Task: Plan a trip to Ochota, Poland from 9th December, 2023 to 11th December, 2023 for 2 adults.2 bedrooms having 2 beds and 1 bathroom. Property type can be guest house. Amenities needed are: wifi. Look for 5 properties as per requirement.
Action: Mouse moved to (428, 98)
Screenshot: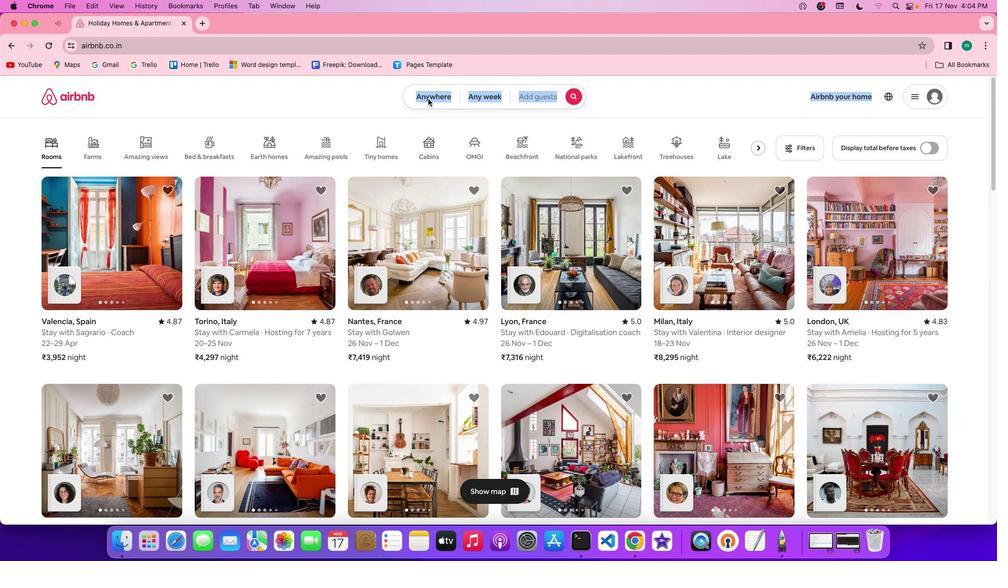 
Action: Mouse pressed left at (428, 98)
Screenshot: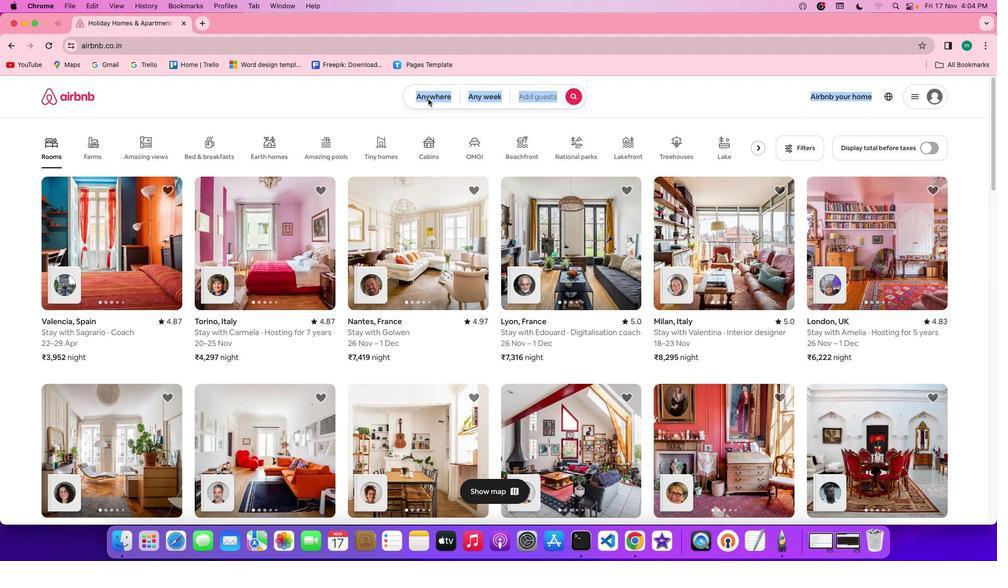 
Action: Mouse pressed left at (428, 98)
Screenshot: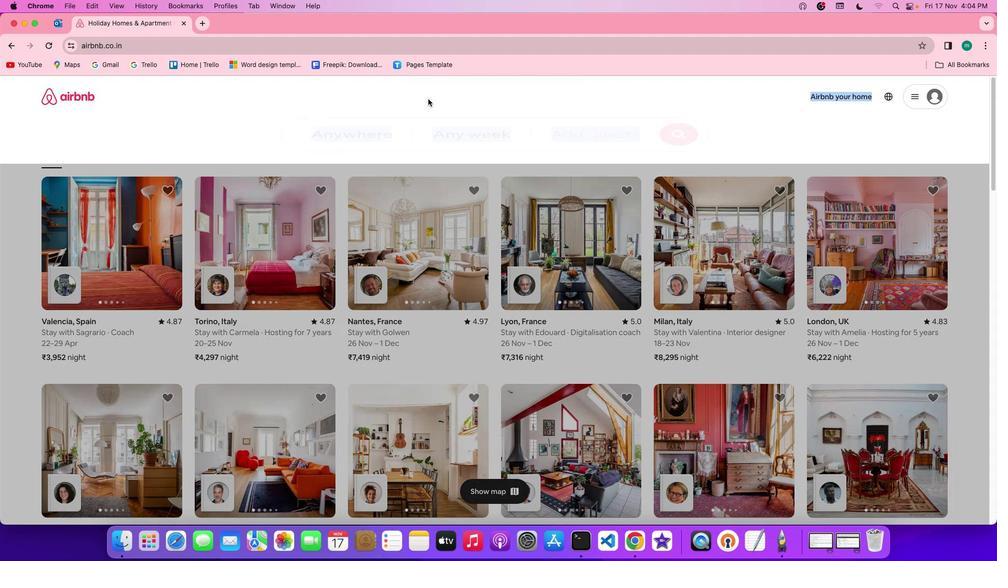 
Action: Mouse moved to (380, 136)
Screenshot: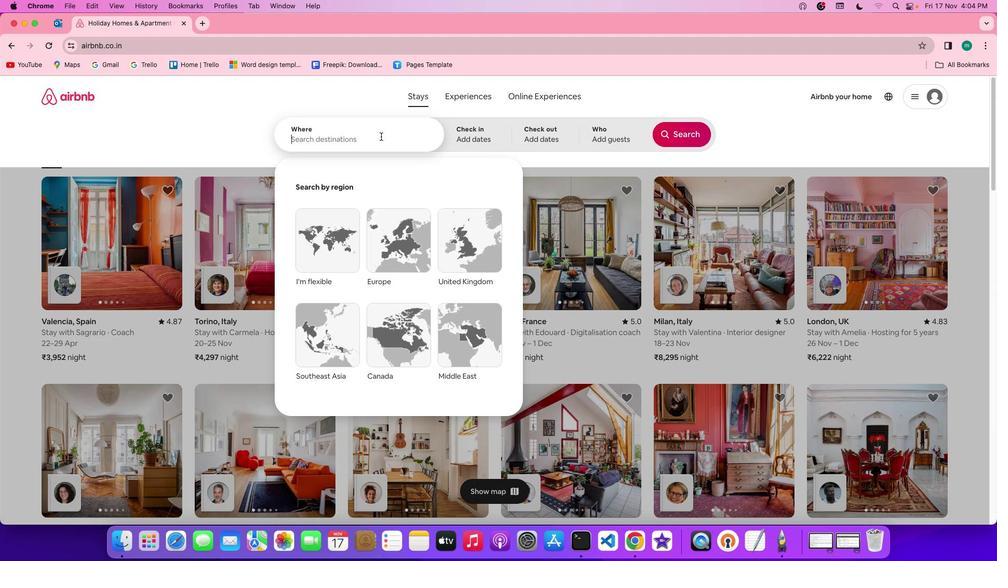 
Action: Mouse pressed left at (380, 136)
Screenshot: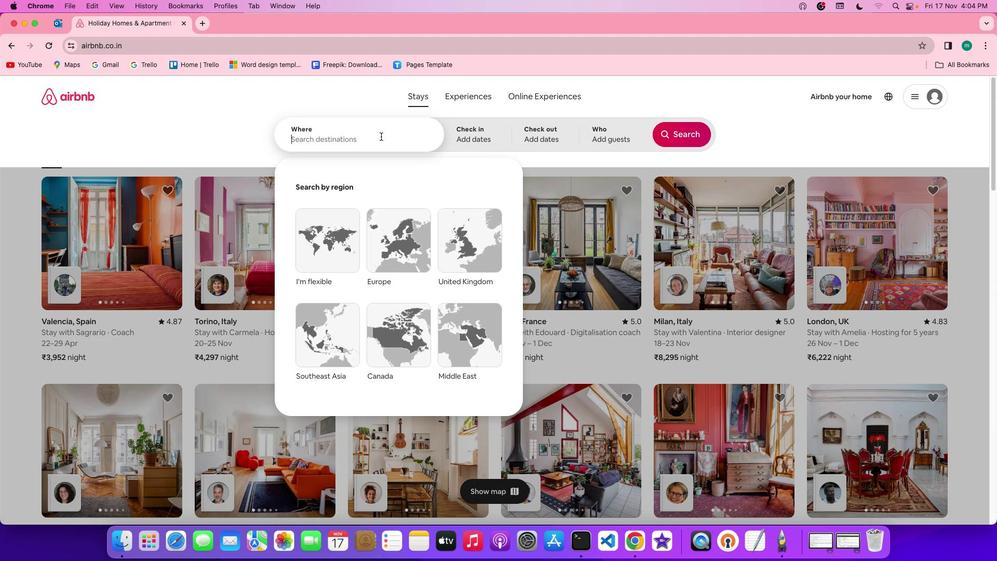 
Action: Key pressed Key.spaceKey.shift'o'Key.shift'C''h''o''t''a'','Key.spaceKey.shift'p''o''l''a''n''d'
Screenshot: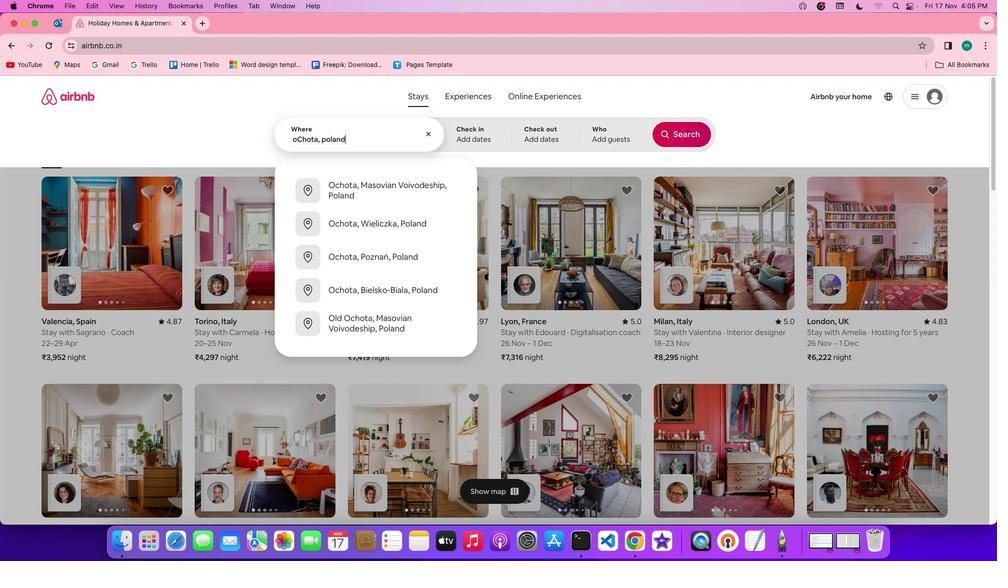 
Action: Mouse moved to (466, 138)
Screenshot: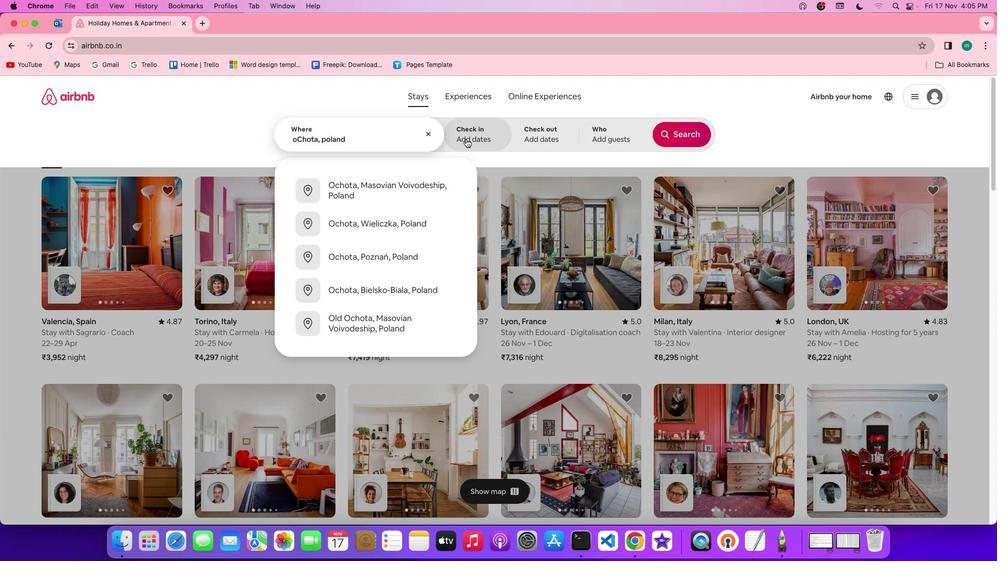 
Action: Mouse pressed left at (466, 138)
Screenshot: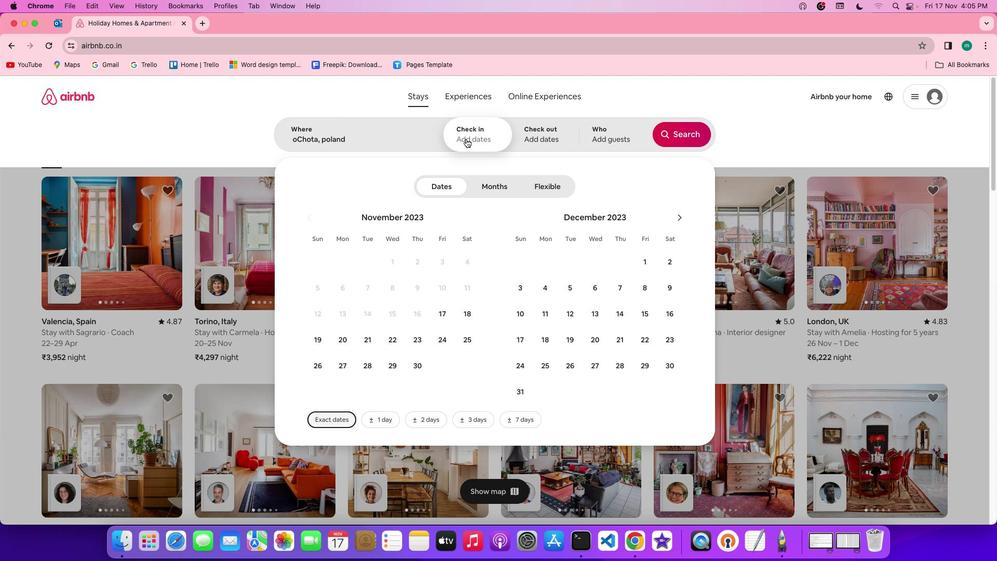 
Action: Mouse moved to (668, 285)
Screenshot: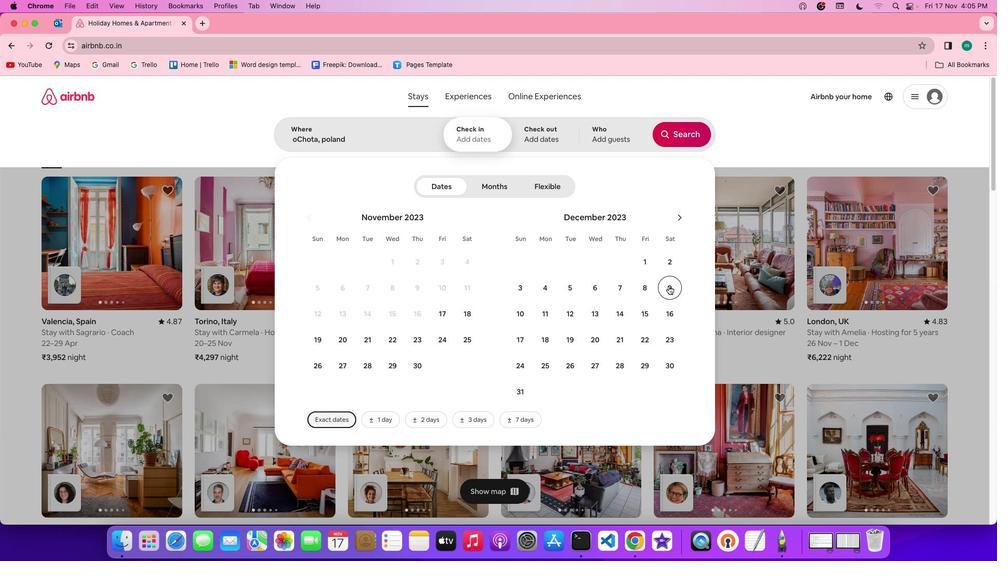 
Action: Mouse pressed left at (668, 285)
Screenshot: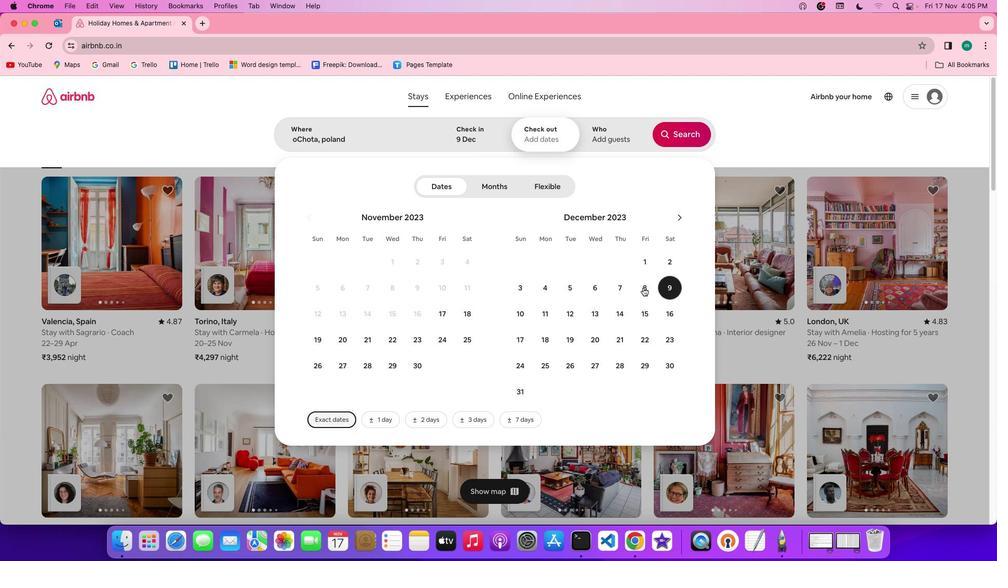 
Action: Mouse moved to (550, 309)
Screenshot: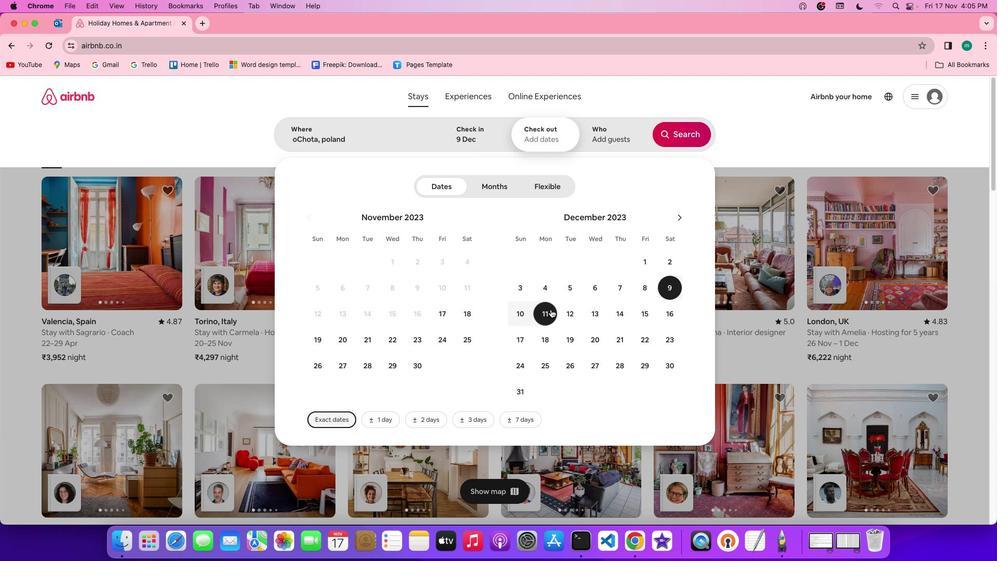 
Action: Mouse pressed left at (550, 309)
Screenshot: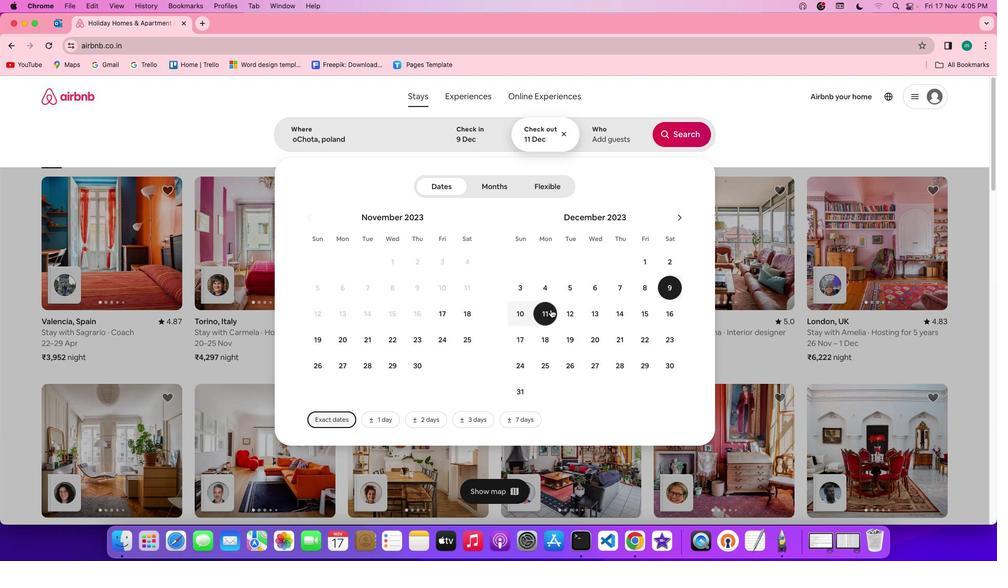 
Action: Mouse moved to (610, 130)
Screenshot: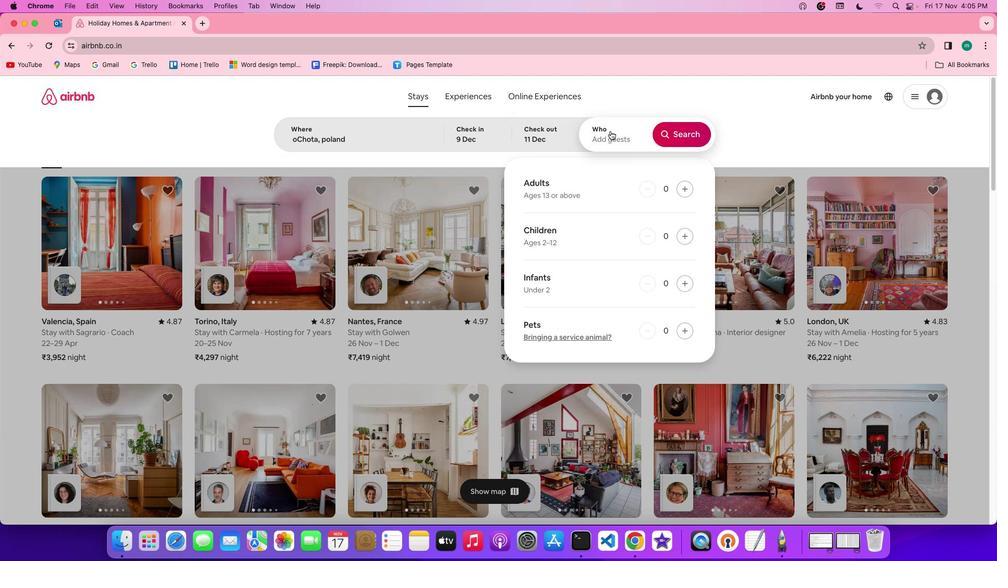 
Action: Mouse pressed left at (610, 130)
Screenshot: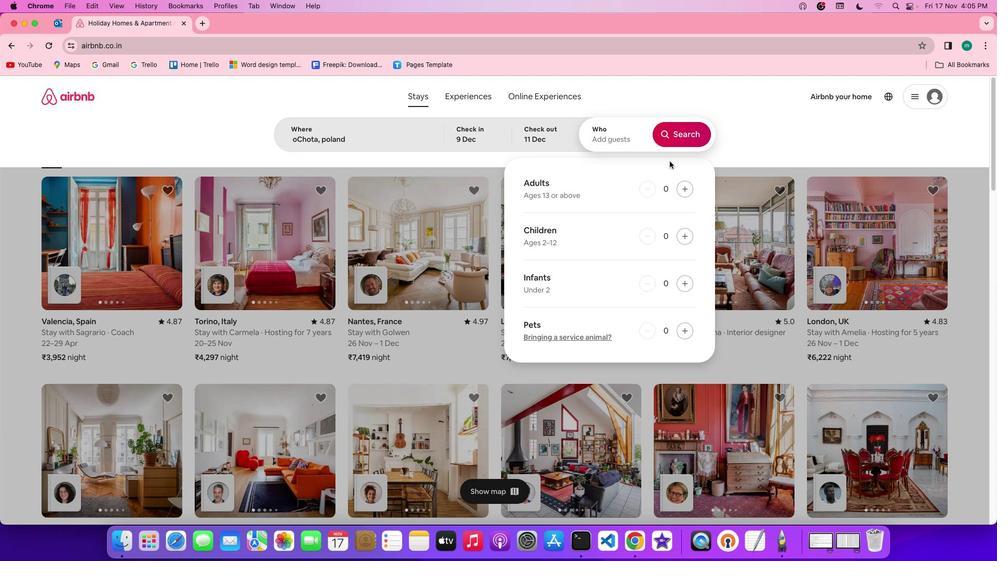 
Action: Mouse moved to (687, 191)
Screenshot: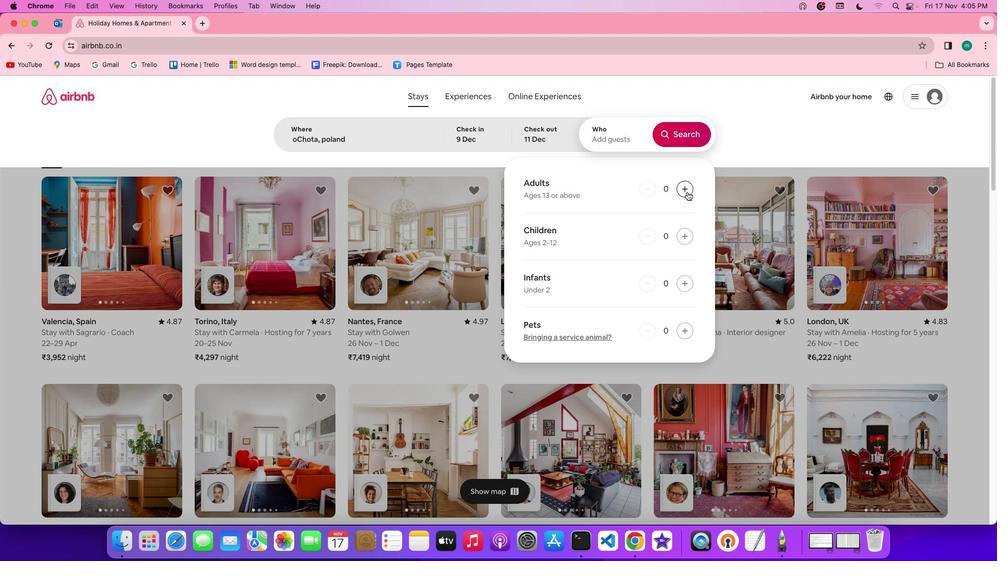 
Action: Mouse pressed left at (687, 191)
Screenshot: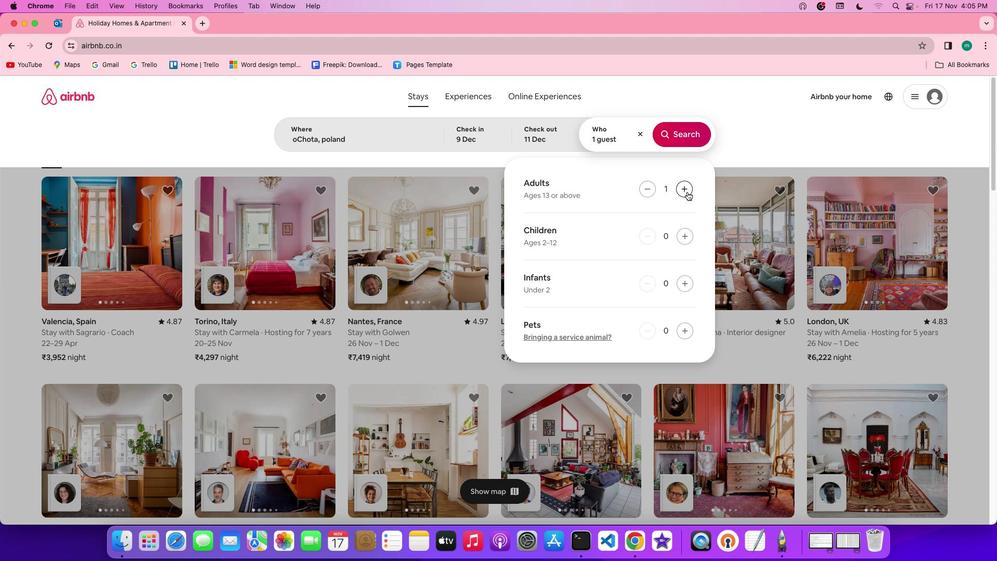 
Action: Mouse pressed left at (687, 191)
Screenshot: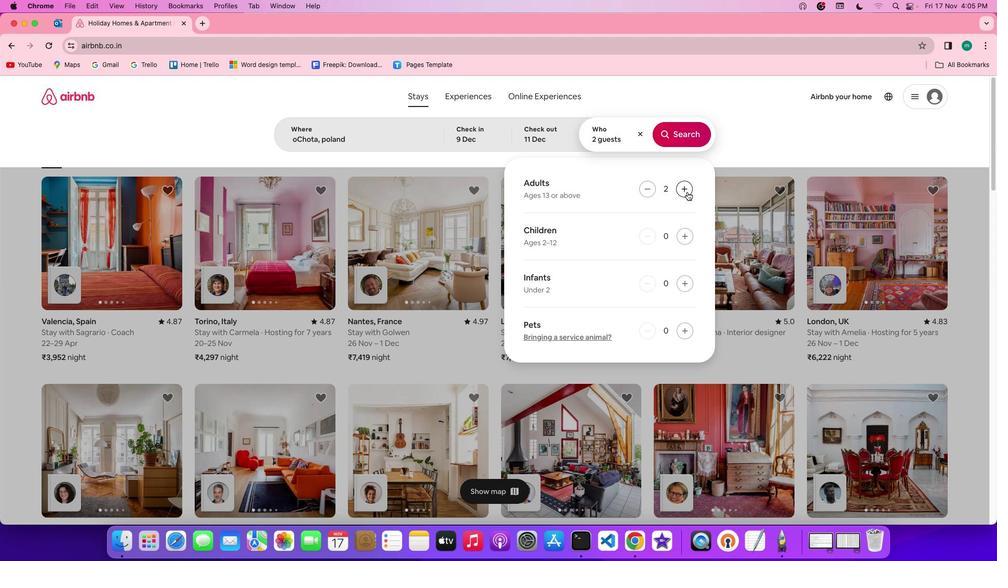 
Action: Mouse moved to (687, 140)
Screenshot: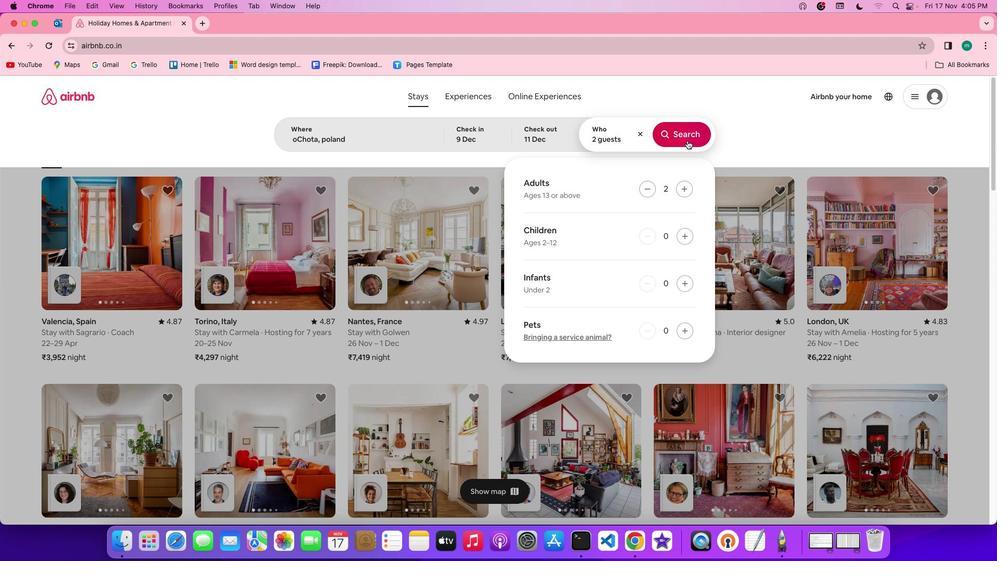 
Action: Mouse pressed left at (687, 140)
Screenshot: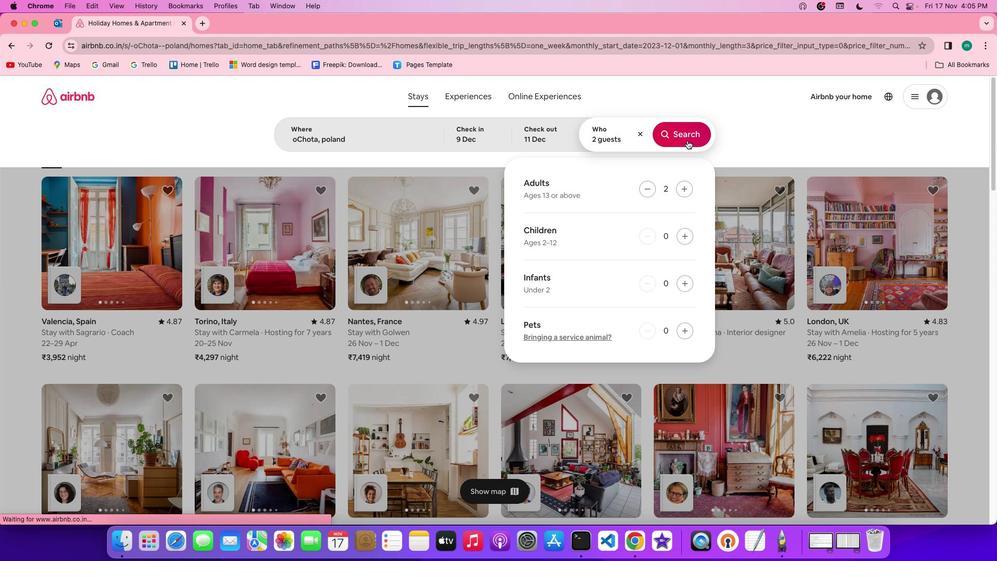 
Action: Mouse moved to (828, 131)
Screenshot: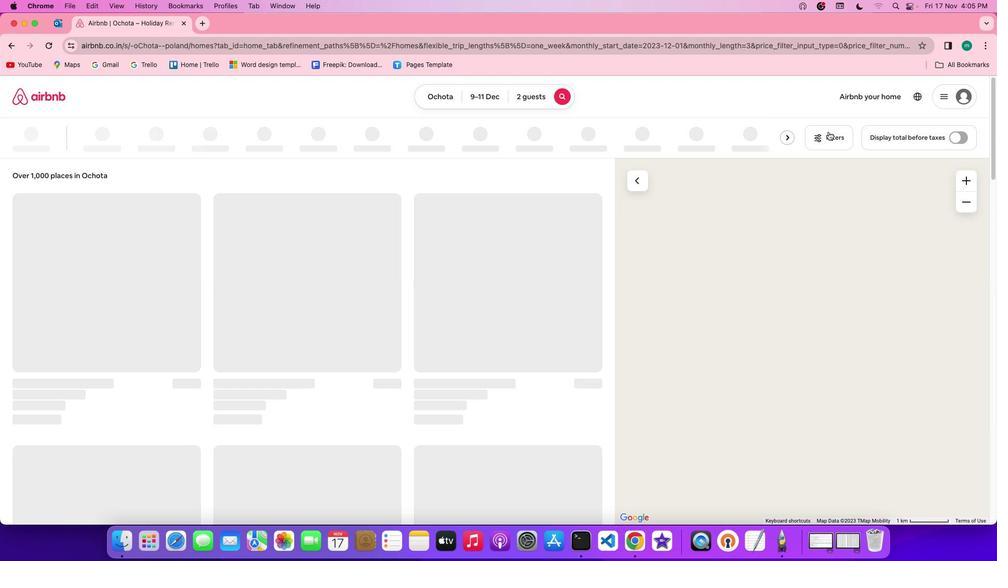 
Action: Mouse pressed left at (828, 131)
Screenshot: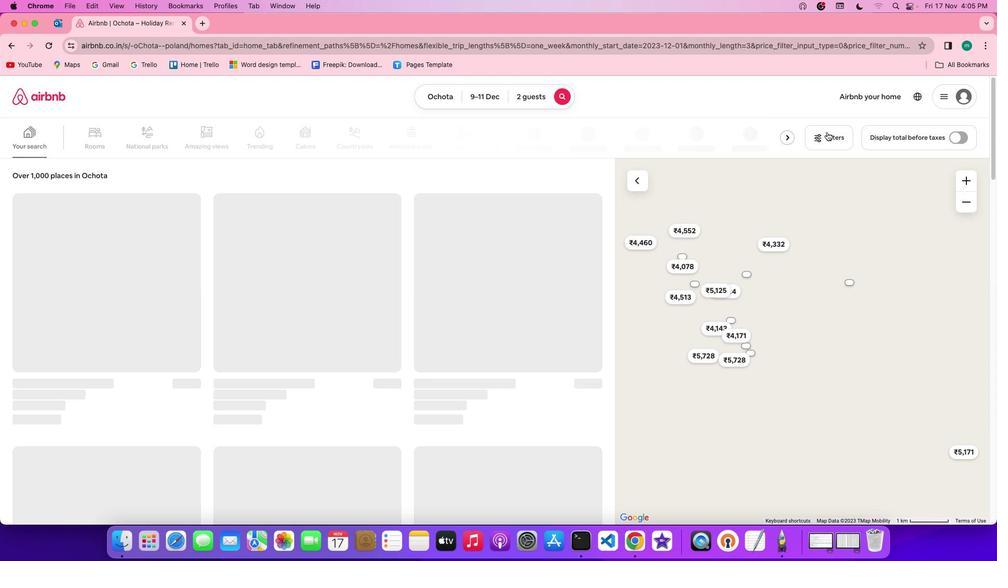 
Action: Mouse moved to (459, 313)
Screenshot: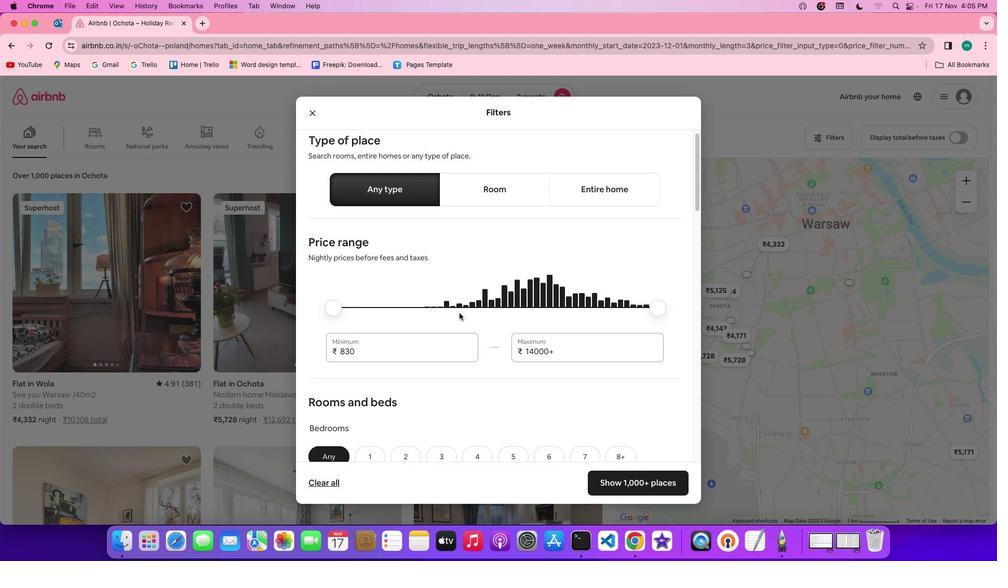 
Action: Mouse scrolled (459, 313) with delta (0, 0)
Screenshot: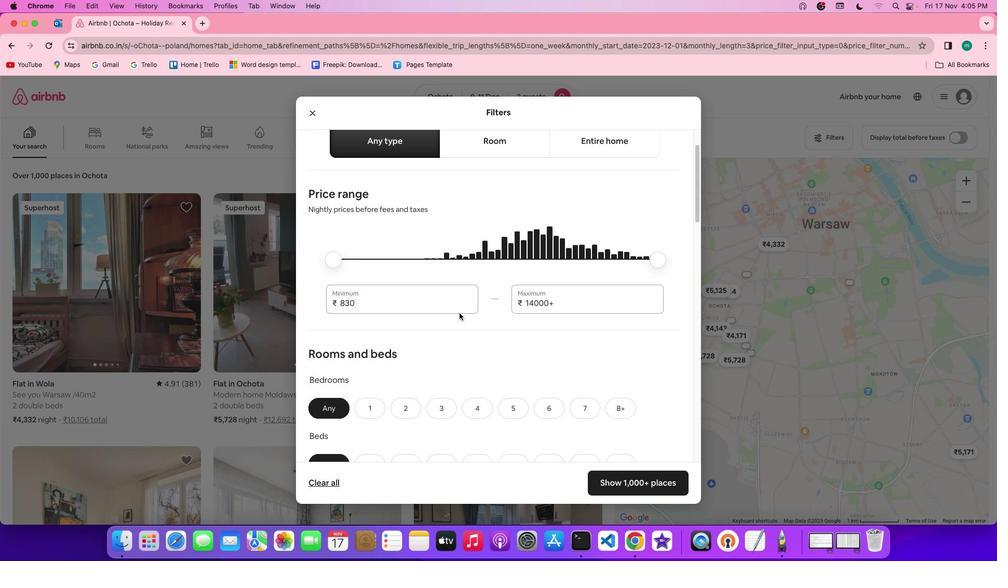 
Action: Mouse scrolled (459, 313) with delta (0, 0)
Screenshot: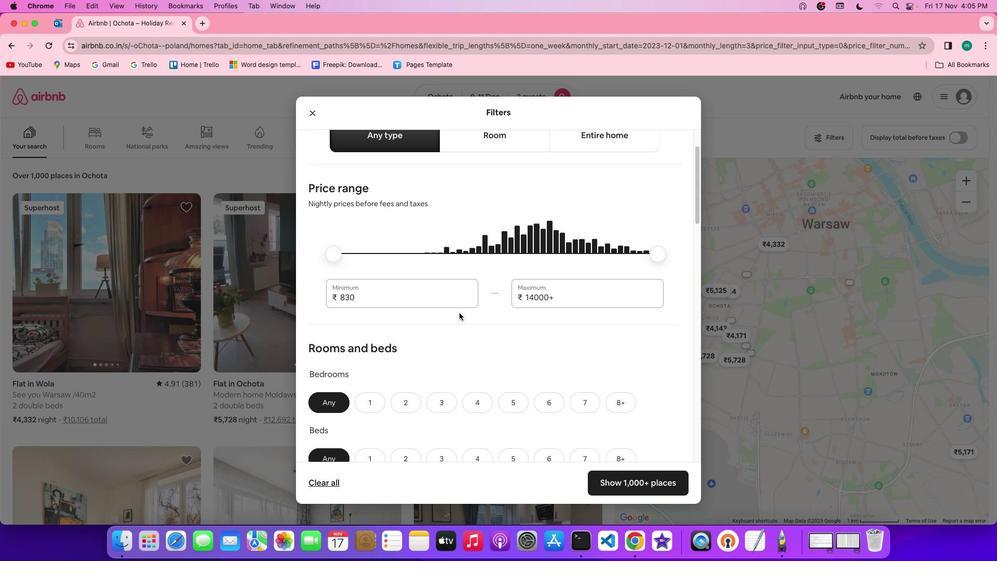
Action: Mouse scrolled (459, 313) with delta (0, -1)
Screenshot: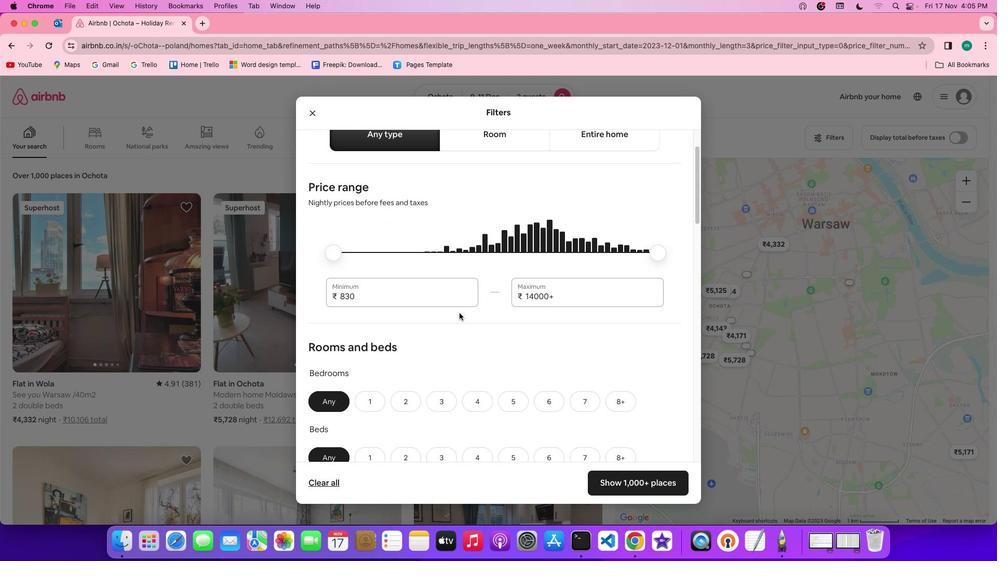 
Action: Mouse scrolled (459, 313) with delta (0, 0)
Screenshot: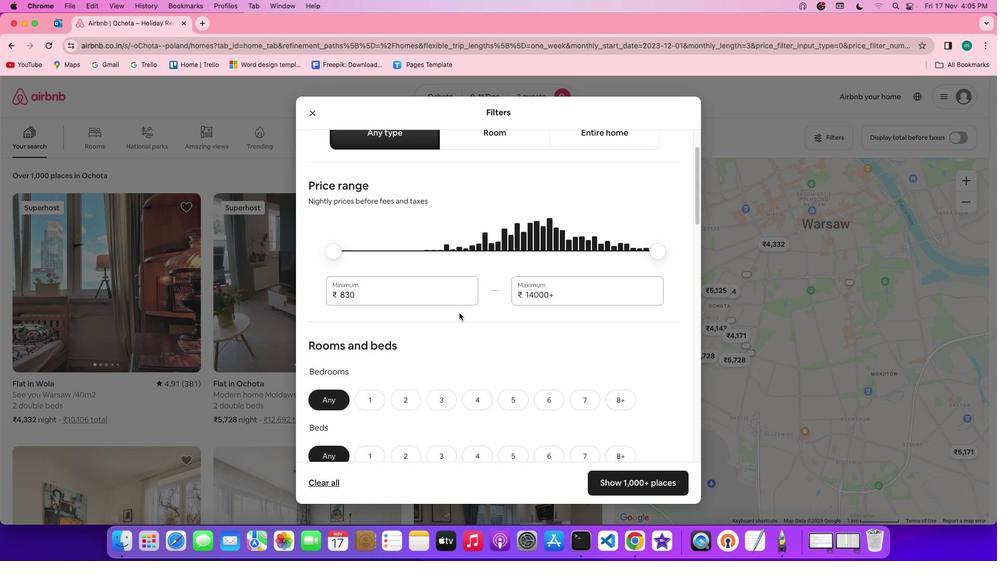 
Action: Mouse scrolled (459, 313) with delta (0, 0)
Screenshot: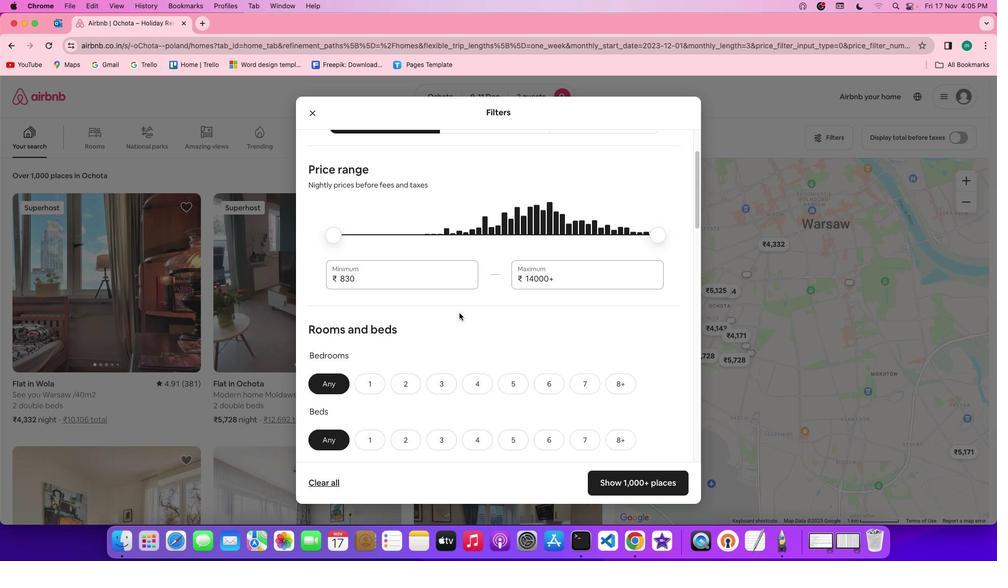 
Action: Mouse scrolled (459, 313) with delta (0, 0)
Screenshot: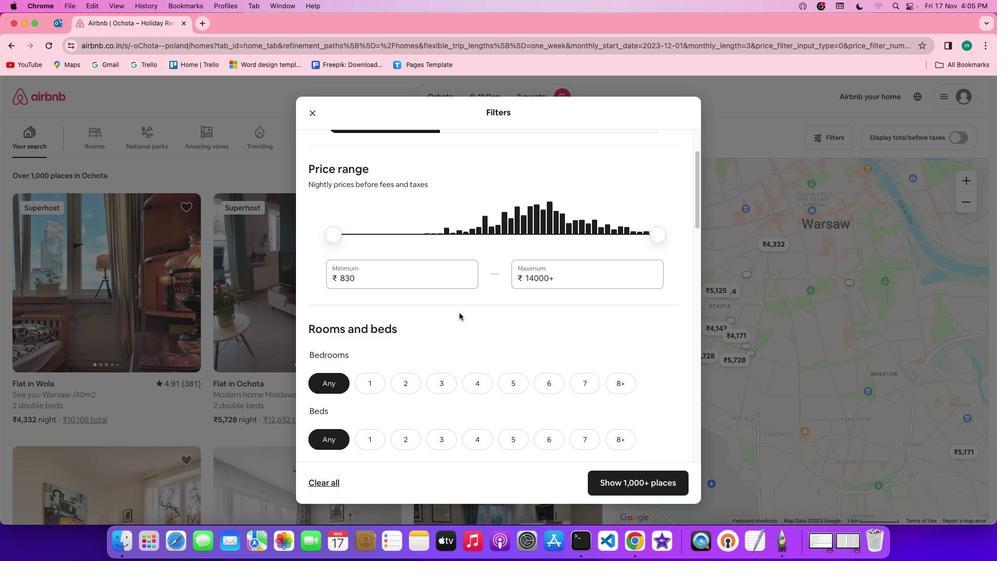 
Action: Mouse scrolled (459, 313) with delta (0, 0)
Screenshot: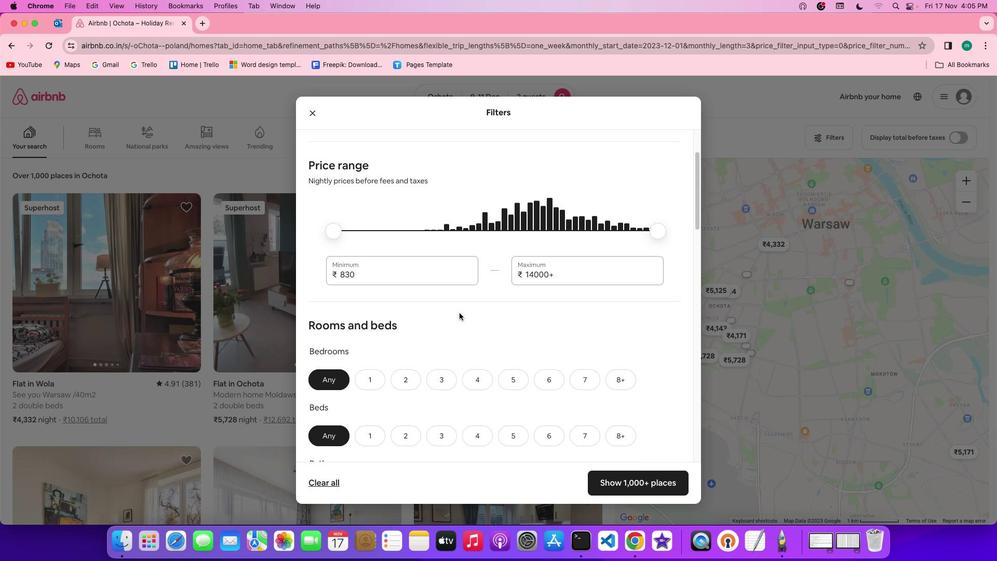 
Action: Mouse scrolled (459, 313) with delta (0, 0)
Screenshot: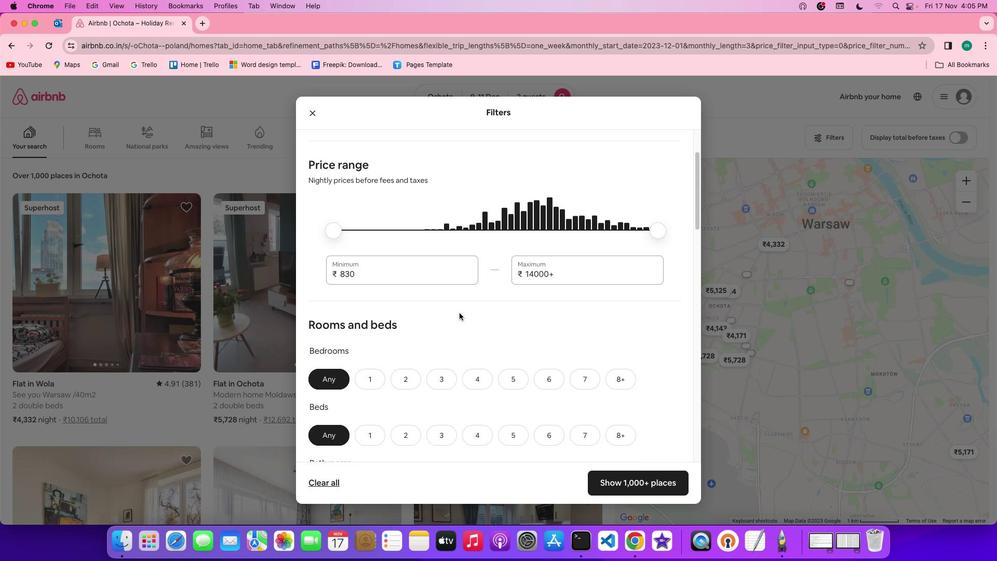 
Action: Mouse scrolled (459, 313) with delta (0, 0)
Screenshot: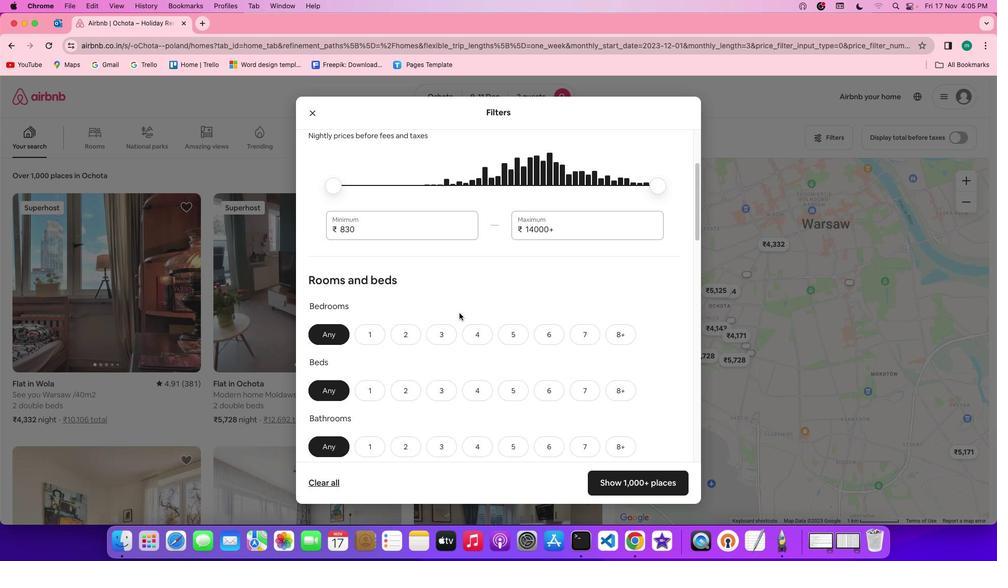 
Action: Mouse scrolled (459, 313) with delta (0, 0)
Screenshot: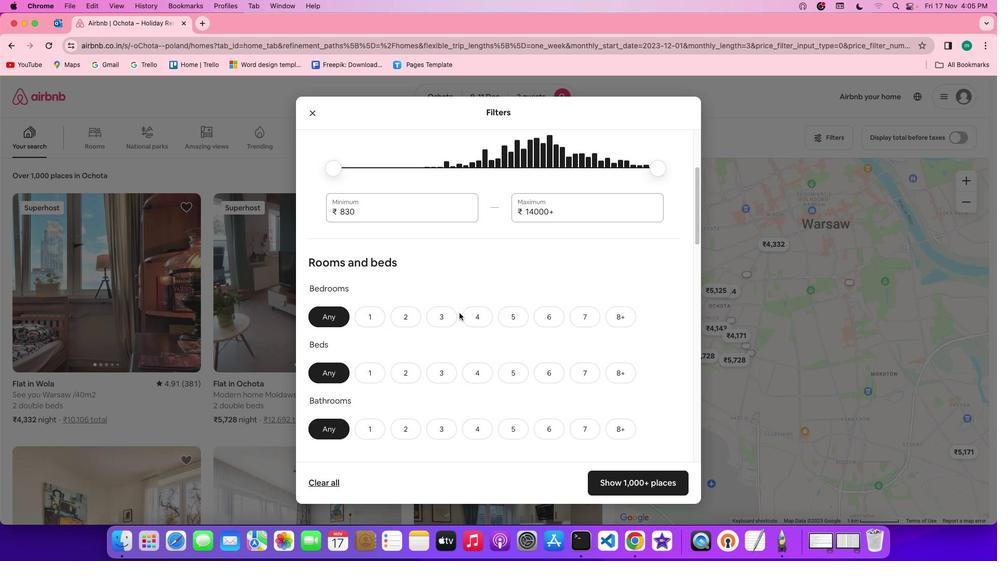 
Action: Mouse scrolled (459, 313) with delta (0, 0)
Screenshot: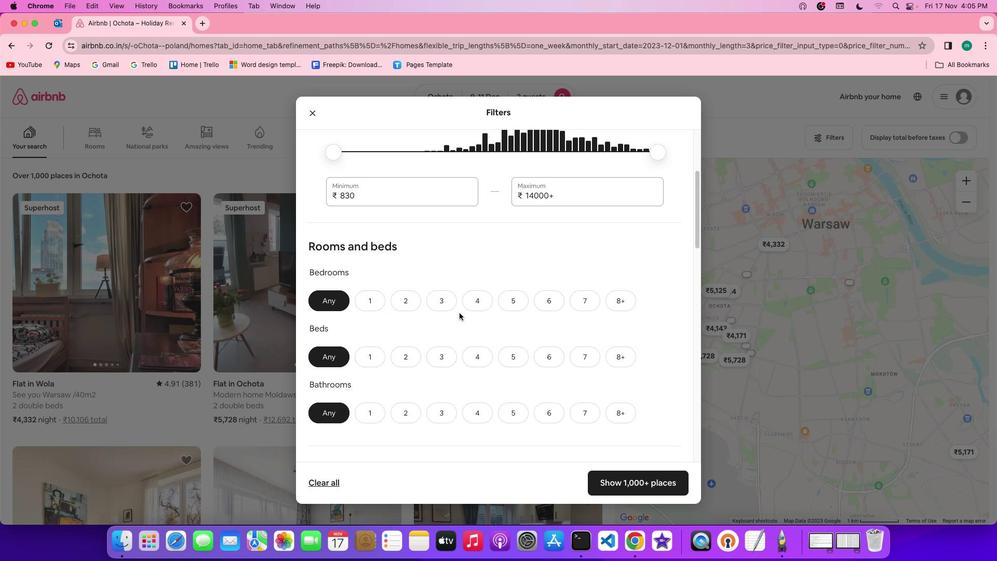 
Action: Mouse scrolled (459, 313) with delta (0, 0)
Screenshot: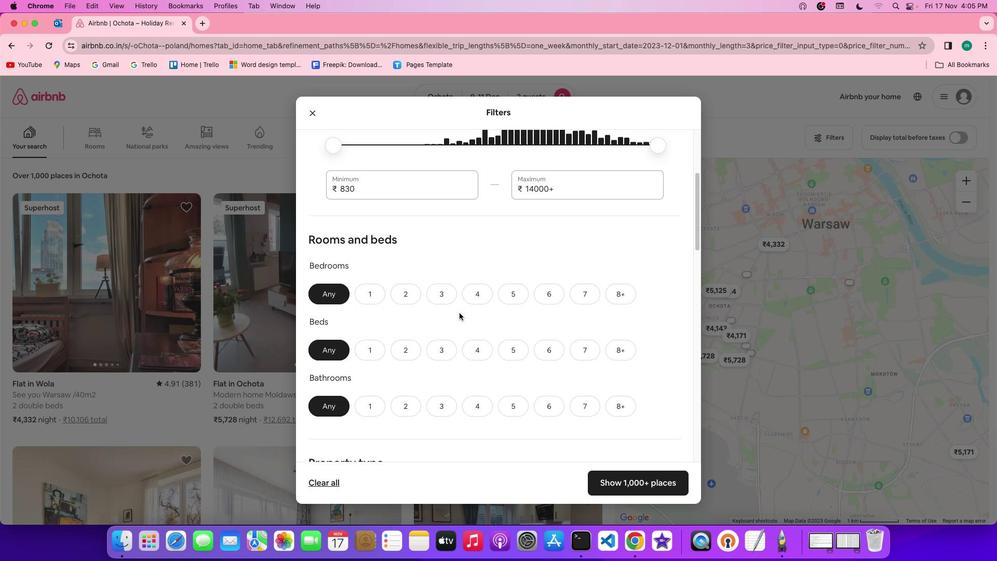 
Action: Mouse scrolled (459, 313) with delta (0, 0)
Screenshot: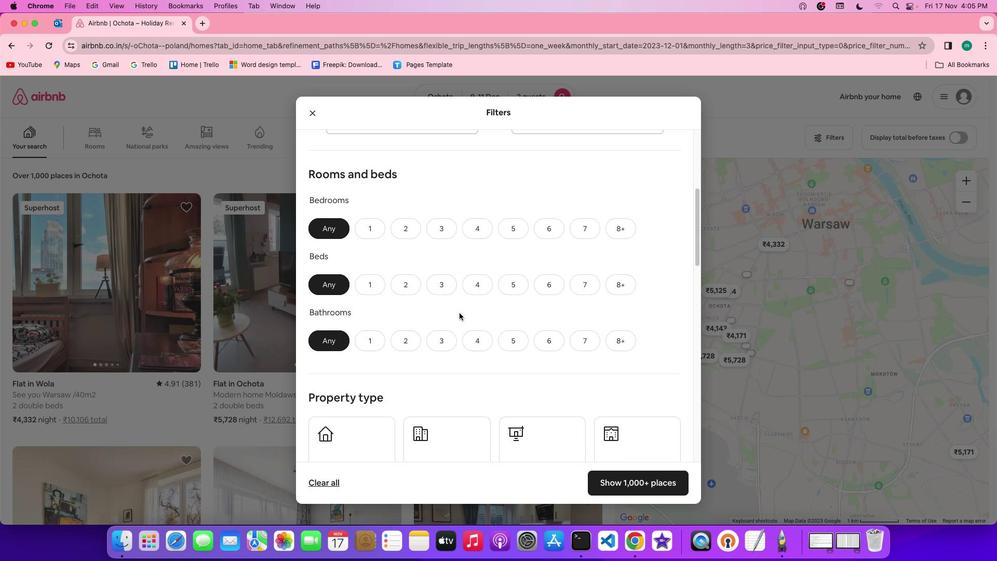 
Action: Mouse scrolled (459, 313) with delta (0, 0)
Screenshot: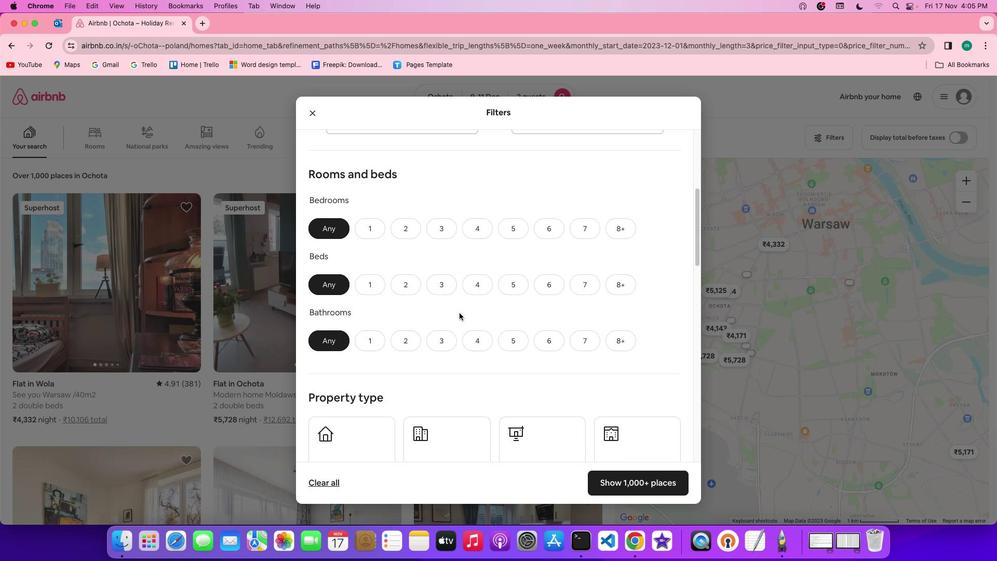 
Action: Mouse scrolled (459, 313) with delta (0, -1)
Screenshot: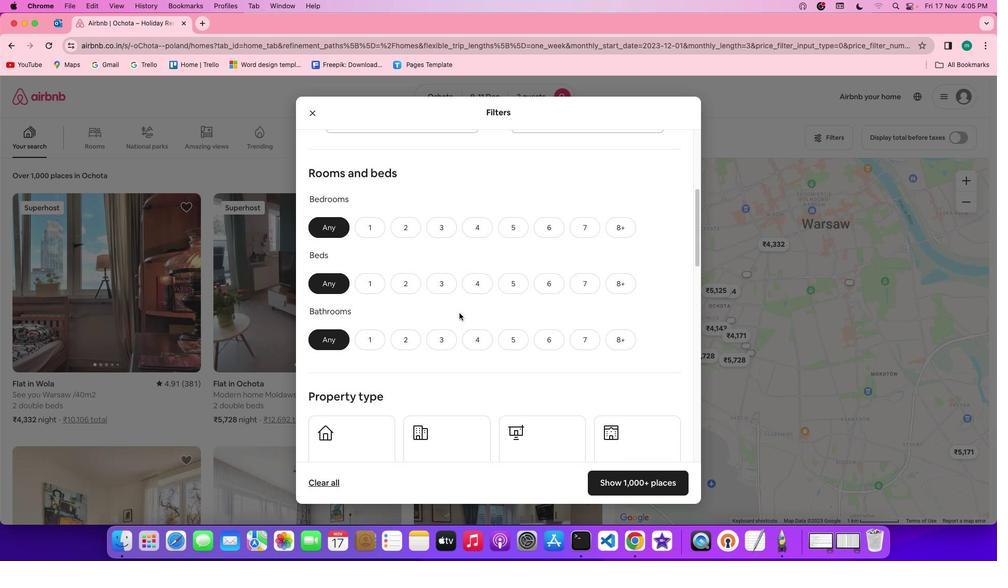
Action: Mouse scrolled (459, 313) with delta (0, 0)
Screenshot: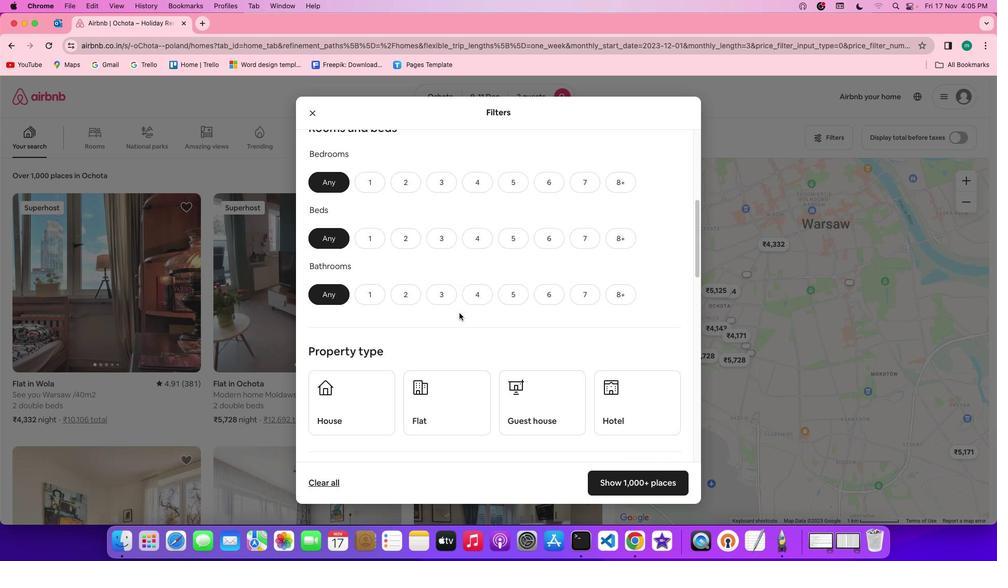 
Action: Mouse scrolled (459, 313) with delta (0, 0)
Screenshot: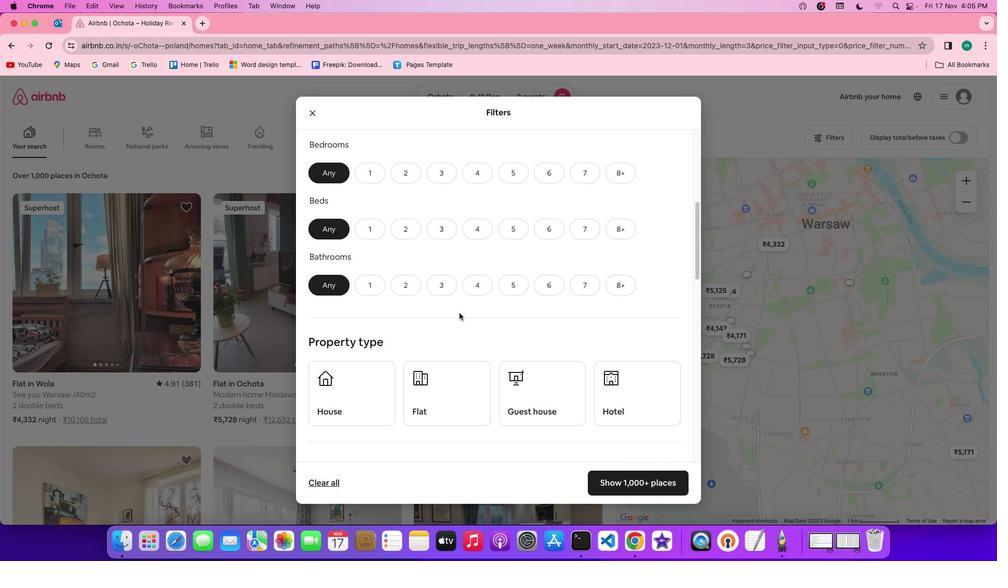 
Action: Mouse scrolled (459, 313) with delta (0, 0)
Screenshot: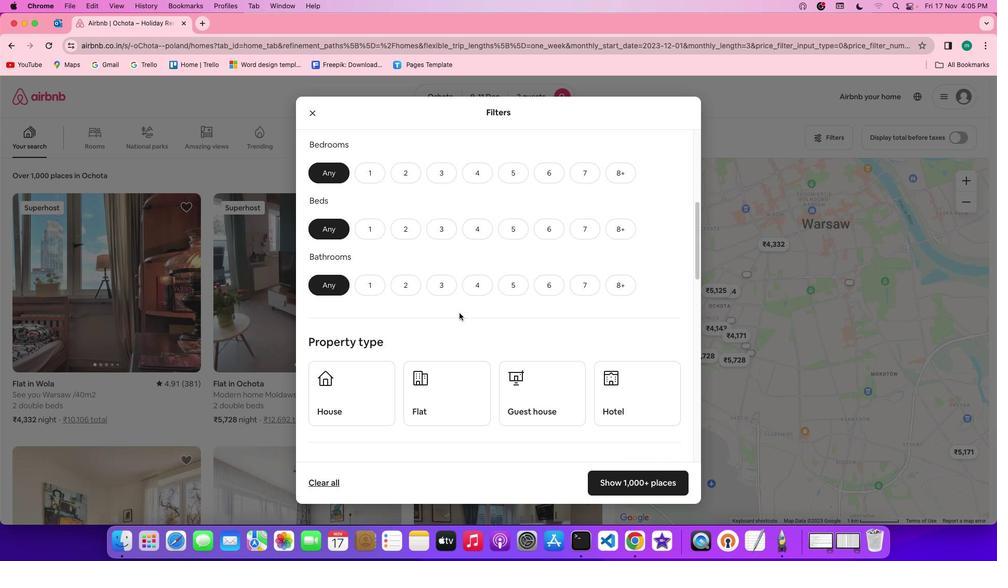 
Action: Mouse scrolled (459, 313) with delta (0, 0)
Screenshot: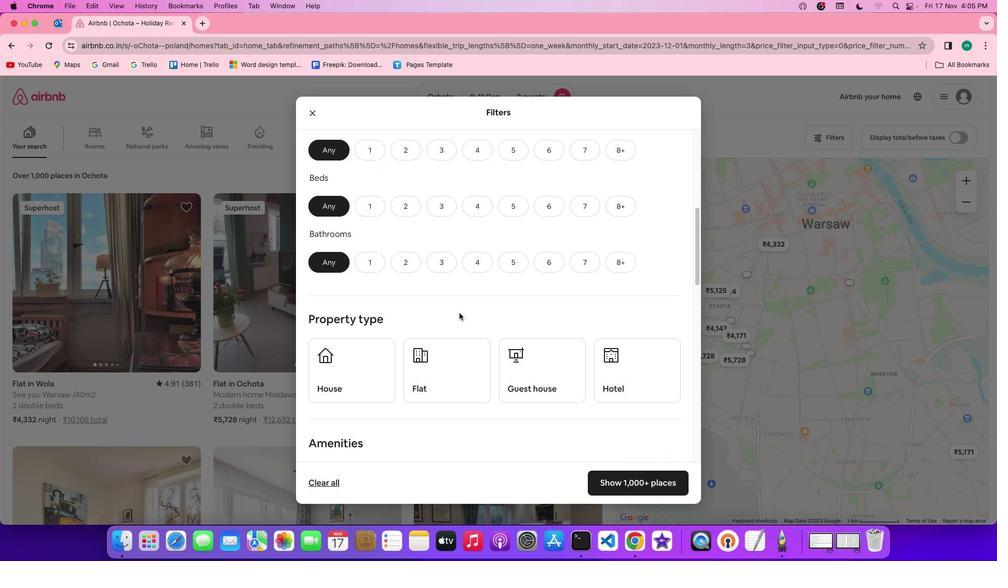 
Action: Mouse scrolled (459, 313) with delta (0, 0)
Screenshot: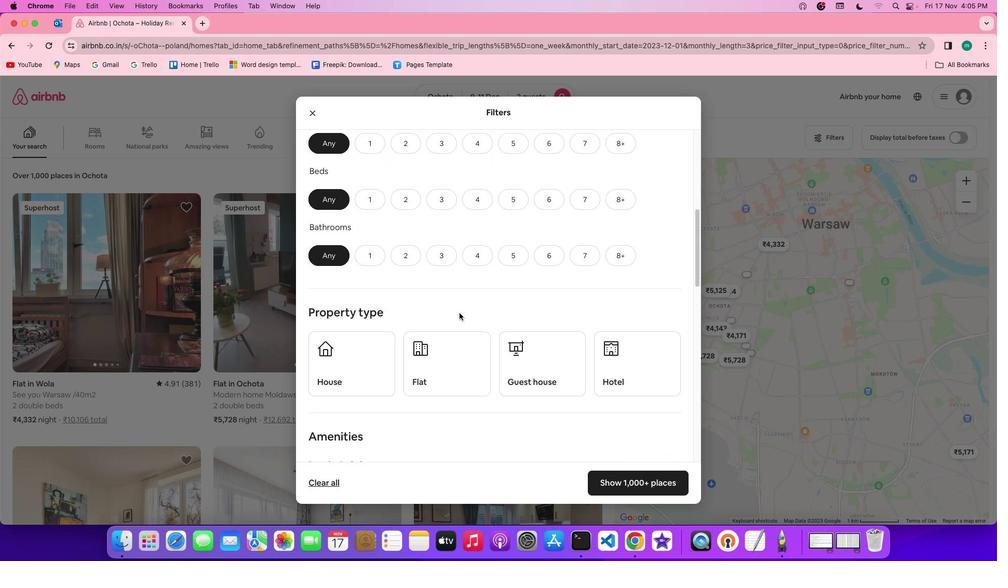 
Action: Mouse scrolled (459, 313) with delta (0, 0)
Screenshot: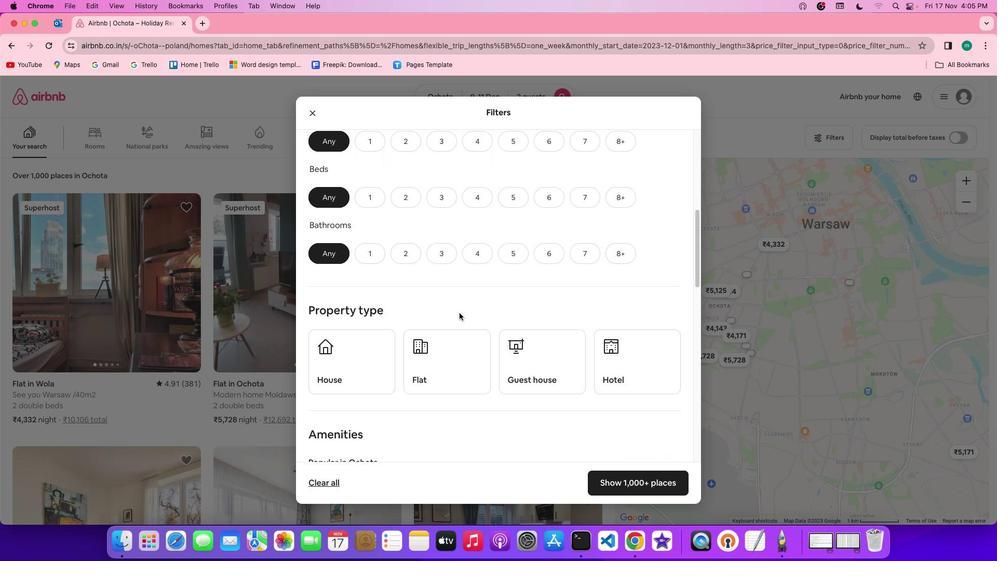 
Action: Mouse moved to (408, 147)
Screenshot: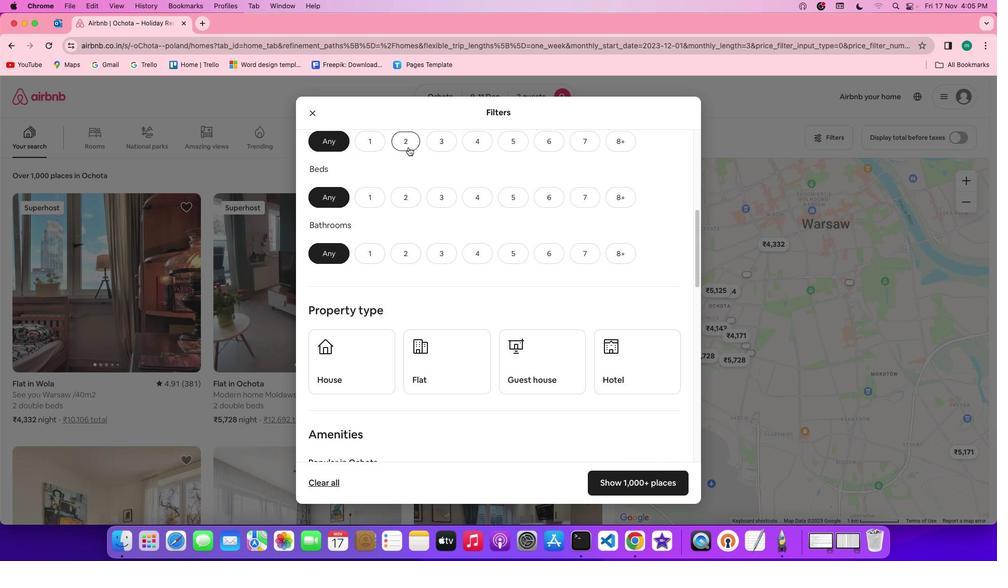 
Action: Mouse pressed left at (408, 147)
Screenshot: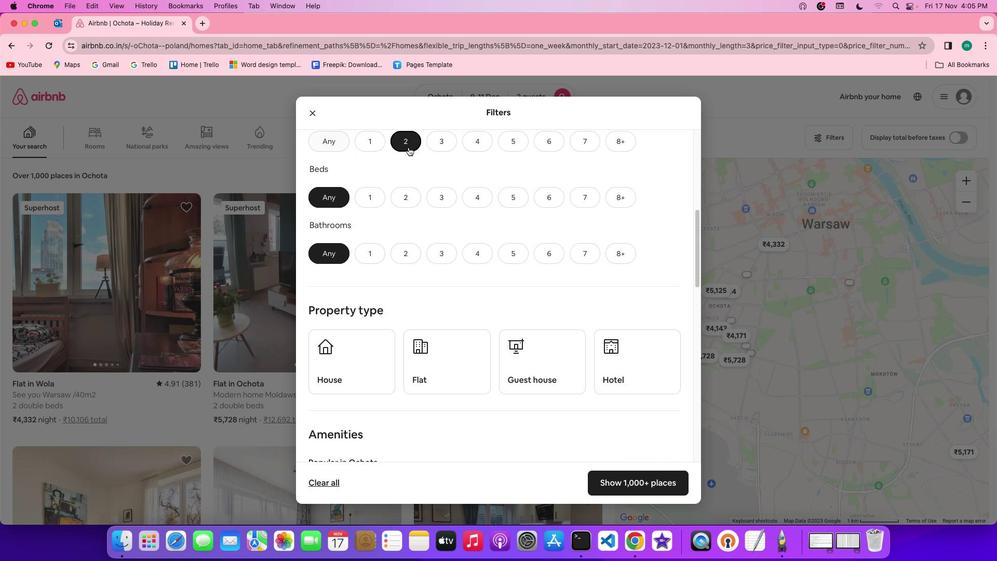 
Action: Mouse moved to (404, 191)
Screenshot: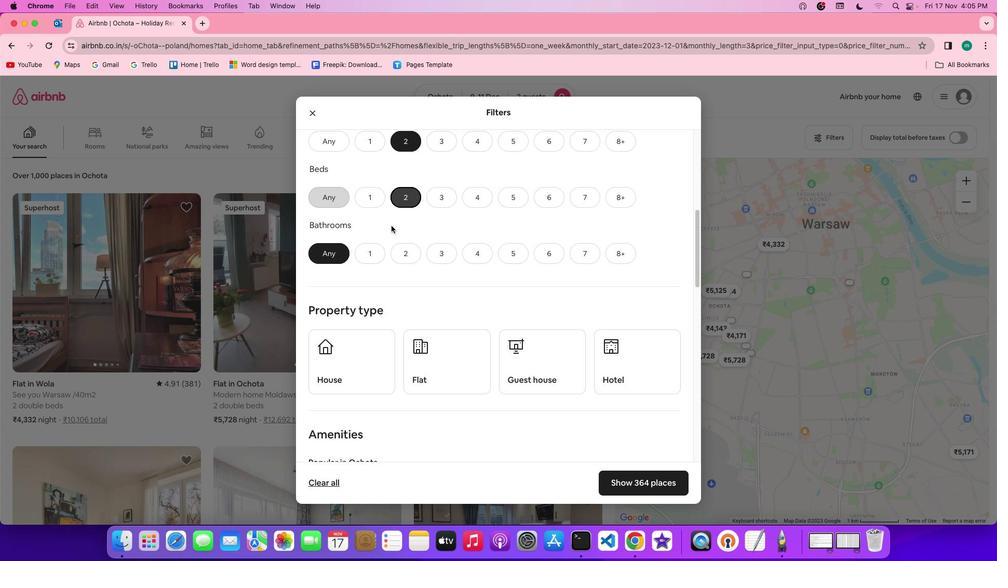 
Action: Mouse pressed left at (404, 191)
Screenshot: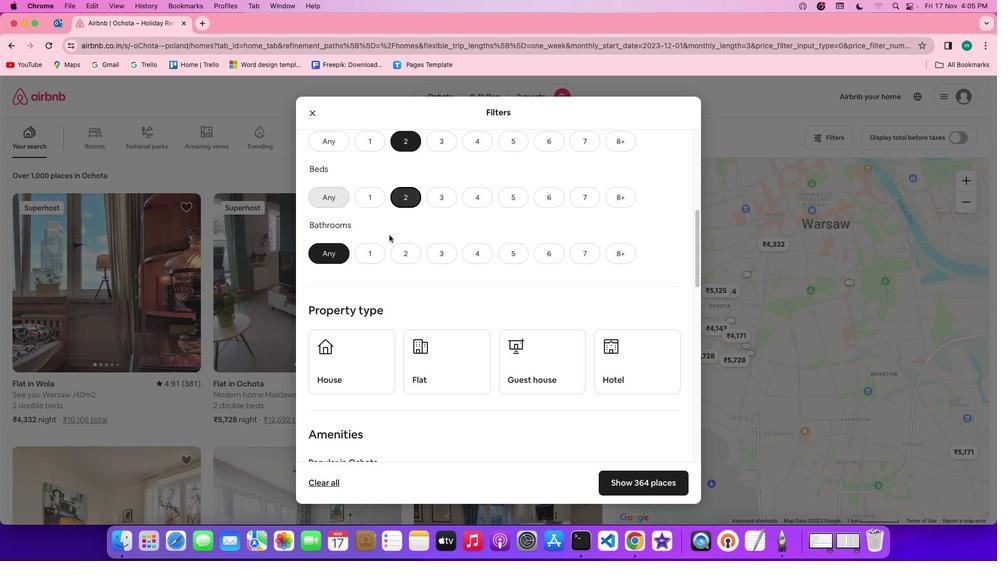 
Action: Mouse moved to (376, 251)
Screenshot: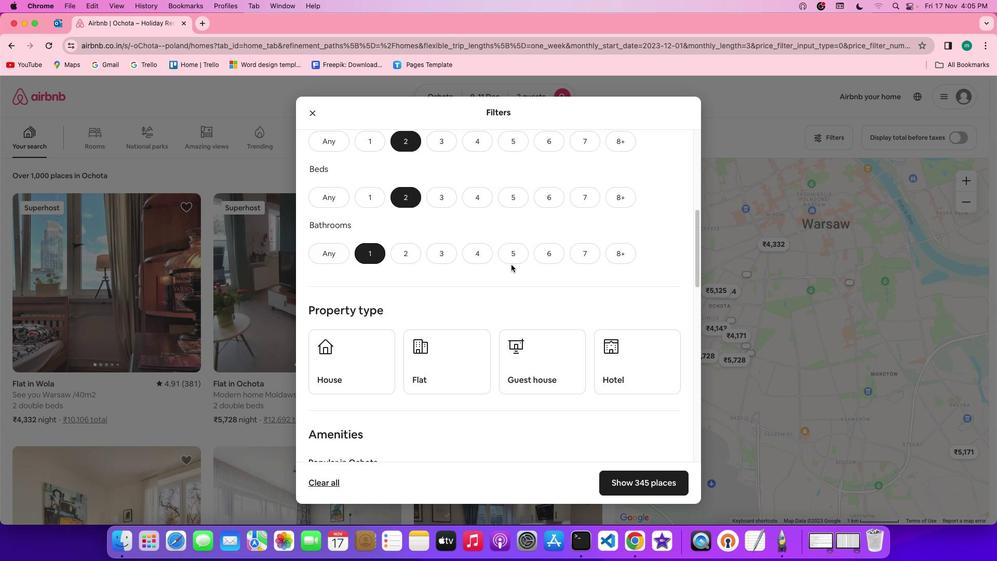
Action: Mouse pressed left at (376, 251)
Screenshot: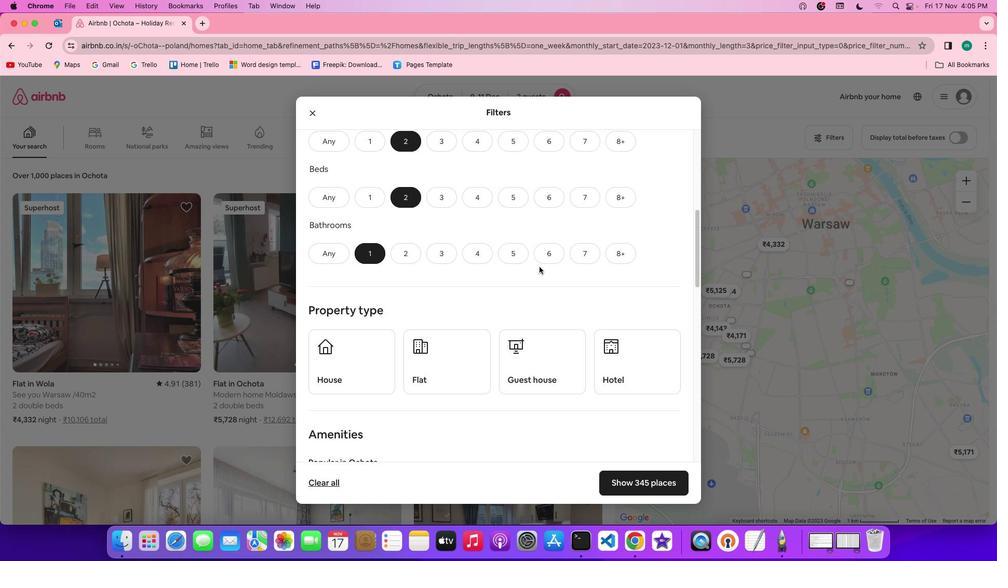 
Action: Mouse moved to (551, 302)
Screenshot: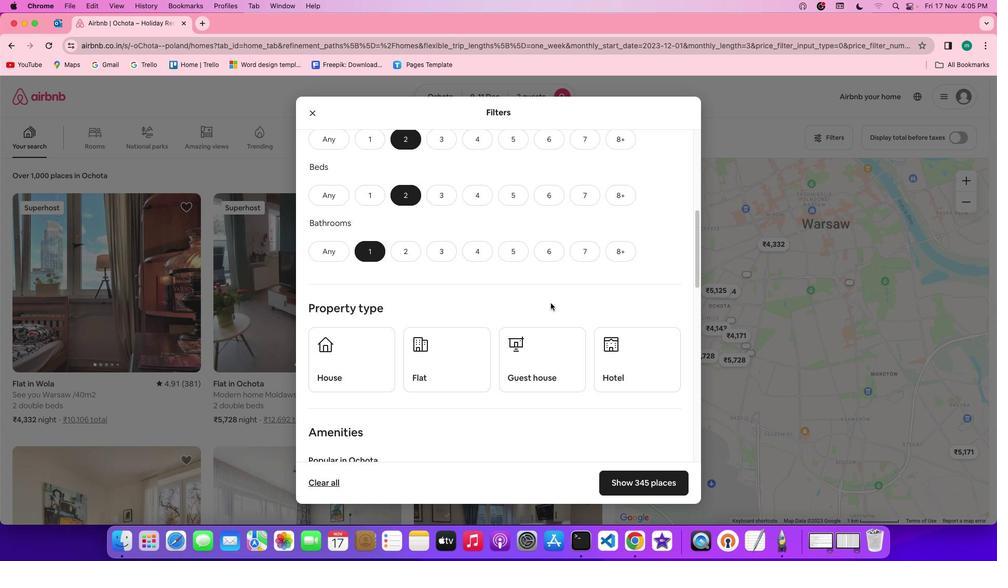 
Action: Mouse scrolled (551, 302) with delta (0, 0)
Screenshot: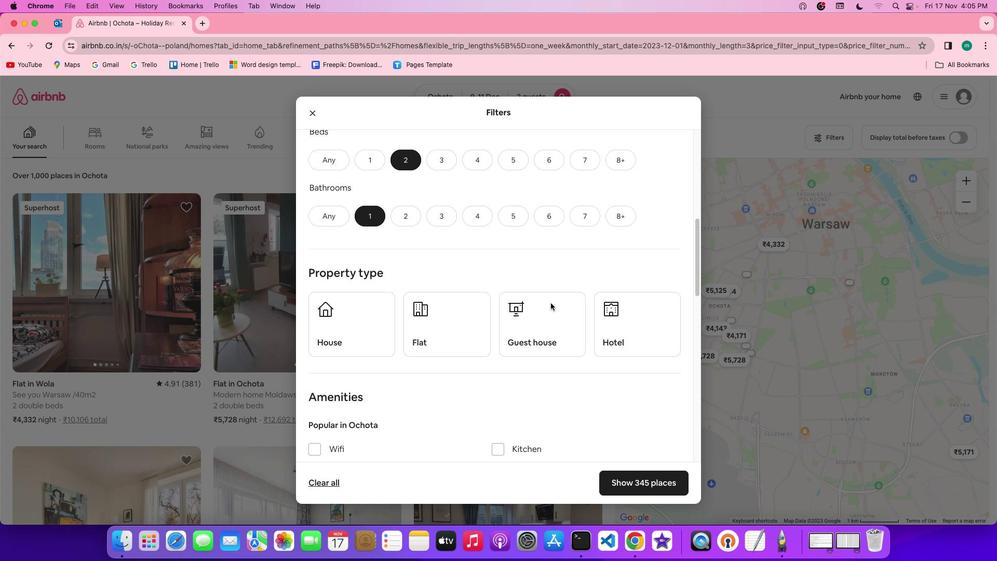 
Action: Mouse scrolled (551, 302) with delta (0, 0)
Screenshot: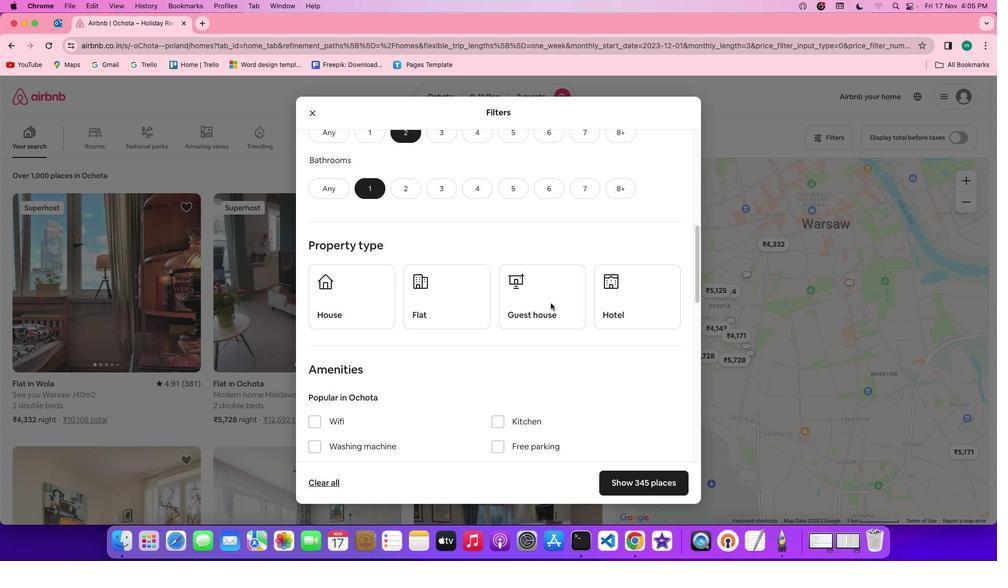 
Action: Mouse scrolled (551, 302) with delta (0, 0)
Screenshot: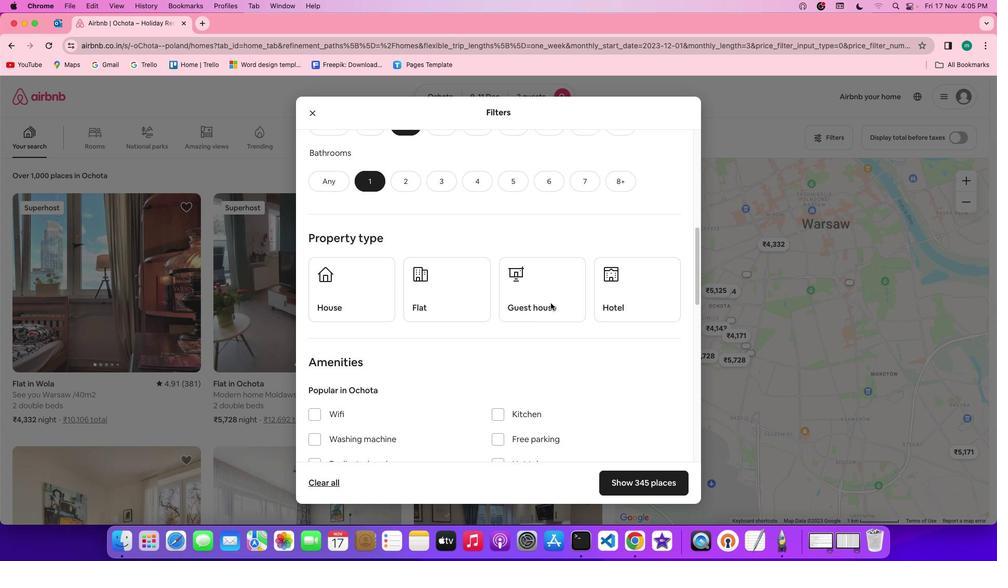 
Action: Mouse scrolled (551, 302) with delta (0, 0)
Screenshot: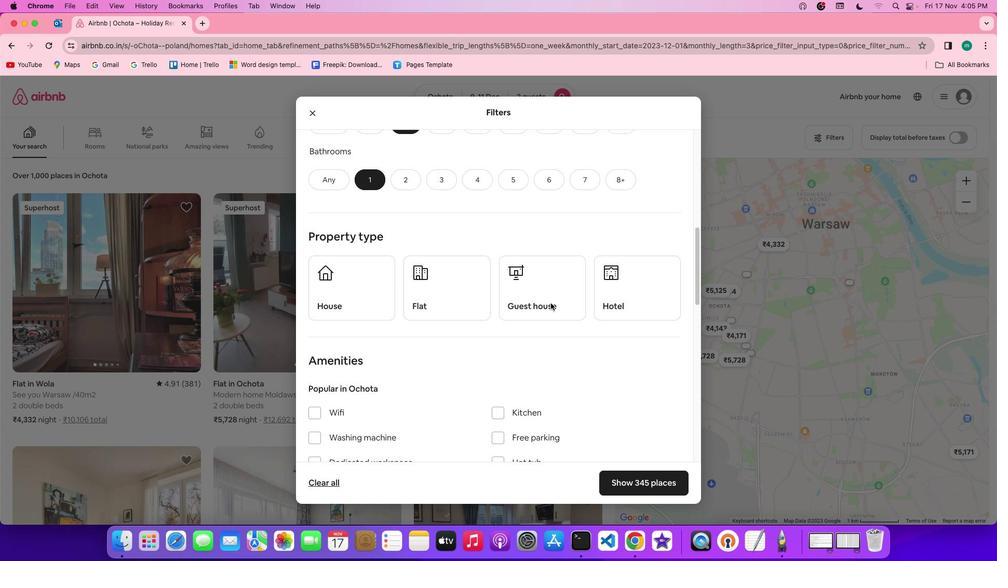 
Action: Mouse scrolled (551, 302) with delta (0, 0)
Screenshot: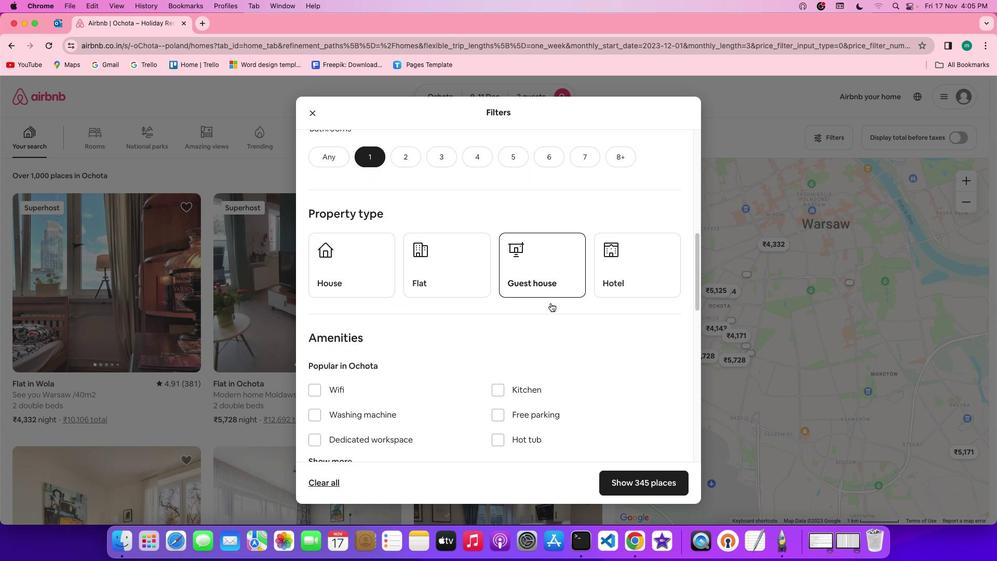 
Action: Mouse scrolled (551, 302) with delta (0, 0)
Screenshot: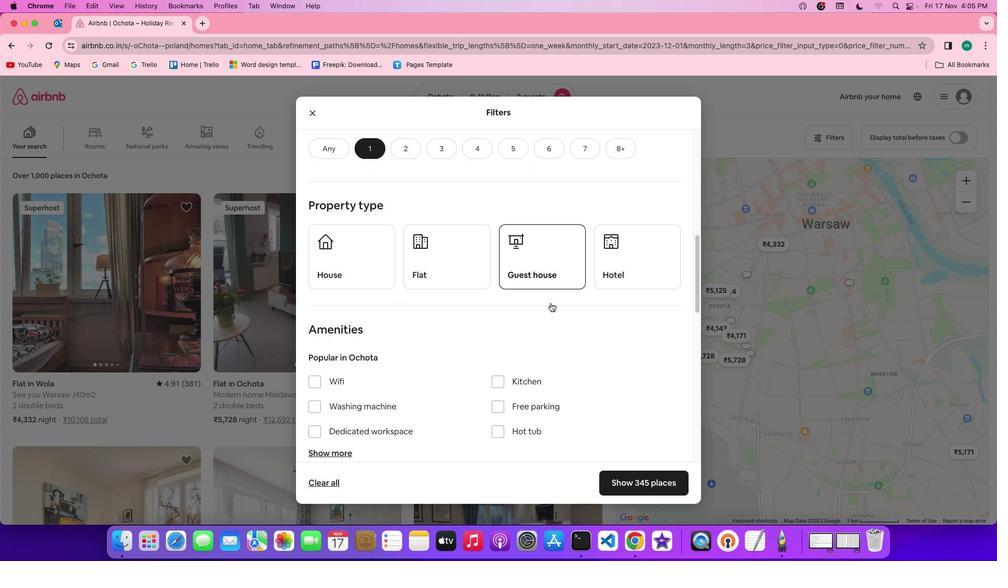 
Action: Mouse scrolled (551, 302) with delta (0, 0)
Screenshot: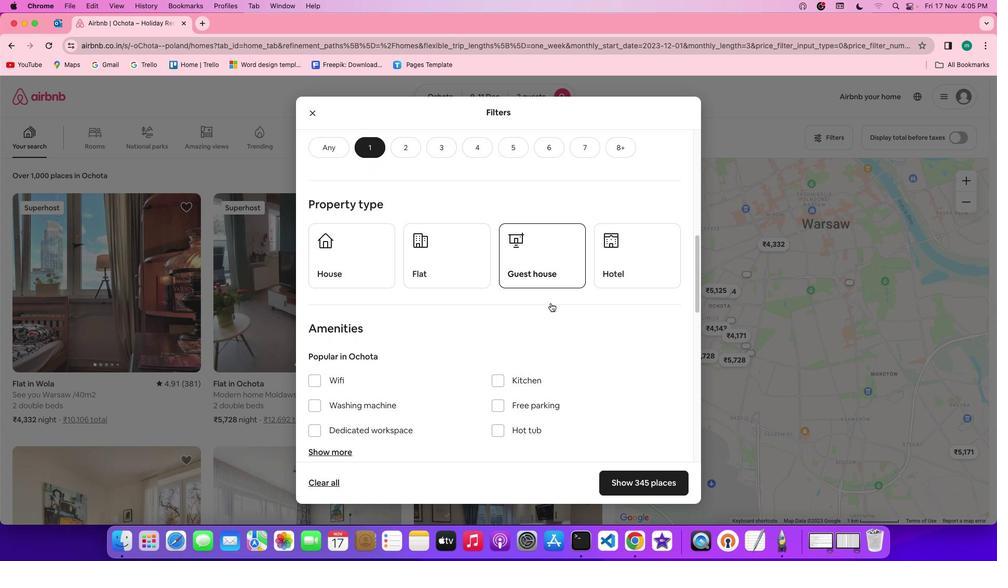 
Action: Mouse scrolled (551, 302) with delta (0, 0)
Screenshot: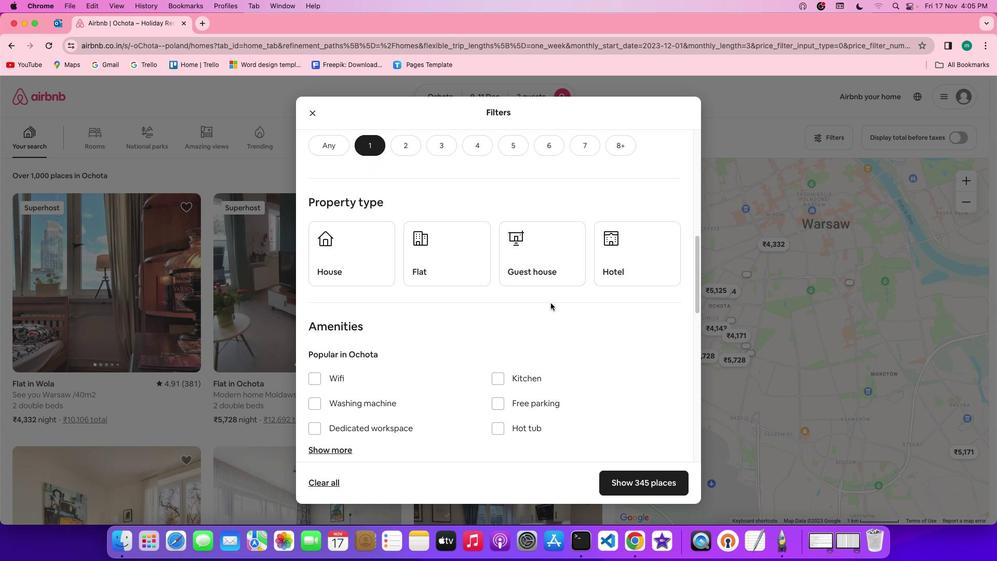 
Action: Mouse moved to (569, 242)
Screenshot: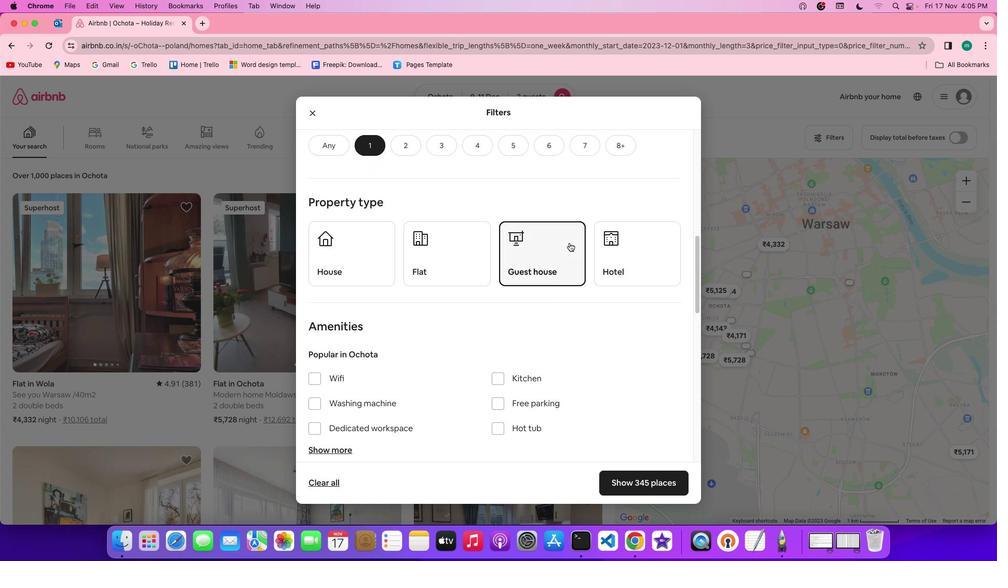 
Action: Mouse pressed left at (569, 242)
Screenshot: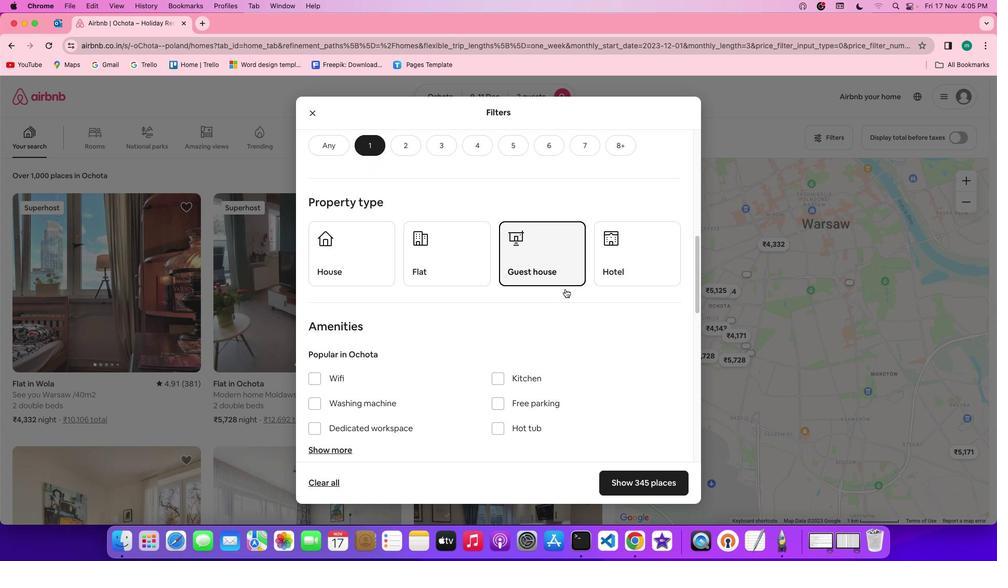 
Action: Mouse moved to (553, 337)
Screenshot: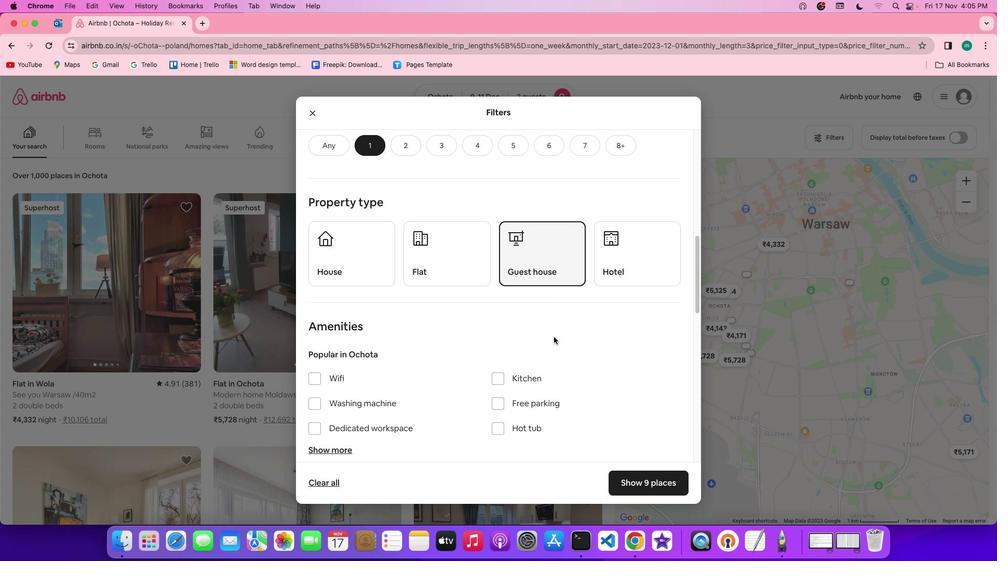 
Action: Mouse scrolled (553, 337) with delta (0, 0)
Screenshot: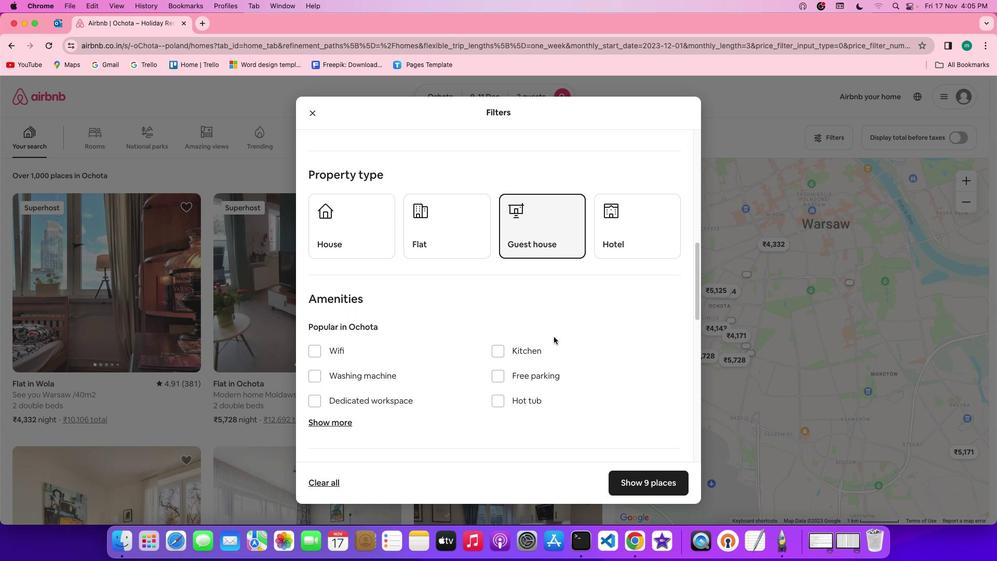 
Action: Mouse scrolled (553, 337) with delta (0, 0)
Screenshot: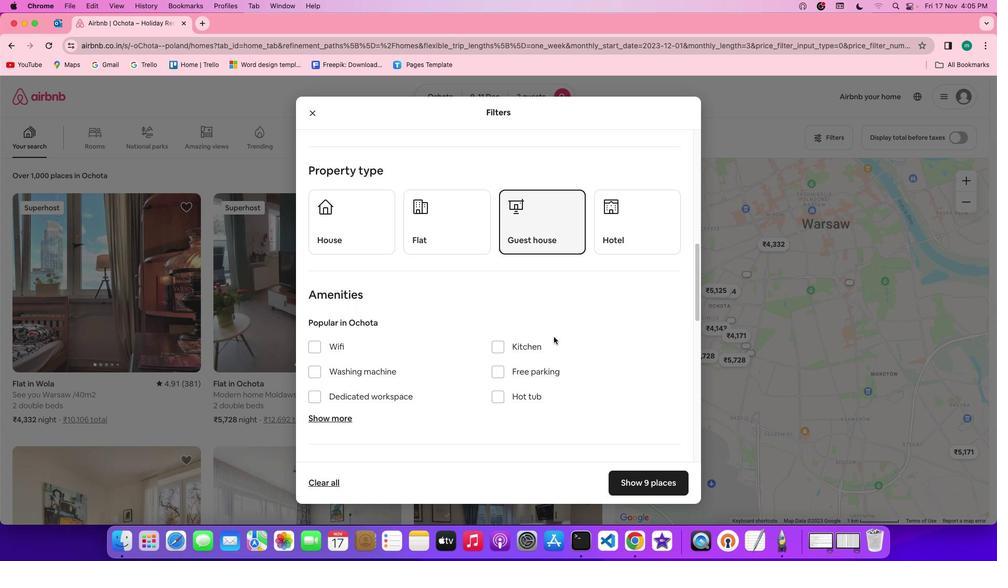 
Action: Mouse scrolled (553, 337) with delta (0, 0)
Screenshot: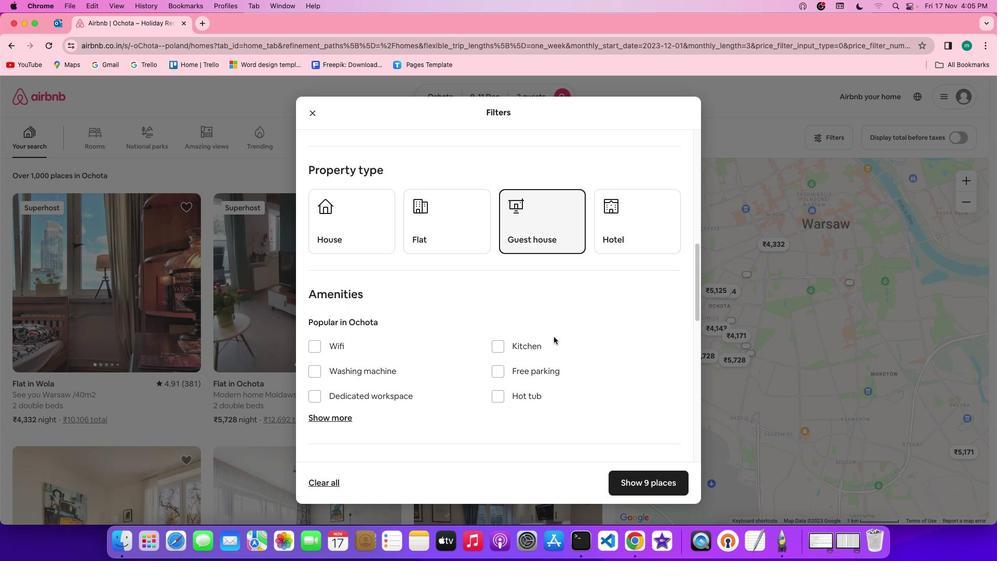 
Action: Mouse scrolled (553, 337) with delta (0, 0)
Screenshot: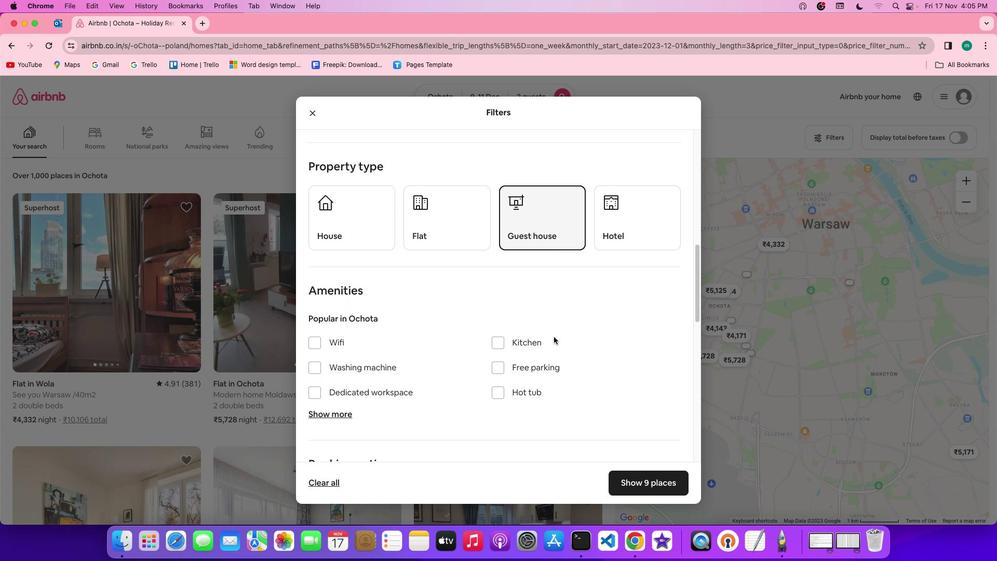 
Action: Mouse scrolled (553, 337) with delta (0, 0)
Screenshot: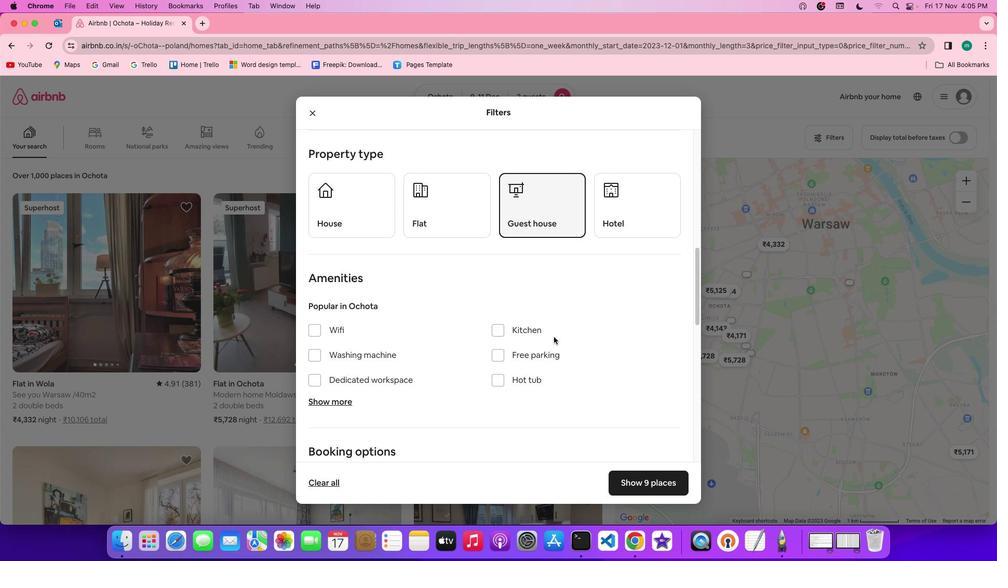 
Action: Mouse scrolled (553, 337) with delta (0, 0)
Screenshot: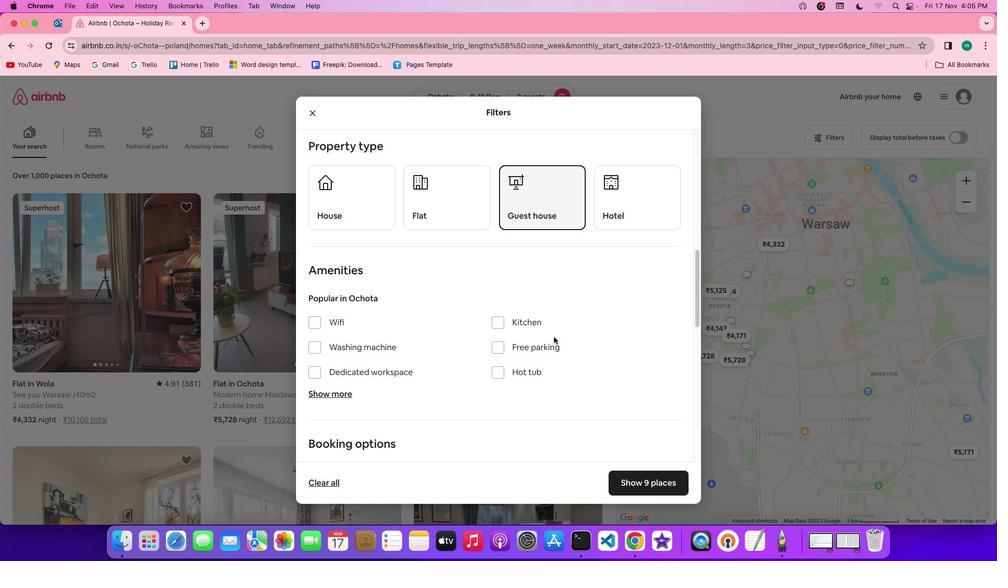 
Action: Mouse scrolled (553, 337) with delta (0, 0)
Screenshot: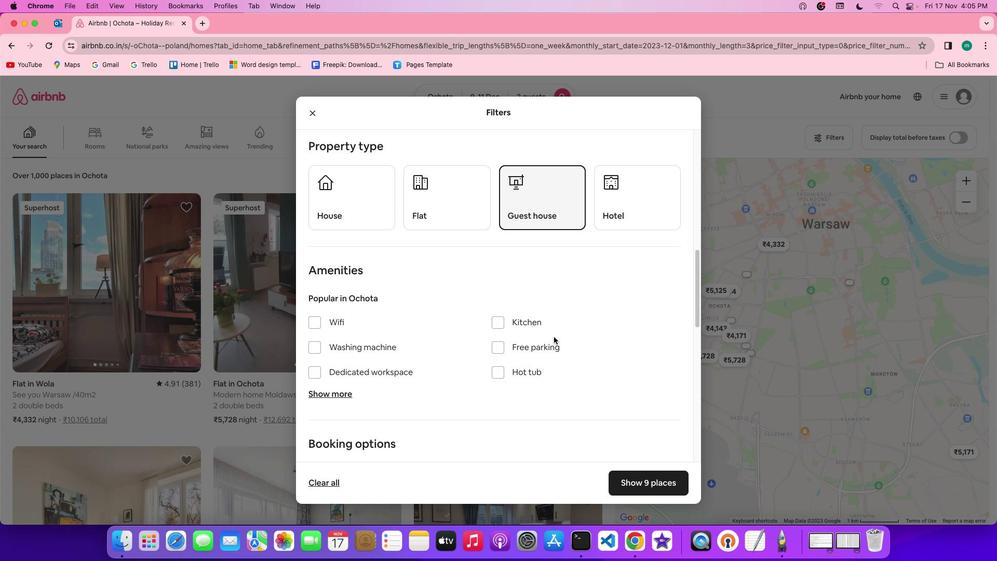 
Action: Mouse scrolled (553, 337) with delta (0, 0)
Screenshot: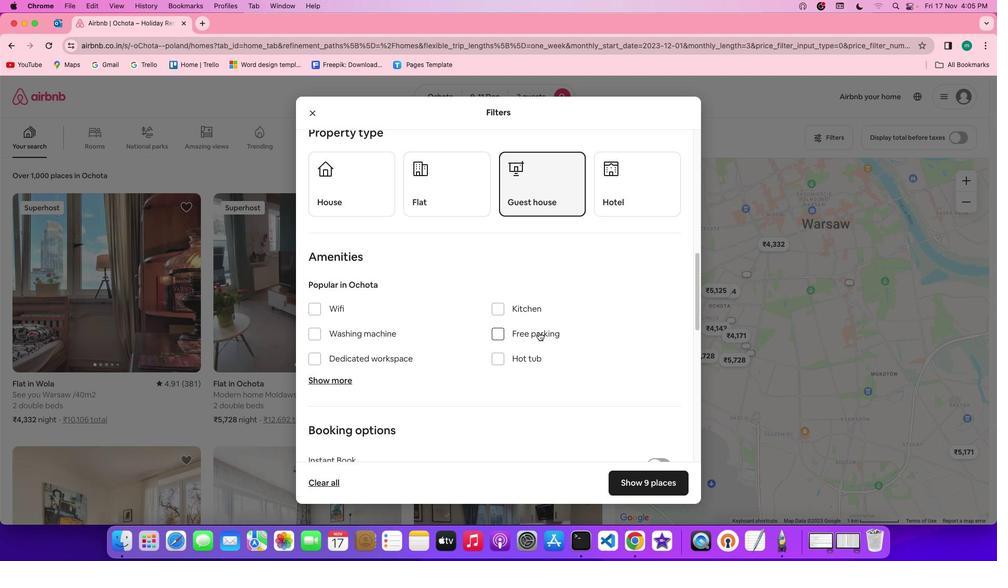 
Action: Mouse scrolled (553, 337) with delta (0, 0)
Screenshot: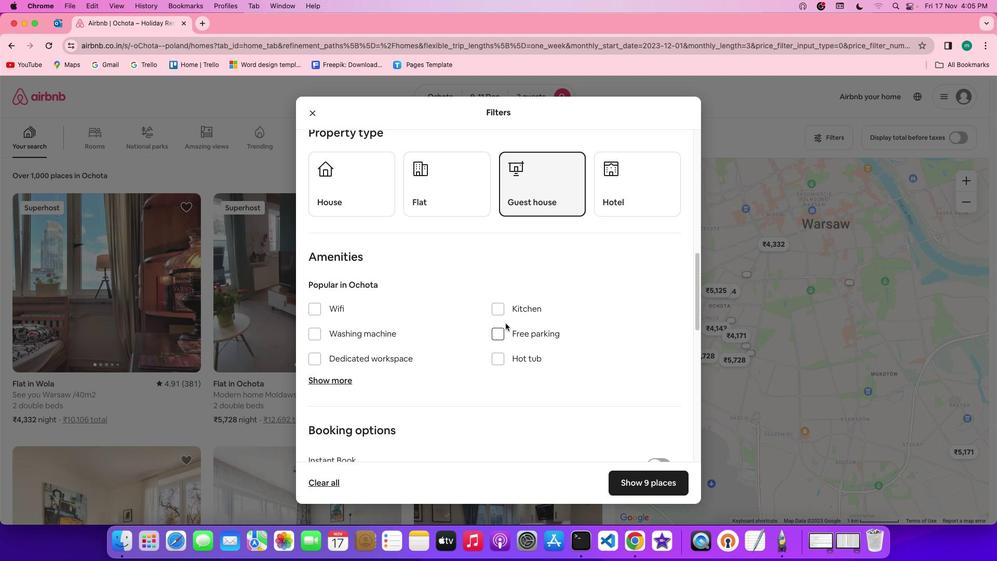 
Action: Mouse moved to (321, 309)
Screenshot: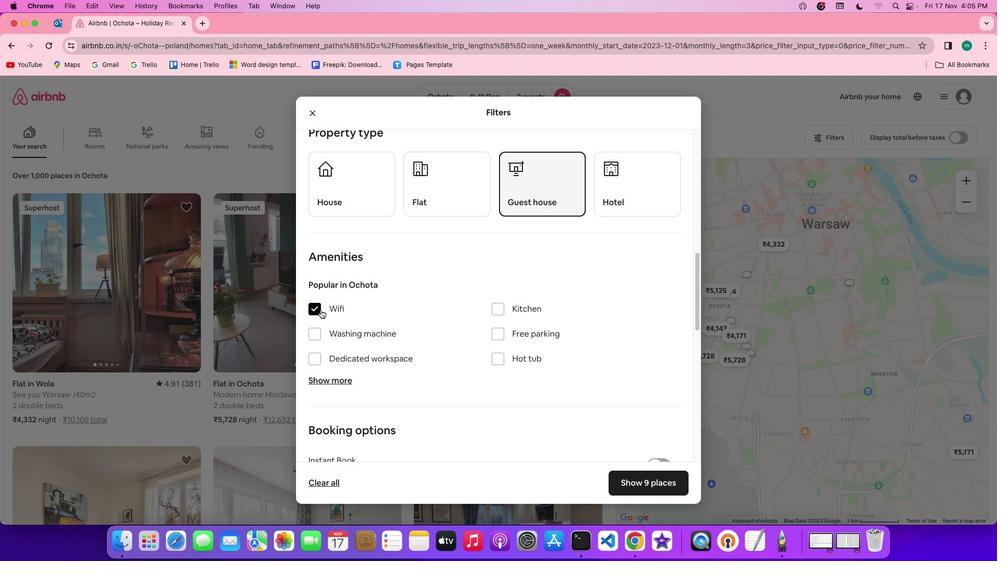 
Action: Mouse pressed left at (321, 309)
Screenshot: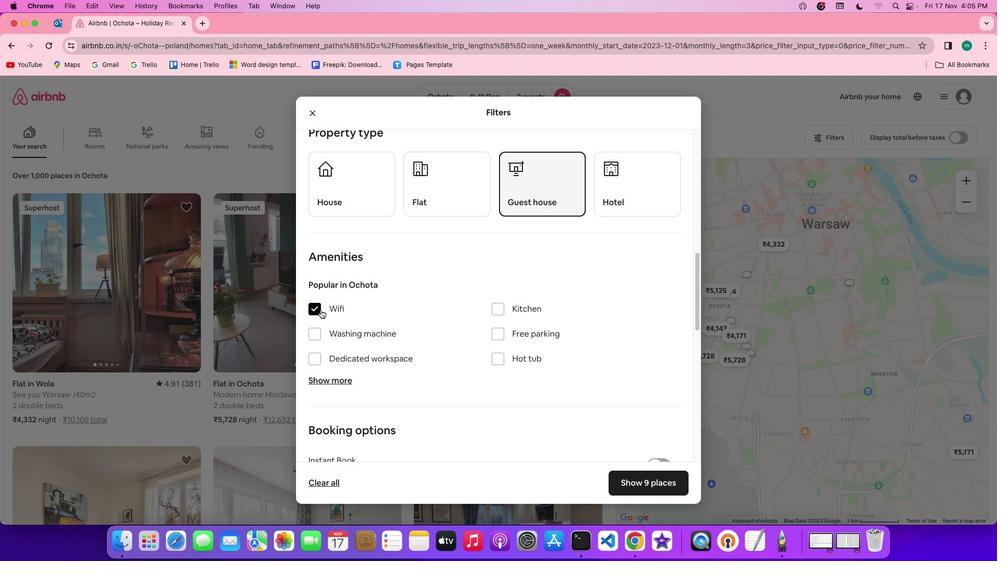 
Action: Mouse moved to (422, 344)
Screenshot: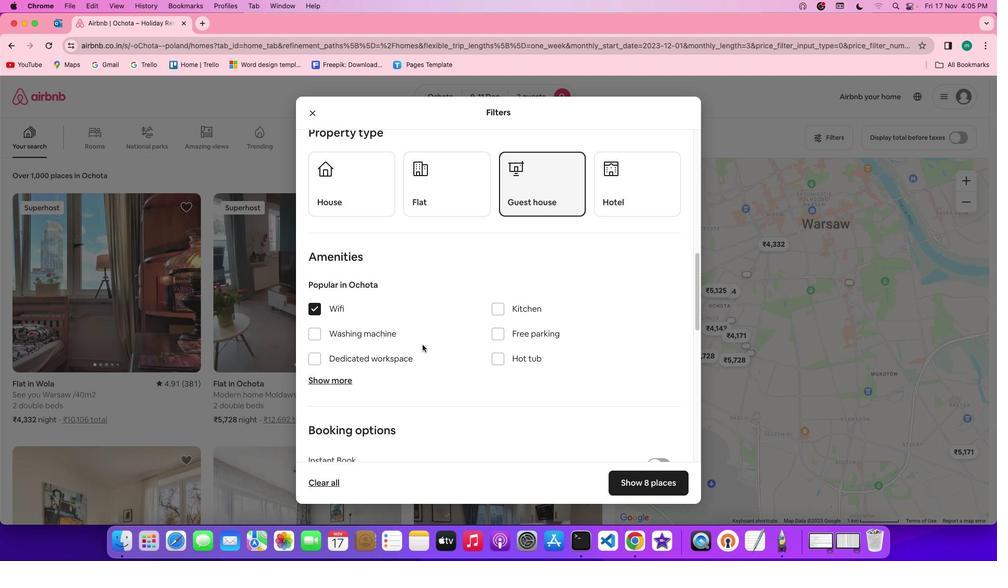 
Action: Mouse scrolled (422, 344) with delta (0, 0)
Screenshot: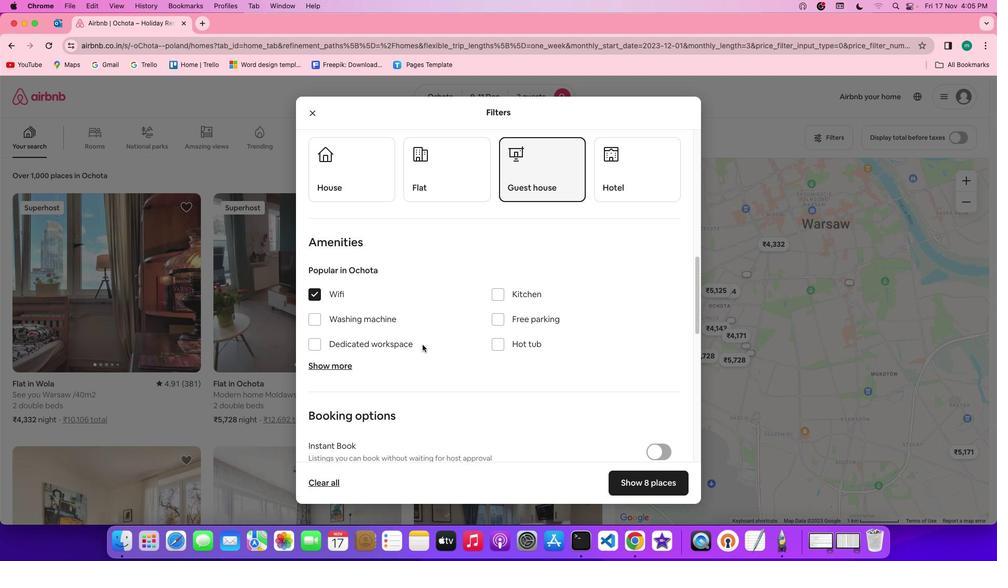 
Action: Mouse scrolled (422, 344) with delta (0, 0)
Screenshot: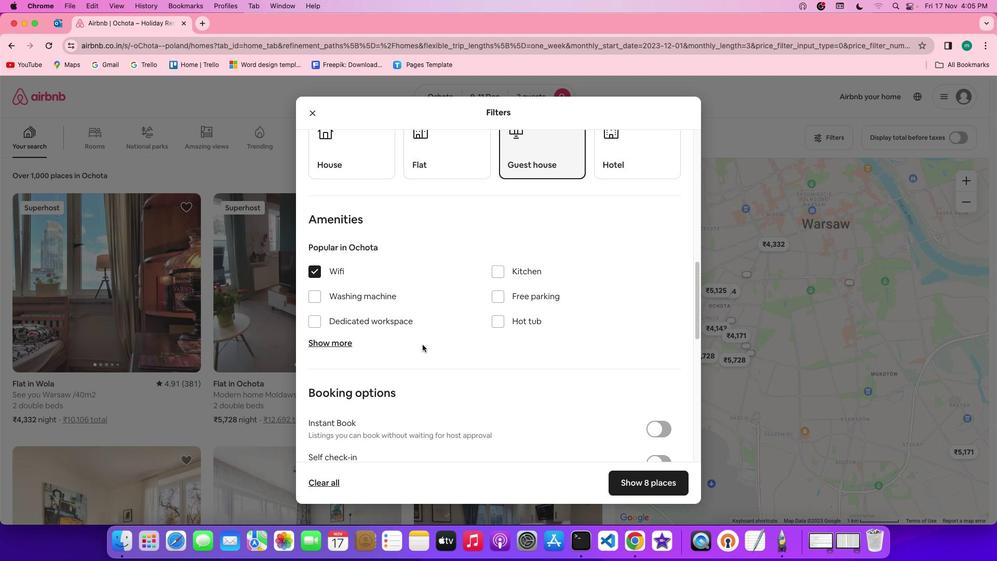 
Action: Mouse scrolled (422, 344) with delta (0, 0)
Screenshot: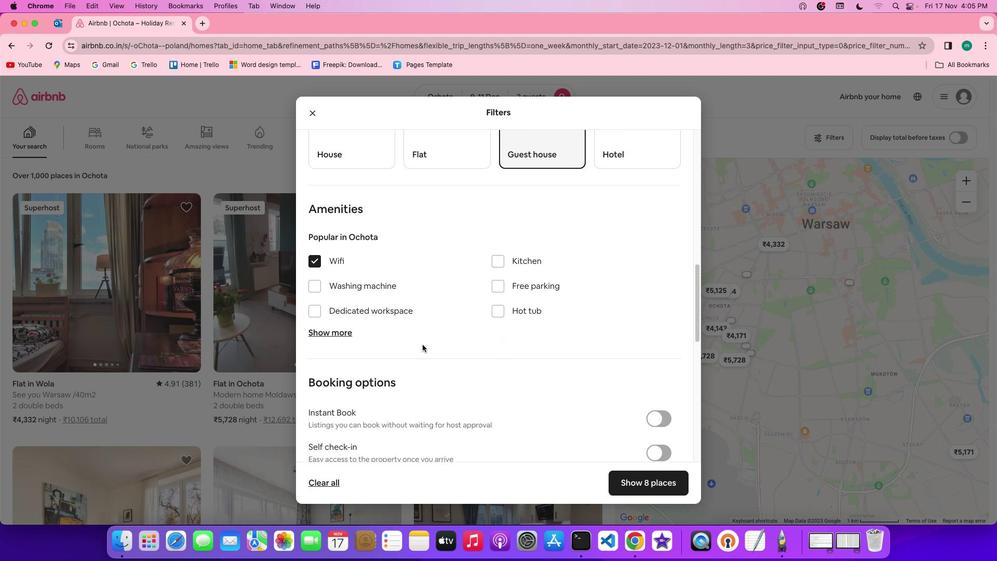 
Action: Mouse scrolled (422, 344) with delta (0, 0)
Screenshot: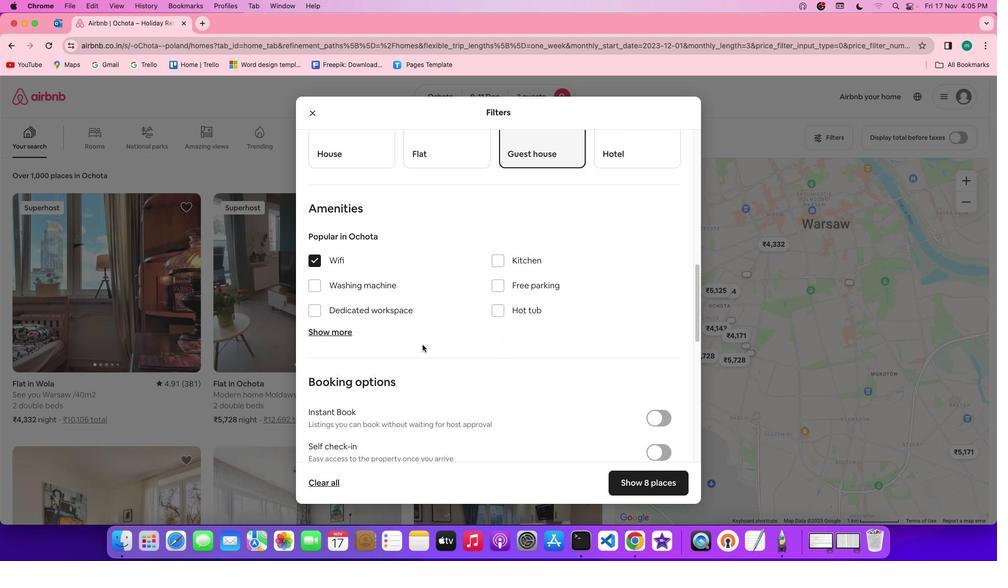 
Action: Mouse scrolled (422, 344) with delta (0, 0)
Screenshot: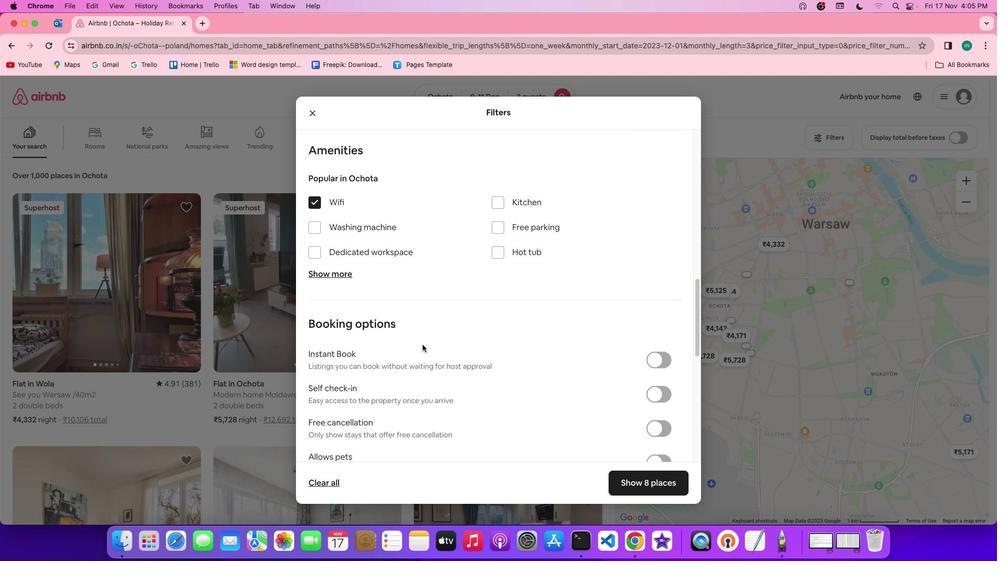 
Action: Mouse scrolled (422, 344) with delta (0, 0)
Screenshot: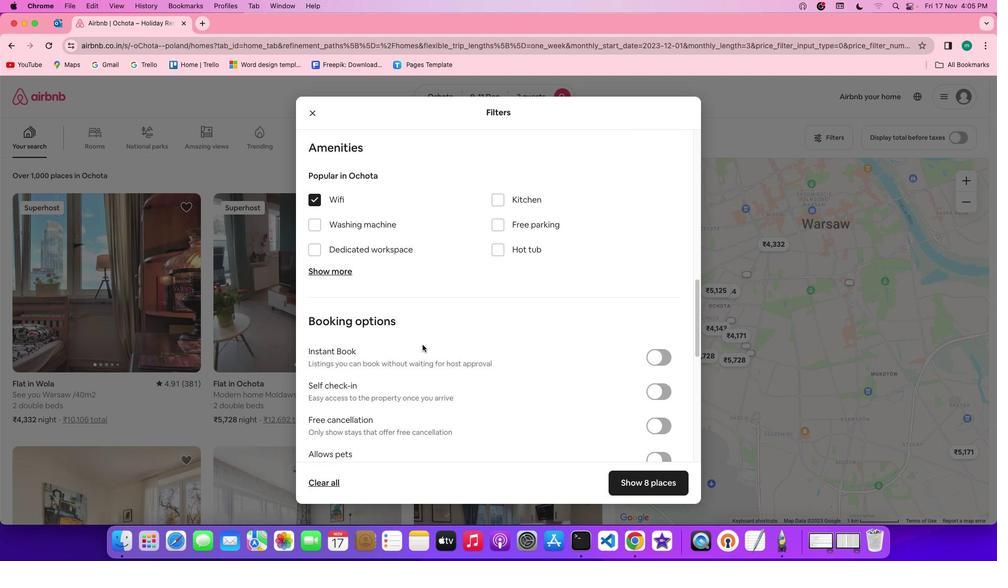 
Action: Mouse scrolled (422, 344) with delta (0, -1)
Screenshot: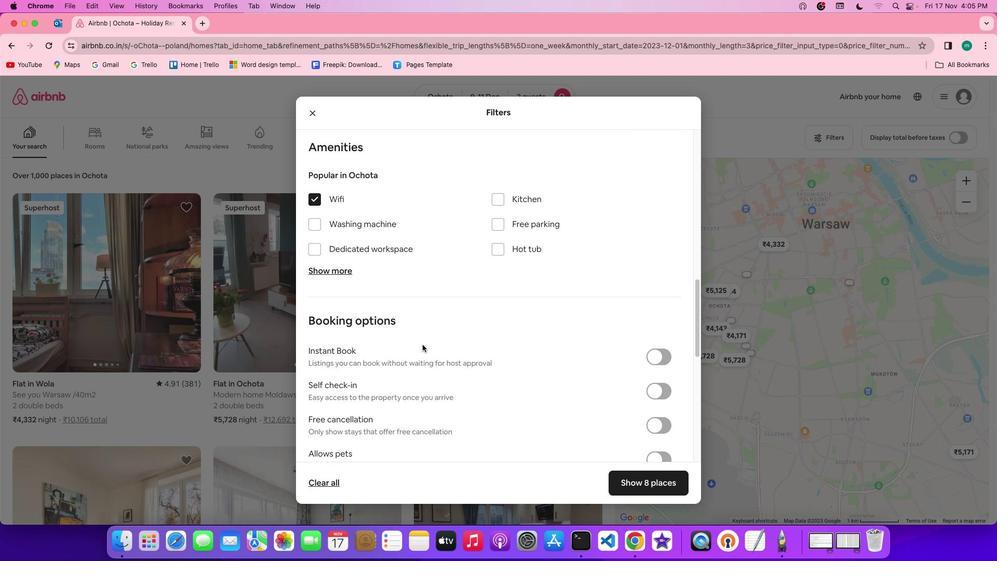 
Action: Mouse scrolled (422, 344) with delta (0, 0)
Screenshot: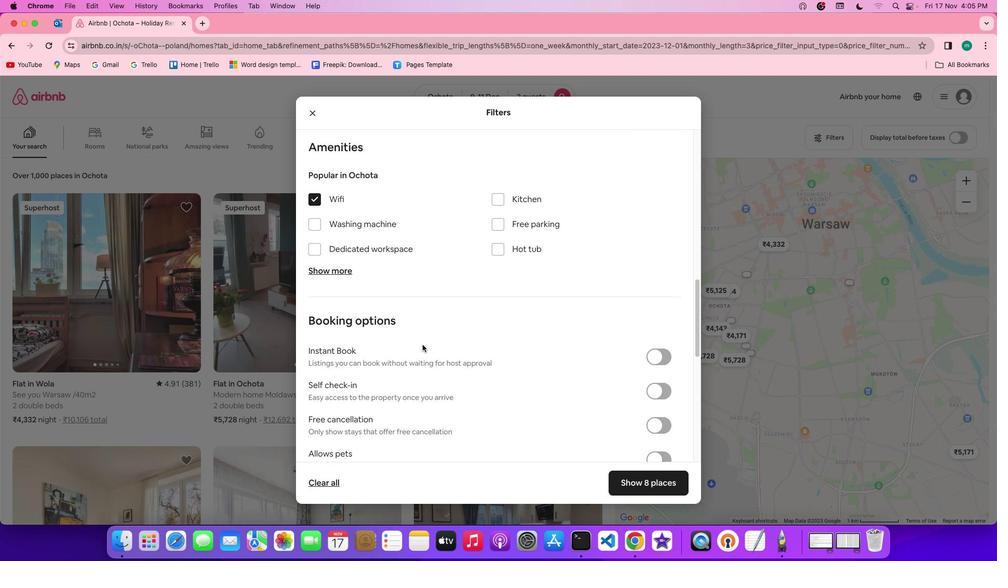 
Action: Mouse moved to (422, 344)
Screenshot: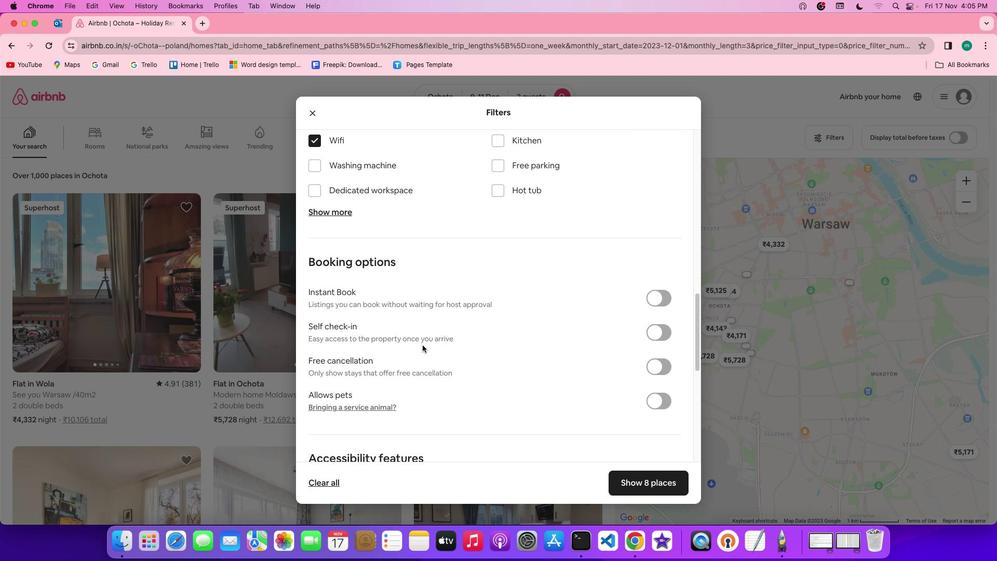 
Action: Mouse scrolled (422, 344) with delta (0, 0)
Screenshot: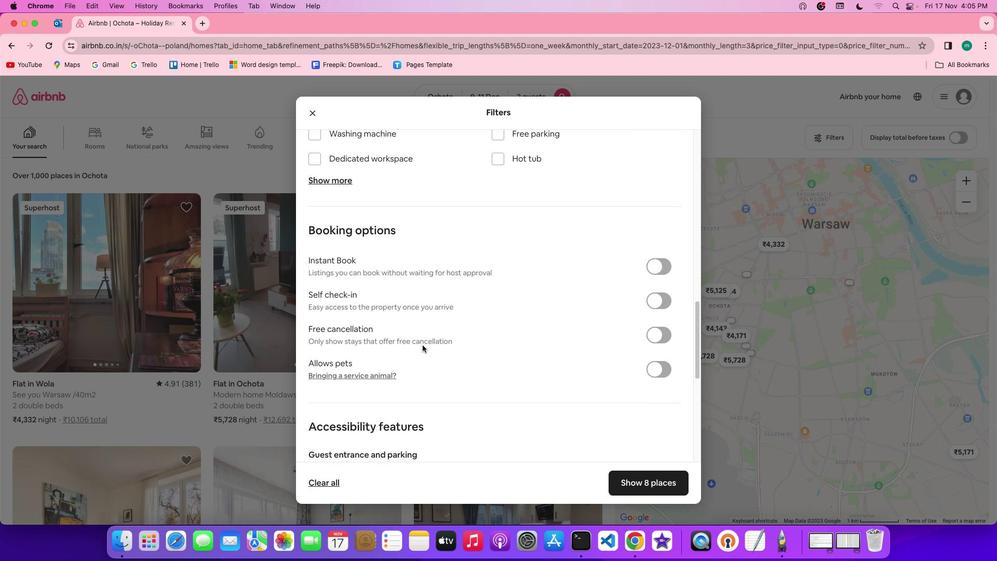 
Action: Mouse scrolled (422, 344) with delta (0, 0)
Screenshot: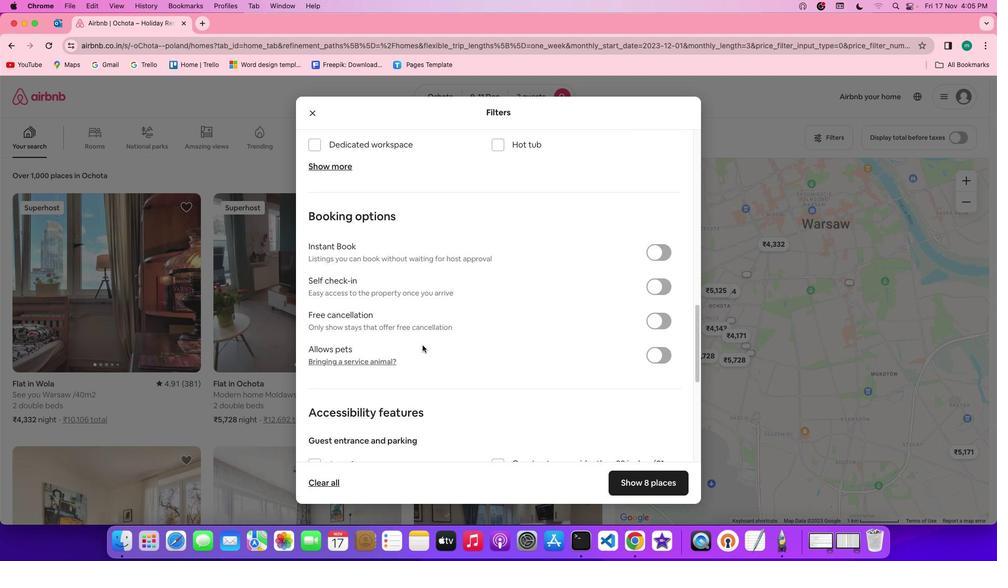
Action: Mouse scrolled (422, 344) with delta (0, -1)
Screenshot: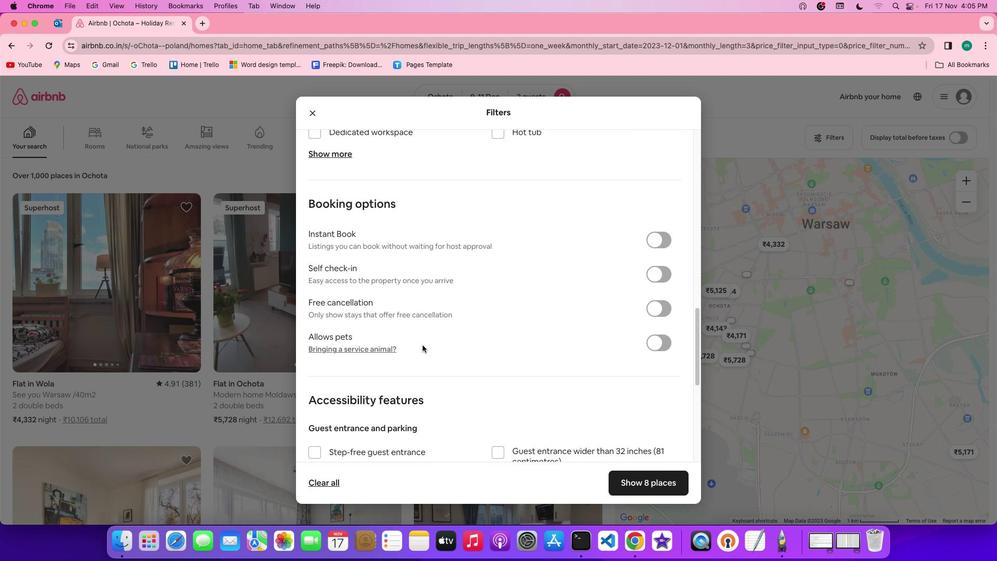 
Action: Mouse scrolled (422, 344) with delta (0, -1)
Screenshot: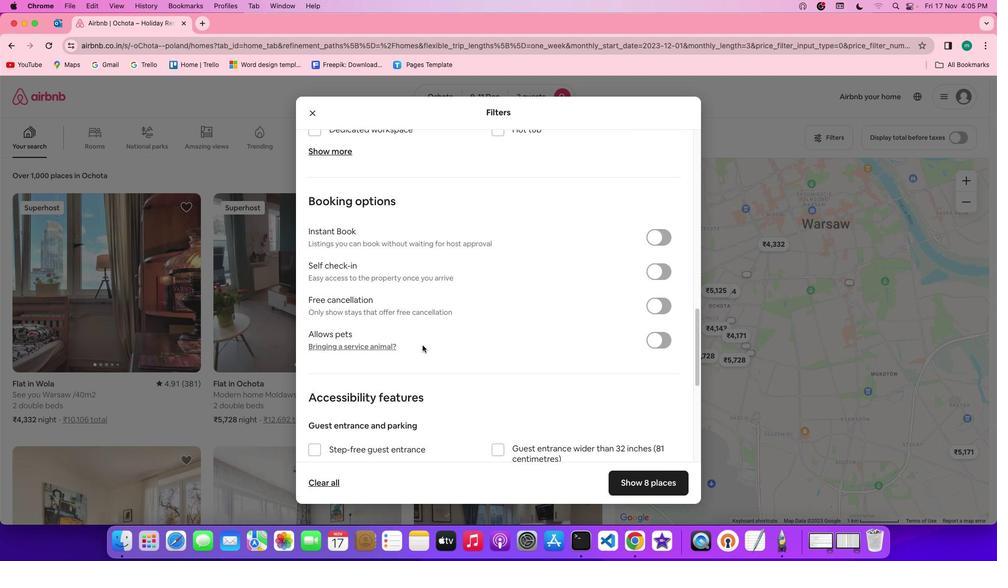 
Action: Mouse moved to (429, 349)
Screenshot: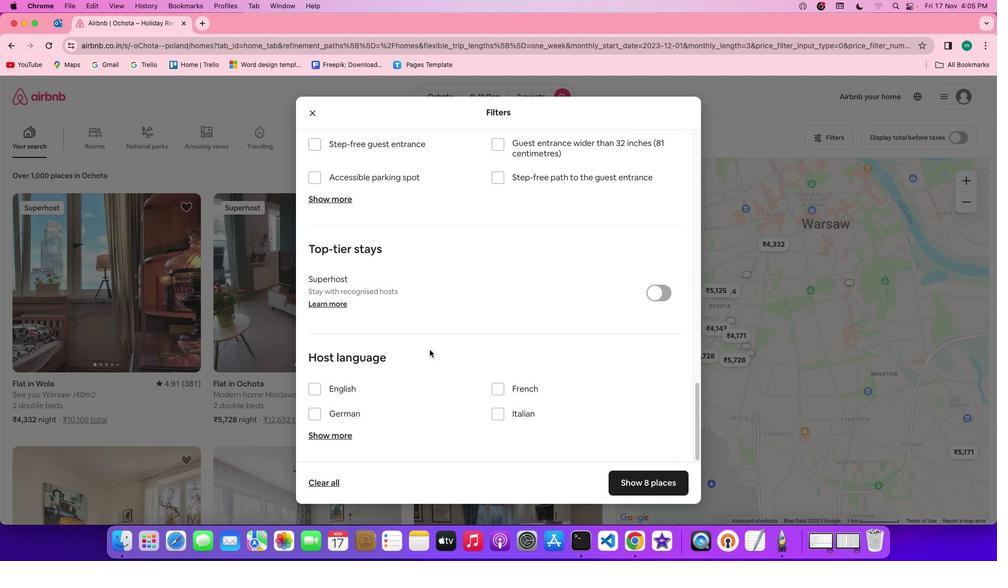 
Action: Mouse scrolled (429, 349) with delta (0, 0)
Screenshot: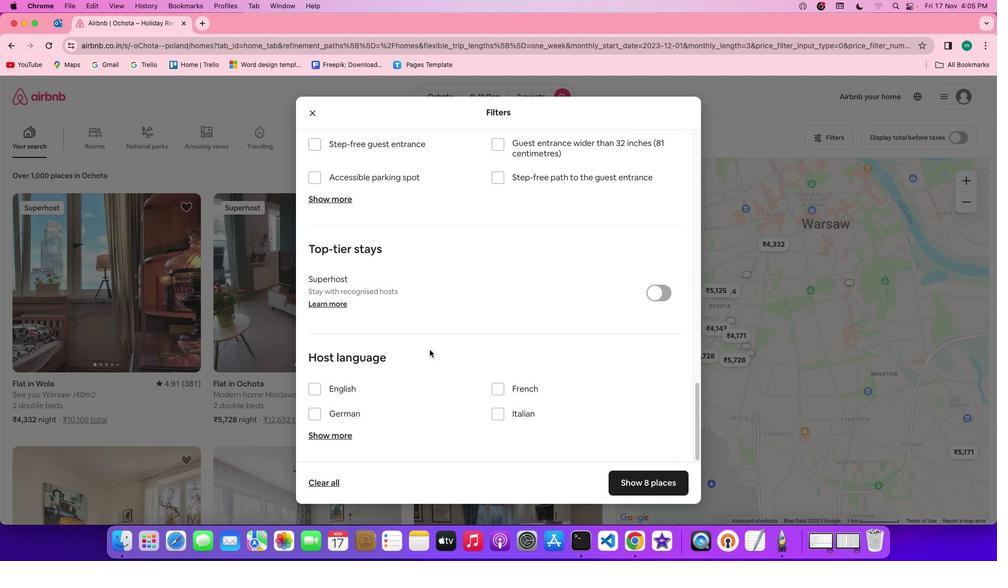 
Action: Mouse moved to (429, 349)
Screenshot: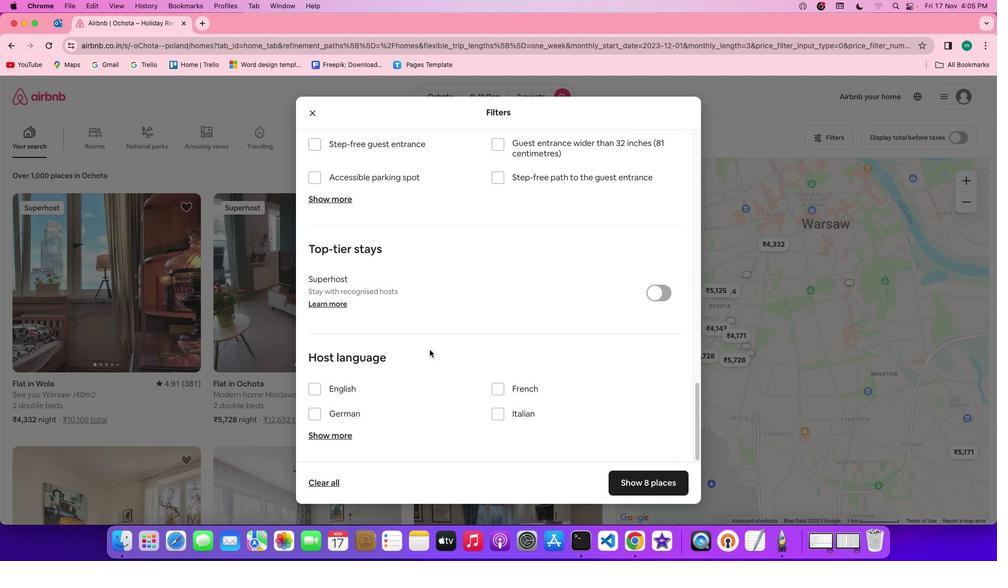 
Action: Mouse scrolled (429, 349) with delta (0, 0)
Screenshot: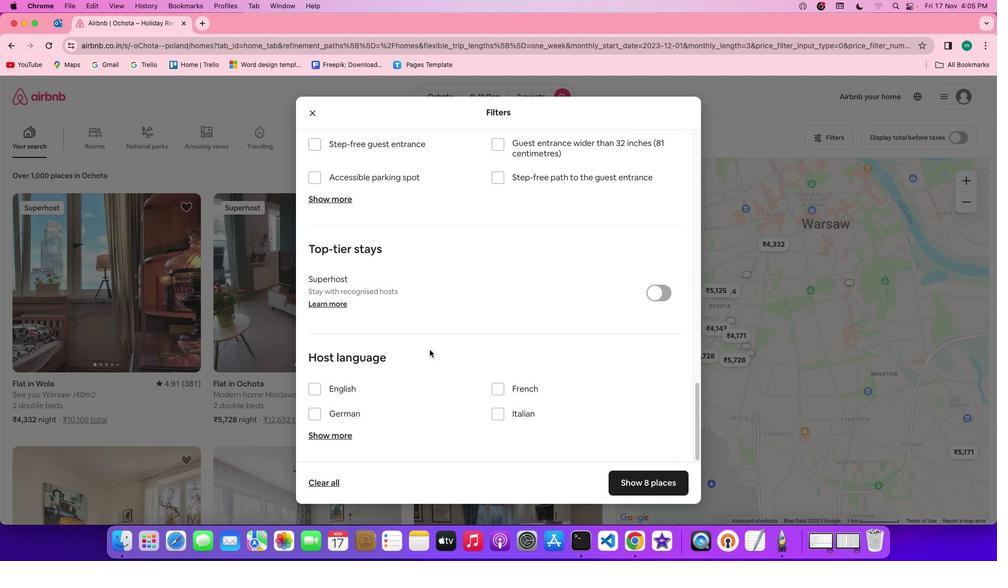 
Action: Mouse scrolled (429, 349) with delta (0, -1)
Screenshot: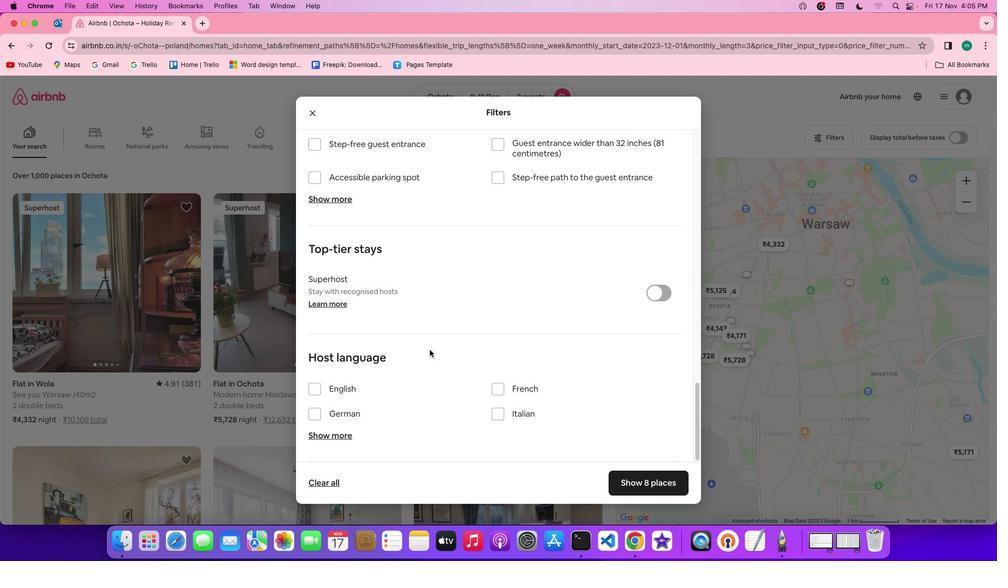 
Action: Mouse scrolled (429, 349) with delta (0, -2)
Screenshot: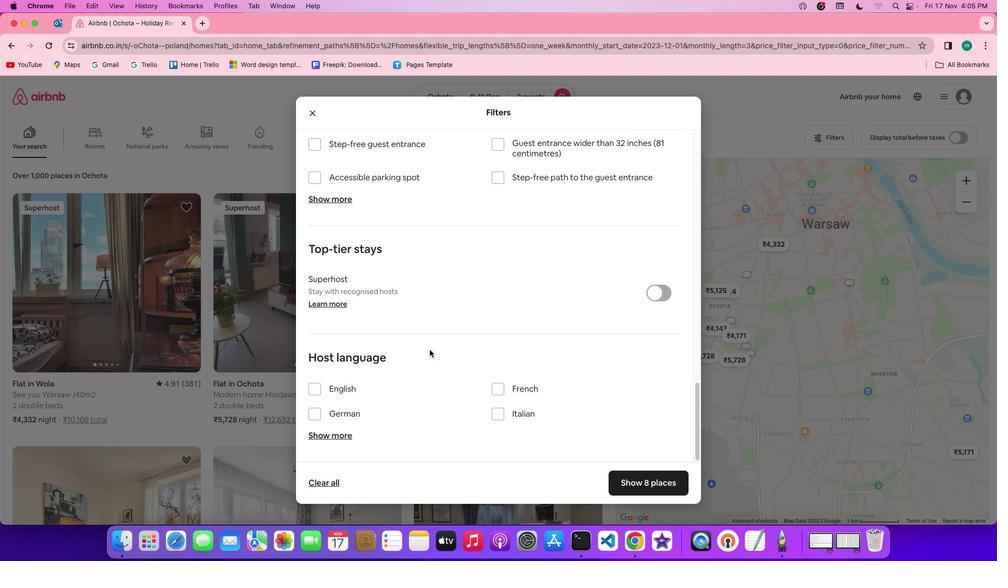 
Action: Mouse moved to (430, 349)
Screenshot: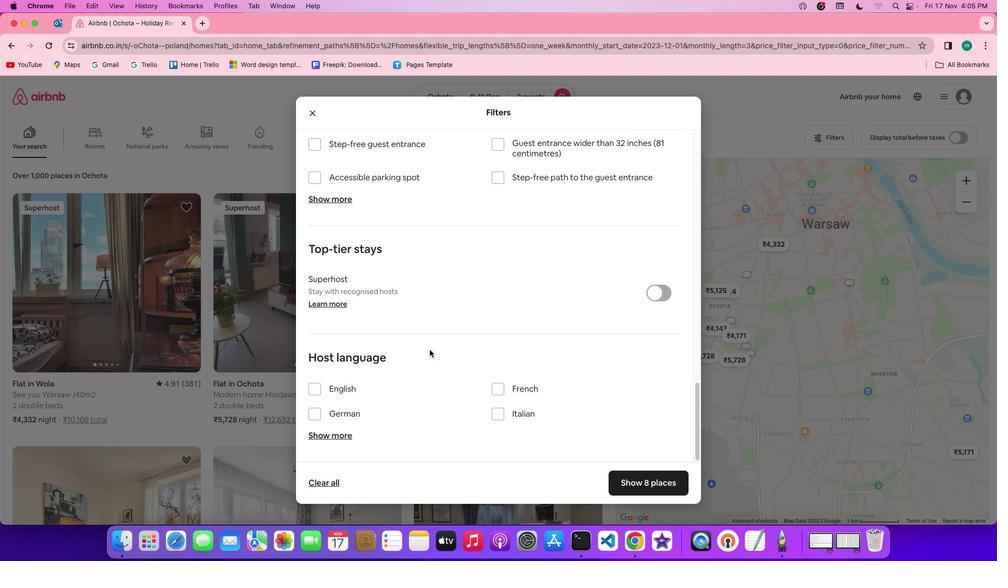 
Action: Mouse scrolled (430, 349) with delta (0, -3)
Screenshot: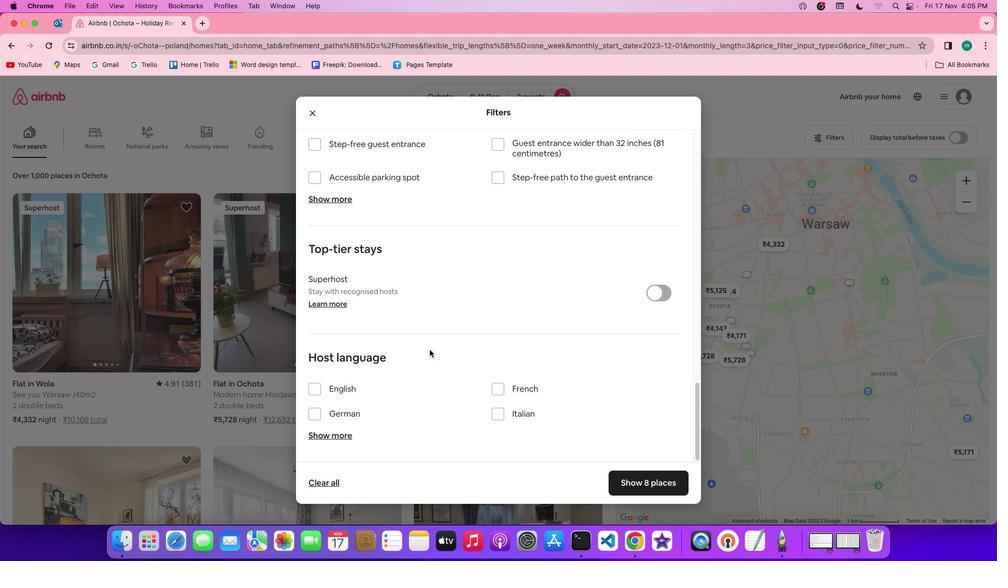 
Action: Mouse scrolled (430, 349) with delta (0, -3)
Screenshot: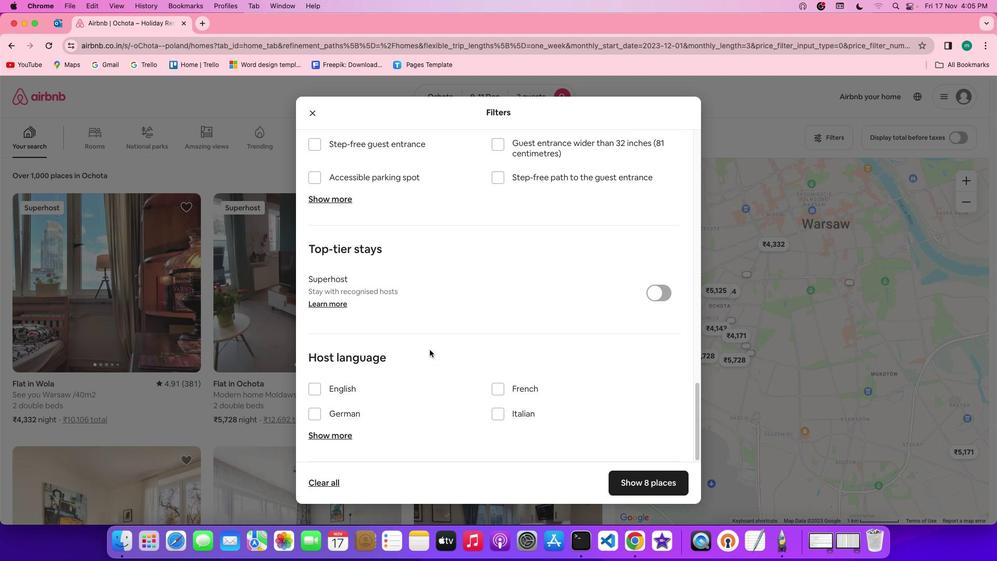 
Action: Mouse moved to (438, 356)
Screenshot: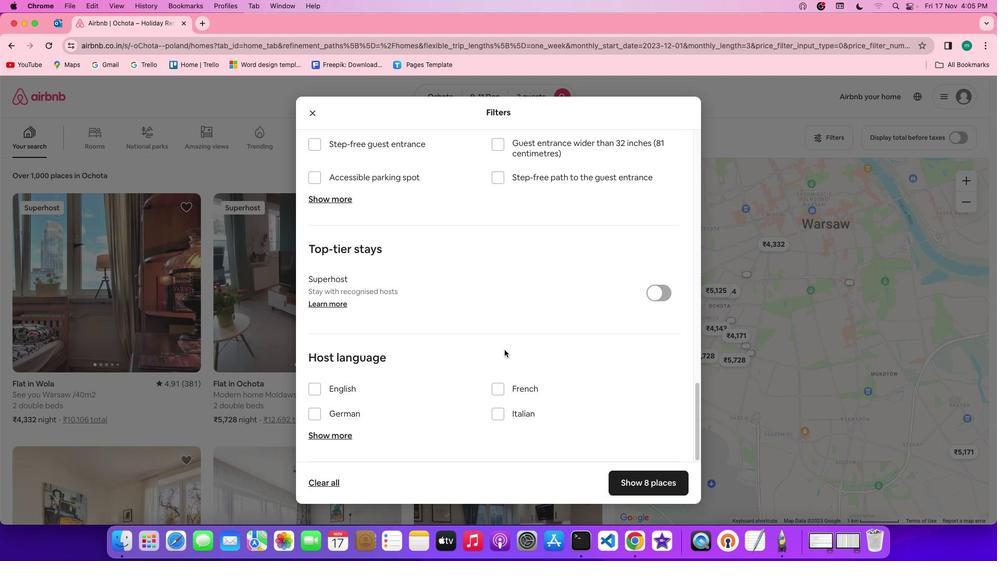 
Action: Mouse scrolled (438, 356) with delta (0, 0)
Screenshot: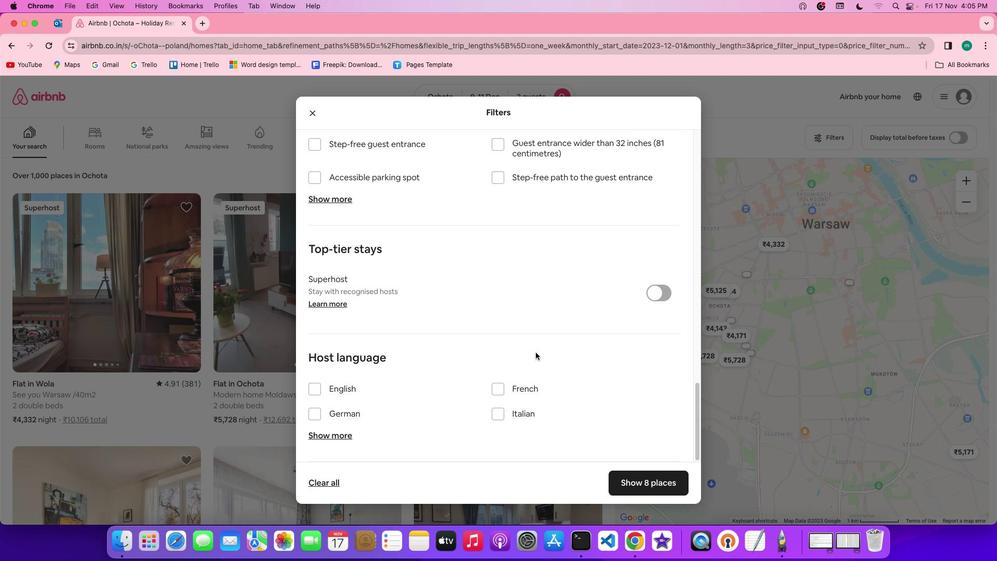 
Action: Mouse scrolled (438, 356) with delta (0, 0)
Screenshot: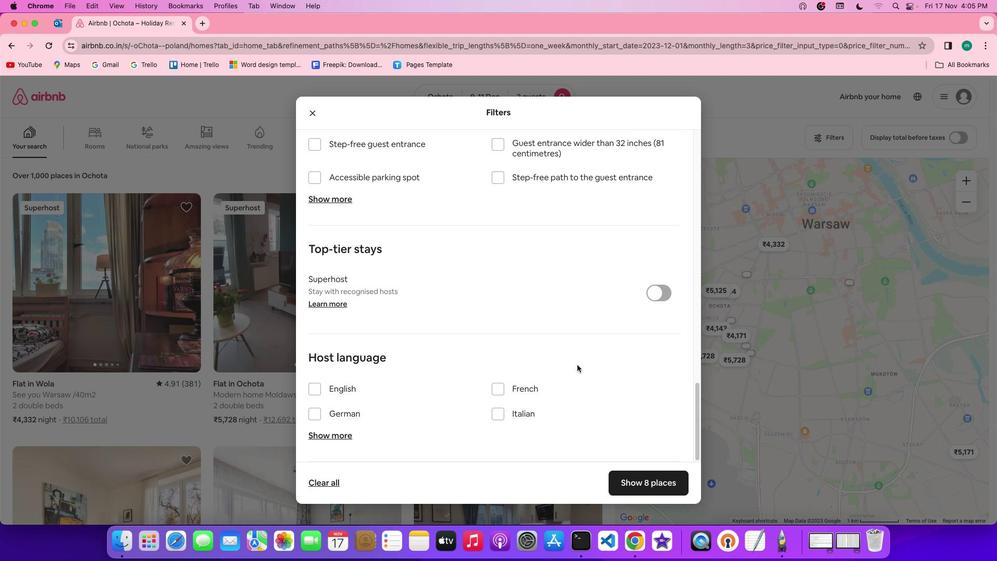 
Action: Mouse scrolled (438, 356) with delta (0, -2)
Screenshot: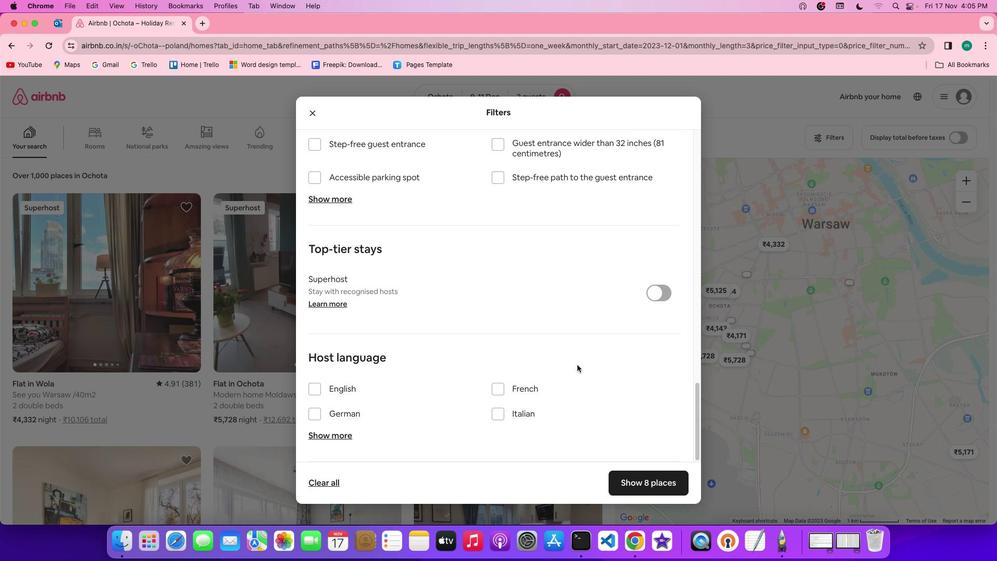 
Action: Mouse scrolled (438, 356) with delta (0, -2)
Screenshot: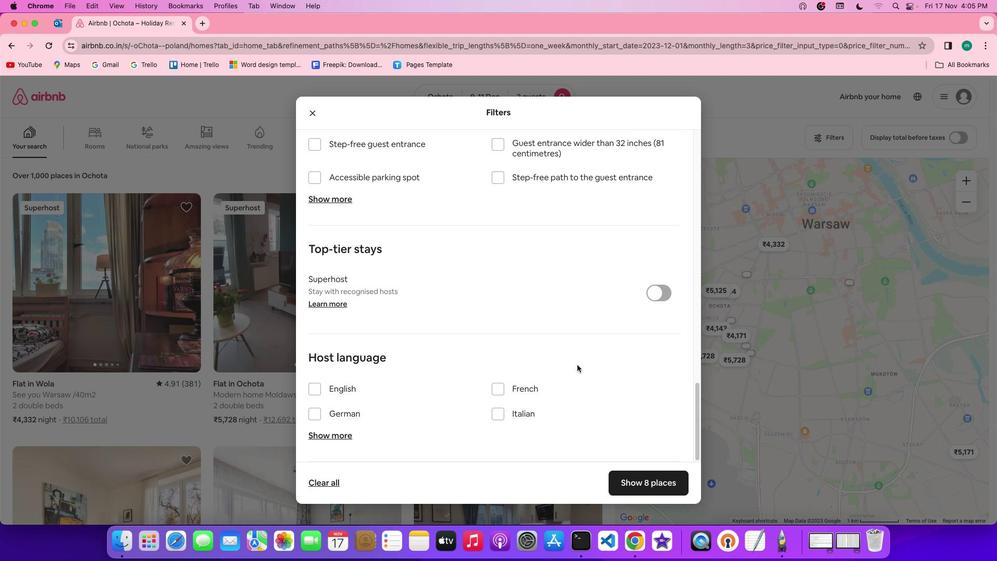
Action: Mouse scrolled (438, 356) with delta (0, -3)
Screenshot: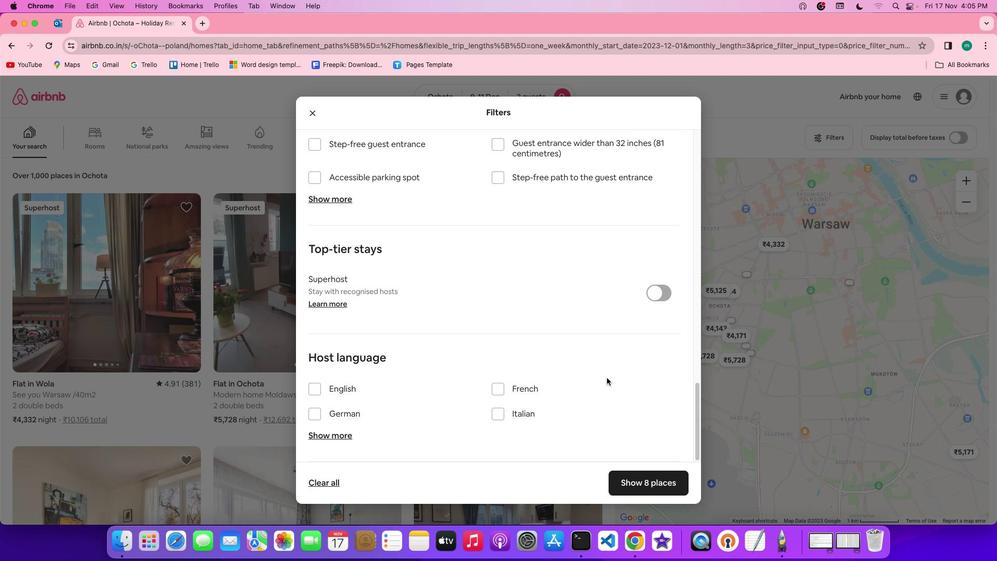 
Action: Mouse scrolled (438, 356) with delta (0, -3)
Screenshot: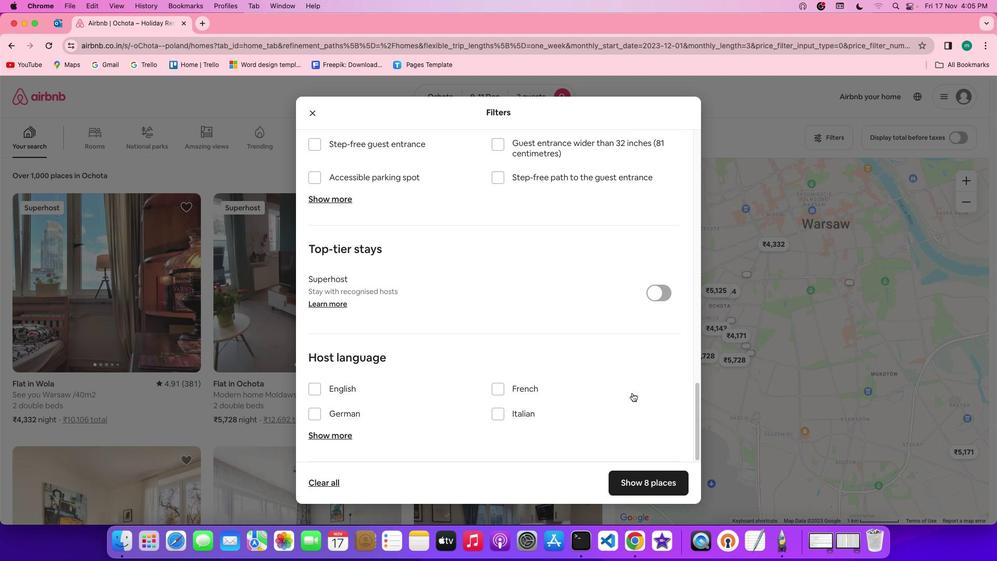 
Action: Mouse moved to (660, 482)
Screenshot: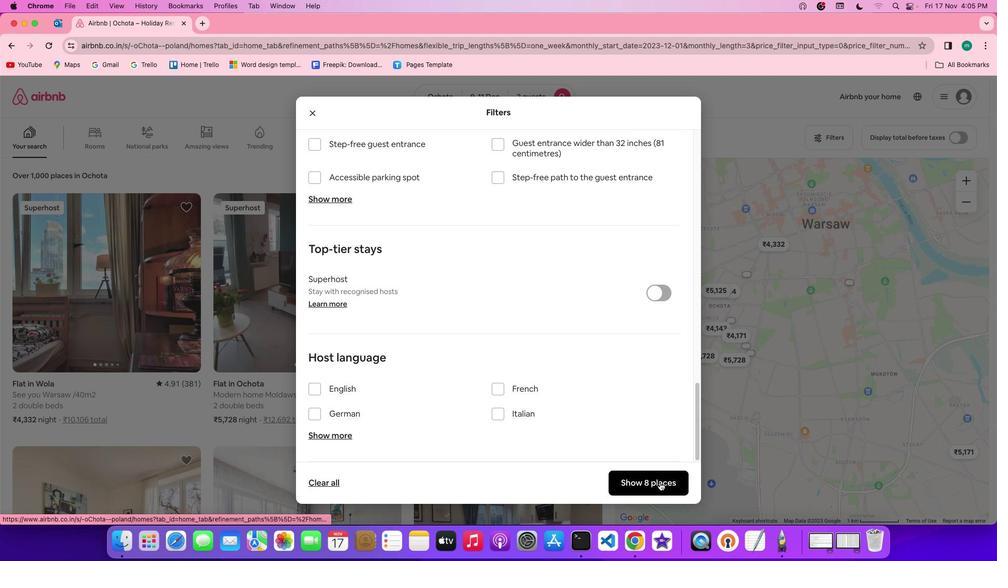 
Action: Mouse pressed left at (660, 482)
Screenshot: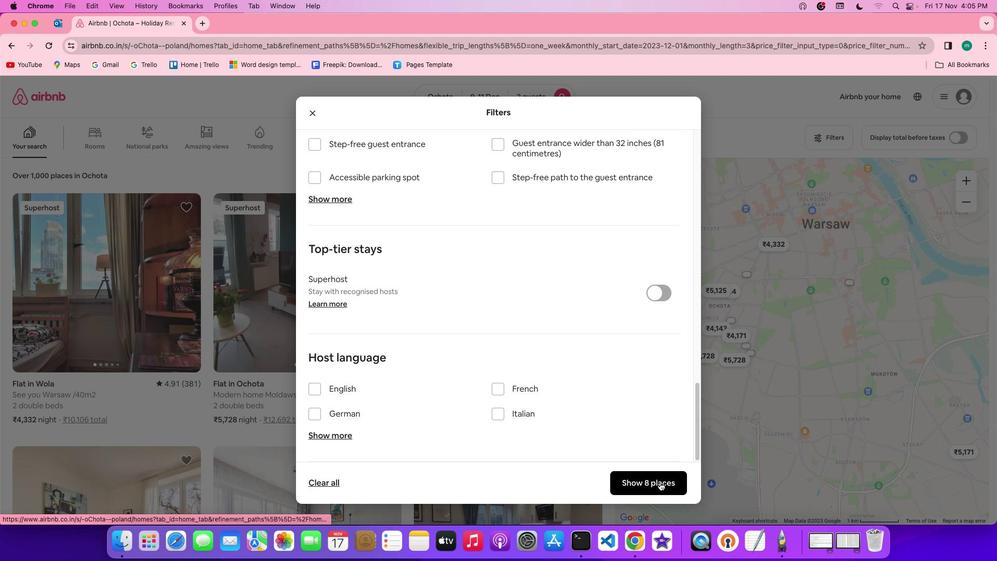 
Action: Mouse moved to (503, 329)
Screenshot: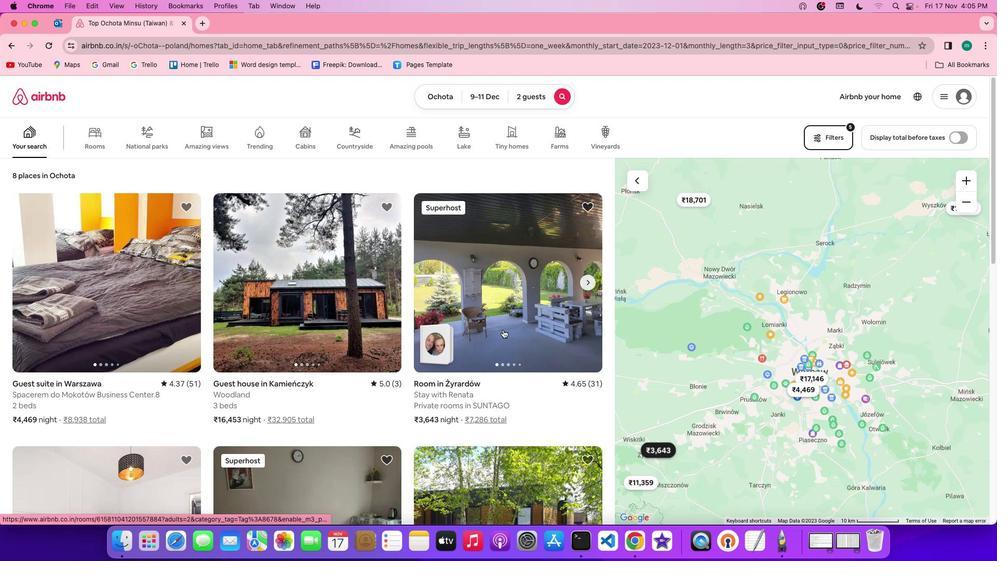 
Action: Mouse pressed left at (503, 329)
Screenshot: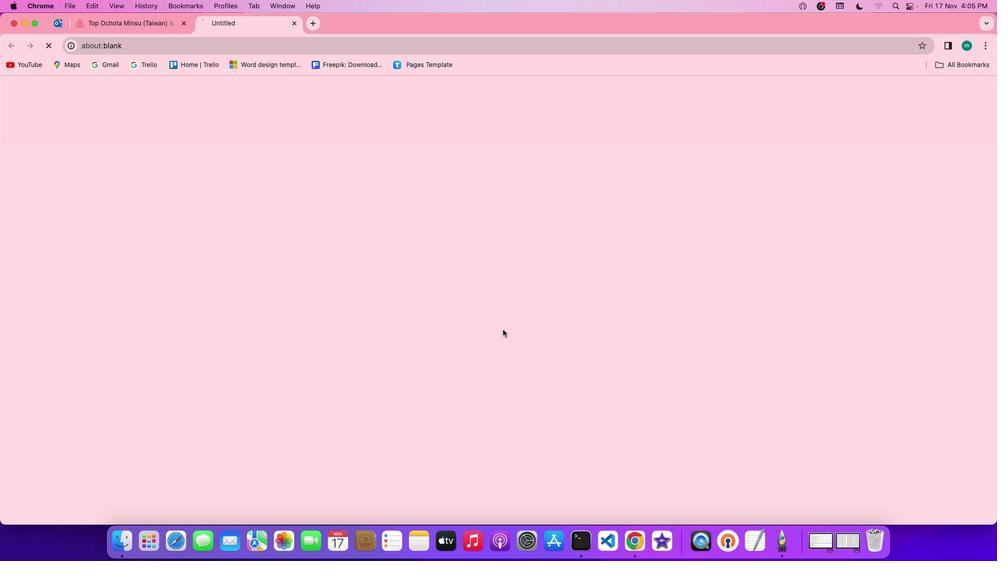 
Action: Mouse moved to (751, 391)
Screenshot: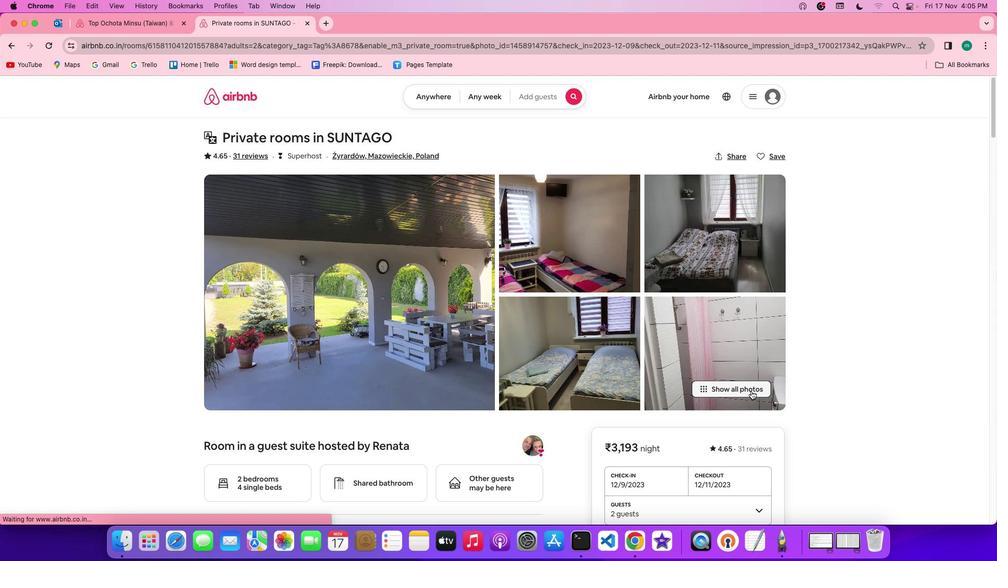 
Action: Mouse pressed left at (751, 391)
Screenshot: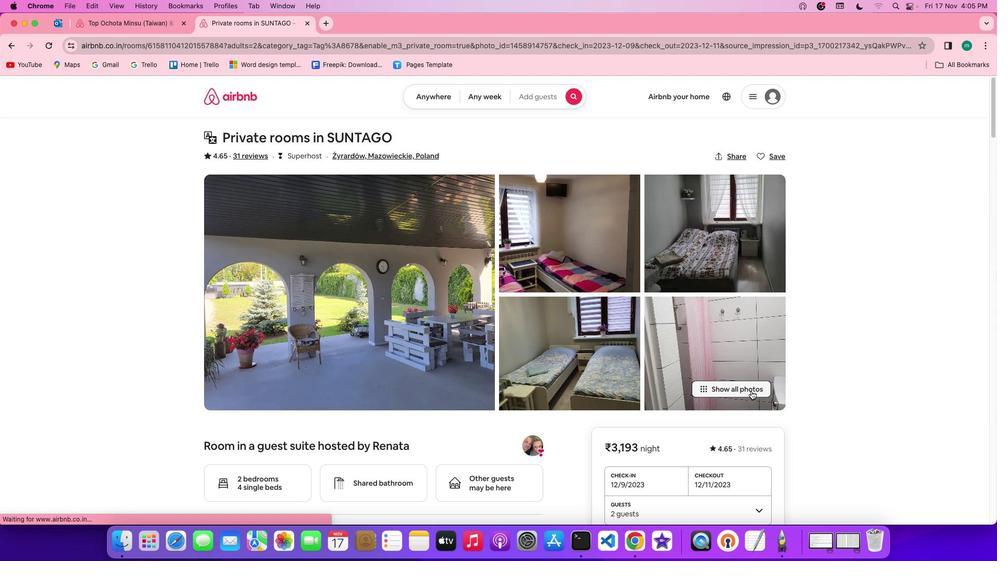 
Action: Mouse moved to (395, 371)
Screenshot: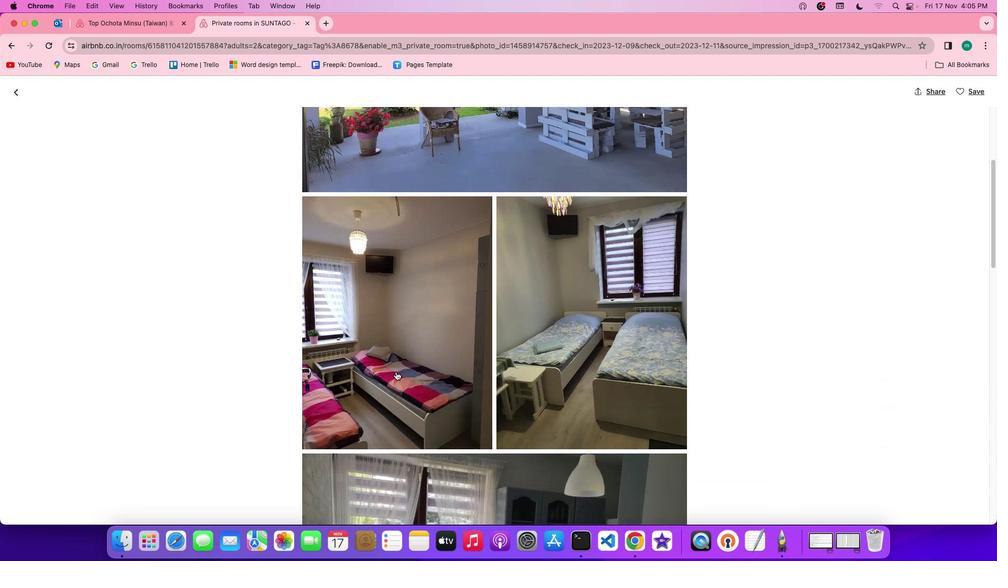 
Action: Mouse scrolled (395, 371) with delta (0, 0)
Screenshot: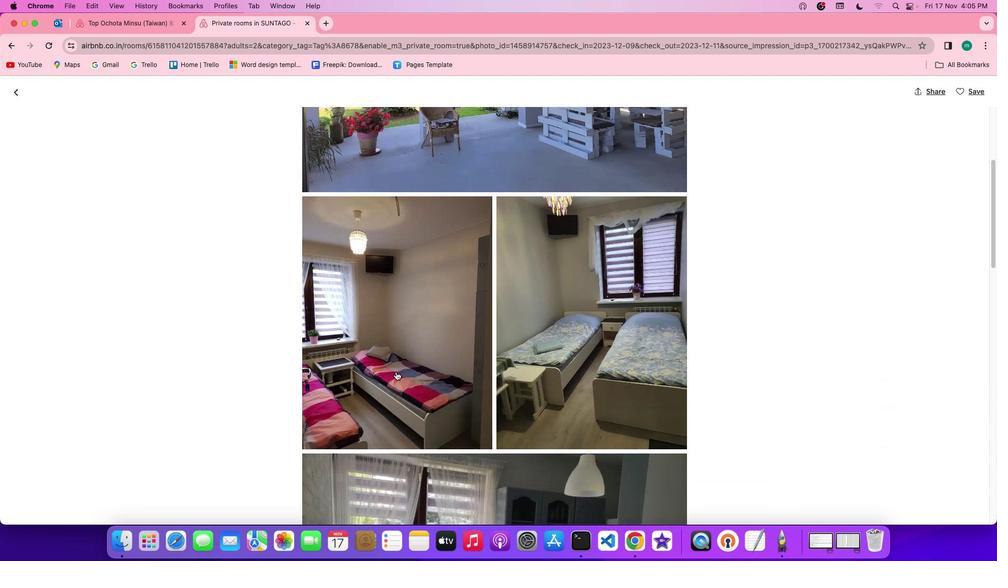 
Action: Mouse scrolled (395, 371) with delta (0, 0)
Screenshot: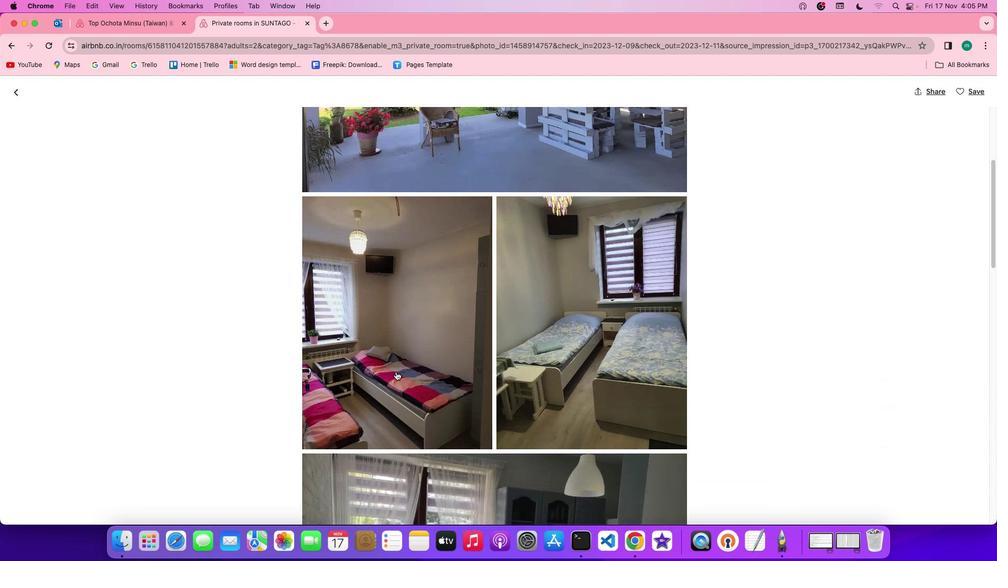 
Action: Mouse scrolled (395, 371) with delta (0, -1)
Screenshot: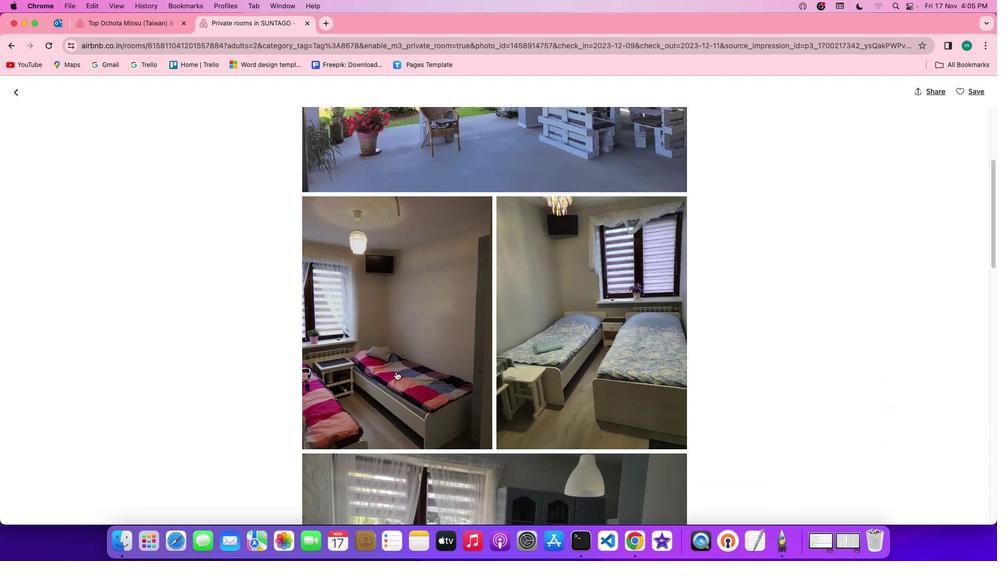 
Action: Mouse scrolled (395, 371) with delta (0, -2)
Screenshot: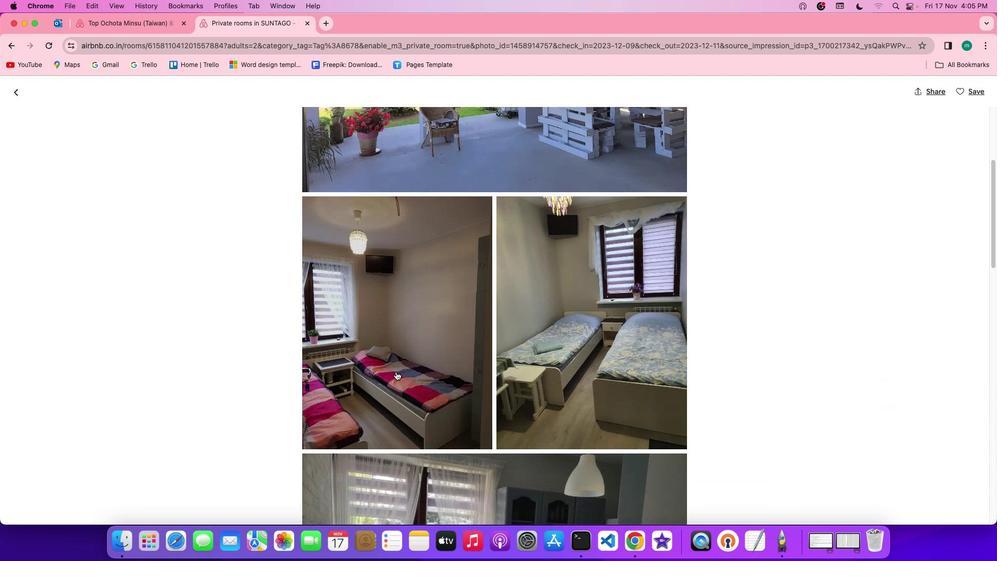 
Action: Mouse scrolled (395, 371) with delta (0, 0)
Screenshot: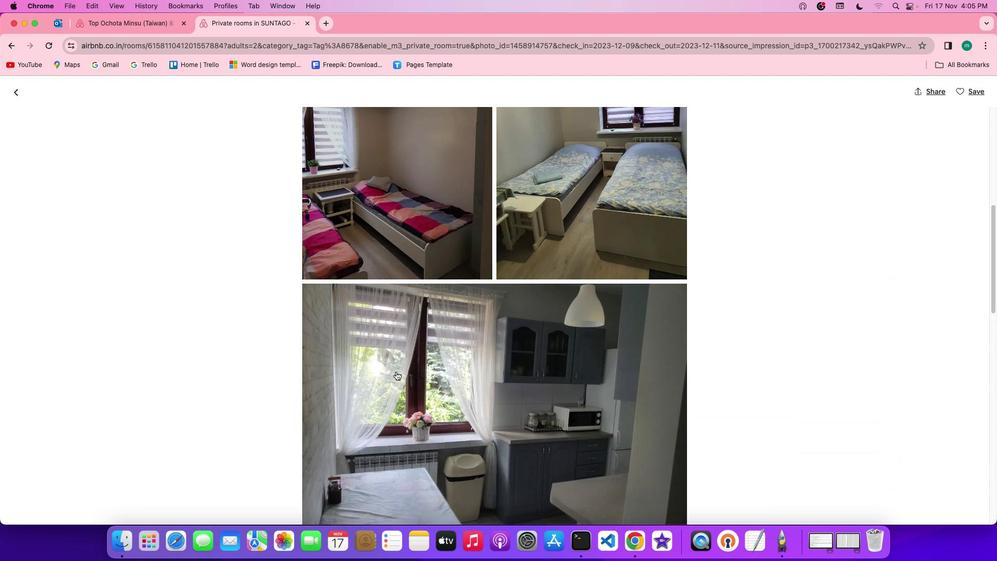
Action: Mouse scrolled (395, 371) with delta (0, 0)
Screenshot: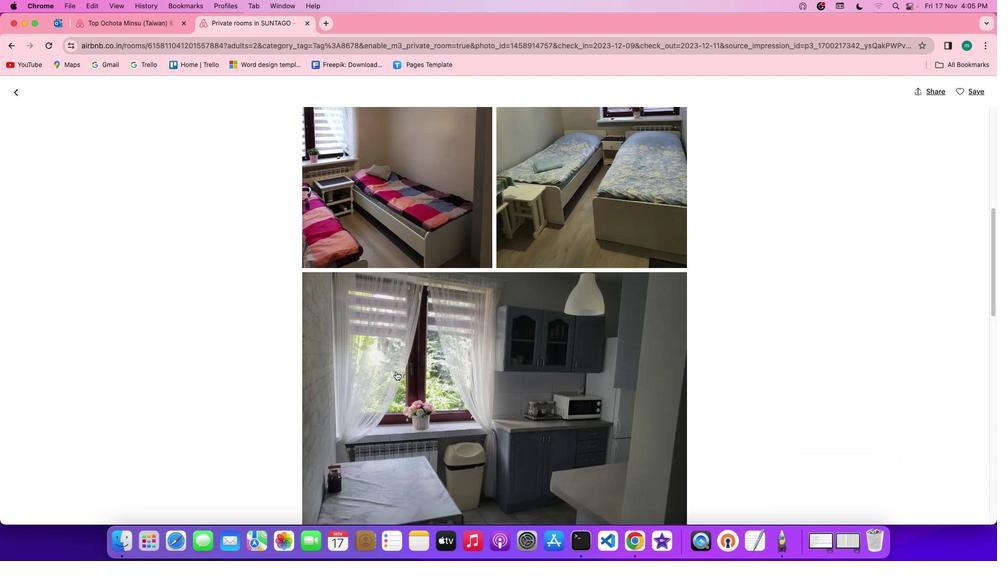 
Action: Mouse scrolled (395, 371) with delta (0, -1)
Screenshot: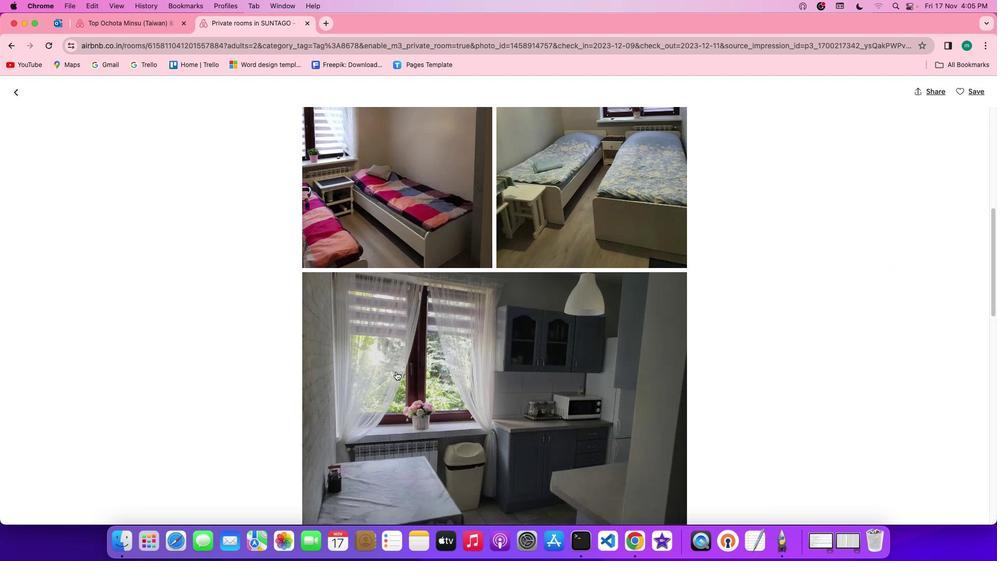 
Action: Mouse scrolled (395, 371) with delta (0, -2)
Screenshot: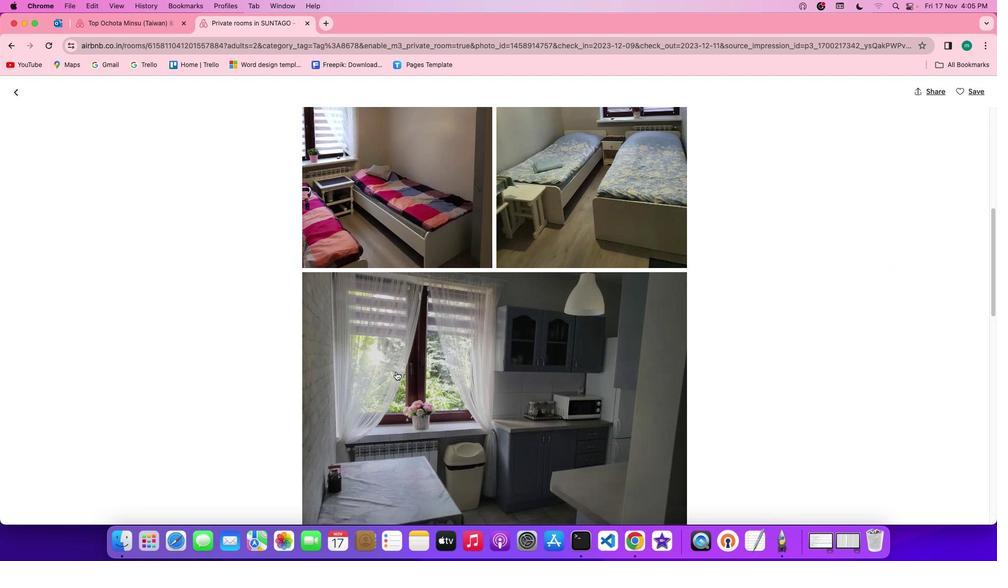 
Action: Mouse scrolled (395, 371) with delta (0, 0)
Screenshot: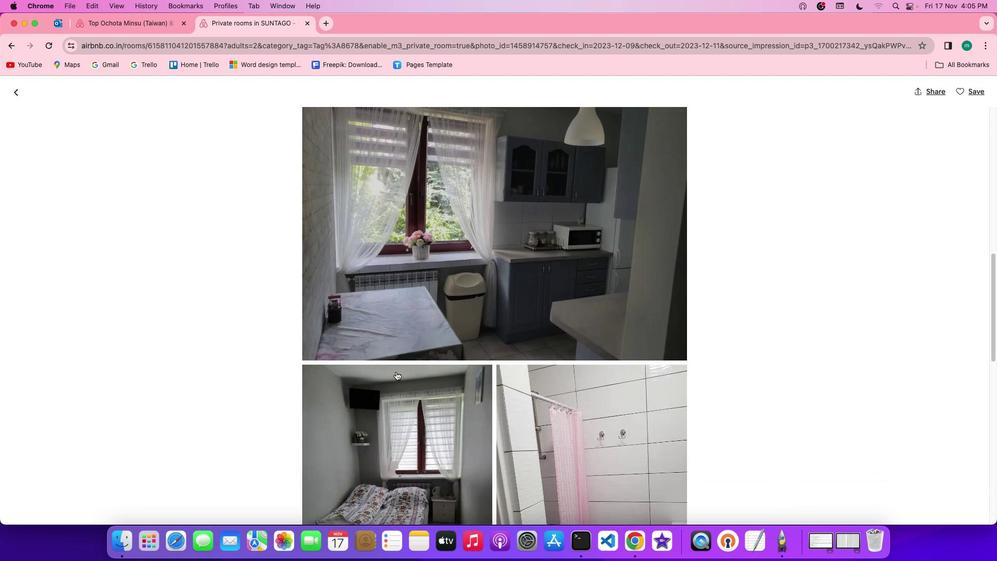 
Action: Mouse scrolled (395, 371) with delta (0, 0)
Screenshot: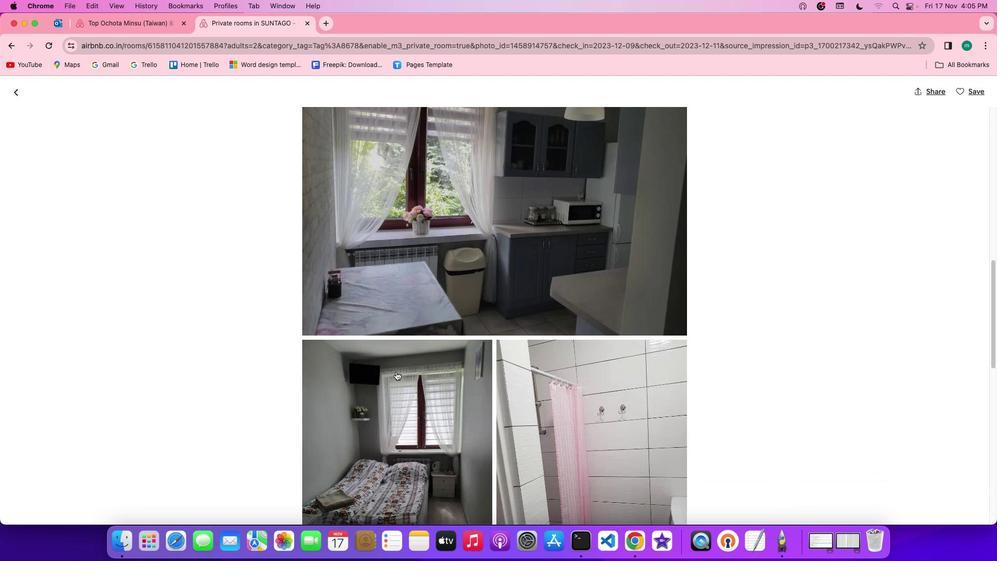 
Action: Mouse scrolled (395, 371) with delta (0, -1)
Screenshot: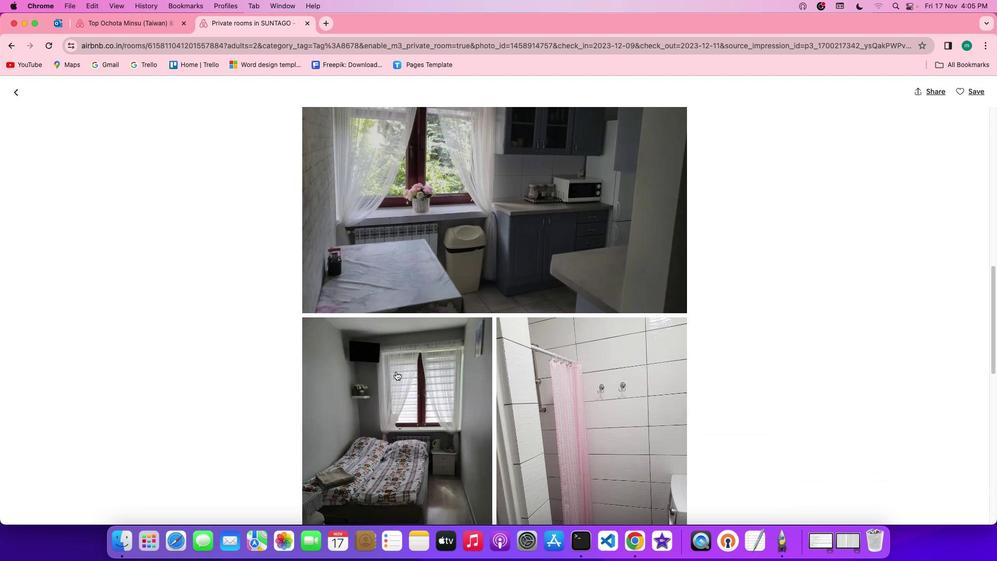 
Action: Mouse scrolled (395, 371) with delta (0, -2)
Screenshot: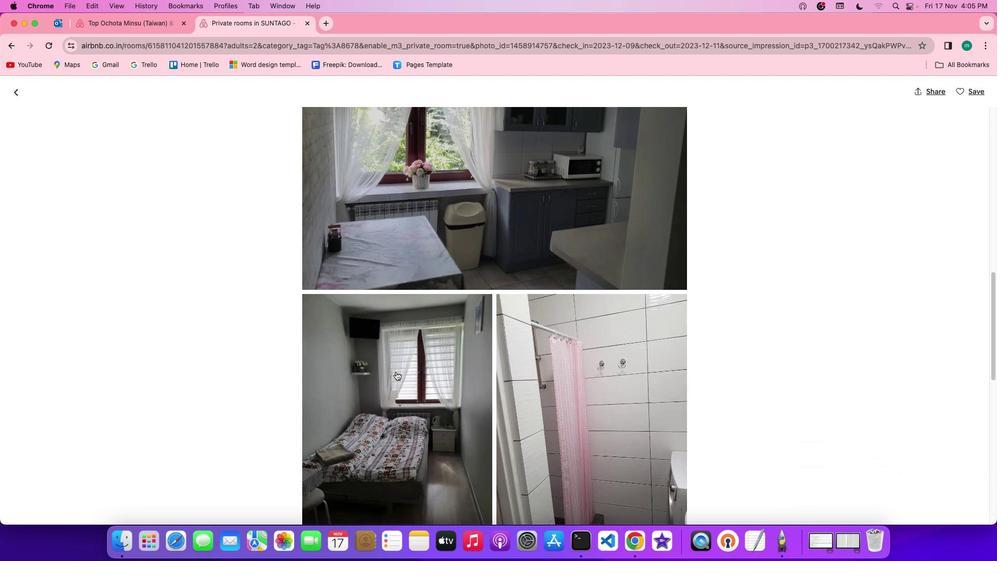 
Action: Mouse scrolled (395, 371) with delta (0, -1)
Screenshot: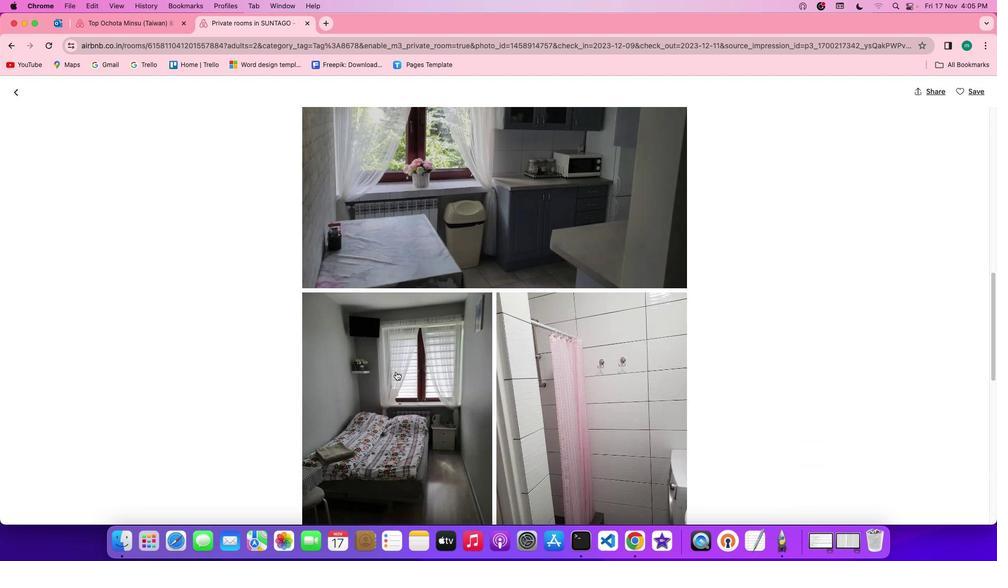 
Action: Mouse scrolled (395, 371) with delta (0, 0)
Screenshot: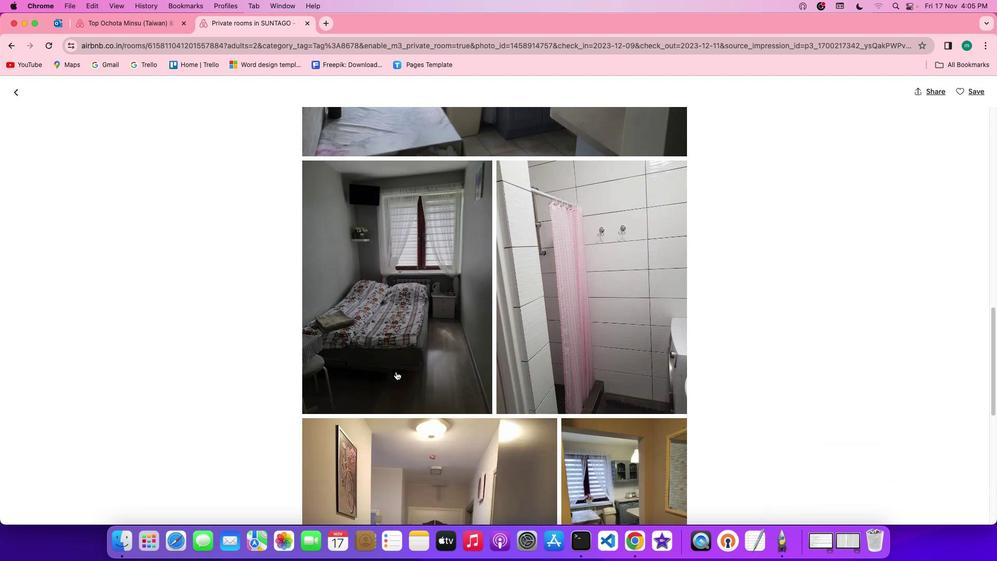 
Action: Mouse scrolled (395, 371) with delta (0, 0)
Screenshot: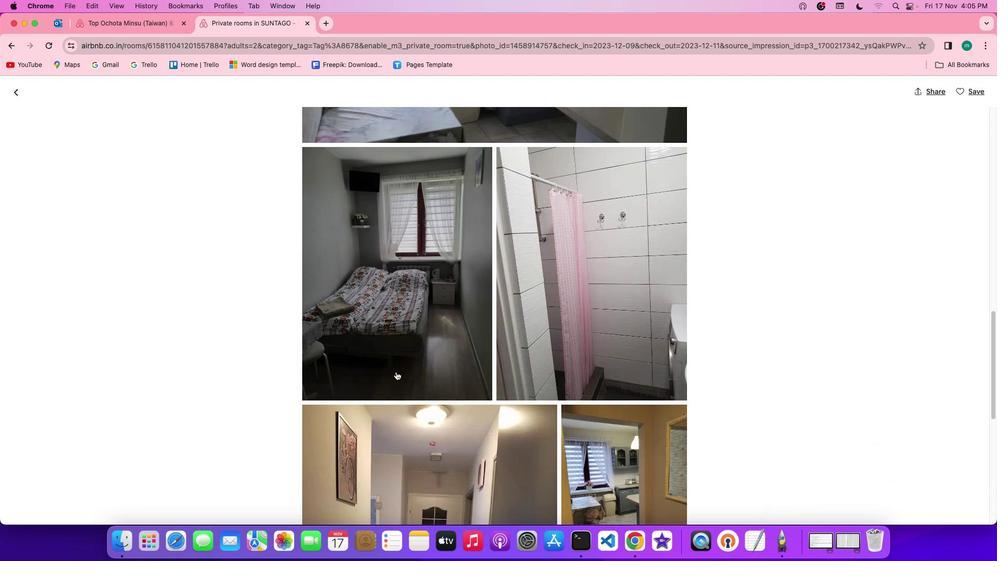 
Action: Mouse scrolled (395, 371) with delta (0, -1)
Screenshot: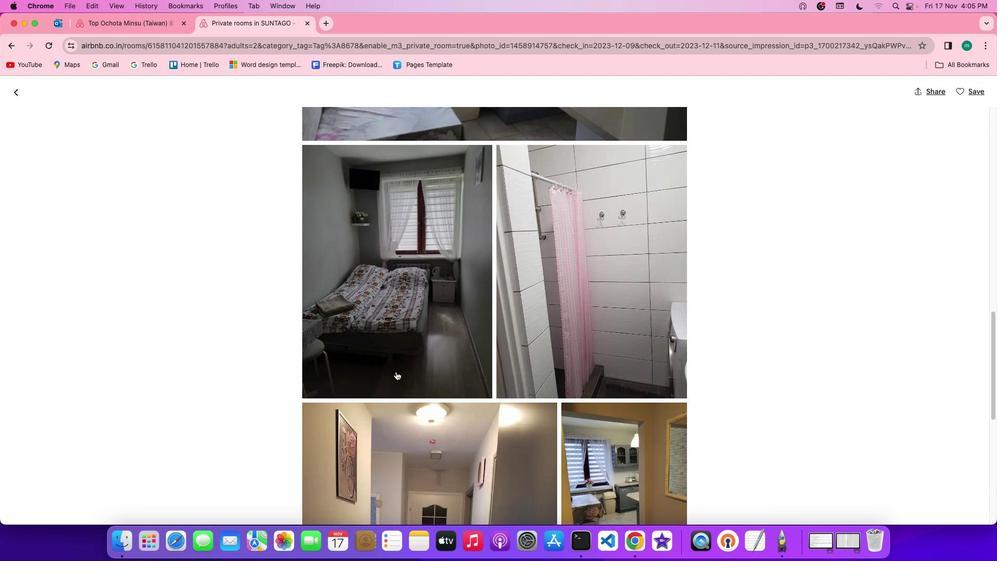 
Action: Mouse scrolled (395, 371) with delta (0, -1)
Screenshot: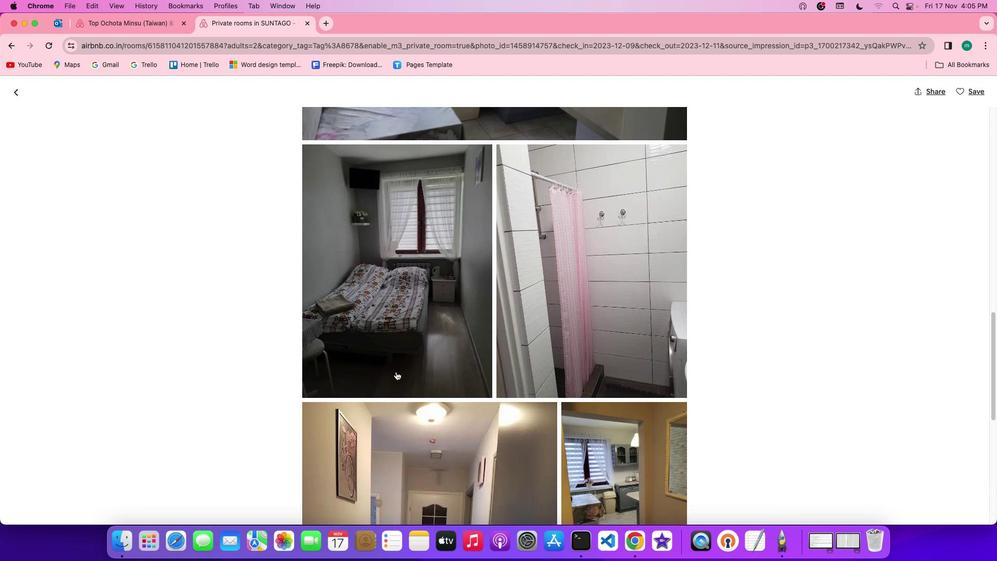 
Action: Mouse scrolled (395, 371) with delta (0, 0)
Screenshot: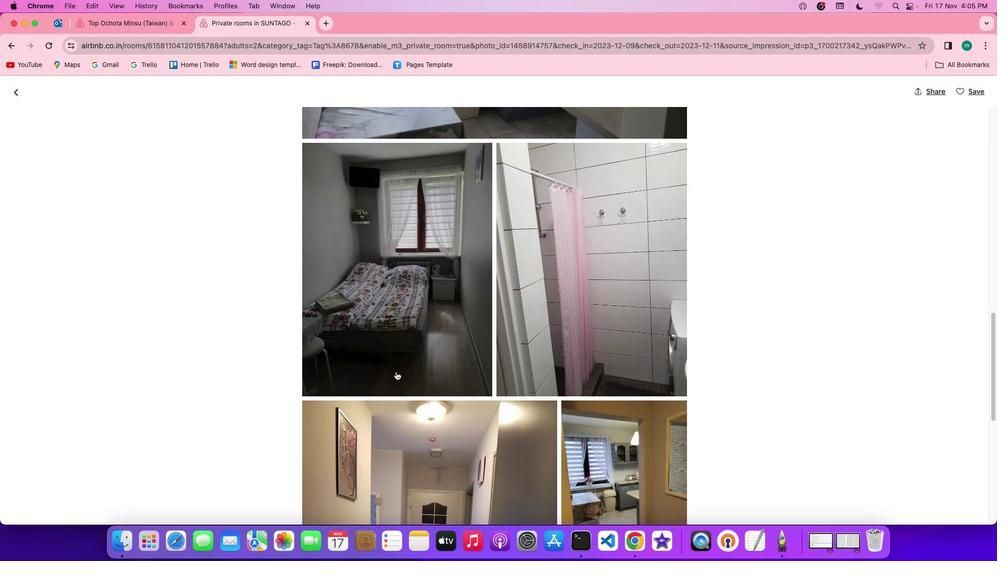 
Action: Mouse scrolled (395, 371) with delta (0, 0)
Screenshot: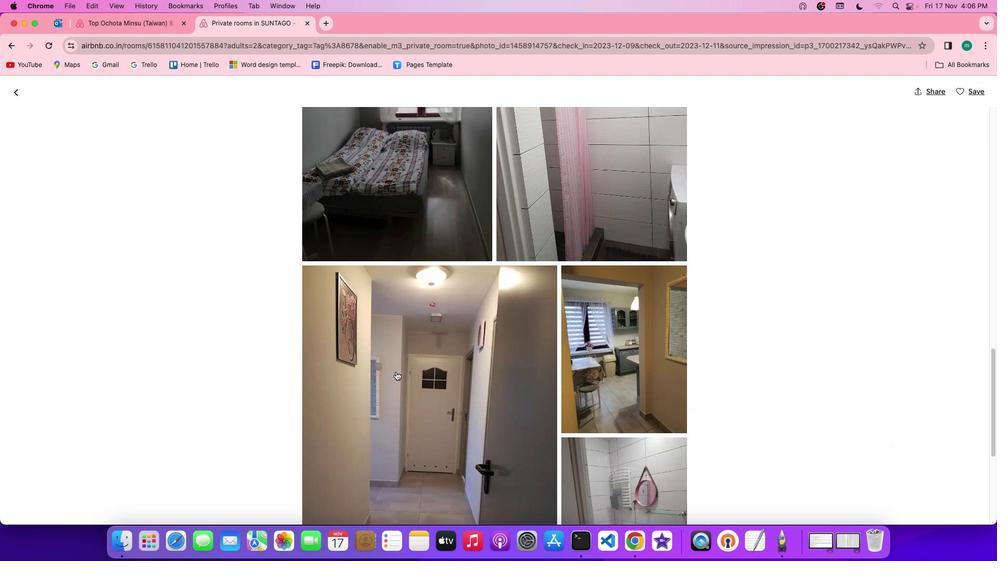 
Action: Mouse scrolled (395, 371) with delta (0, 0)
Screenshot: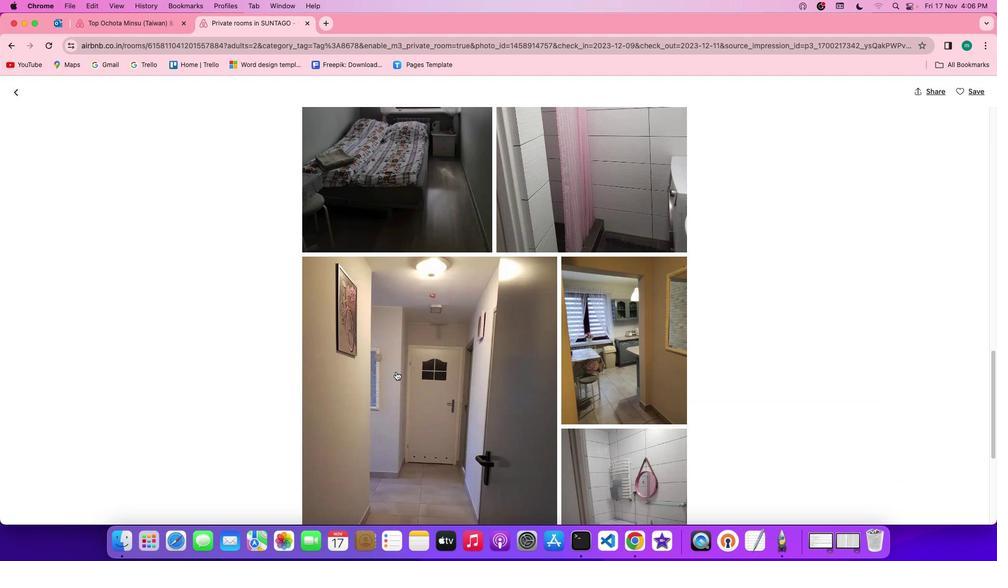 
Action: Mouse scrolled (395, 371) with delta (0, -1)
Screenshot: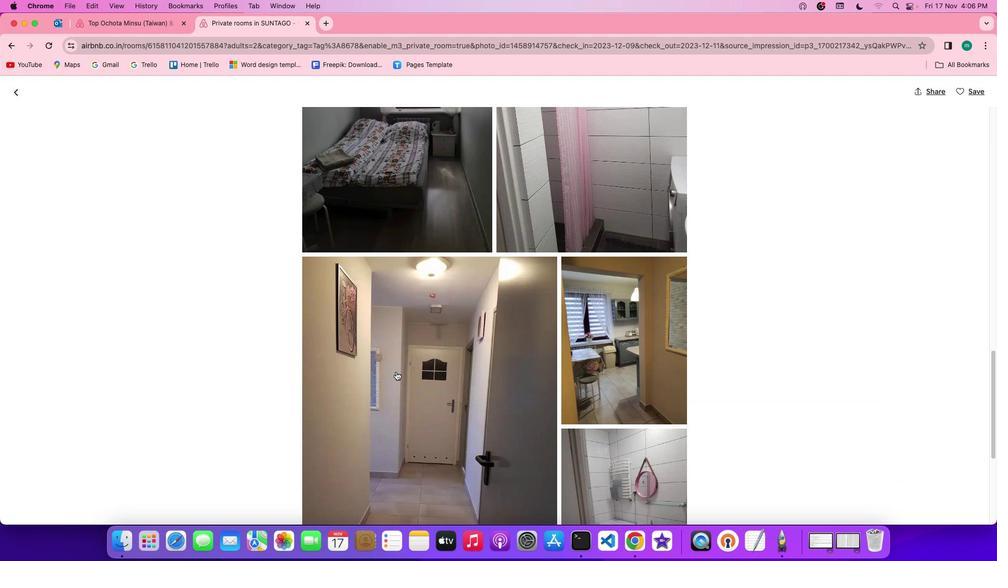 
Action: Mouse scrolled (395, 371) with delta (0, -1)
Screenshot: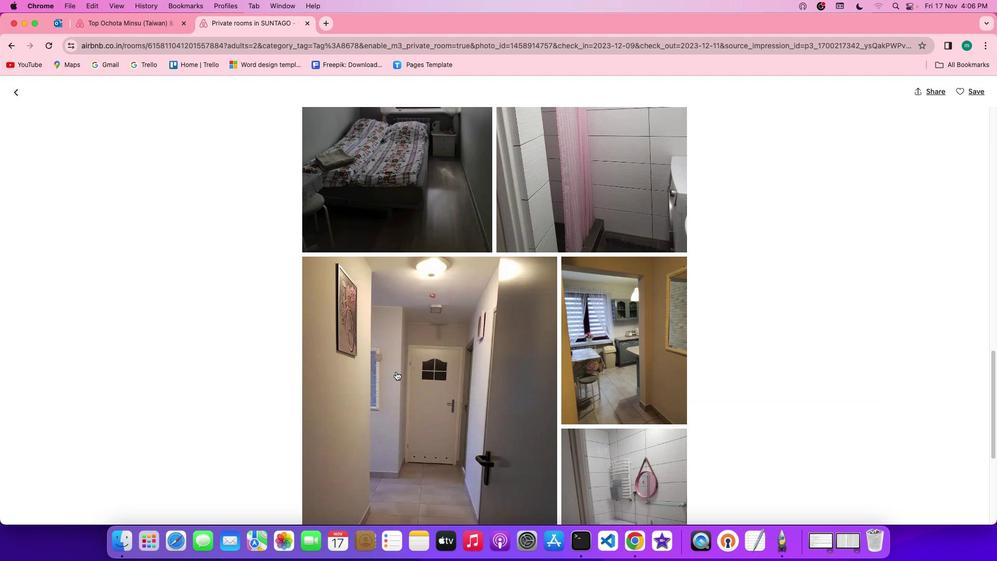 
Action: Mouse scrolled (395, 371) with delta (0, 0)
Screenshot: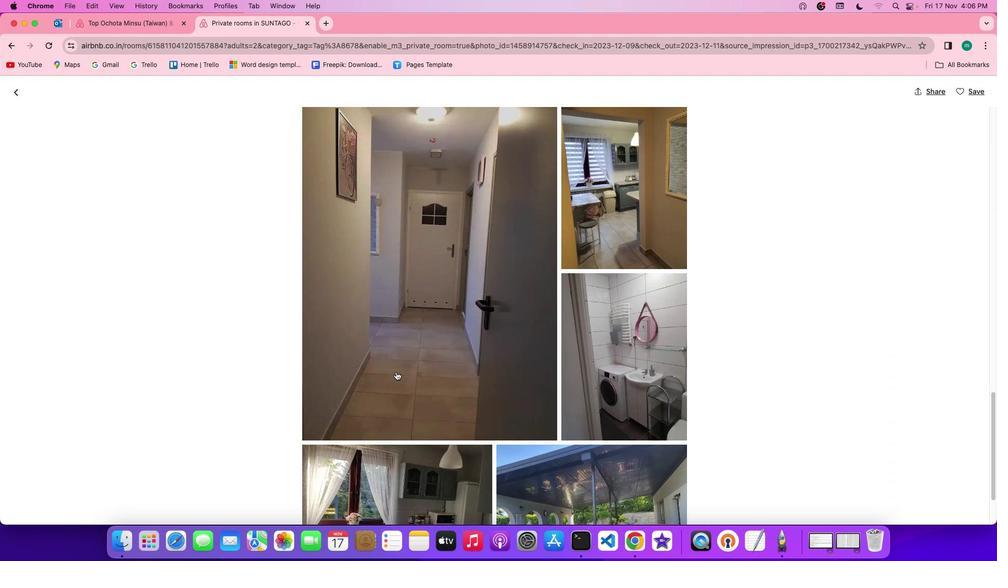 
Action: Mouse scrolled (395, 371) with delta (0, 0)
Screenshot: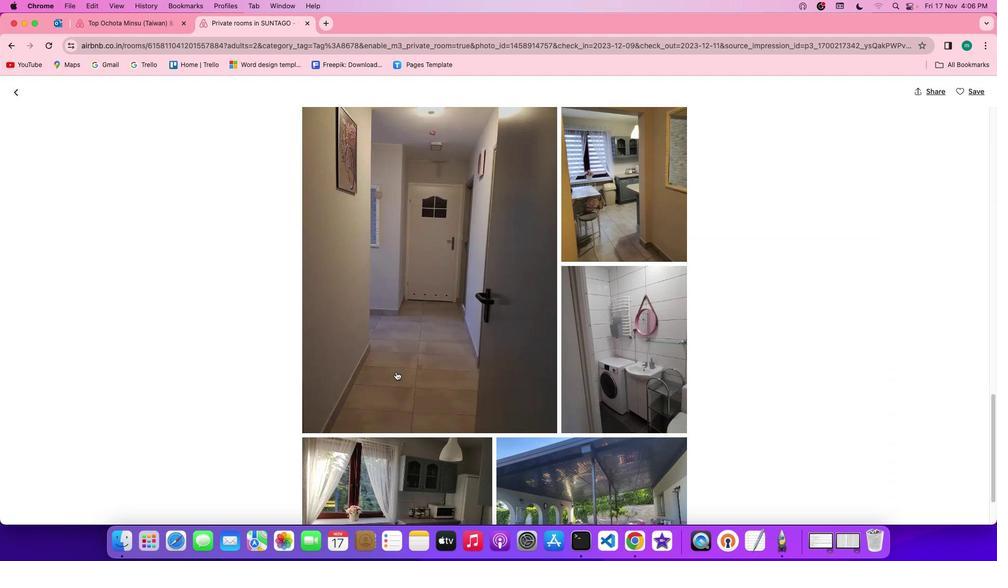 
Action: Mouse scrolled (395, 371) with delta (0, -1)
Screenshot: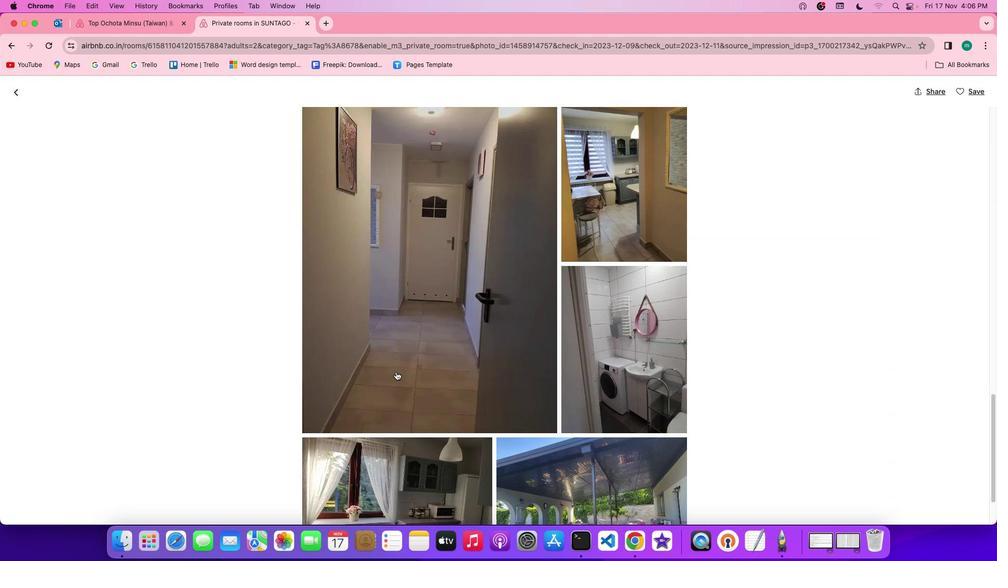 
Action: Mouse scrolled (395, 371) with delta (0, -1)
Screenshot: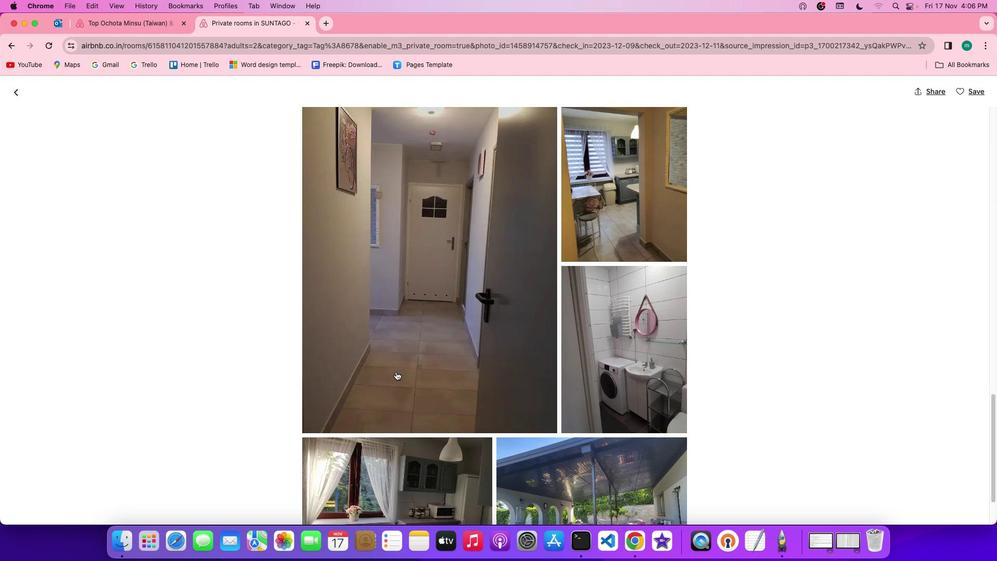 
Action: Mouse scrolled (395, 371) with delta (0, 0)
Screenshot: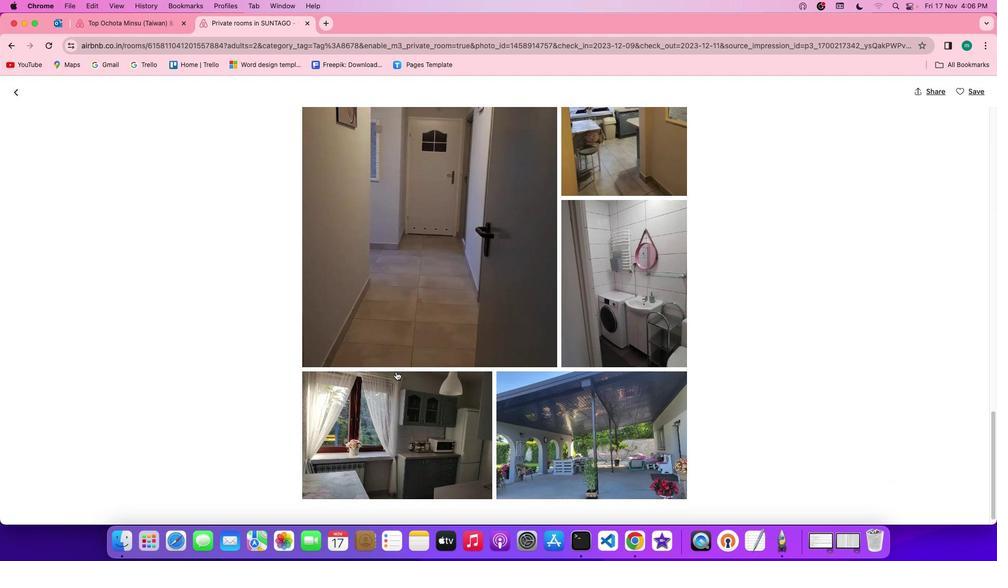 
Action: Mouse scrolled (395, 371) with delta (0, 0)
Screenshot: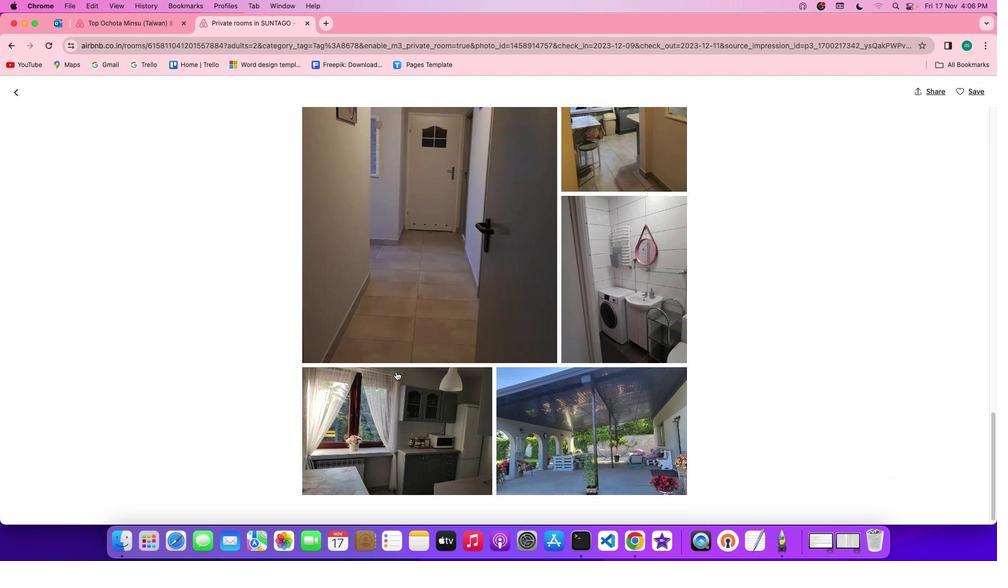 
Action: Mouse scrolled (395, 371) with delta (0, -1)
Screenshot: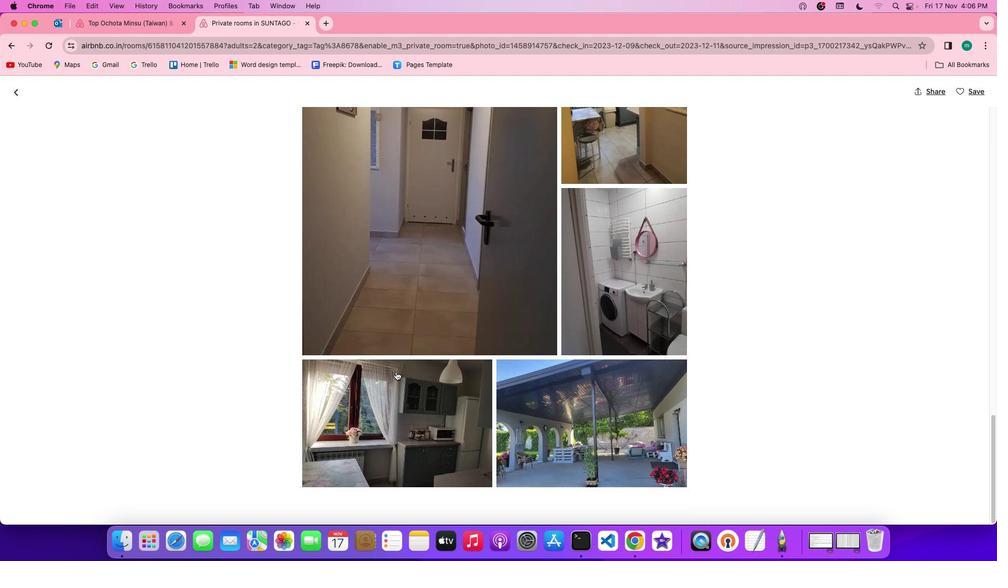 
Action: Mouse scrolled (395, 371) with delta (0, -1)
Screenshot: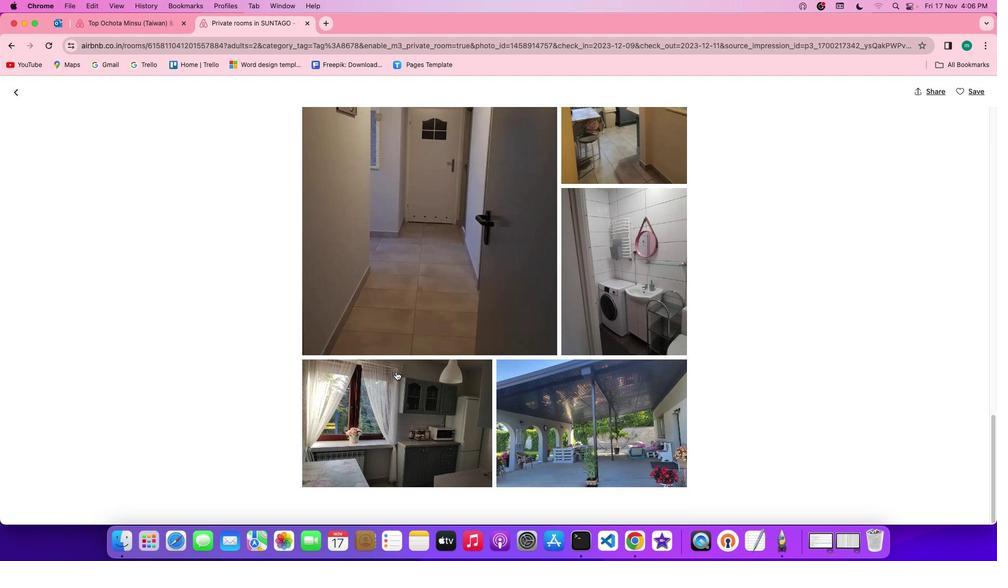 
Action: Mouse scrolled (395, 371) with delta (0, 0)
Screenshot: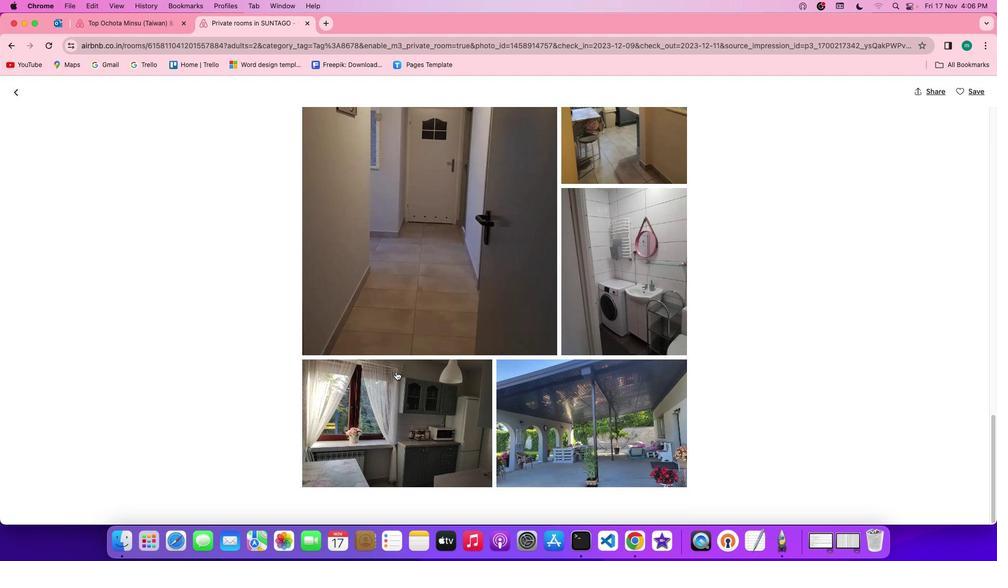 
Action: Mouse scrolled (395, 371) with delta (0, 0)
Screenshot: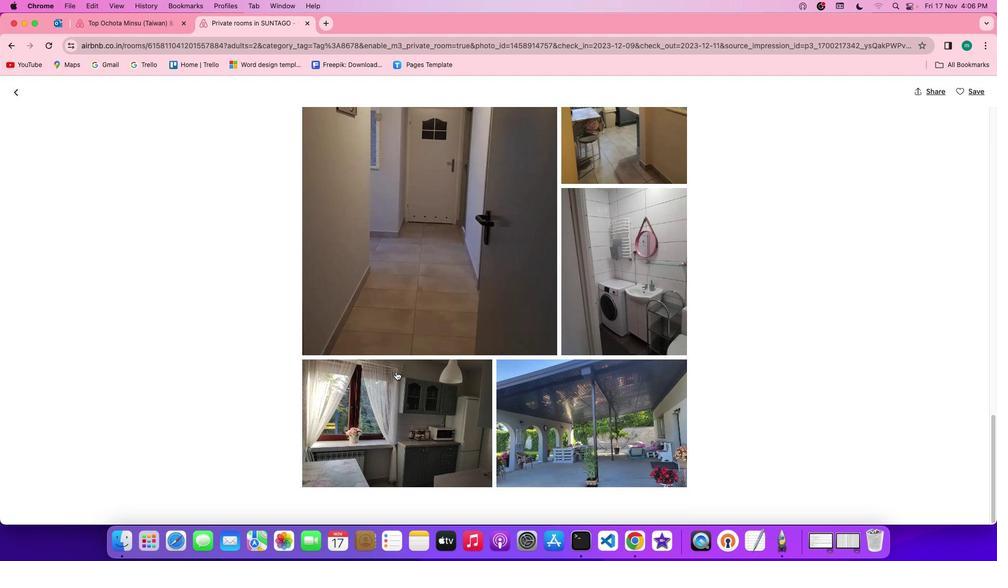 
Action: Mouse scrolled (395, 371) with delta (0, -1)
Screenshot: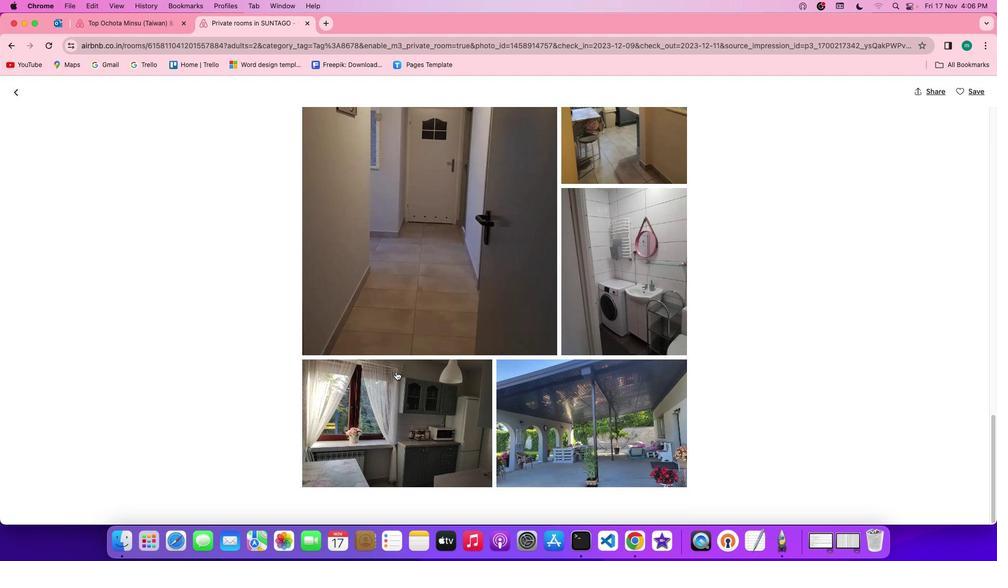 
Action: Mouse scrolled (395, 371) with delta (0, -1)
Screenshot: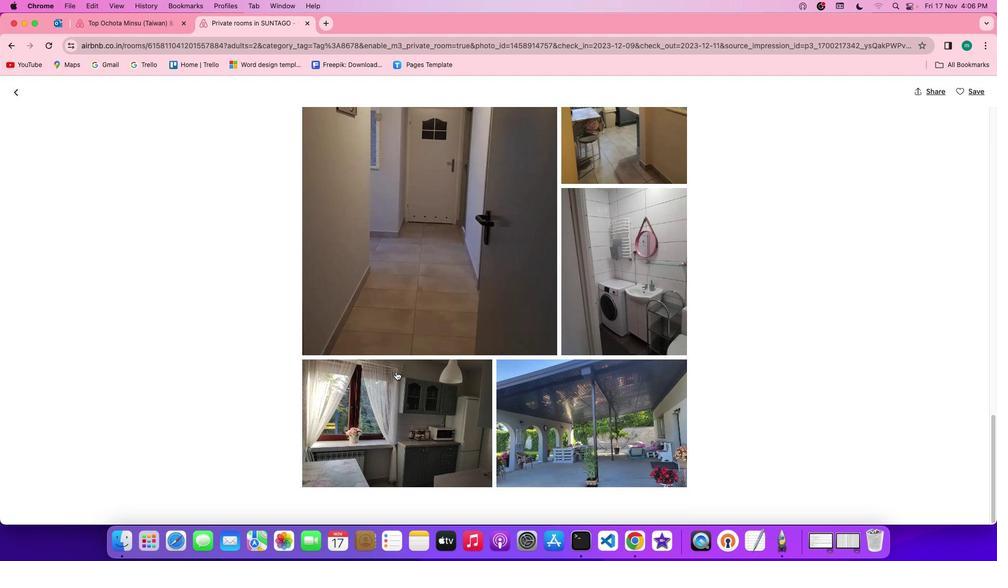 
Action: Mouse scrolled (395, 371) with delta (0, 0)
Screenshot: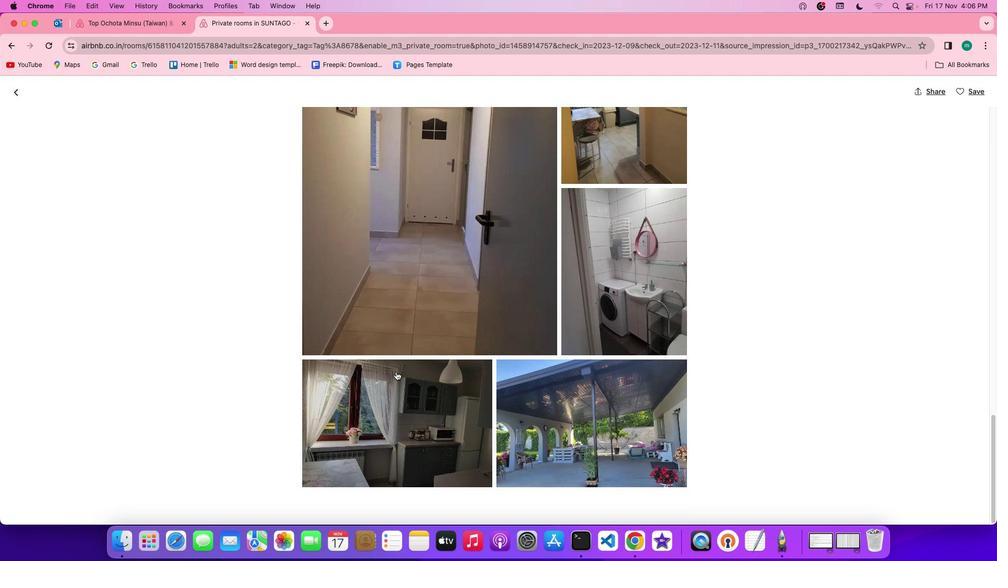 
Action: Mouse scrolled (395, 371) with delta (0, 0)
Screenshot: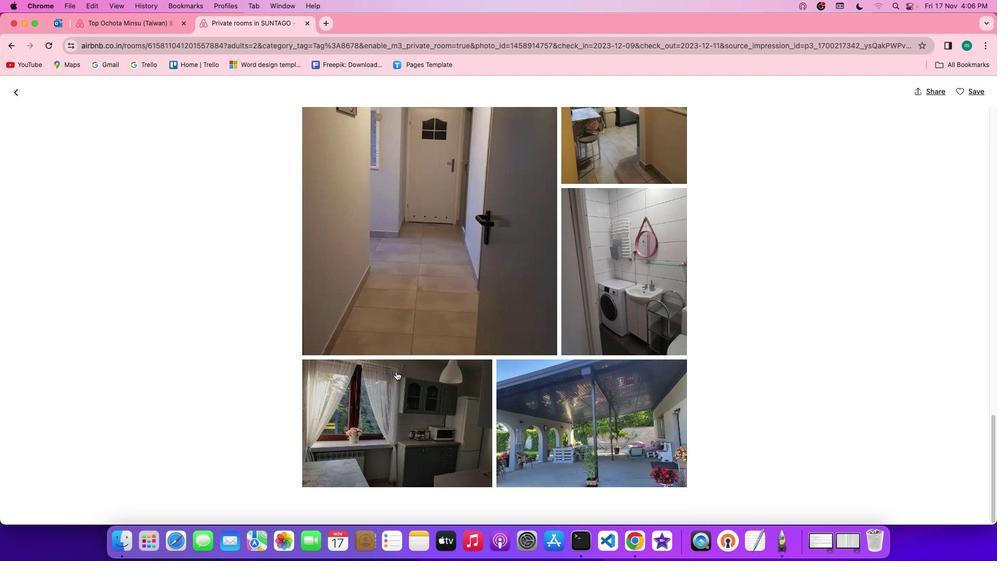 
Action: Mouse scrolled (395, 371) with delta (0, -1)
Screenshot: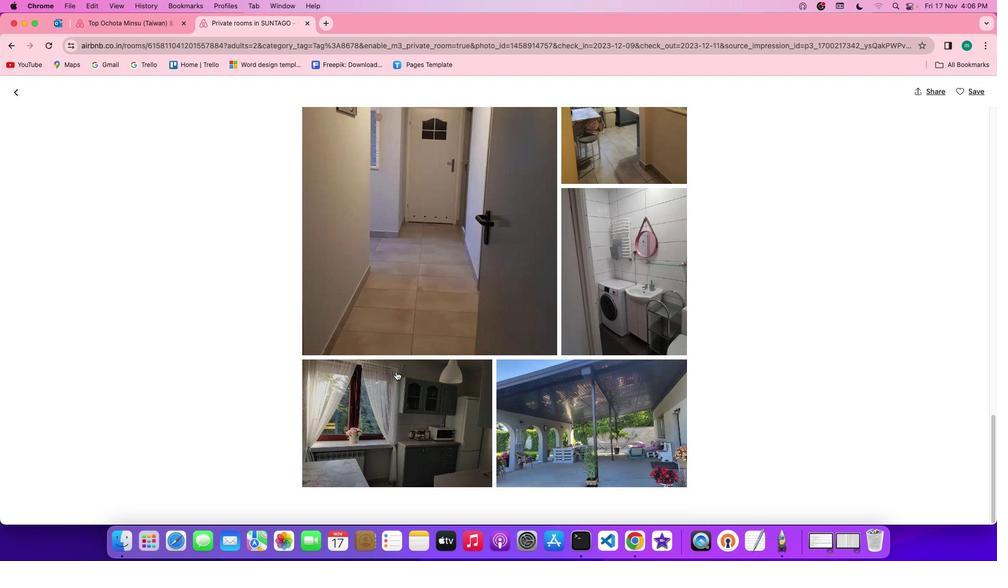 
Action: Mouse scrolled (395, 371) with delta (0, -2)
Screenshot: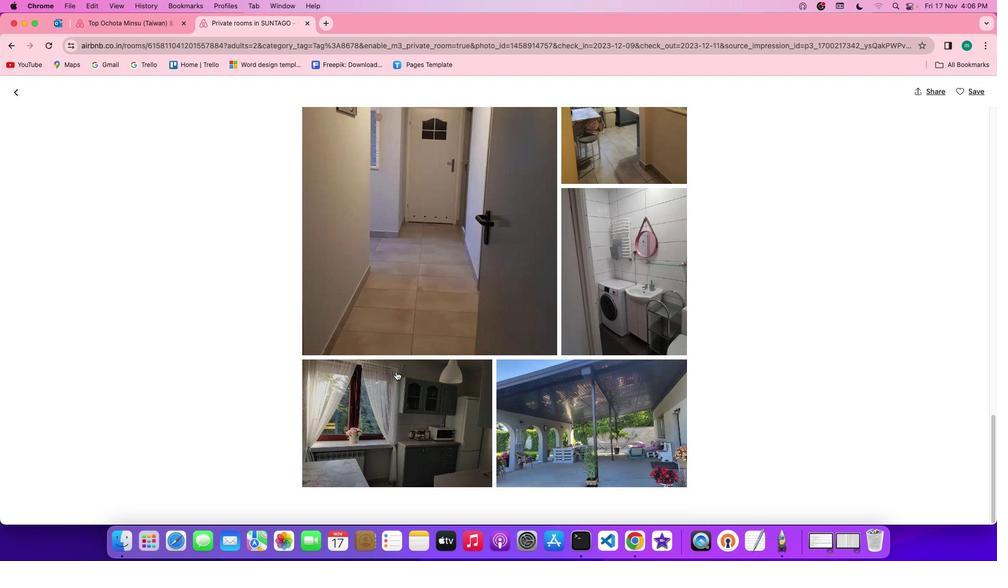 
Action: Mouse scrolled (395, 371) with delta (0, 0)
Screenshot: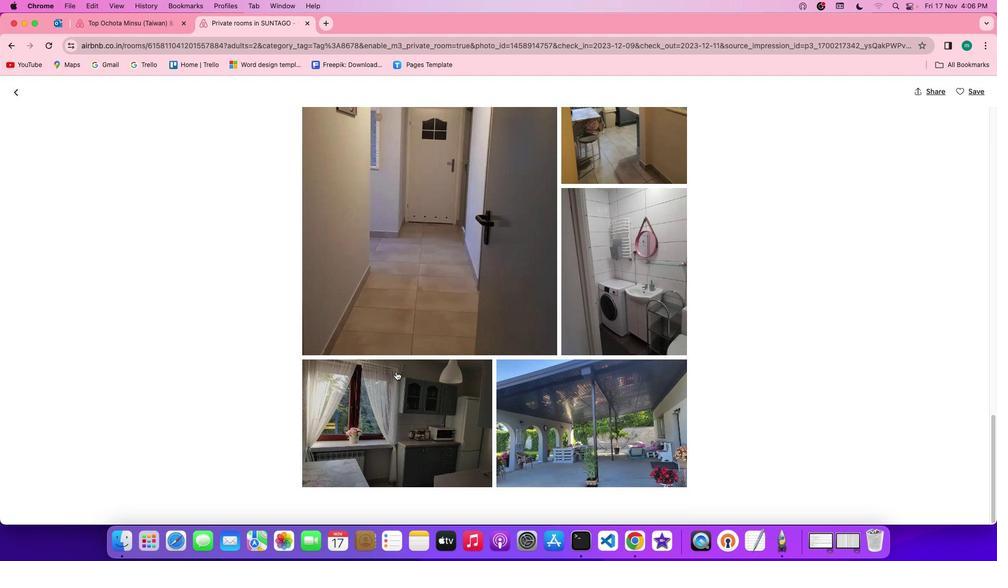 
Action: Mouse scrolled (395, 371) with delta (0, 0)
Screenshot: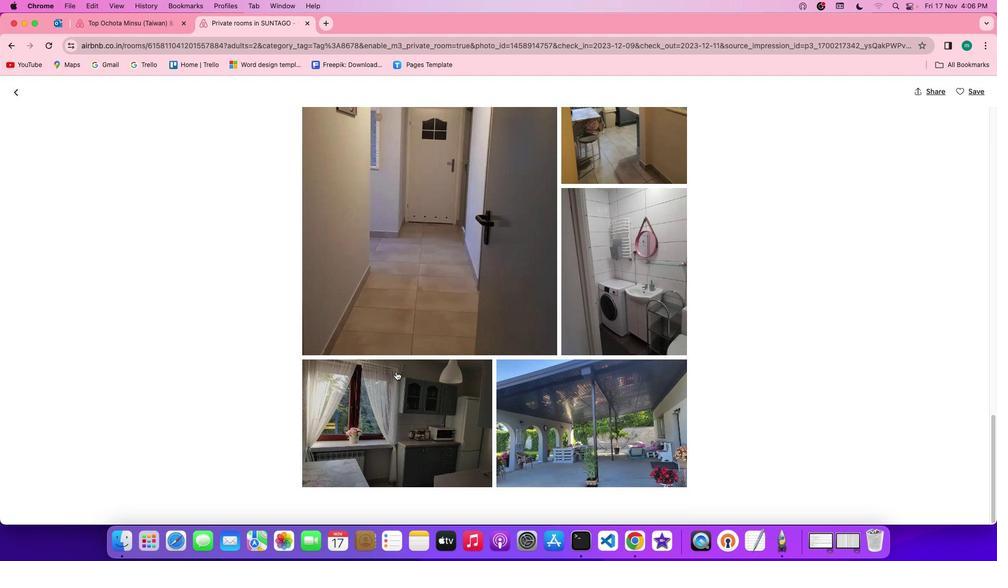 
Action: Mouse scrolled (395, 371) with delta (0, -1)
Screenshot: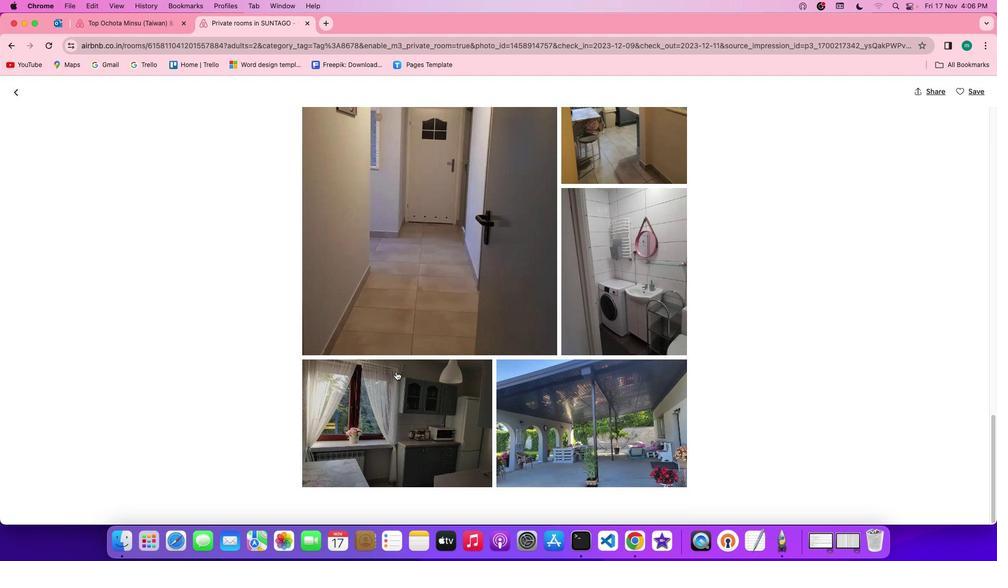
Action: Mouse scrolled (395, 371) with delta (0, -1)
Screenshot: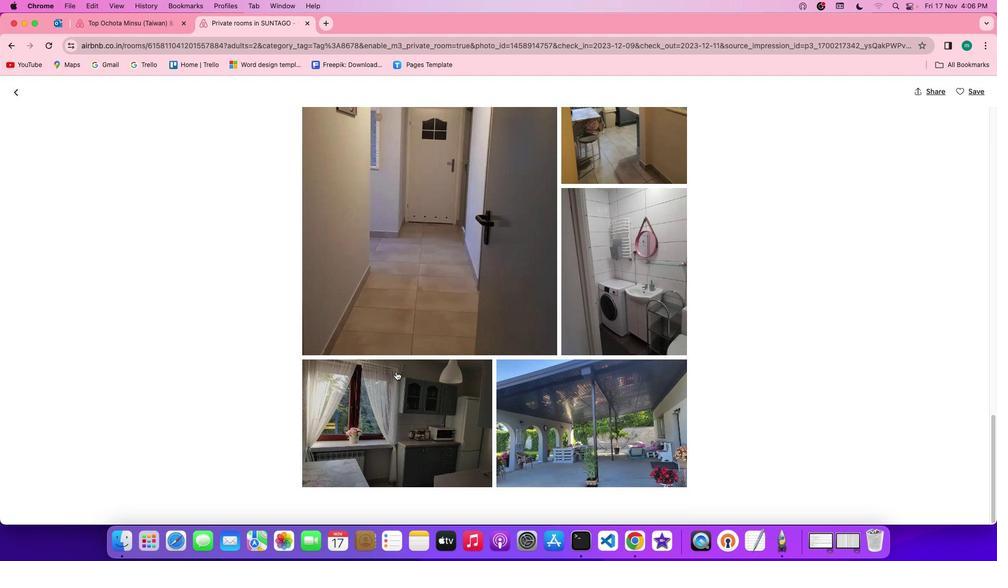 
Action: Mouse moved to (119, 104)
Screenshot: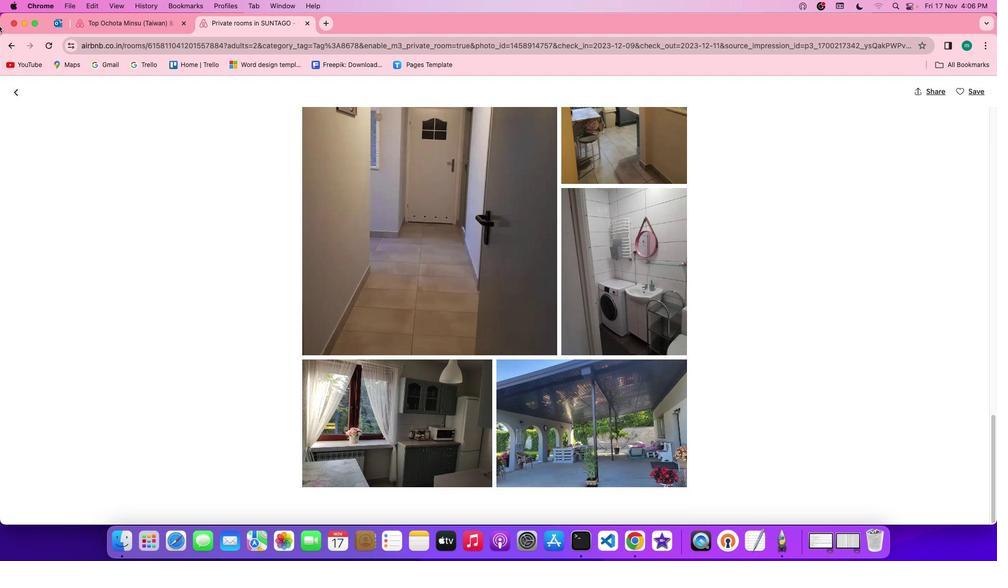 
Action: Mouse pressed left at (119, 104)
Screenshot: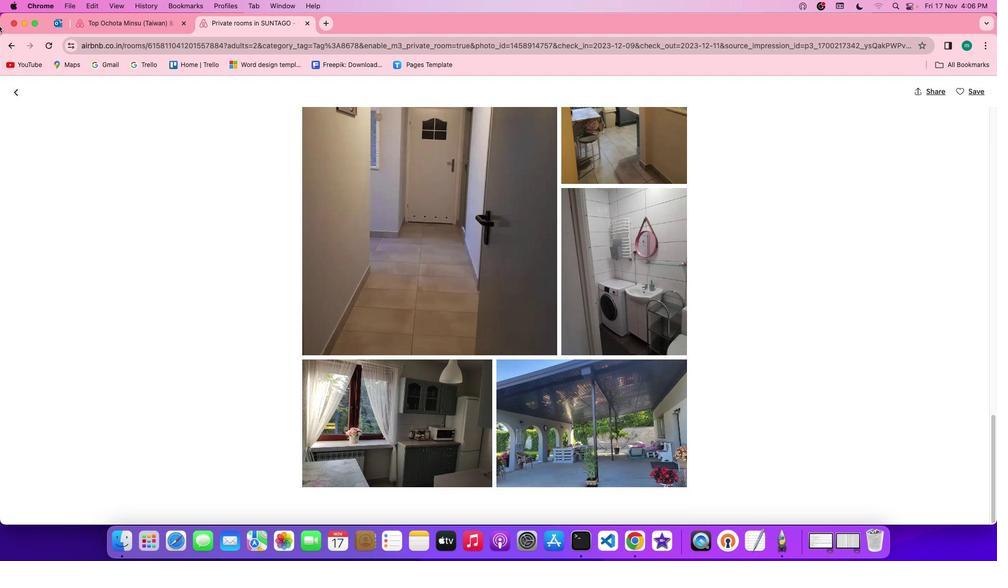 
Action: Mouse moved to (16, 92)
Screenshot: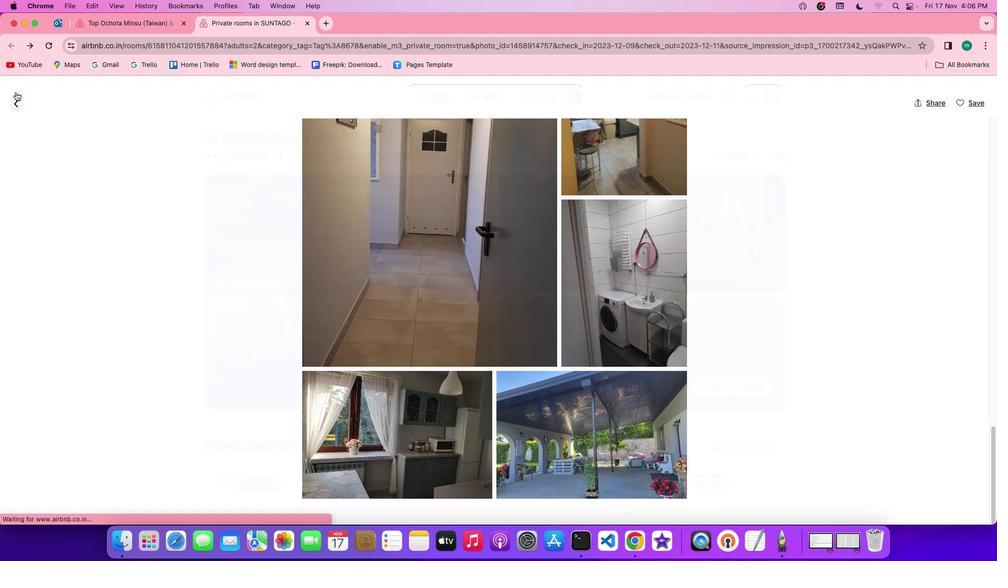 
Action: Mouse pressed left at (16, 92)
Screenshot: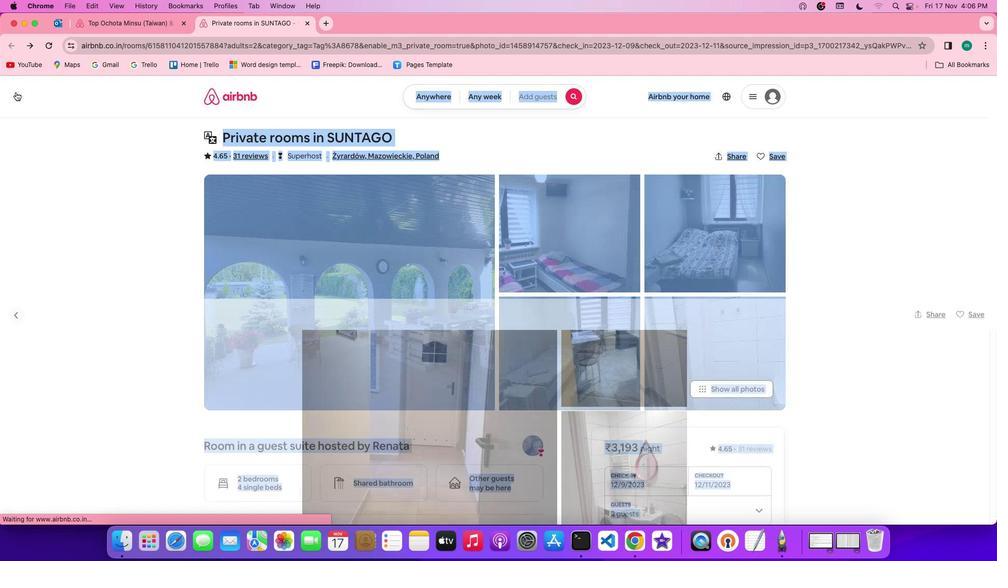 
Action: Mouse moved to (862, 349)
Screenshot: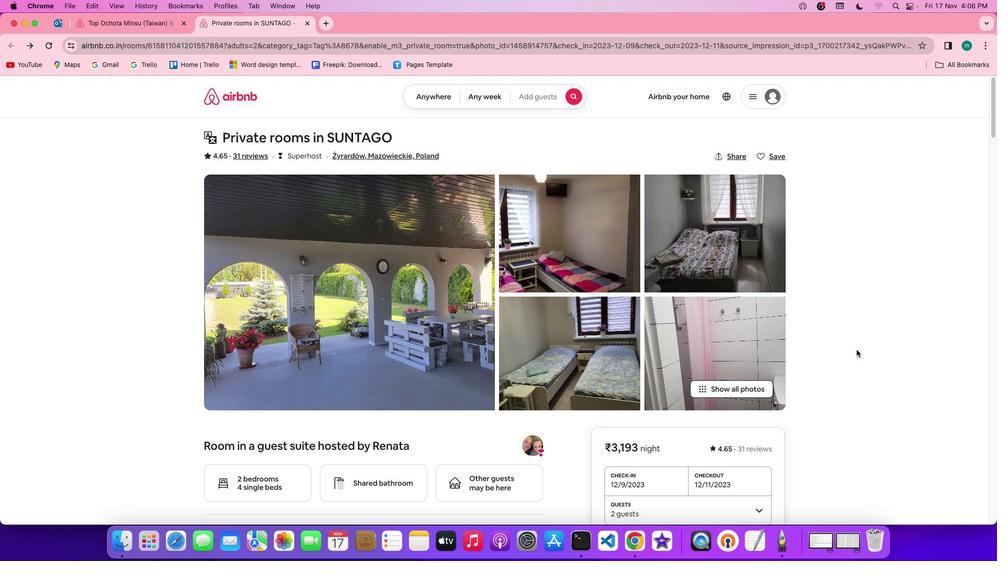 
Action: Mouse pressed left at (862, 349)
Screenshot: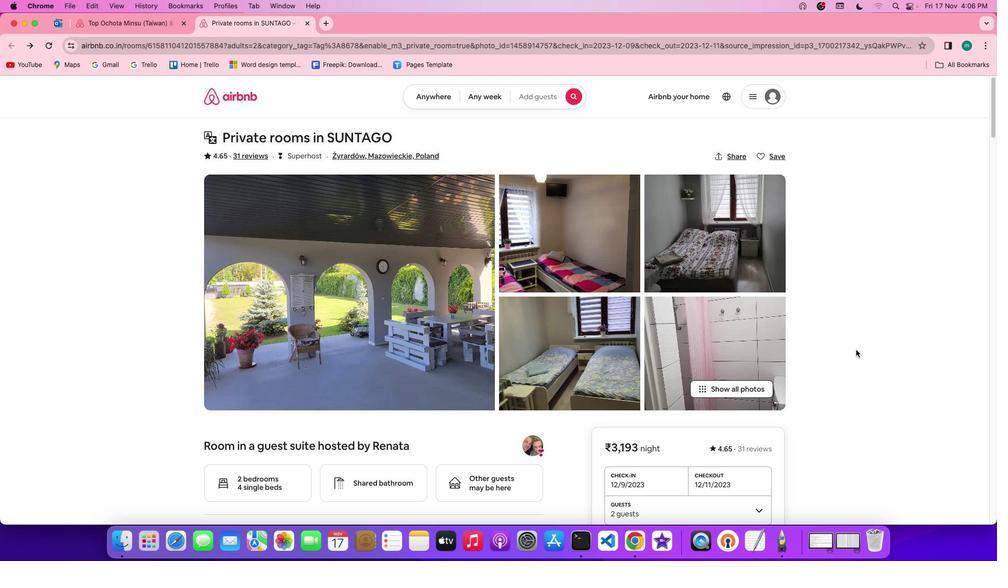 
Action: Mouse moved to (469, 395)
Screenshot: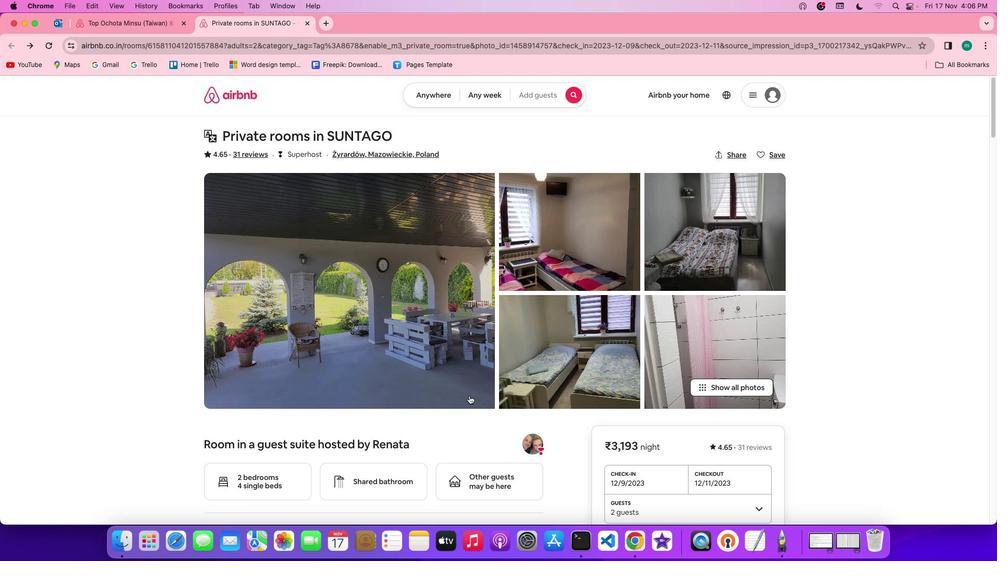 
Action: Mouse scrolled (469, 395) with delta (0, 0)
Screenshot: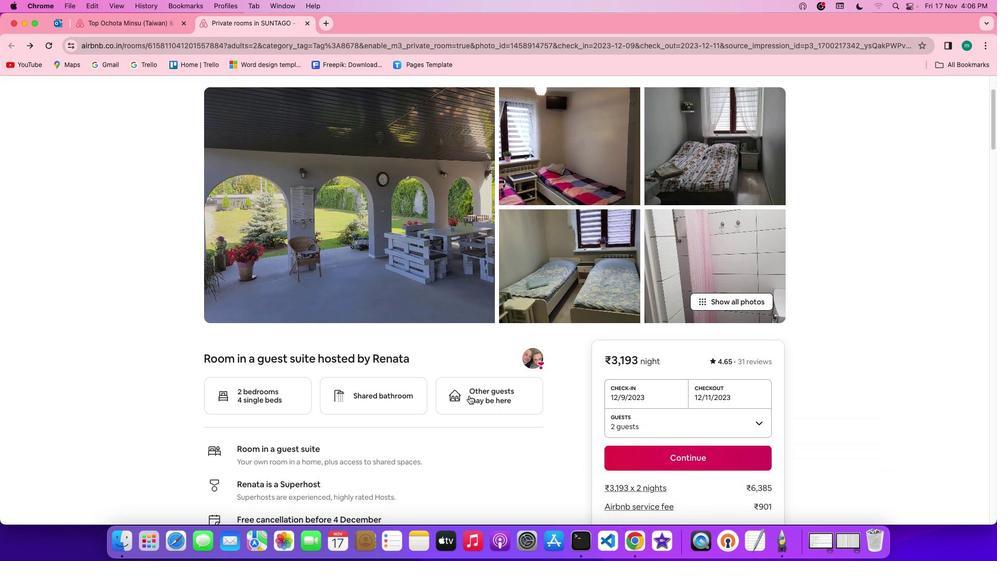 
Action: Mouse scrolled (469, 395) with delta (0, 0)
Screenshot: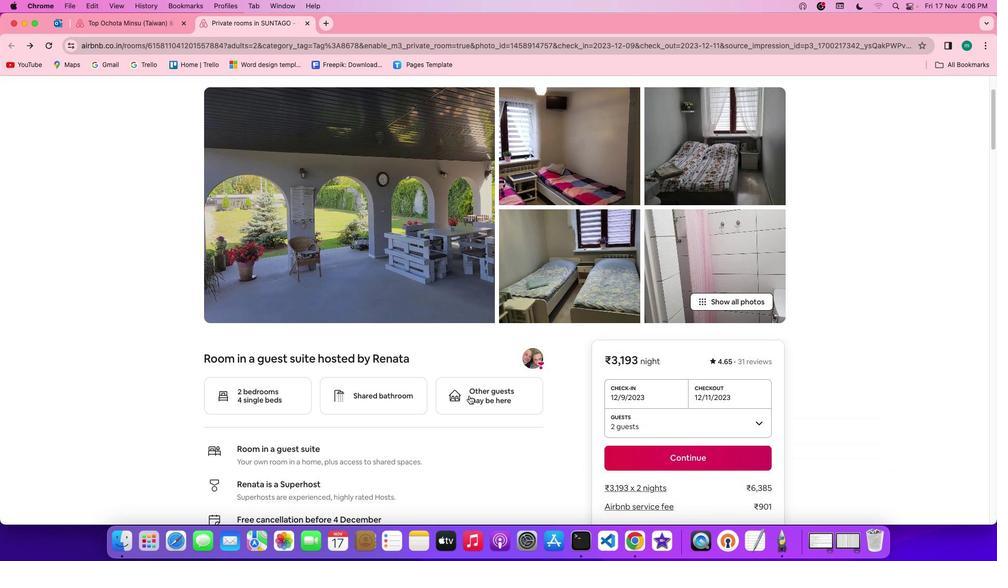 
Action: Mouse scrolled (469, 395) with delta (0, -1)
Screenshot: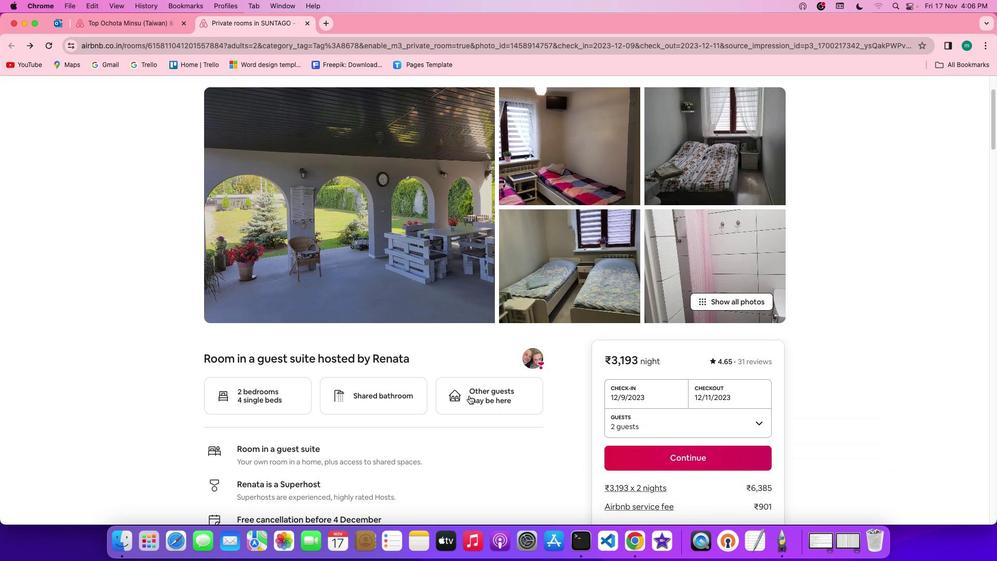 
Action: Mouse moved to (466, 396)
Screenshot: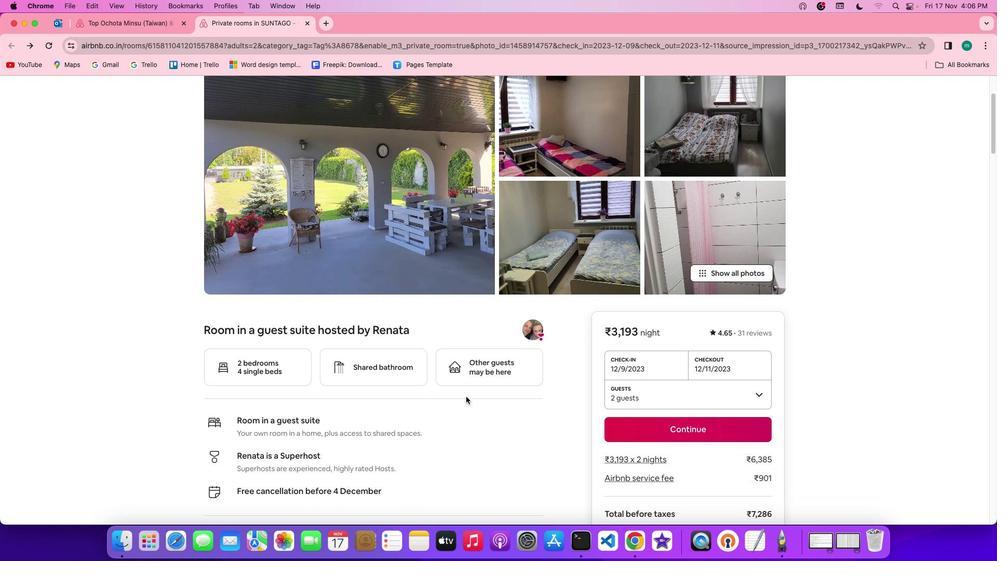 
Action: Mouse scrolled (466, 396) with delta (0, 0)
Screenshot: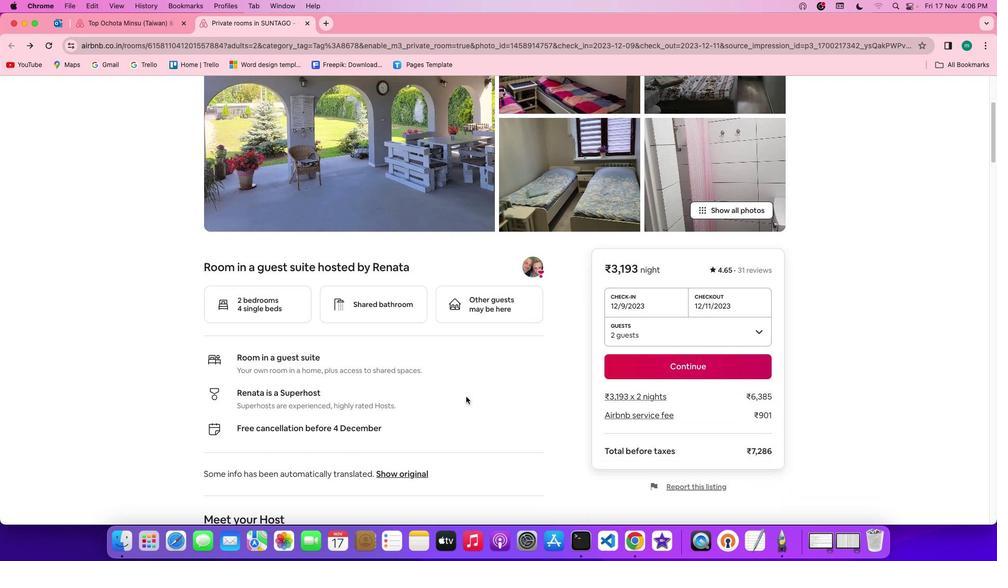 
Action: Mouse scrolled (466, 396) with delta (0, 0)
Screenshot: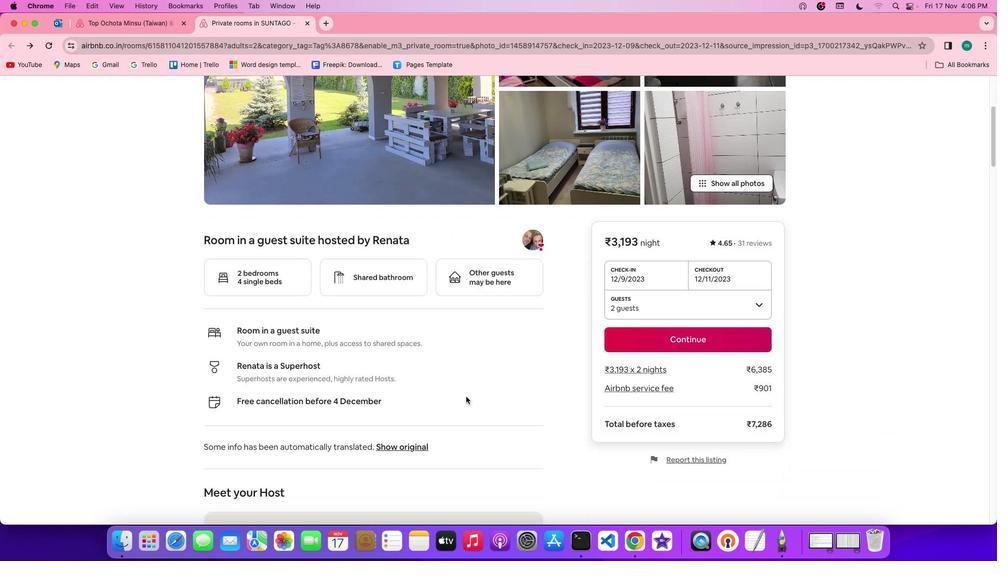 
Action: Mouse scrolled (466, 396) with delta (0, -1)
Screenshot: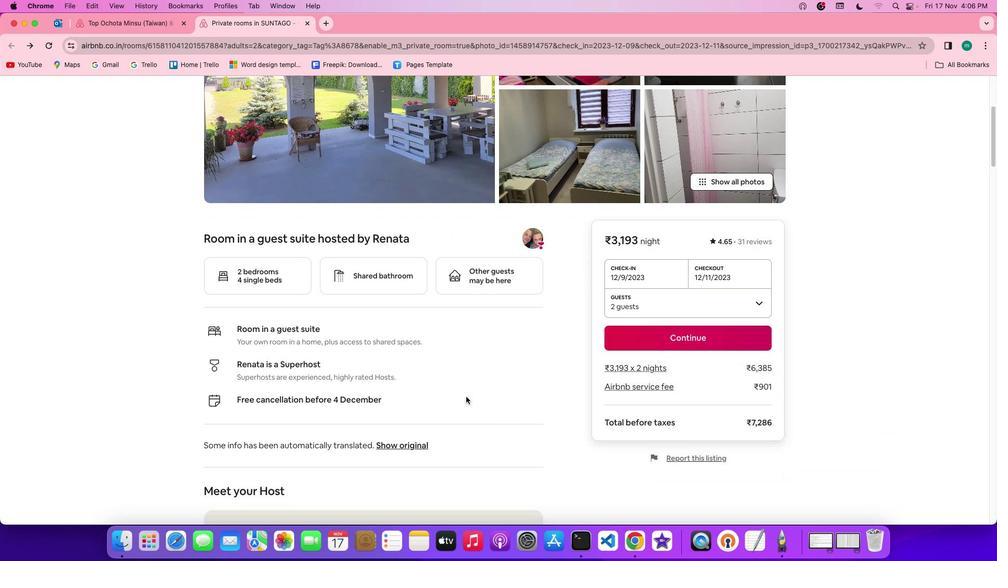 
Action: Mouse scrolled (466, 396) with delta (0, -1)
Screenshot: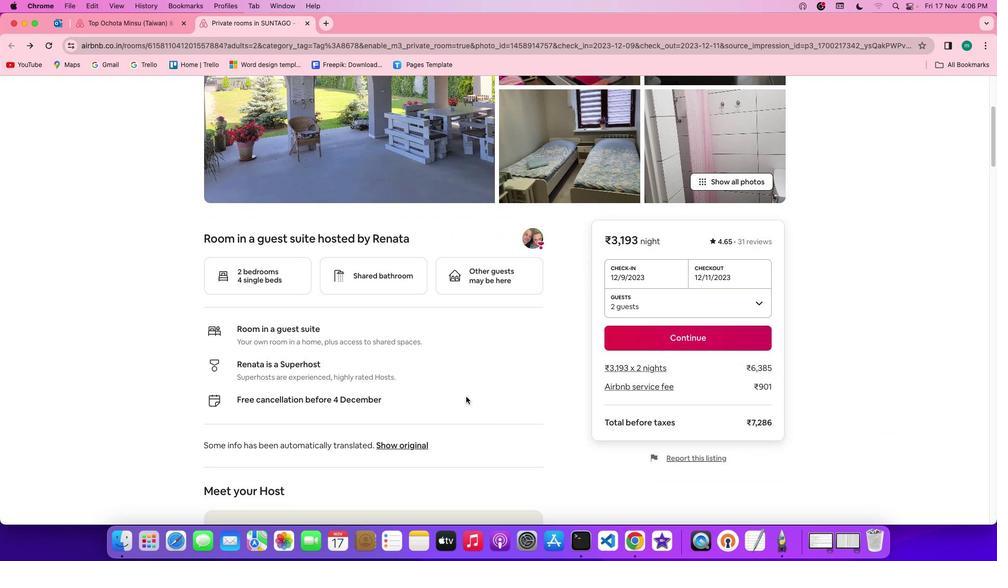 
Action: Mouse scrolled (466, 396) with delta (0, 0)
Screenshot: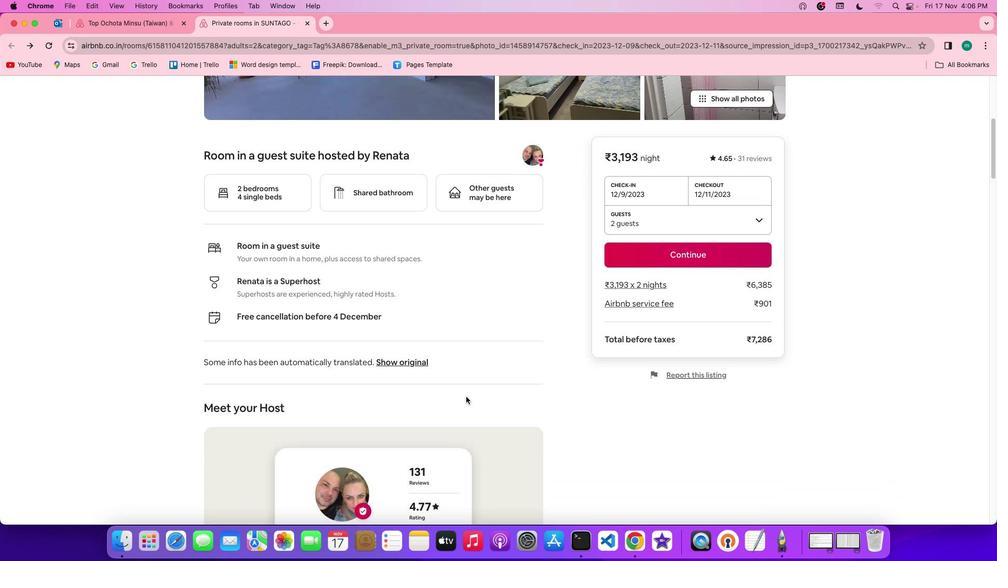
Action: Mouse scrolled (466, 396) with delta (0, 0)
Screenshot: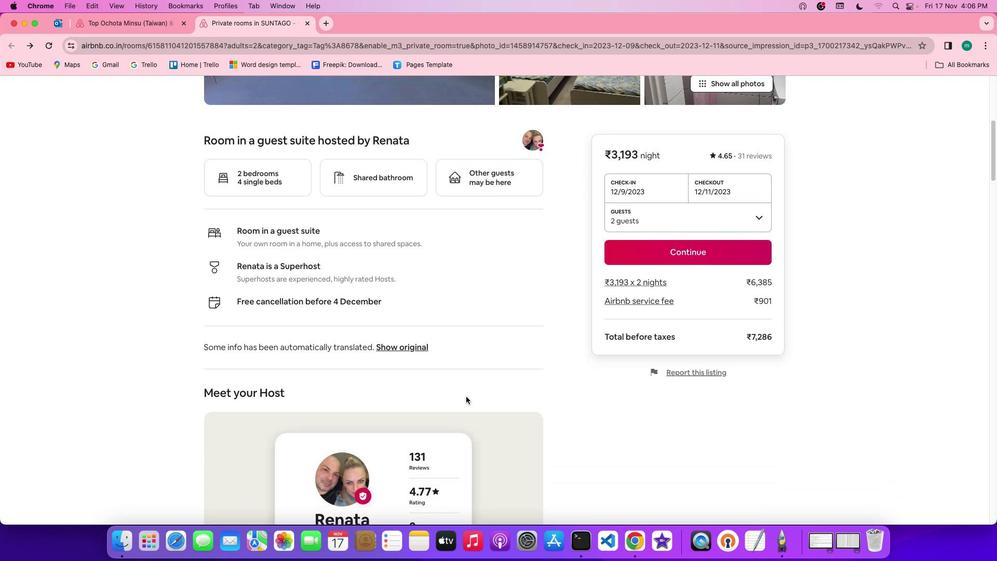 
Action: Mouse scrolled (466, 396) with delta (0, -1)
Screenshot: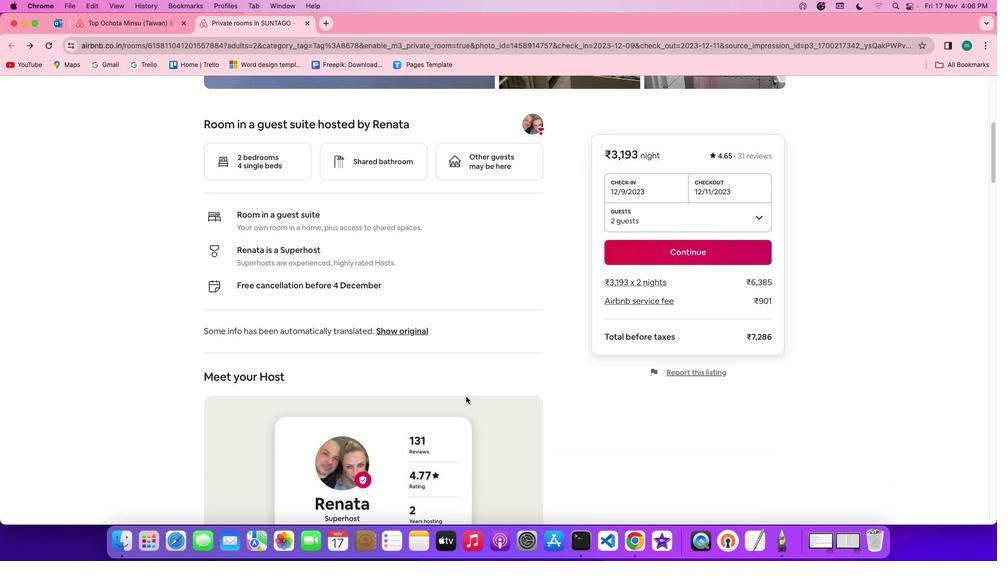 
Action: Mouse scrolled (466, 396) with delta (0, -1)
Screenshot: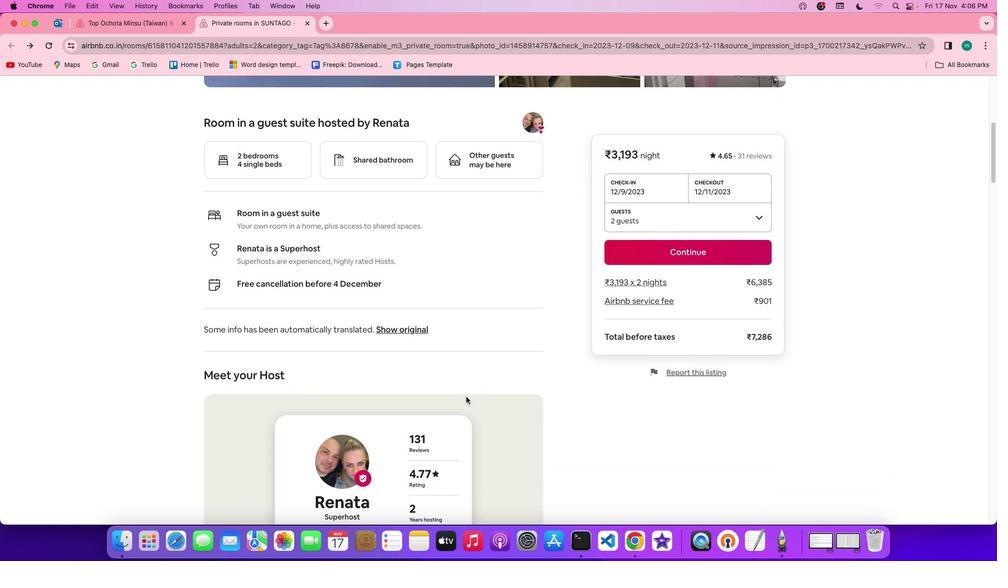 
Action: Mouse scrolled (466, 396) with delta (0, 0)
Screenshot: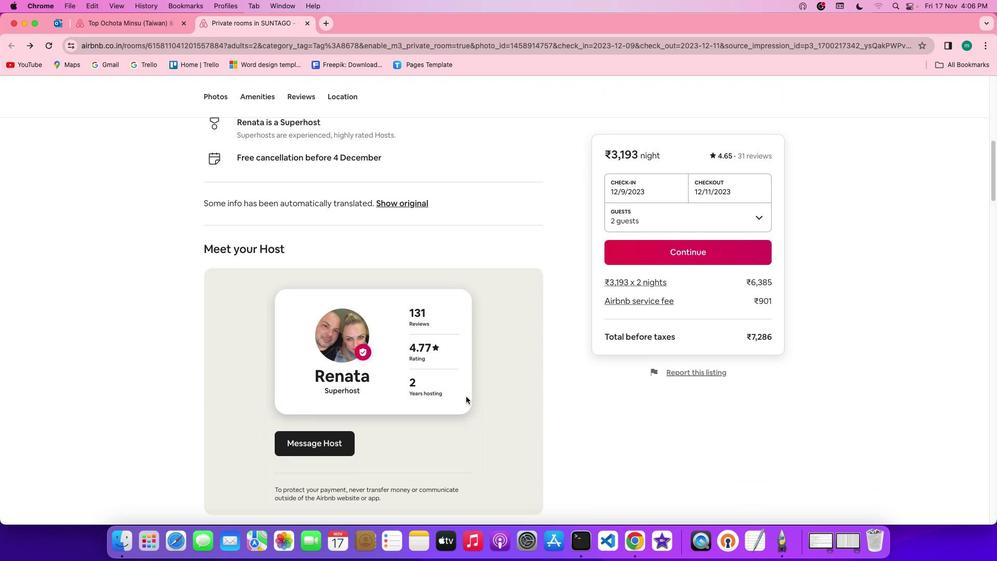 
Action: Mouse scrolled (466, 396) with delta (0, 0)
Screenshot: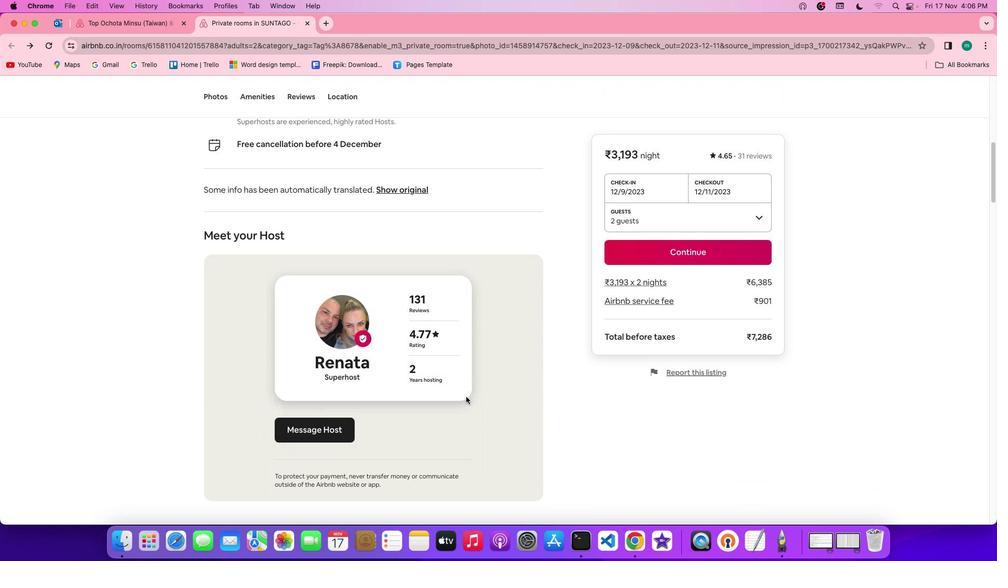 
Action: Mouse scrolled (466, 396) with delta (0, -1)
Screenshot: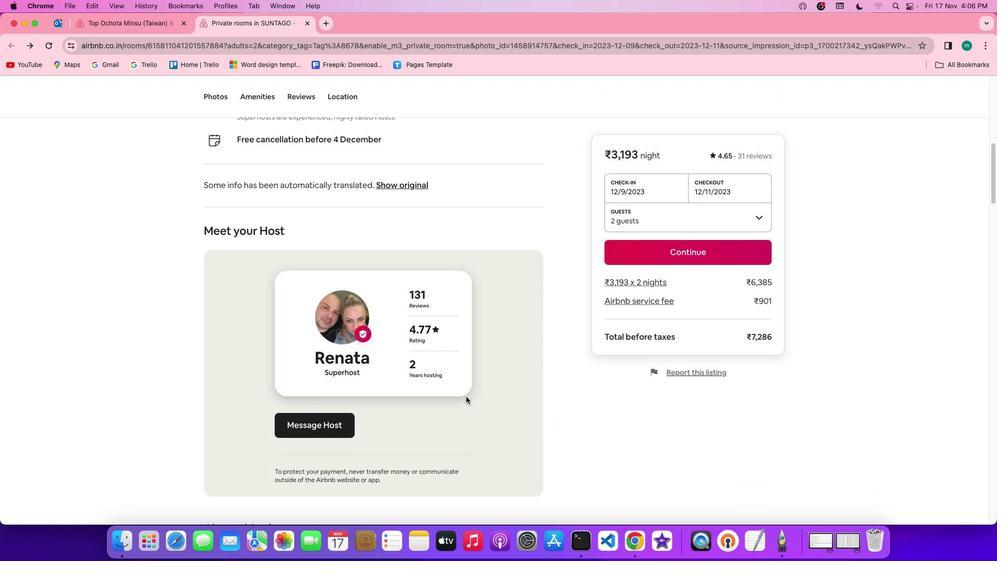 
Action: Mouse scrolled (466, 396) with delta (0, -1)
Screenshot: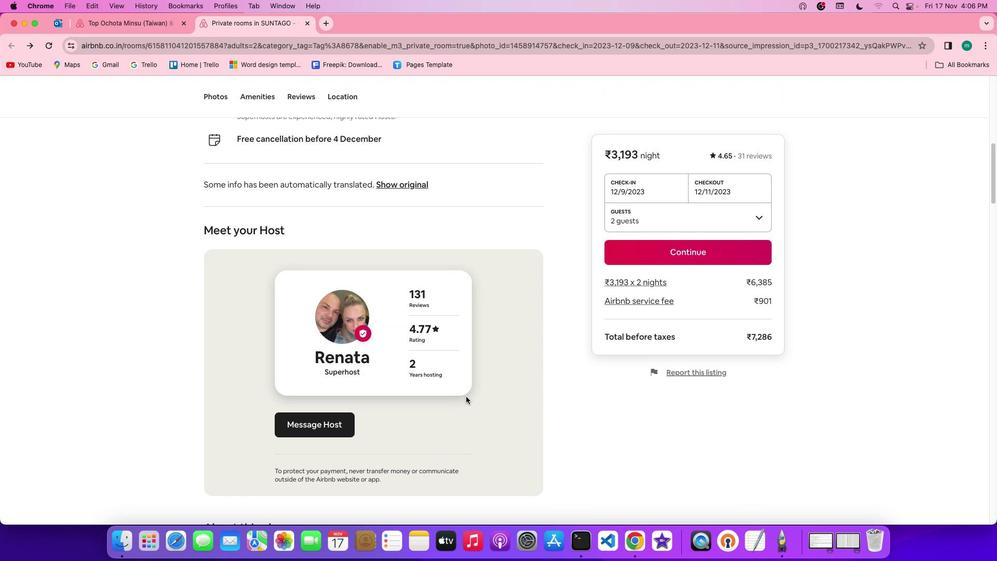 
Action: Mouse scrolled (466, 396) with delta (0, 0)
Screenshot: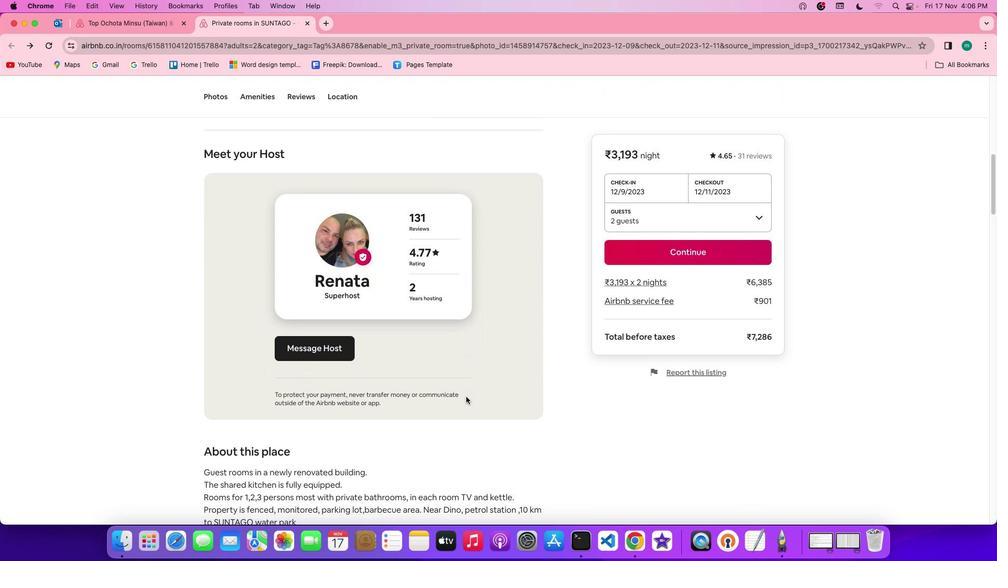 
Action: Mouse scrolled (466, 396) with delta (0, 0)
Screenshot: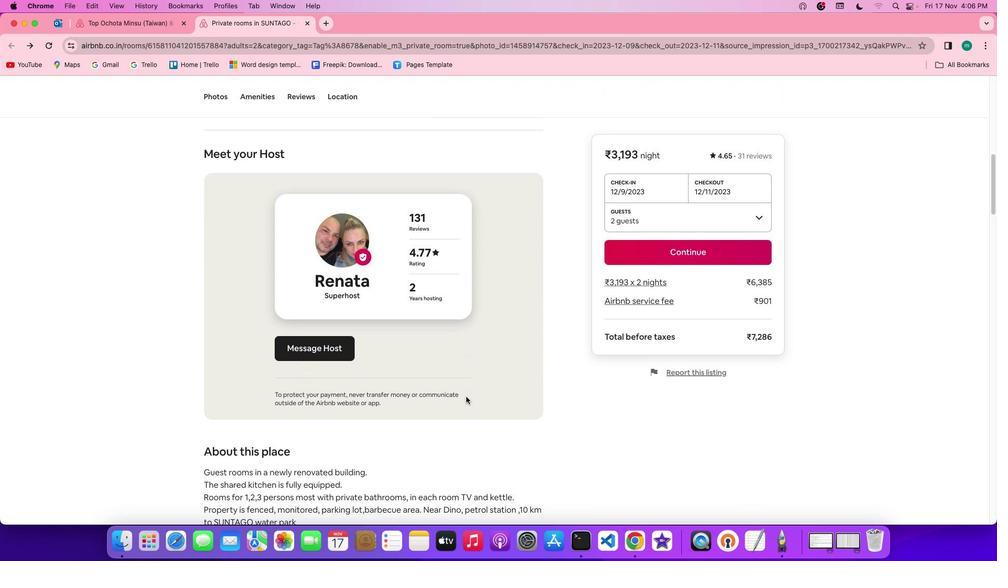 
Action: Mouse scrolled (466, 396) with delta (0, -1)
Screenshot: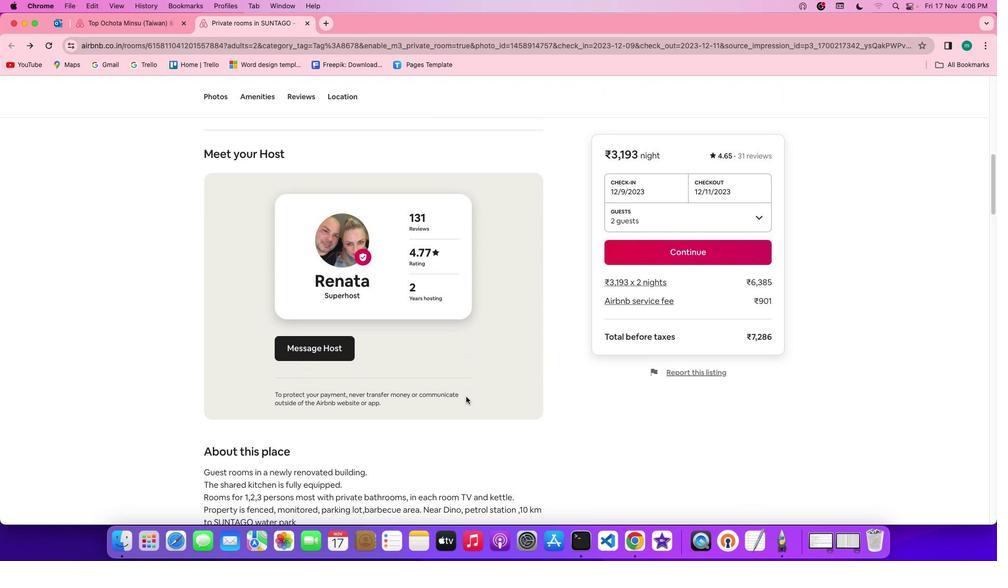 
Action: Mouse scrolled (466, 396) with delta (0, 0)
Screenshot: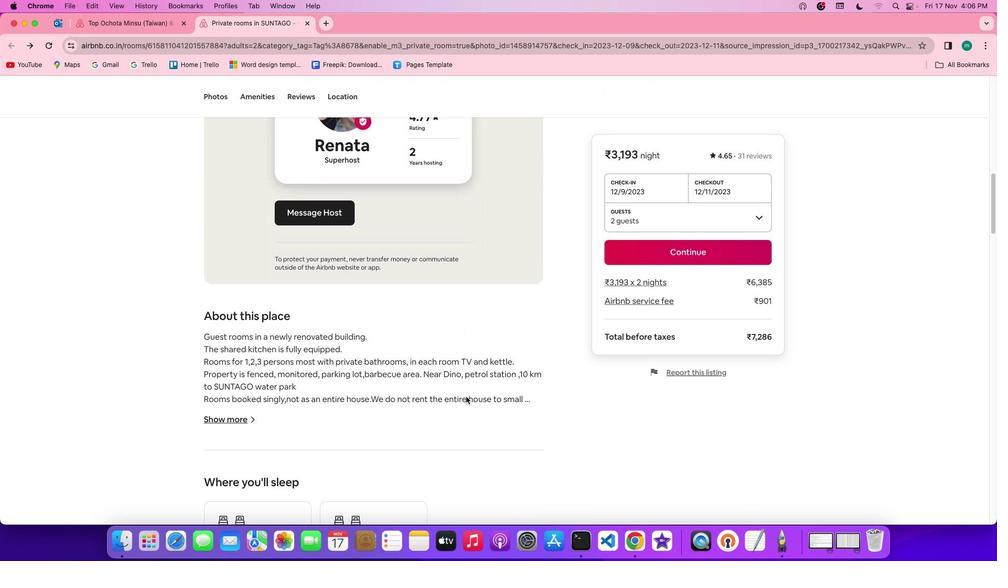 
Action: Mouse scrolled (466, 396) with delta (0, 0)
Screenshot: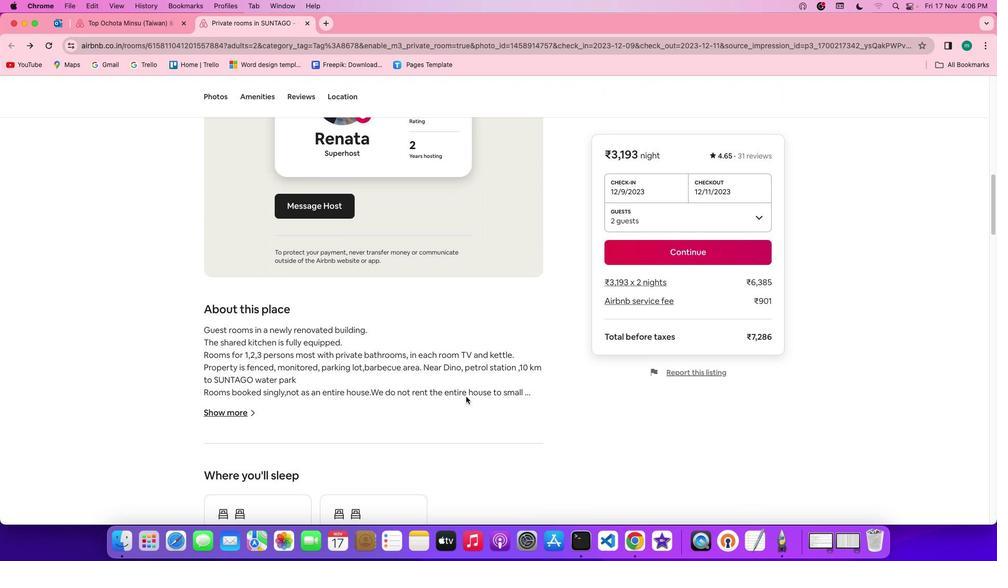 
Action: Mouse scrolled (466, 396) with delta (0, -1)
Screenshot: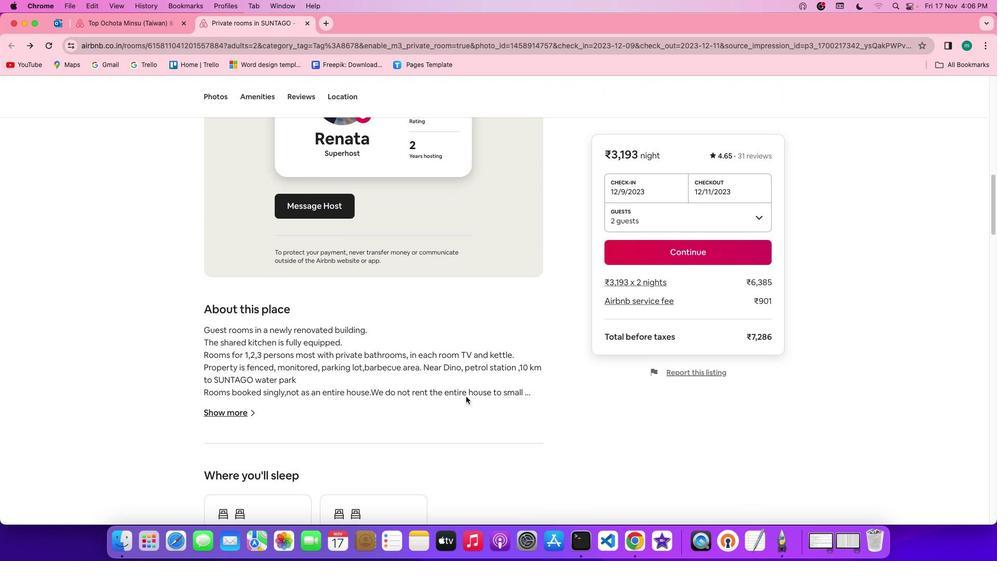 
Action: Mouse scrolled (466, 396) with delta (0, -1)
Screenshot: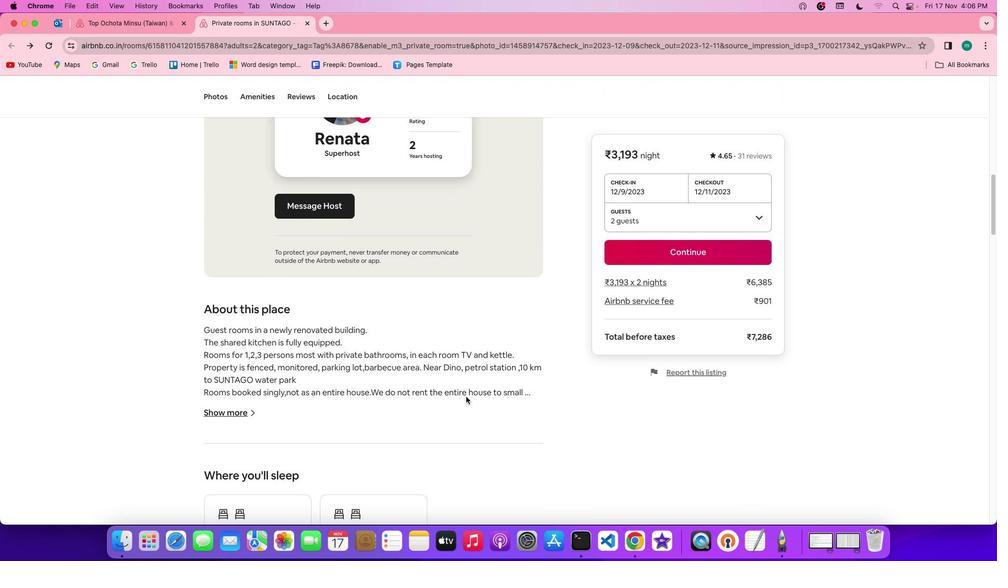 
Action: Mouse scrolled (466, 396) with delta (0, 0)
Screenshot: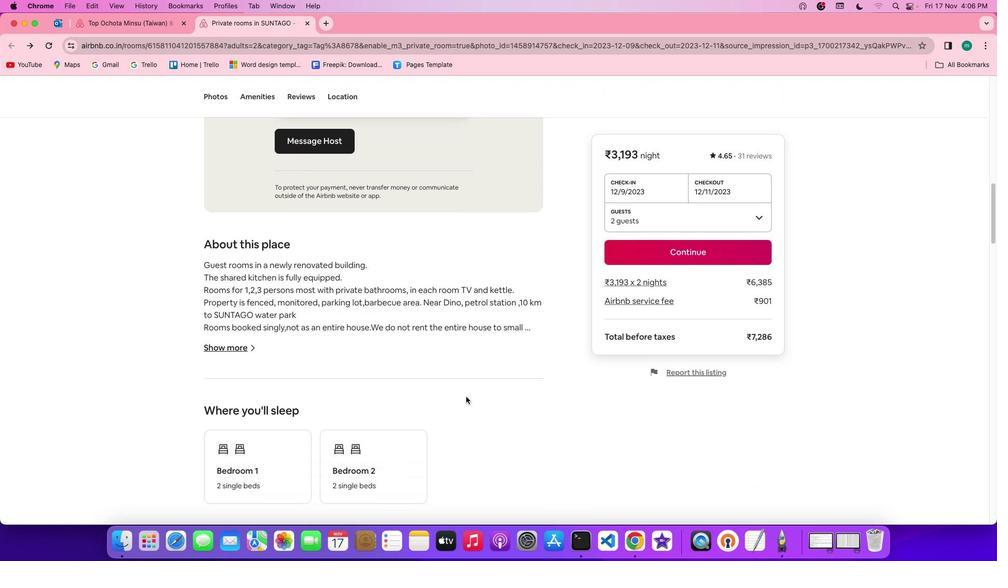 
Action: Mouse scrolled (466, 396) with delta (0, 0)
Screenshot: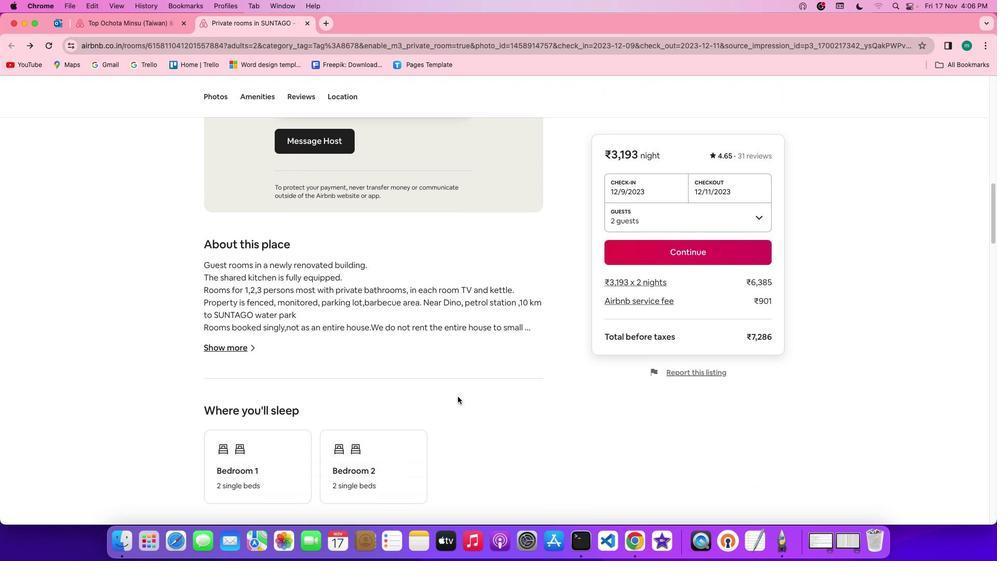 
Action: Mouse scrolled (466, 396) with delta (0, -1)
Screenshot: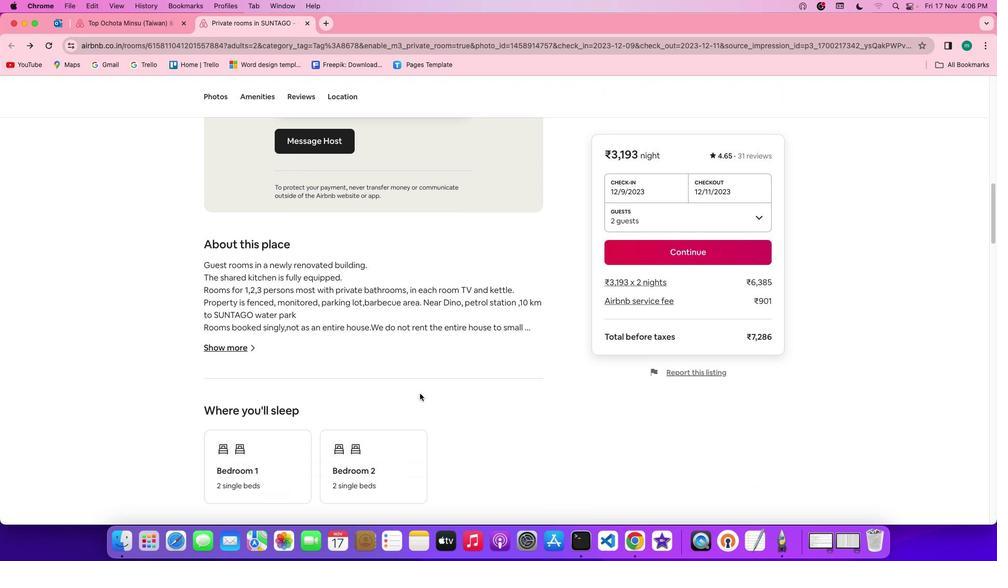 
Action: Mouse moved to (223, 343)
Screenshot: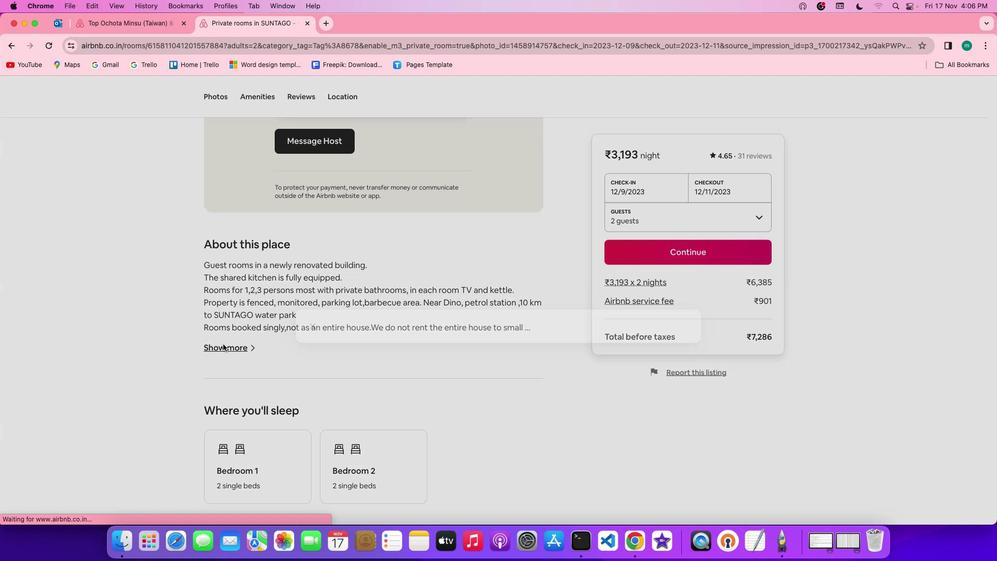 
Action: Mouse pressed left at (223, 343)
Screenshot: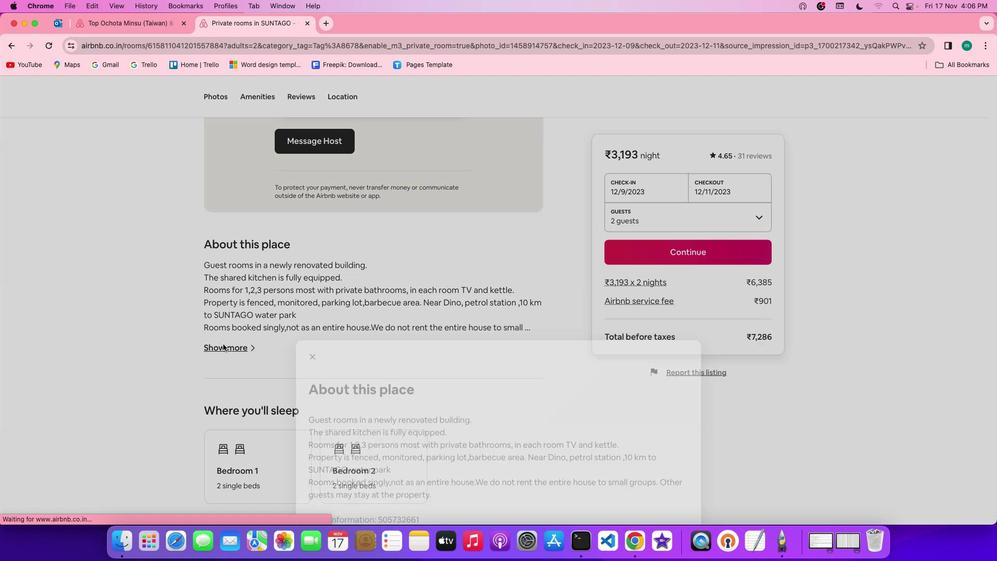 
Action: Mouse moved to (411, 381)
Screenshot: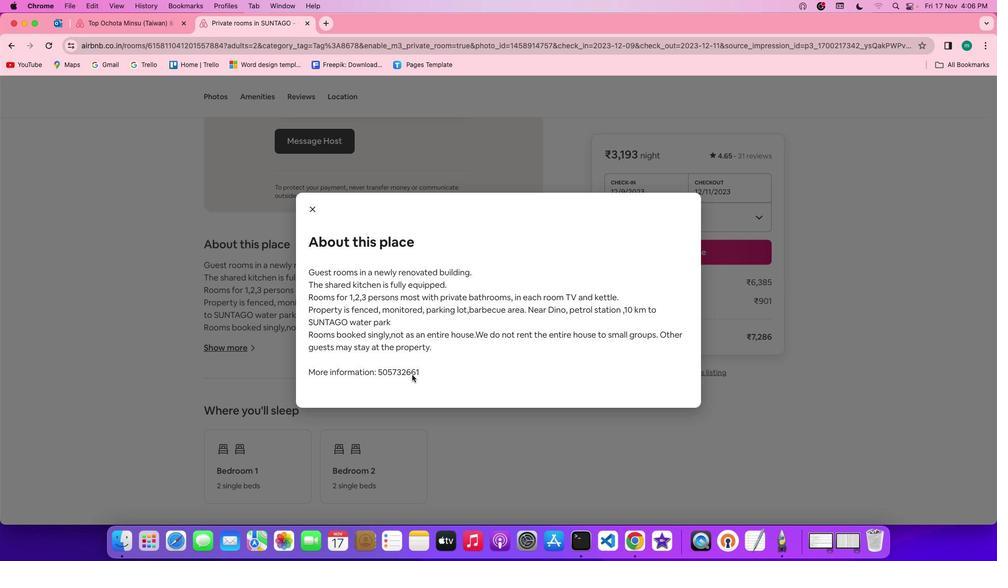 
Action: Mouse scrolled (411, 381) with delta (0, 0)
Screenshot: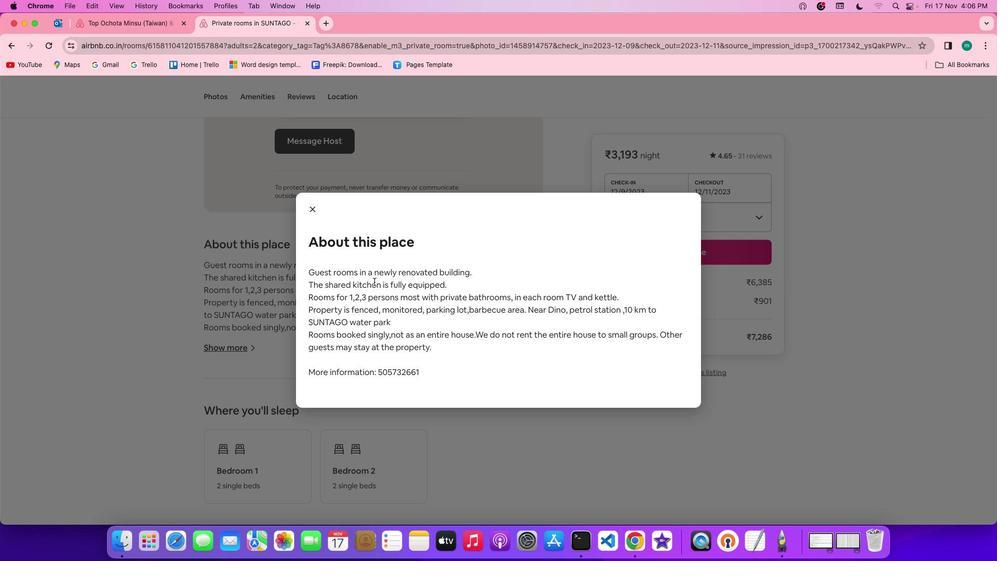 
Action: Mouse scrolled (411, 381) with delta (0, 0)
Screenshot: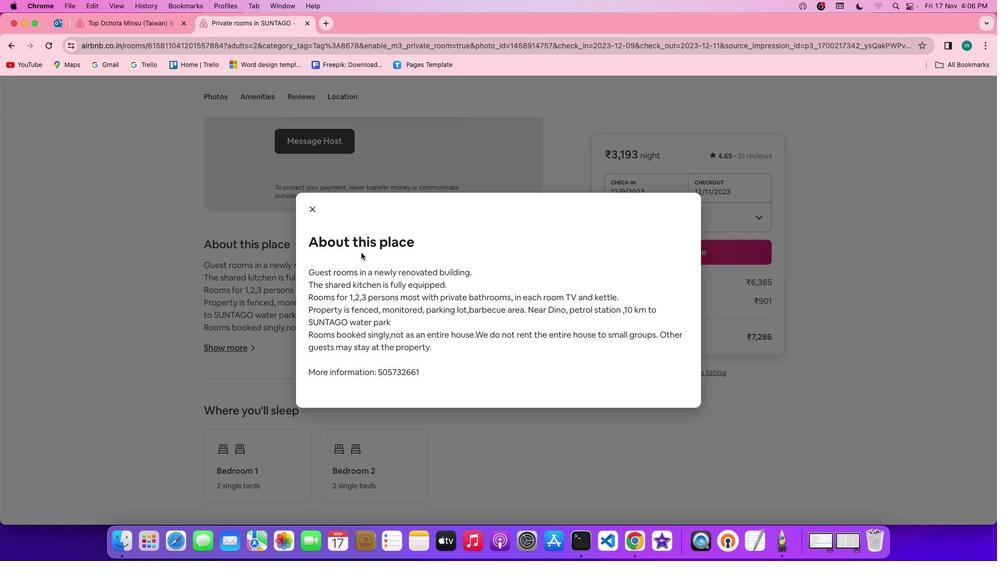 
Action: Mouse scrolled (411, 381) with delta (0, -1)
Screenshot: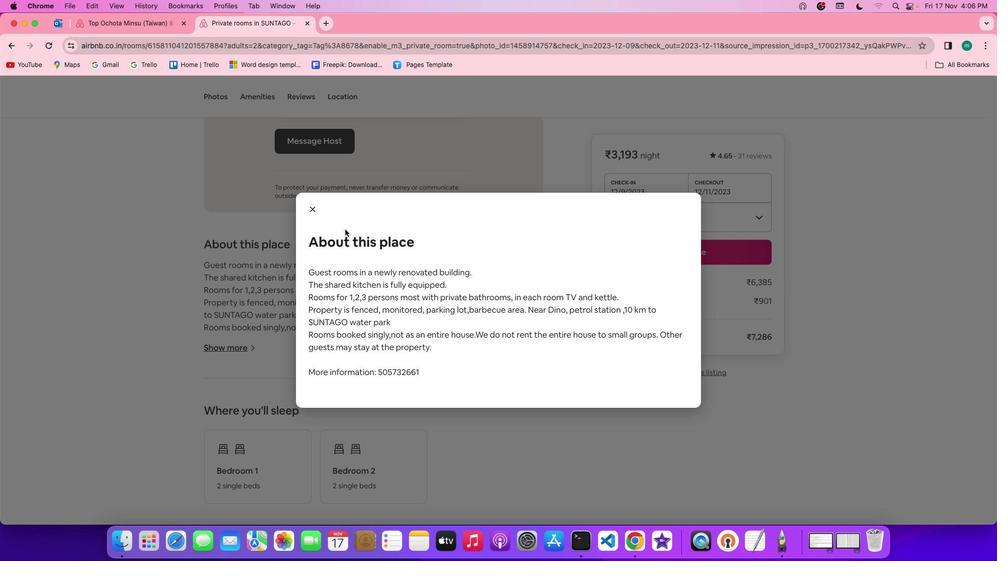 
Action: Mouse scrolled (411, 381) with delta (0, -2)
Screenshot: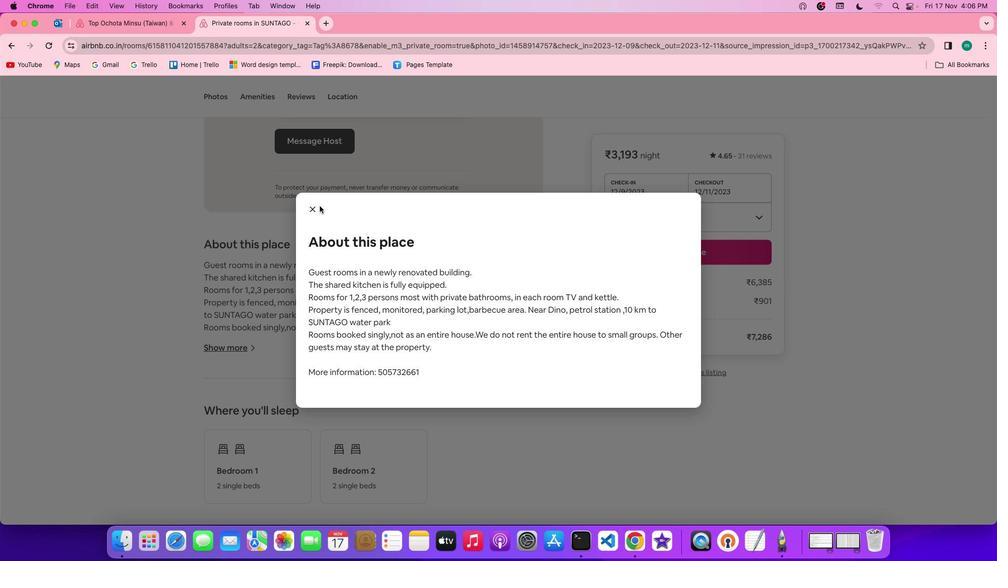 
Action: Mouse moved to (316, 204)
Screenshot: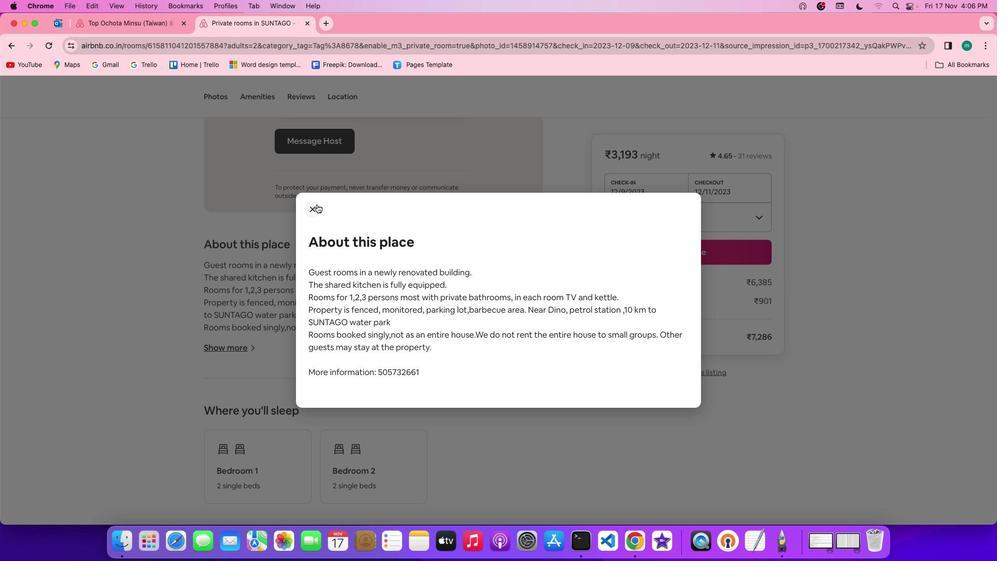 
Action: Mouse pressed left at (316, 204)
Screenshot: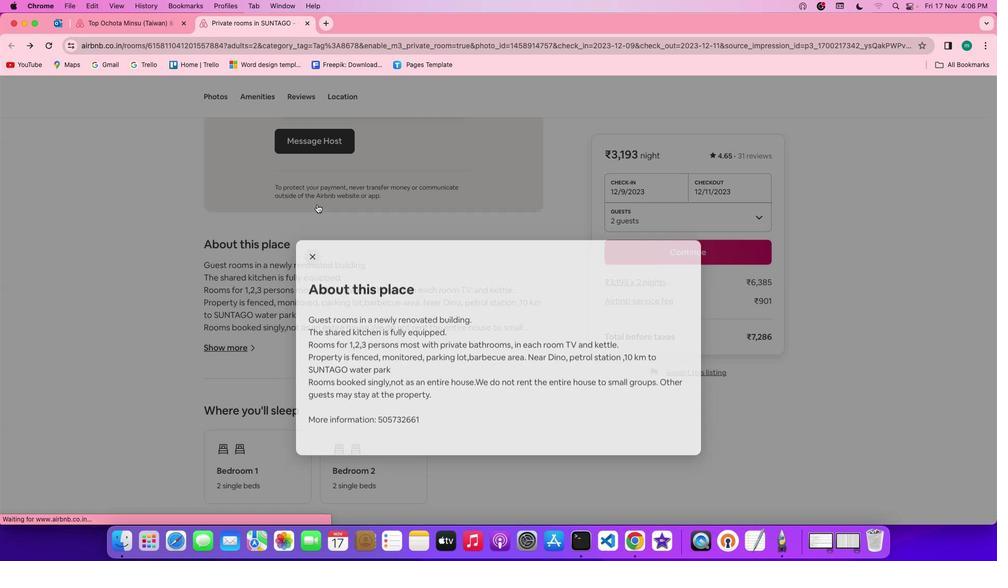 
Action: Mouse moved to (361, 335)
Screenshot: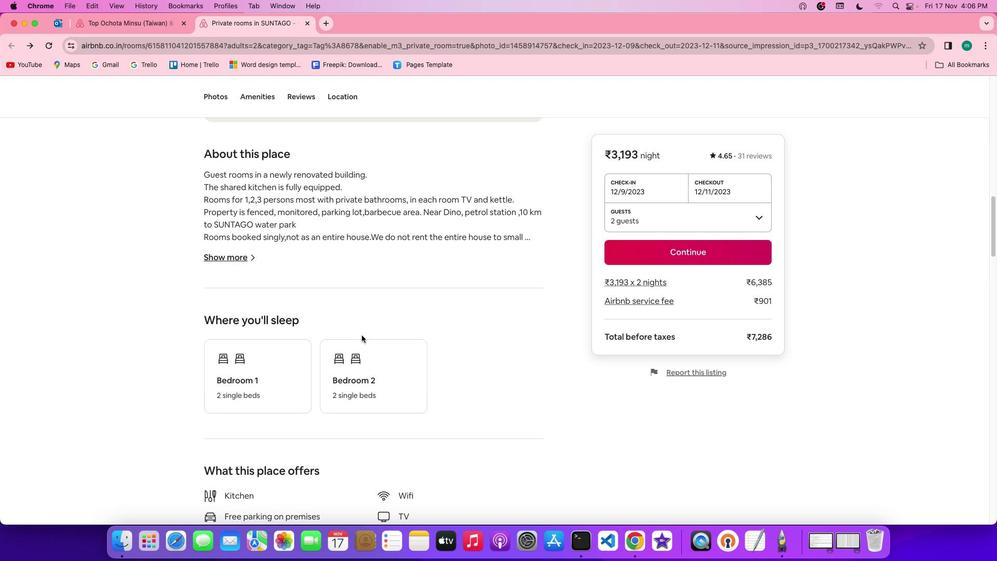 
Action: Mouse scrolled (361, 335) with delta (0, 0)
Screenshot: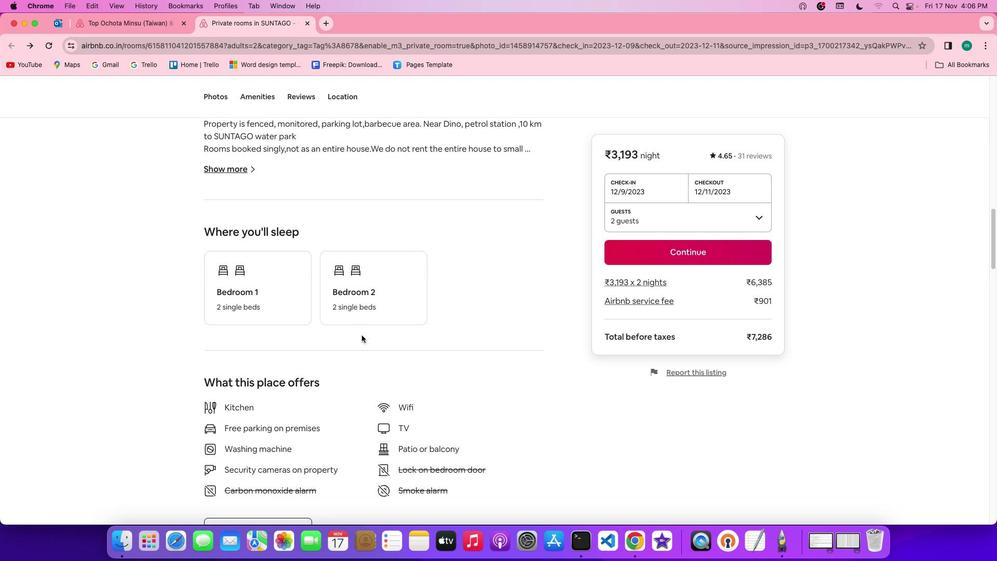
Action: Mouse scrolled (361, 335) with delta (0, 0)
Screenshot: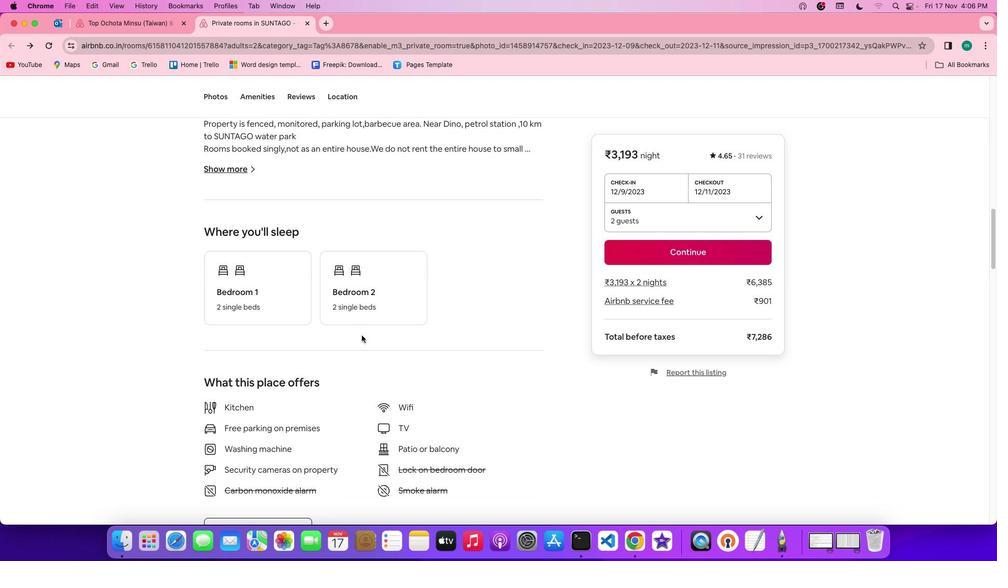 
Action: Mouse scrolled (361, 335) with delta (0, -1)
Screenshot: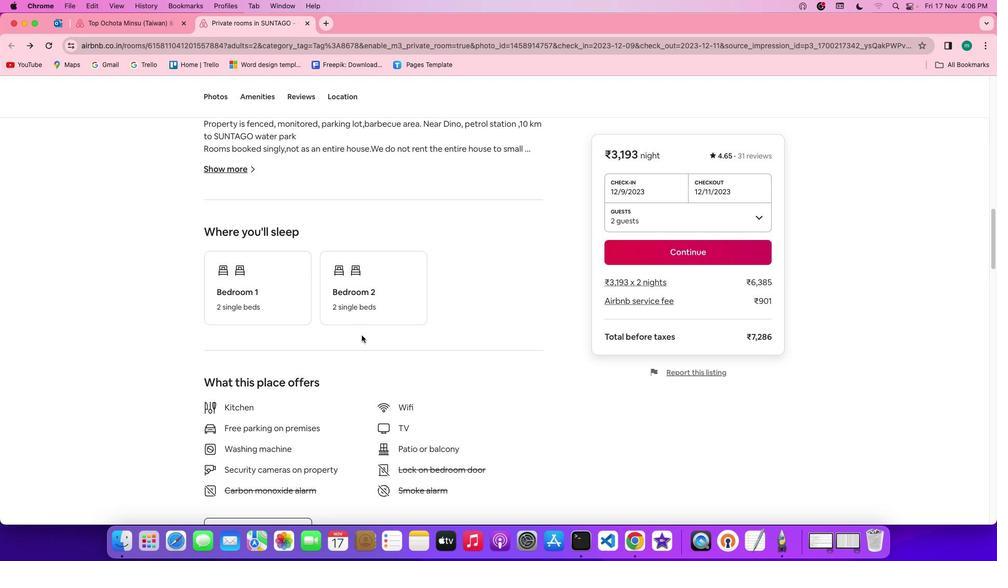 
Action: Mouse scrolled (361, 335) with delta (0, -2)
Screenshot: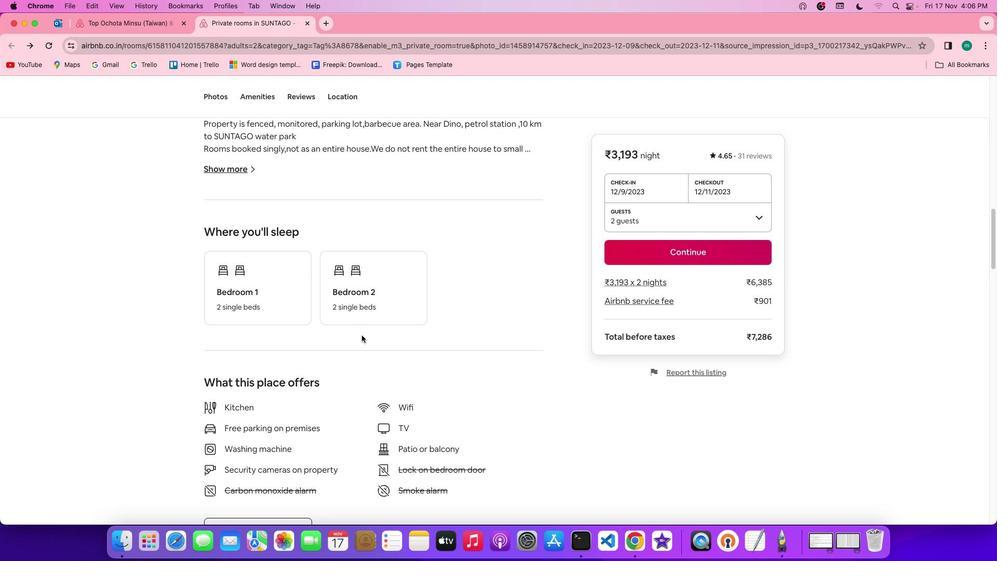 
Action: Mouse scrolled (361, 335) with delta (0, 0)
Screenshot: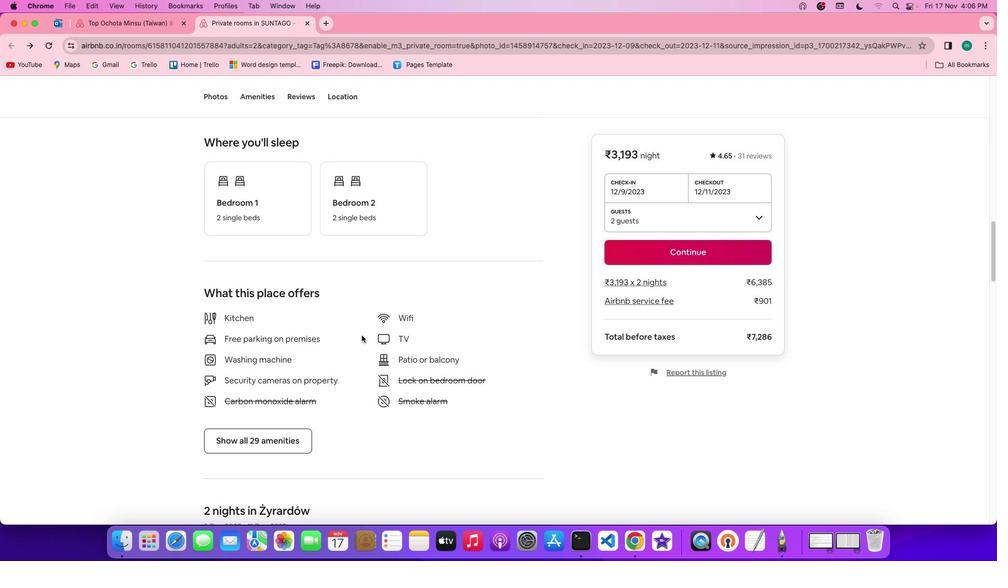 
Action: Mouse scrolled (361, 335) with delta (0, 0)
Screenshot: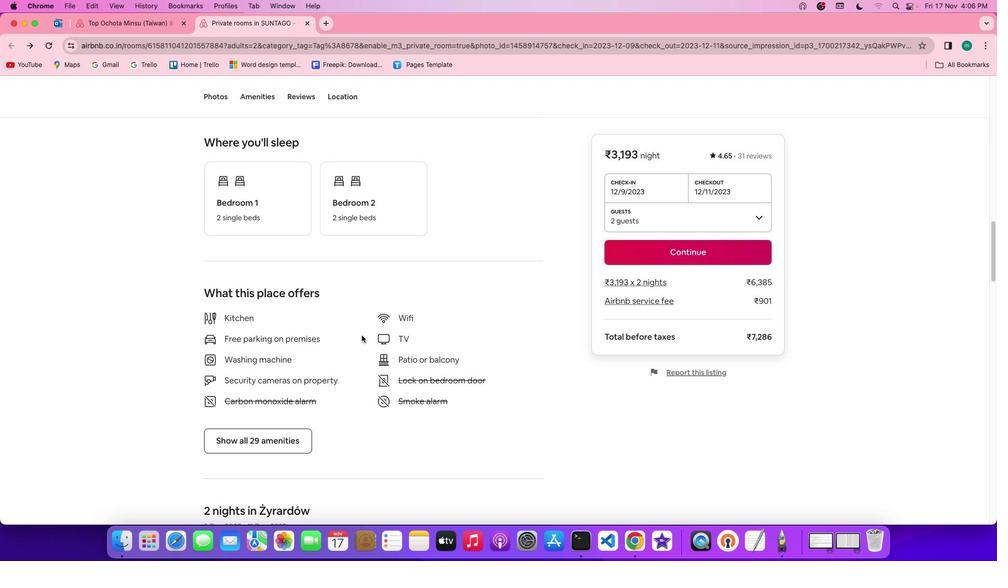 
Action: Mouse scrolled (361, 335) with delta (0, -1)
Screenshot: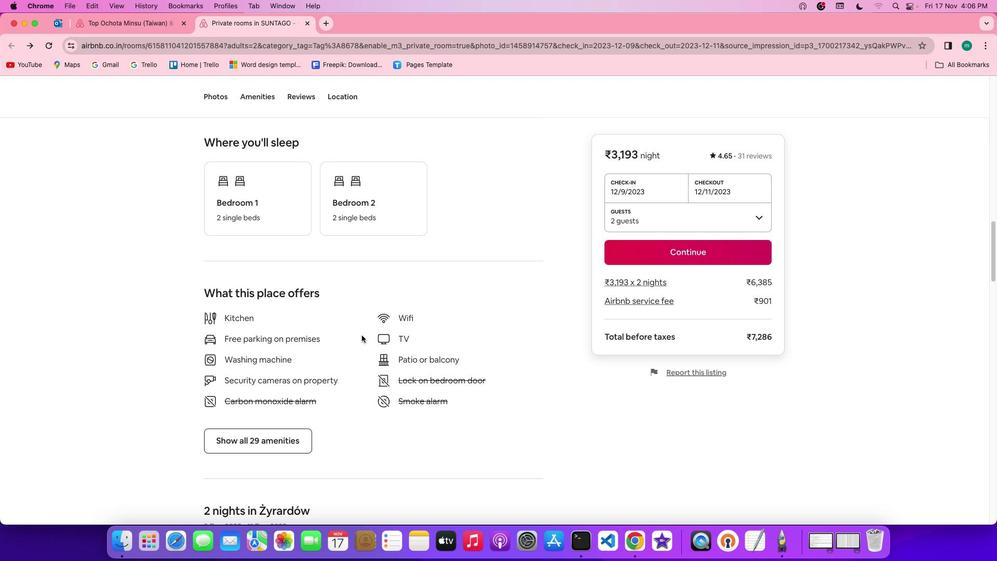 
Action: Mouse moved to (361, 335)
Screenshot: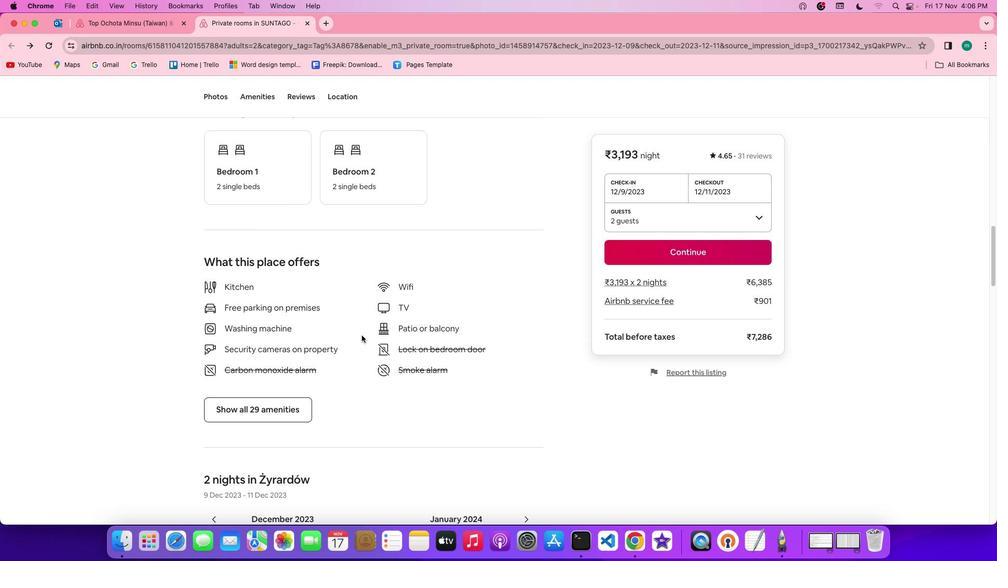 
Action: Mouse scrolled (361, 335) with delta (0, 0)
Screenshot: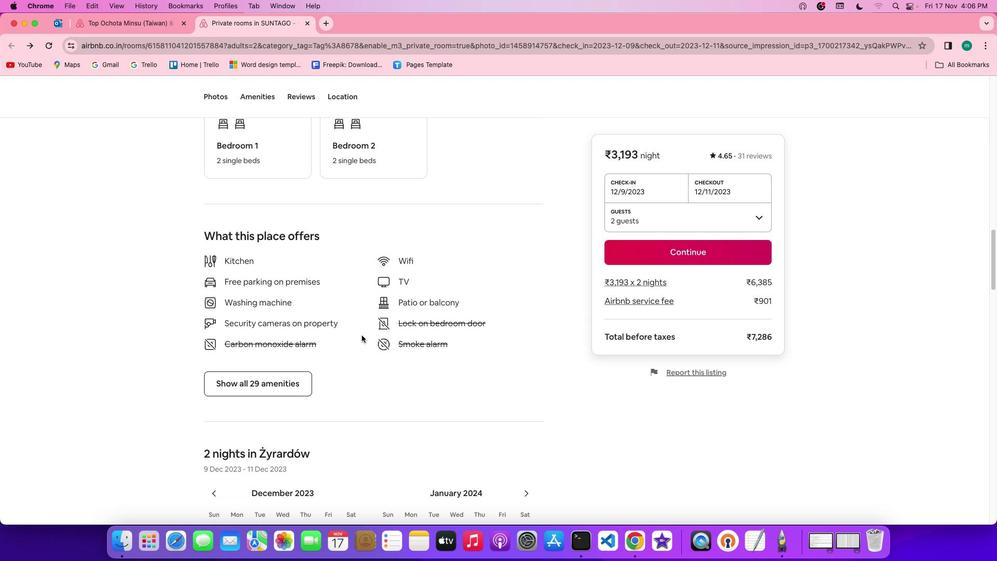 
Action: Mouse scrolled (361, 335) with delta (0, 0)
Screenshot: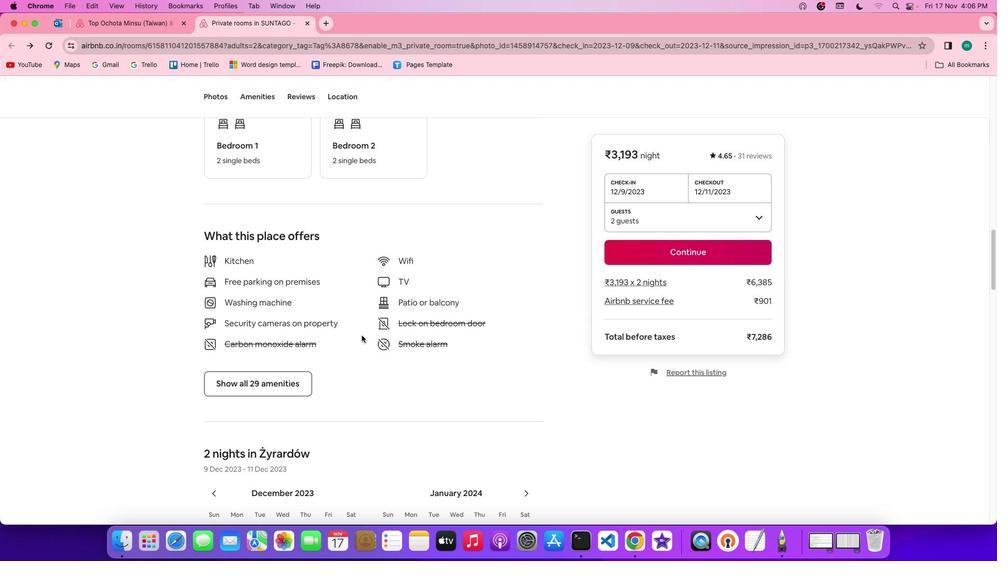 
Action: Mouse scrolled (361, 335) with delta (0, 0)
Screenshot: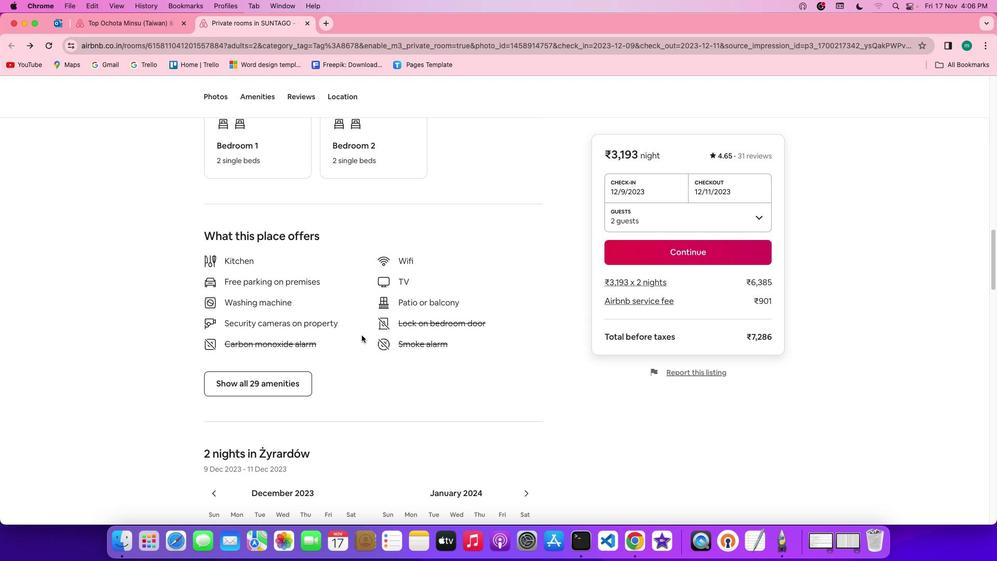 
Action: Mouse scrolled (361, 335) with delta (0, 0)
Screenshot: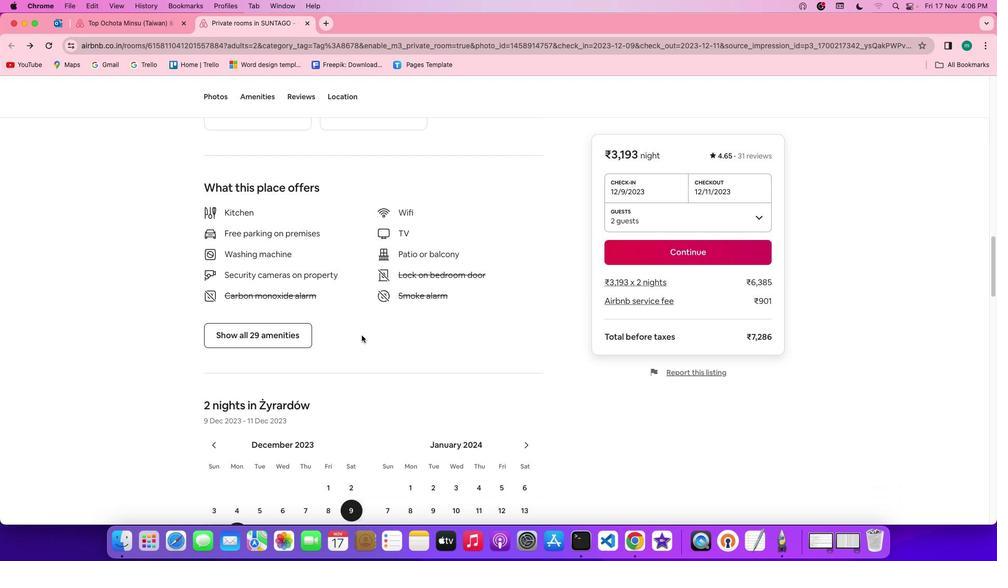 
Action: Mouse scrolled (361, 335) with delta (0, 0)
Screenshot: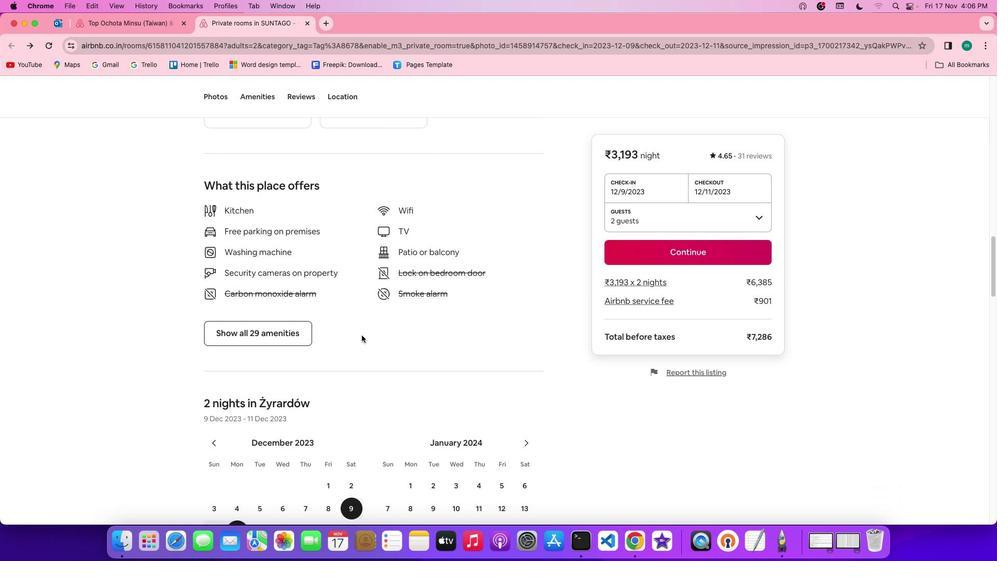 
Action: Mouse scrolled (361, 335) with delta (0, 0)
Screenshot: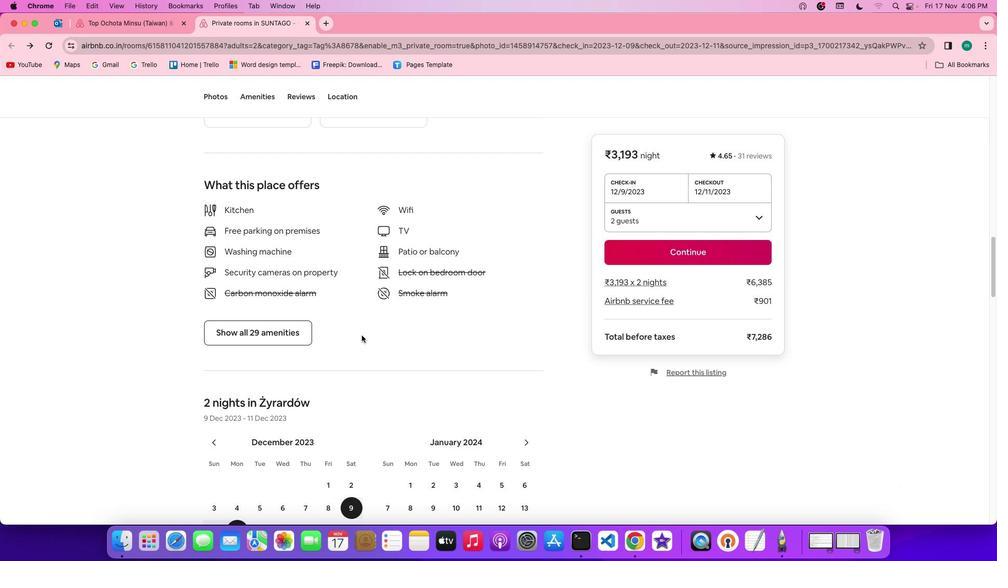 
Action: Mouse moved to (228, 334)
Screenshot: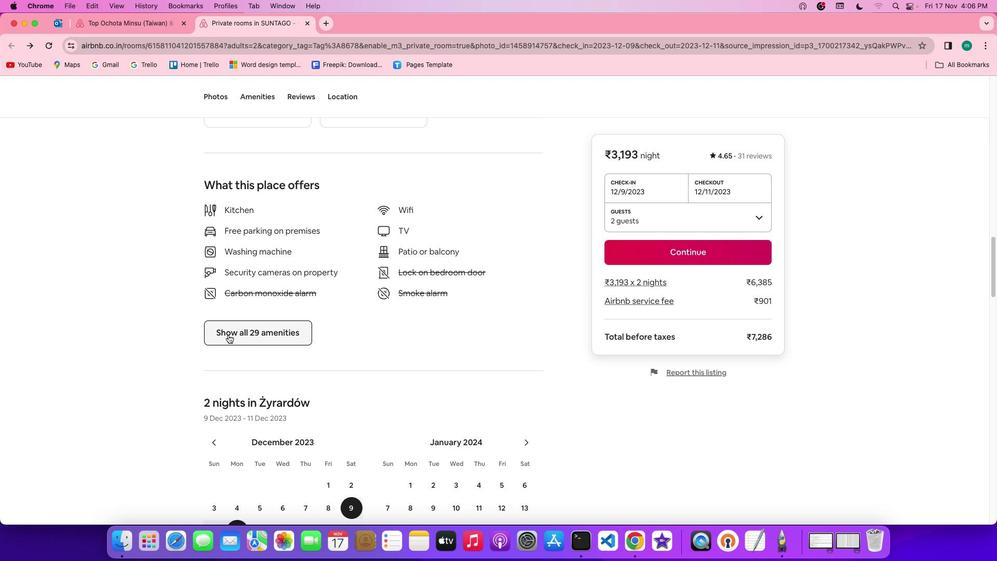 
Action: Mouse pressed left at (228, 334)
Screenshot: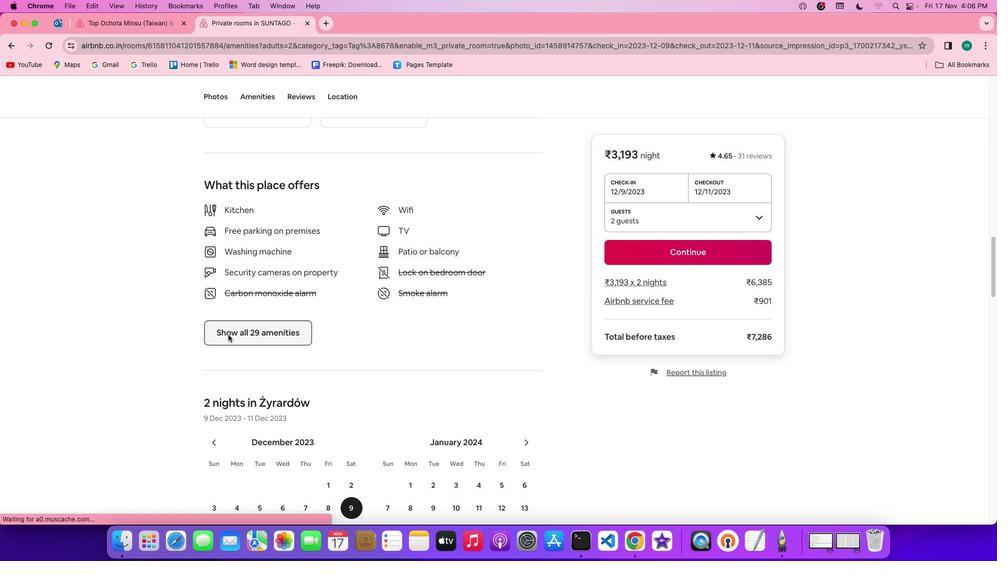 
Action: Mouse moved to (519, 384)
Screenshot: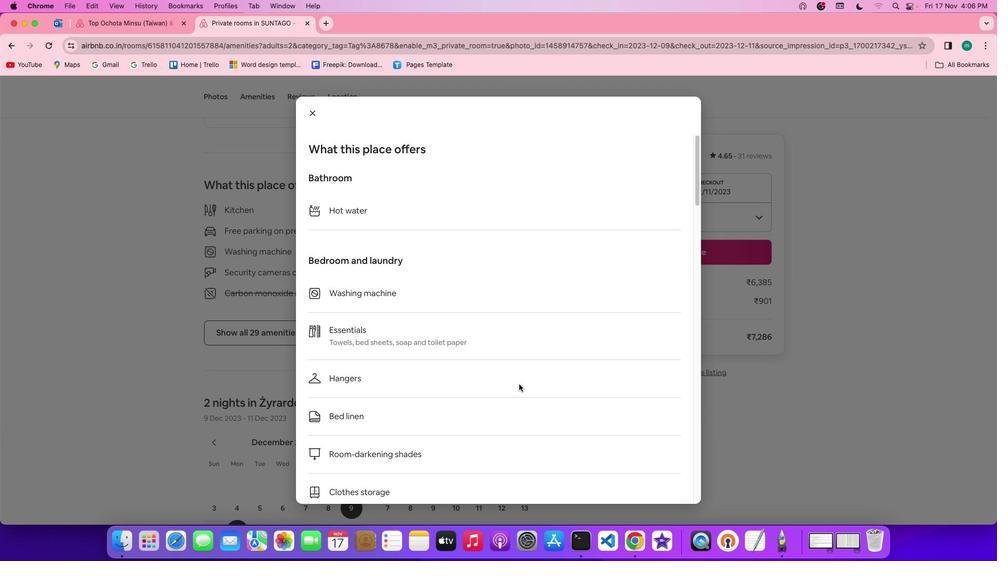
Action: Mouse scrolled (519, 384) with delta (0, 0)
Screenshot: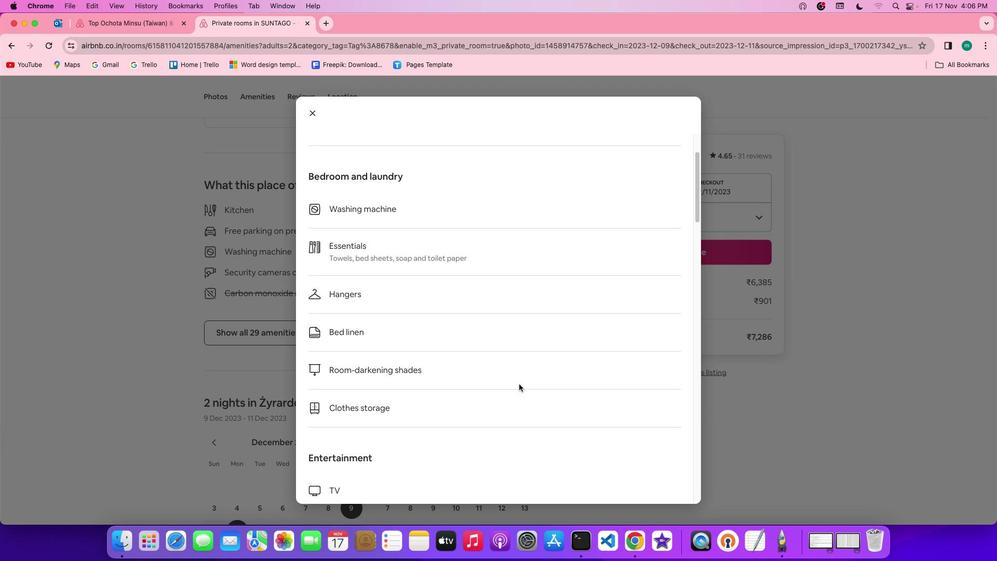 
Action: Mouse scrolled (519, 384) with delta (0, 0)
Screenshot: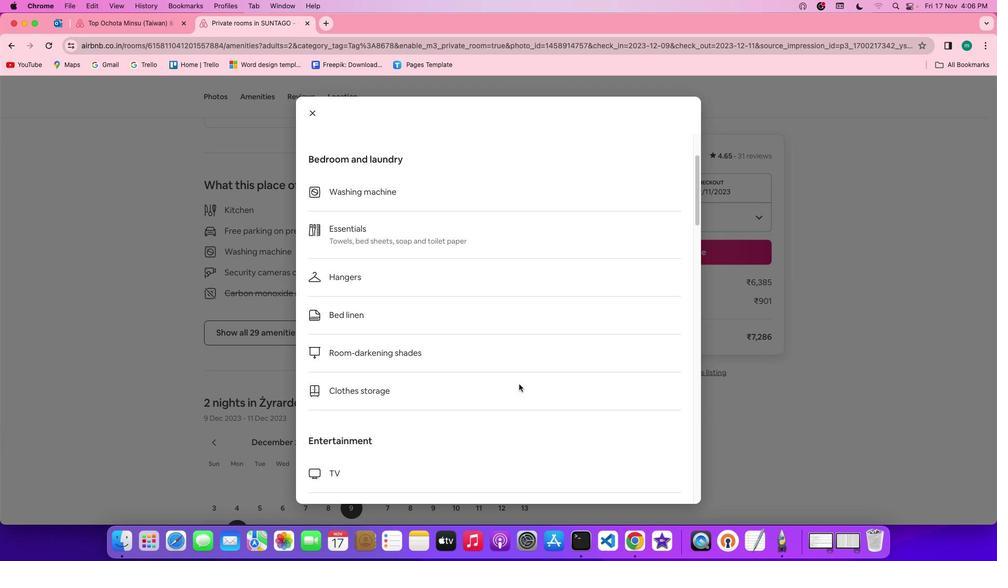 
Action: Mouse scrolled (519, 384) with delta (0, -1)
Screenshot: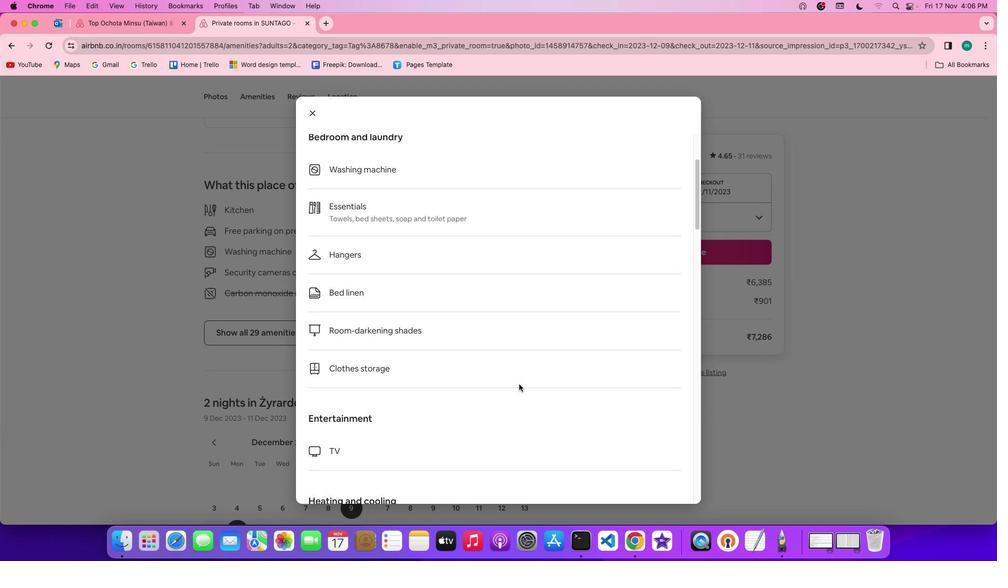 
Action: Mouse scrolled (519, 384) with delta (0, -1)
Screenshot: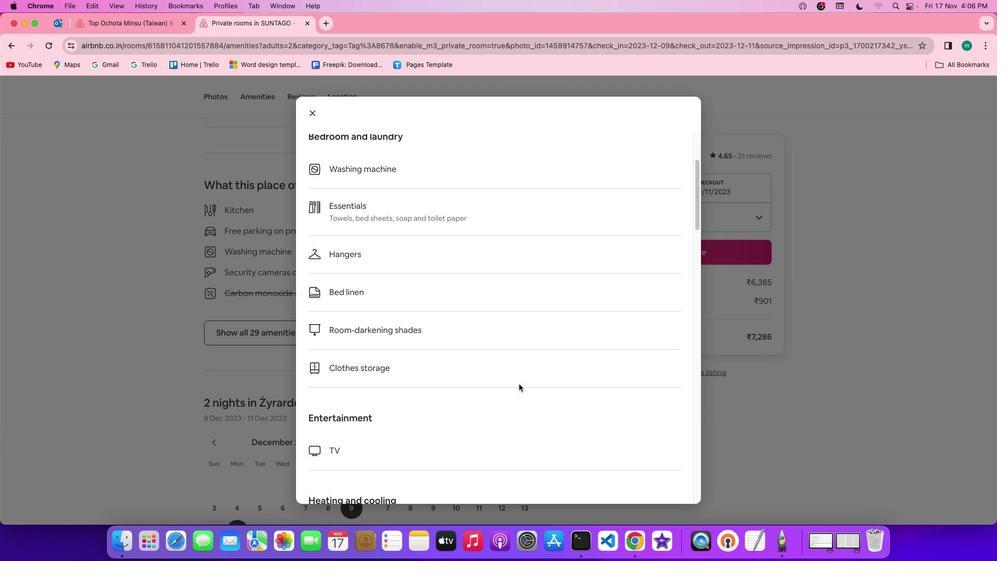 
Action: Mouse moved to (519, 383)
Screenshot: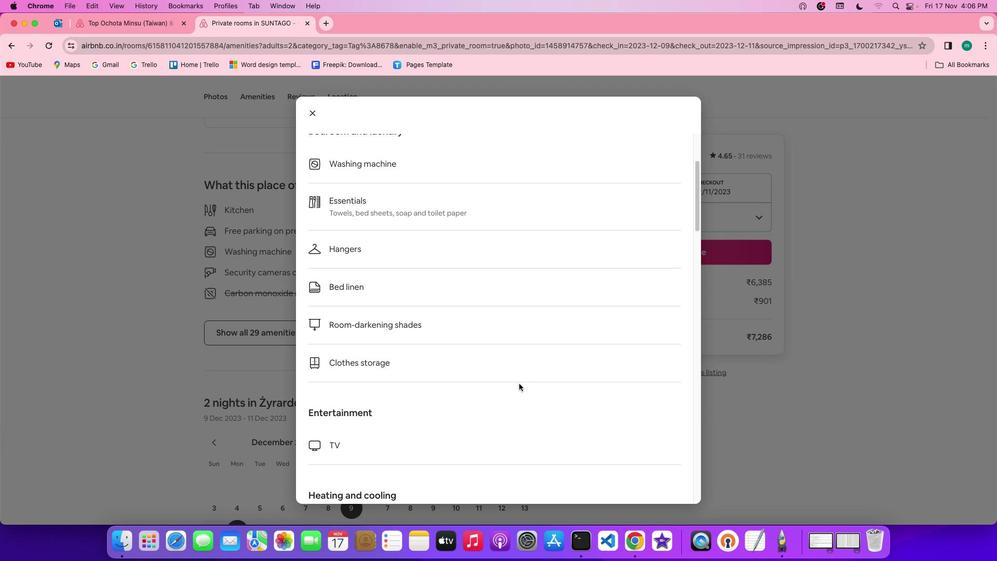
Action: Mouse scrolled (519, 383) with delta (0, 0)
Screenshot: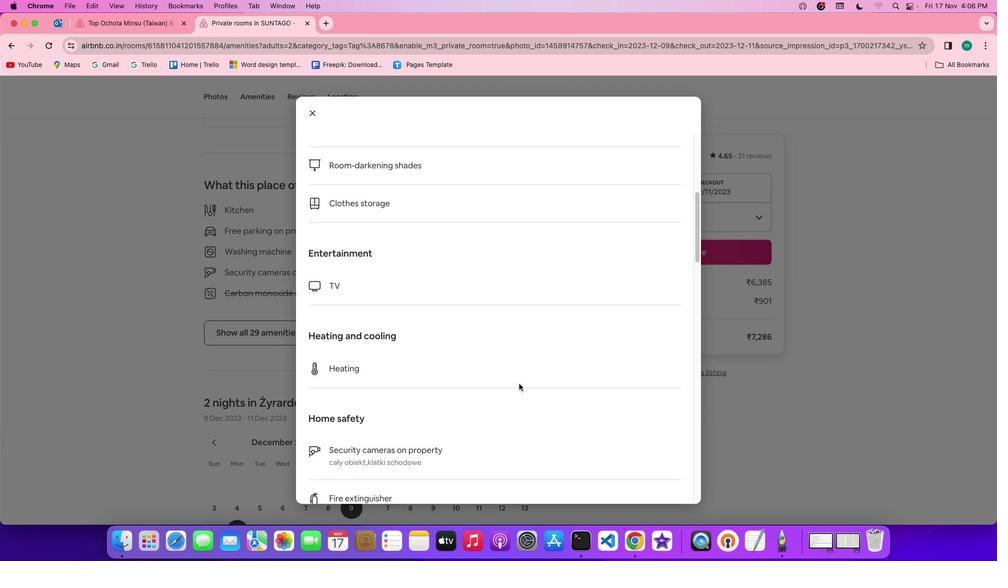 
Action: Mouse scrolled (519, 383) with delta (0, 0)
Screenshot: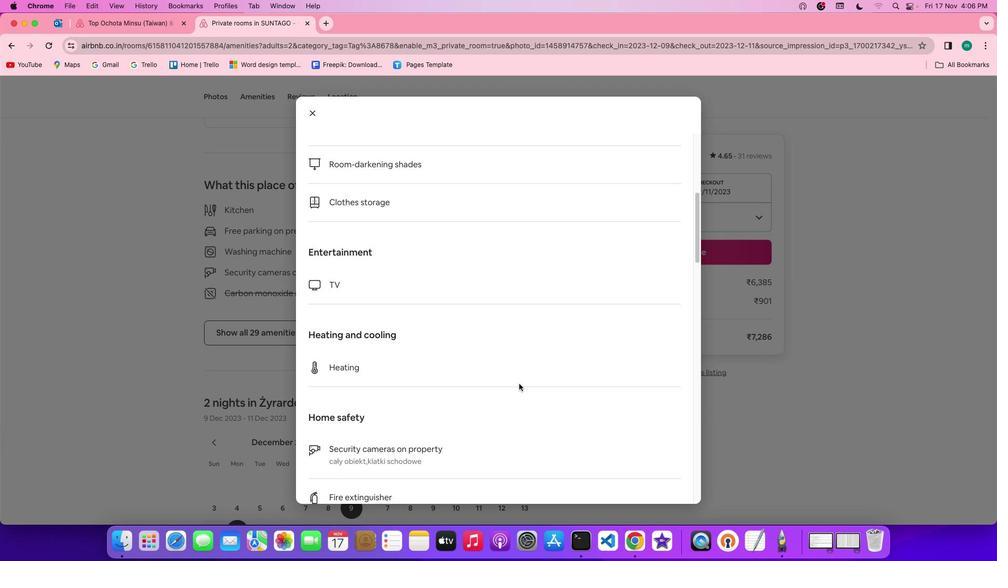 
Action: Mouse scrolled (519, 383) with delta (0, -1)
Screenshot: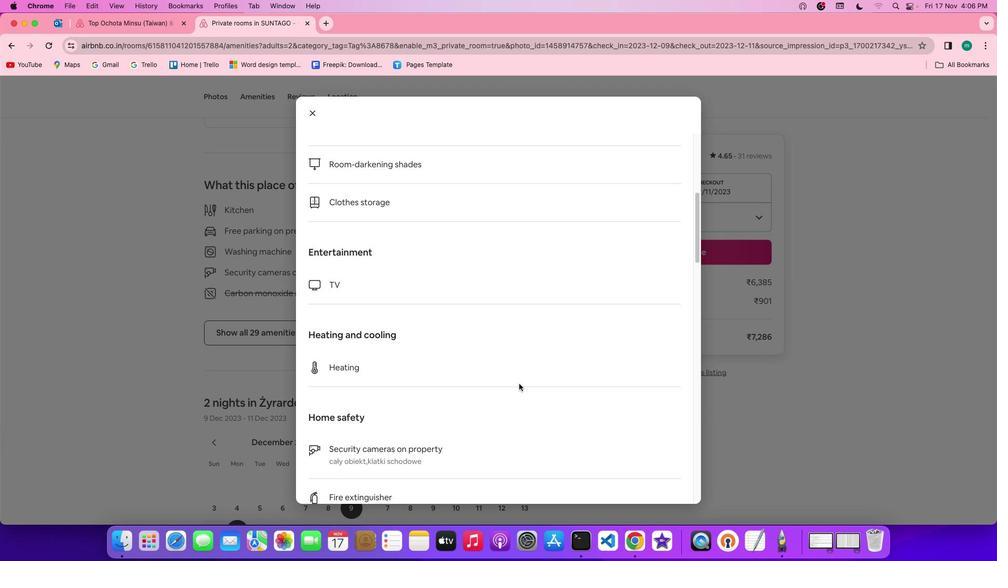 
Action: Mouse scrolled (519, 383) with delta (0, -2)
Screenshot: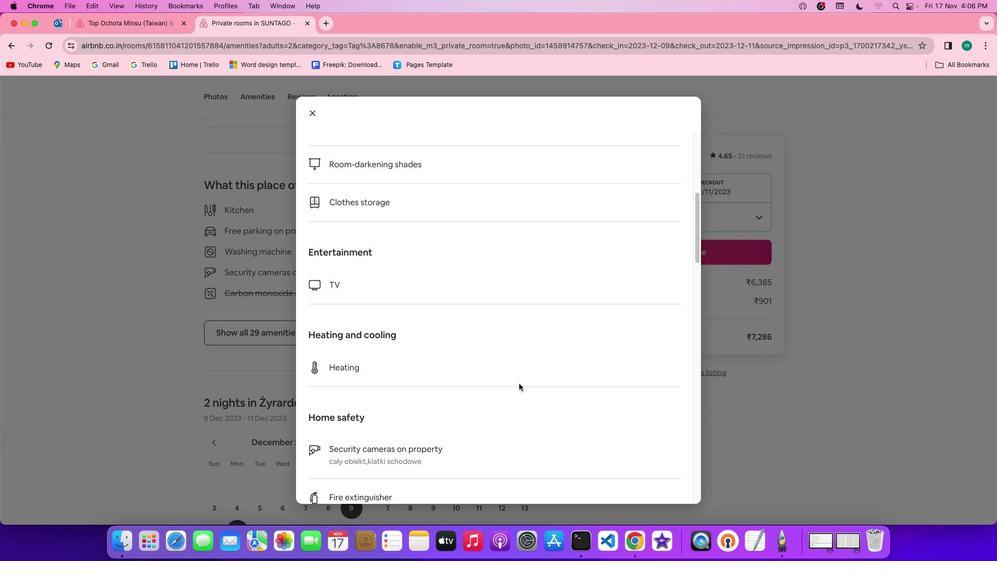 
Action: Mouse scrolled (519, 383) with delta (0, 0)
Screenshot: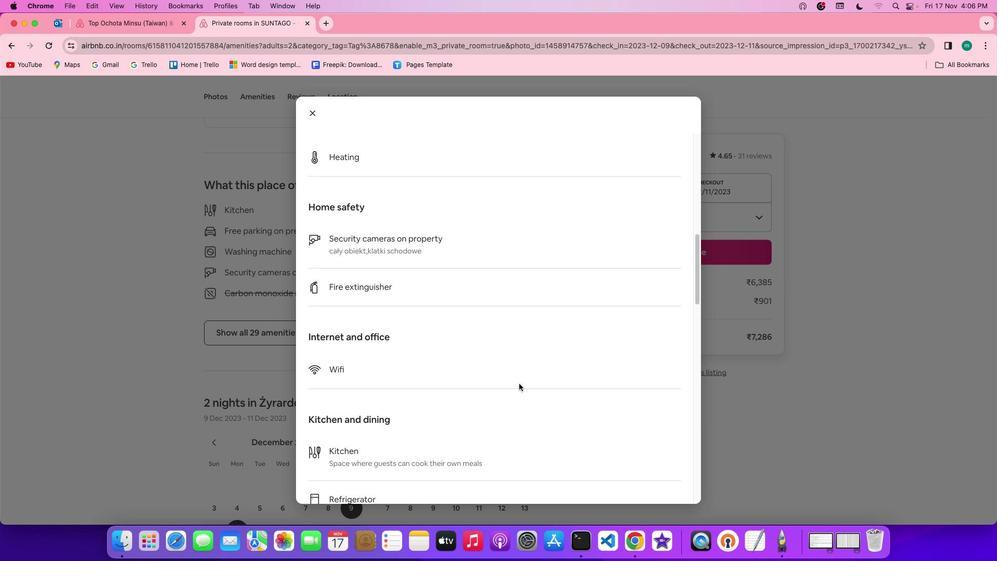 
Action: Mouse scrolled (519, 383) with delta (0, 0)
Screenshot: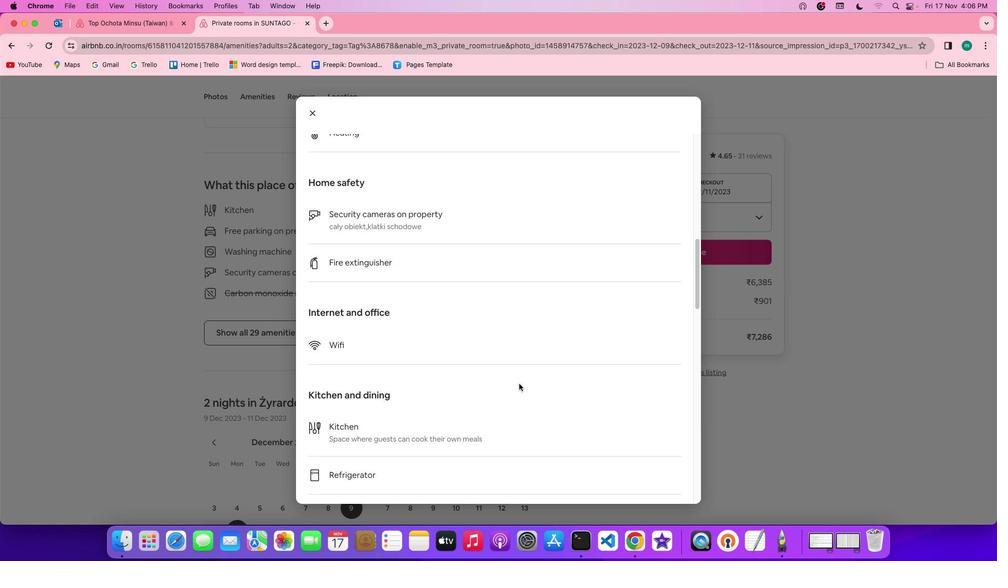 
Action: Mouse scrolled (519, 383) with delta (0, -1)
Screenshot: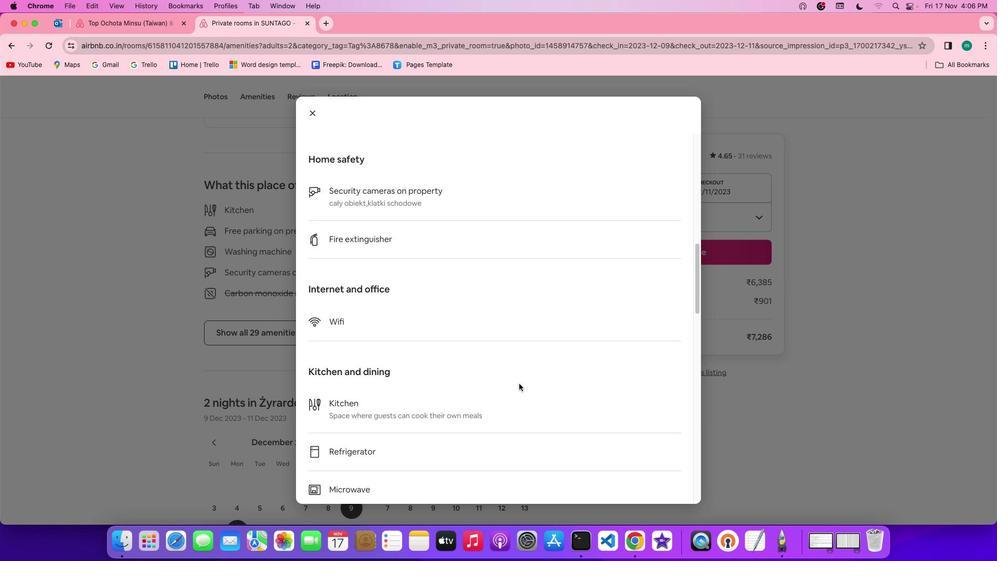 
Action: Mouse scrolled (519, 383) with delta (0, -2)
Screenshot: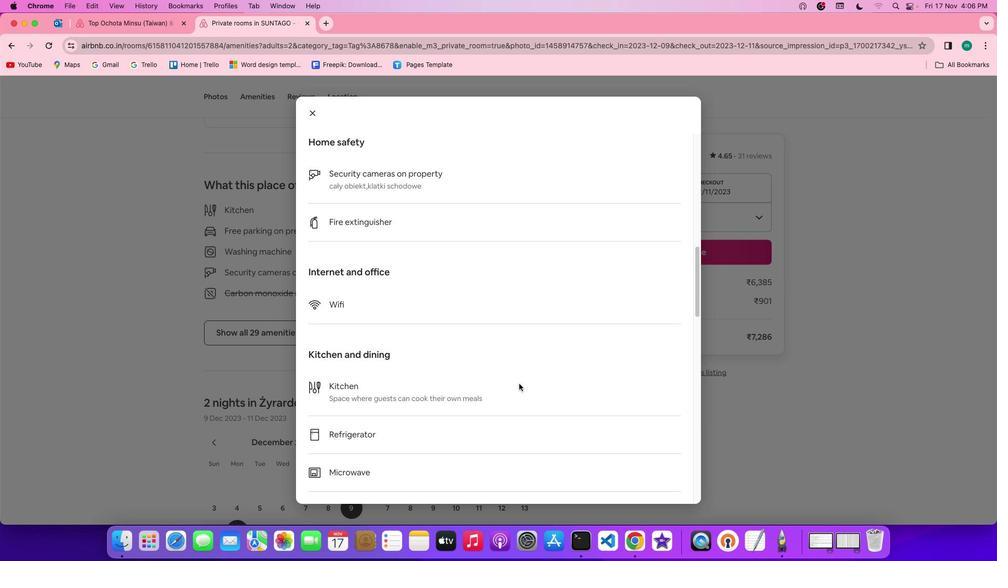 
Action: Mouse scrolled (519, 383) with delta (0, -2)
Screenshot: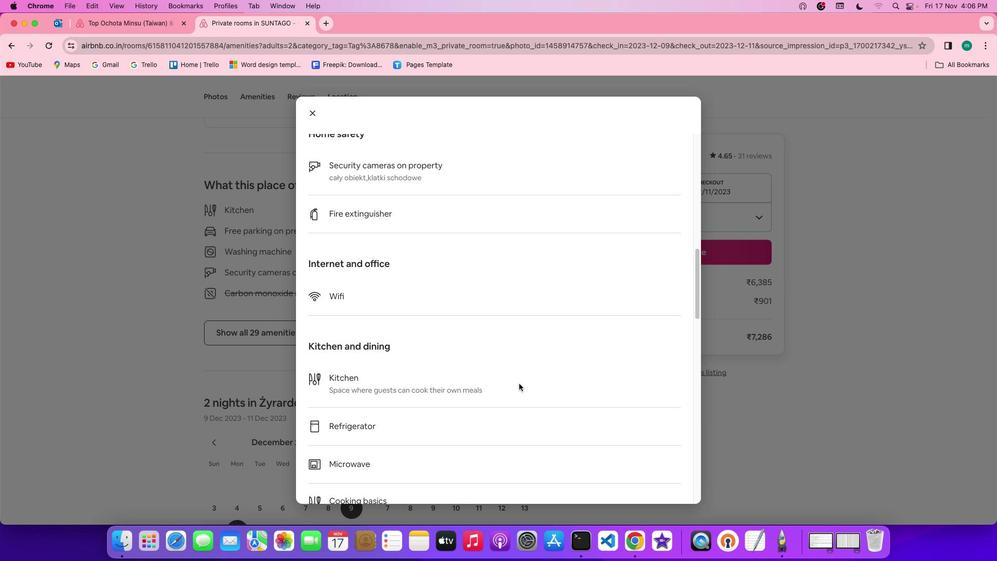
Action: Mouse scrolled (519, 383) with delta (0, 0)
Screenshot: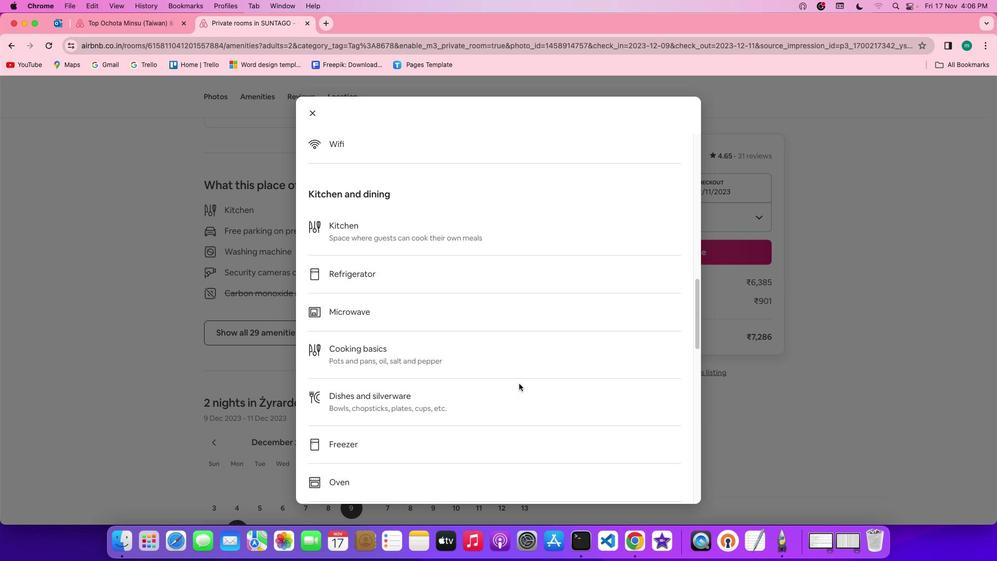 
Action: Mouse scrolled (519, 383) with delta (0, 0)
Screenshot: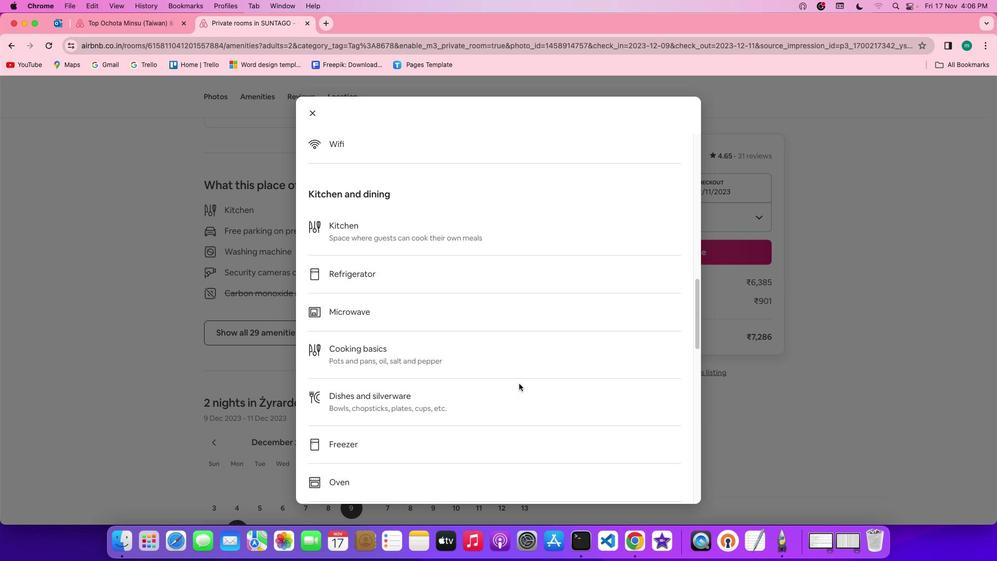 
Action: Mouse scrolled (519, 383) with delta (0, -1)
Screenshot: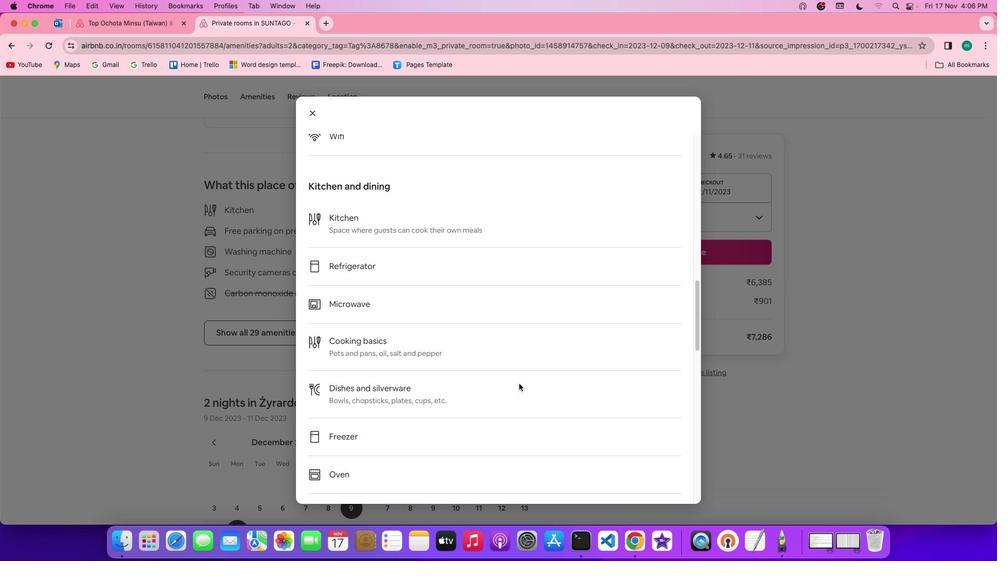 
Action: Mouse scrolled (519, 383) with delta (0, -1)
Screenshot: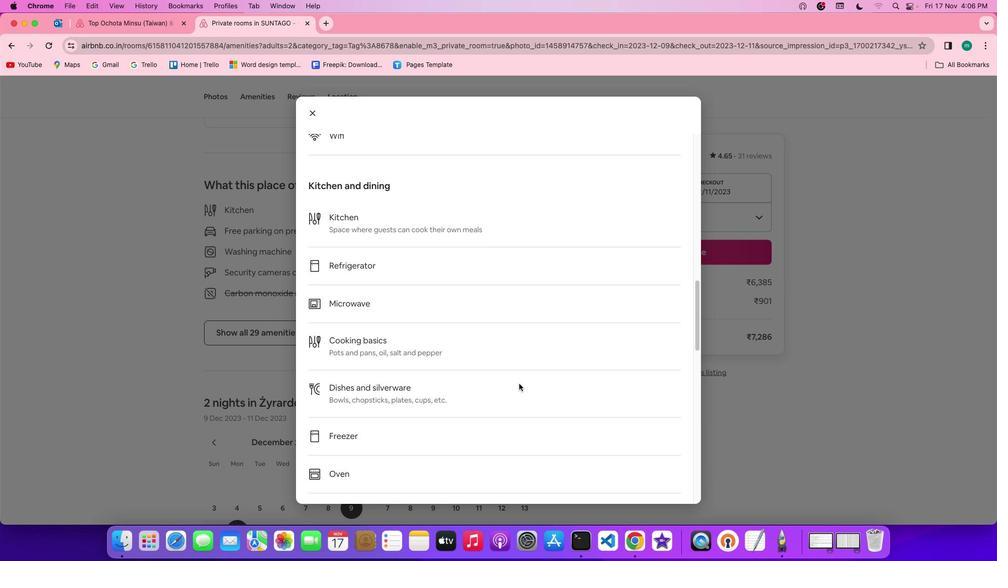 
Action: Mouse scrolled (519, 383) with delta (0, 0)
Screenshot: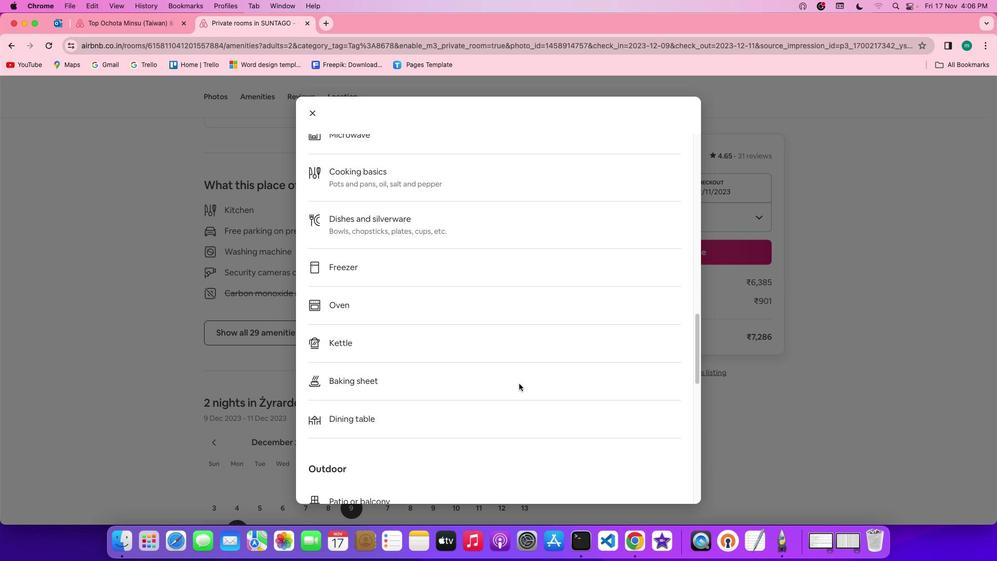 
Action: Mouse scrolled (519, 383) with delta (0, 0)
Screenshot: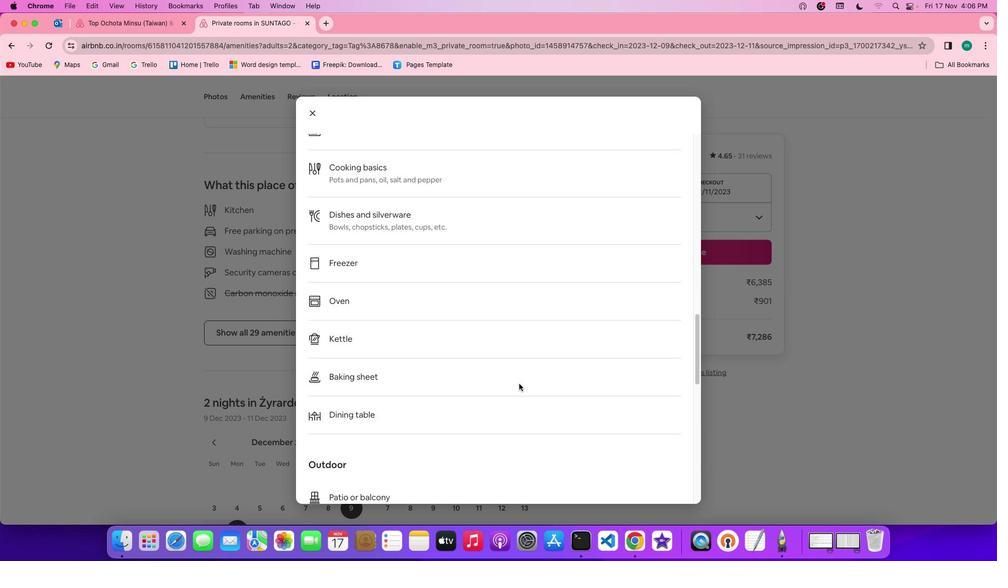 
Action: Mouse scrolled (519, 383) with delta (0, -1)
Screenshot: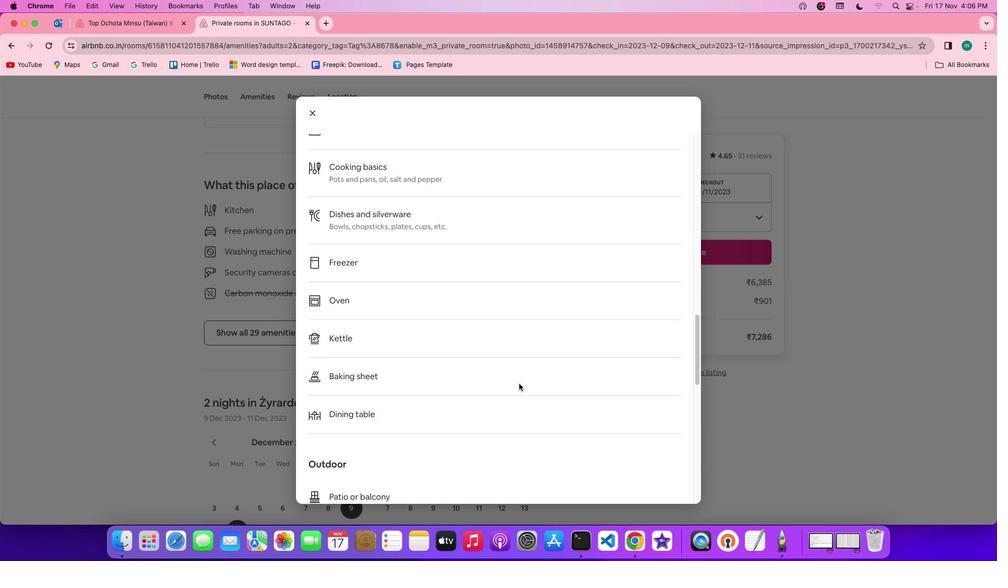 
Action: Mouse scrolled (519, 383) with delta (0, -1)
Screenshot: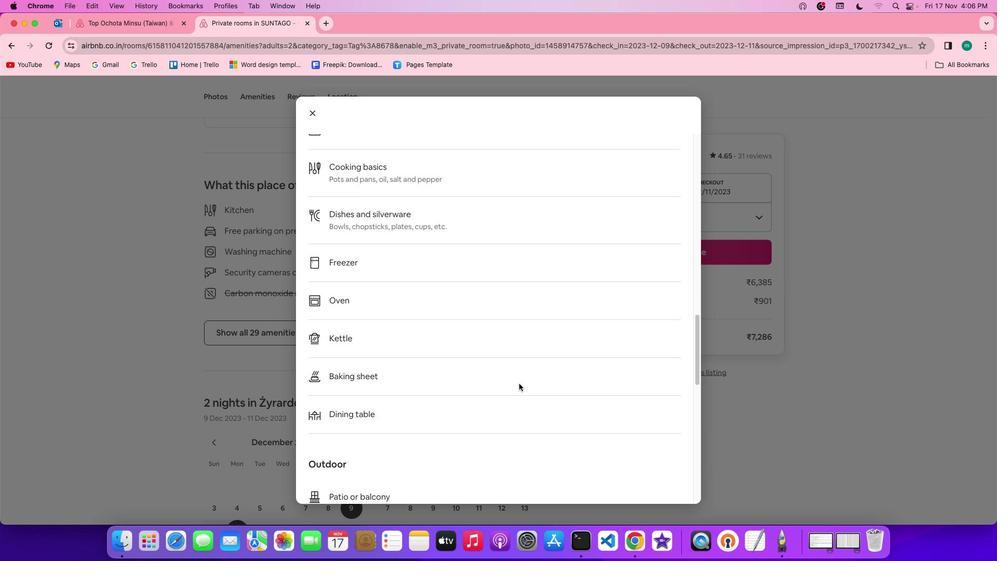 
Action: Mouse scrolled (519, 383) with delta (0, 0)
Screenshot: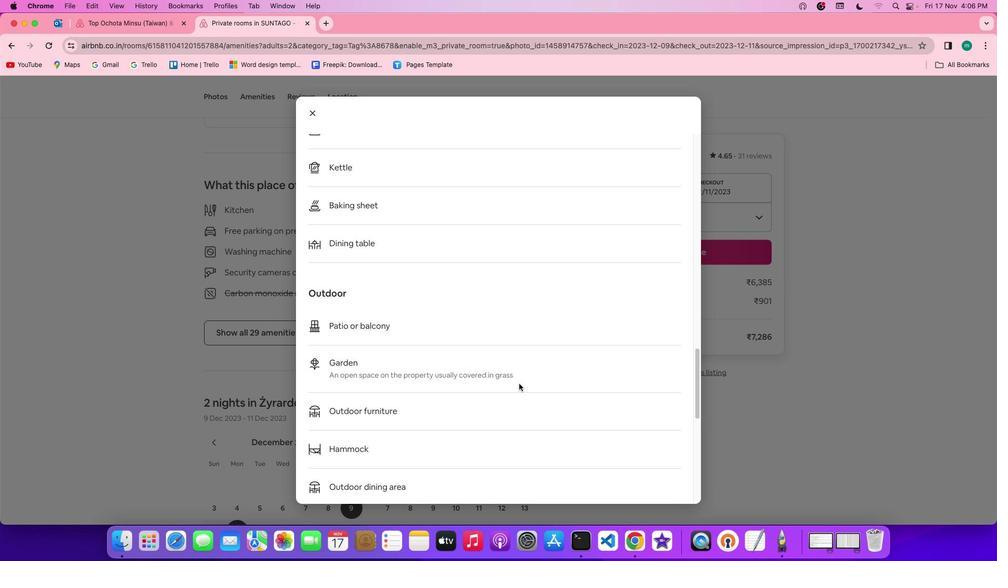 
Action: Mouse scrolled (519, 383) with delta (0, 0)
Screenshot: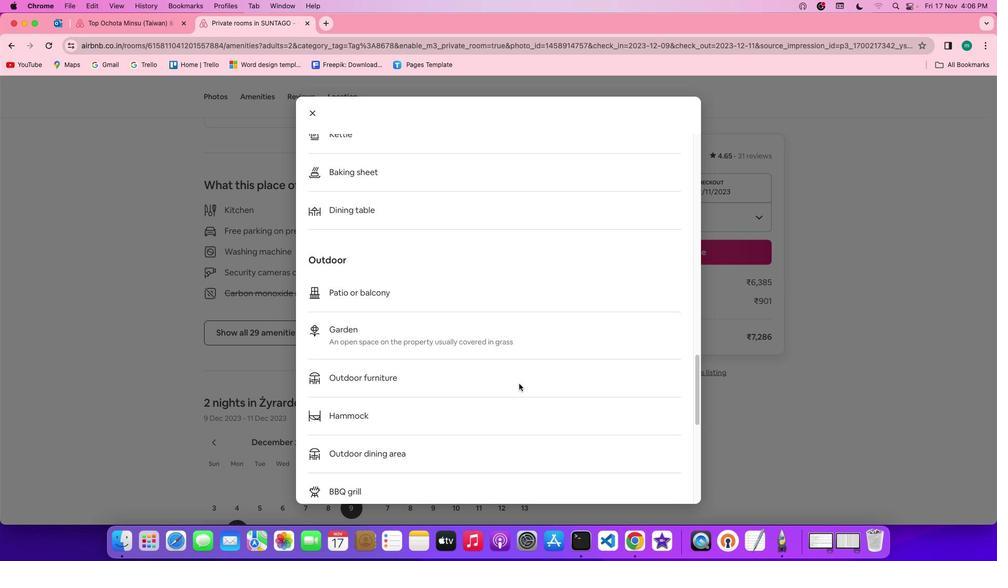 
Action: Mouse scrolled (519, 383) with delta (0, -1)
Screenshot: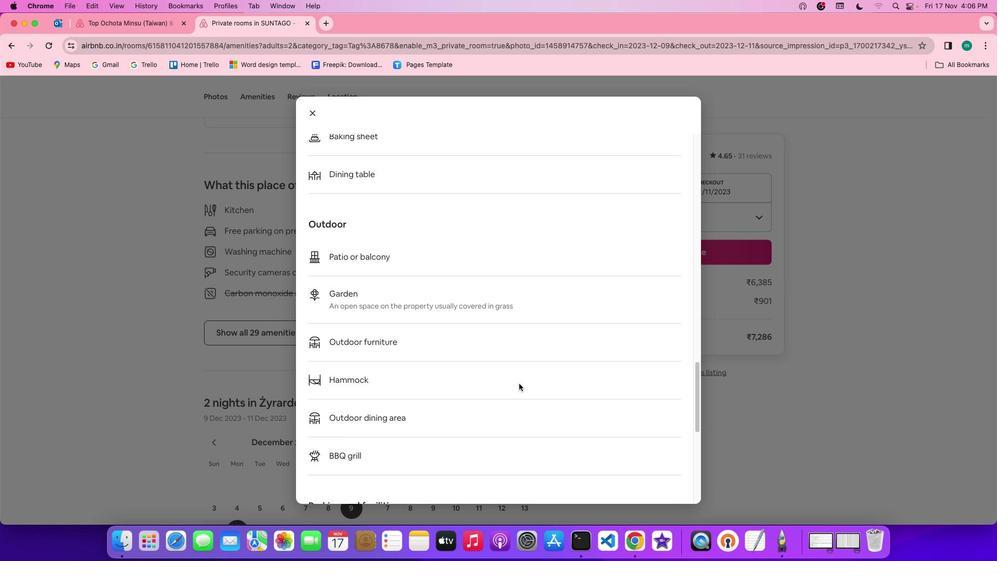 
Action: Mouse scrolled (519, 383) with delta (0, -2)
Screenshot: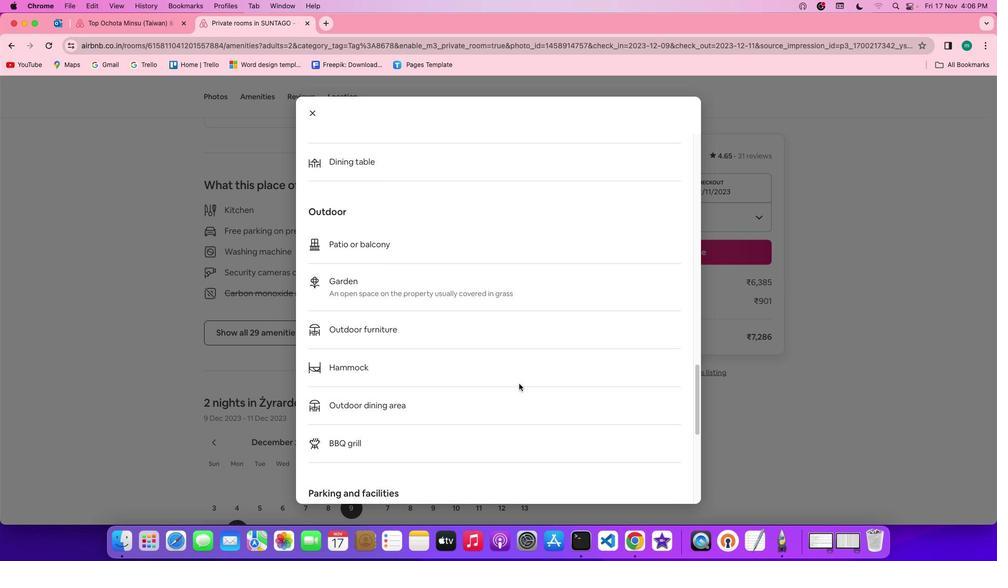 
Action: Mouse scrolled (519, 383) with delta (0, -2)
Screenshot: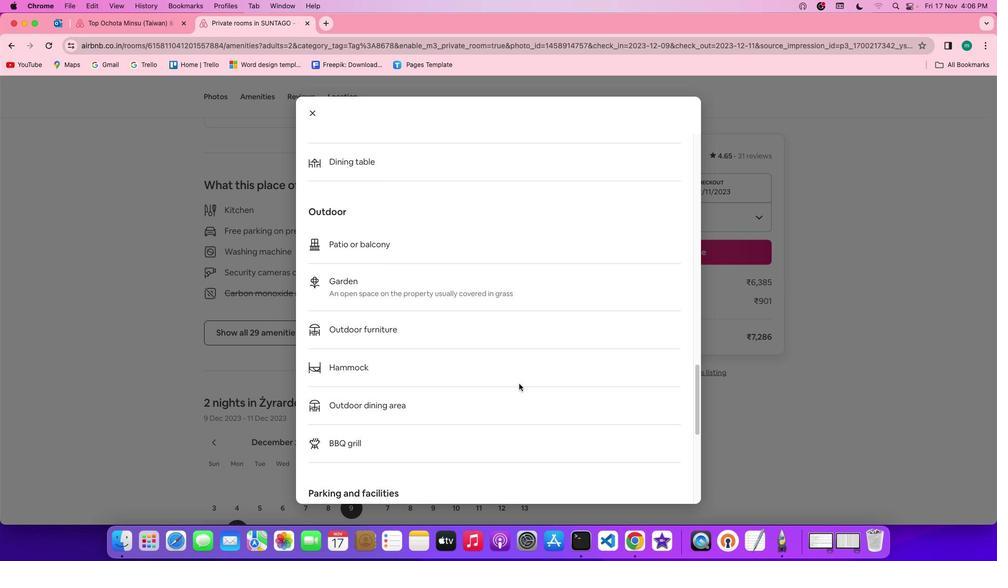 
Action: Mouse moved to (519, 383)
Screenshot: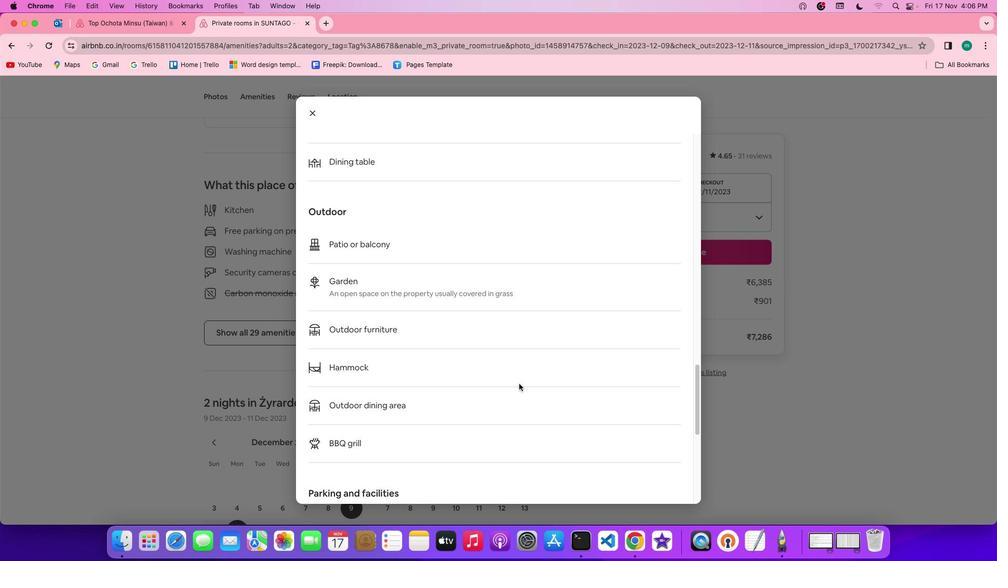 
Action: Mouse scrolled (519, 383) with delta (0, 0)
Screenshot: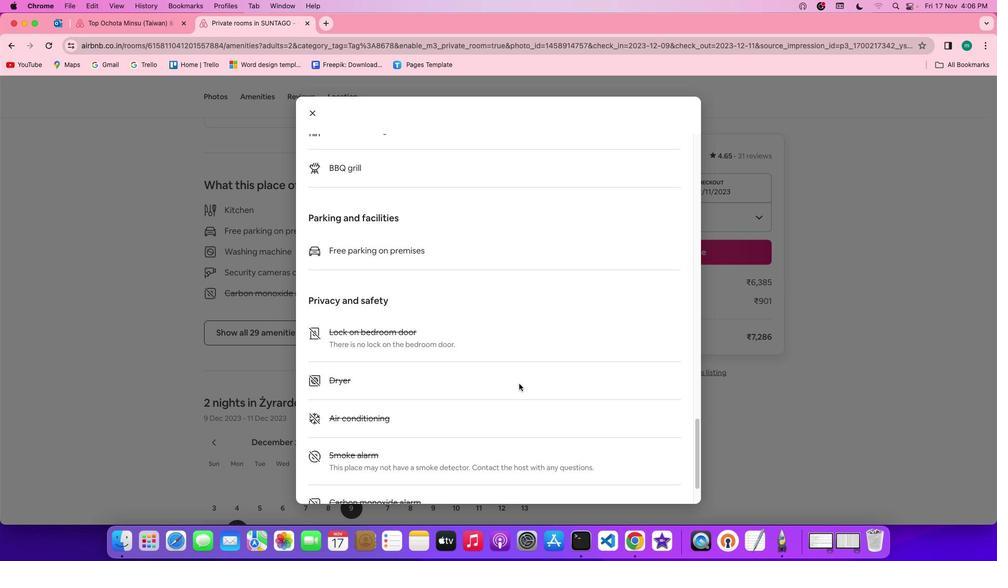
Action: Mouse scrolled (519, 383) with delta (0, 0)
Screenshot: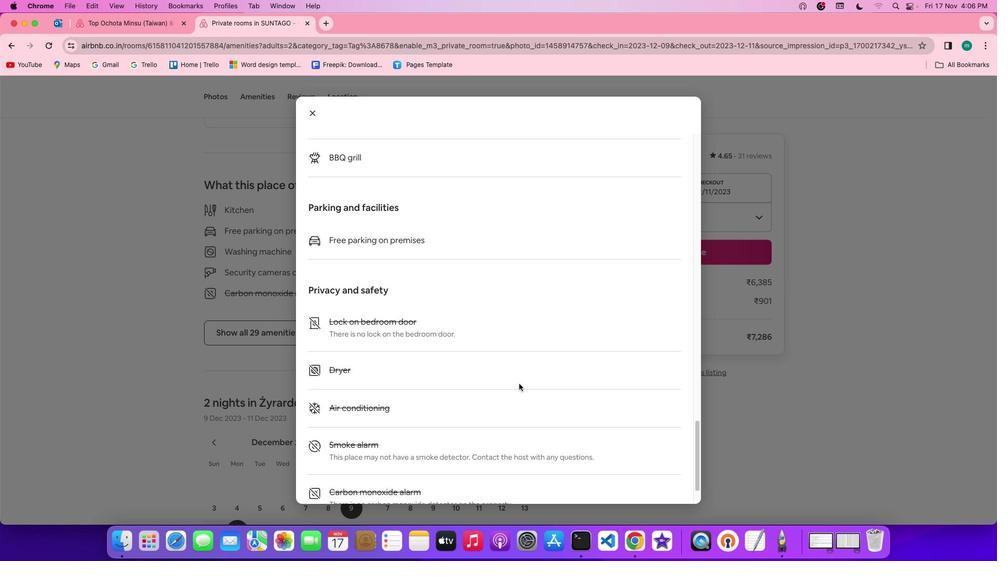 
Action: Mouse scrolled (519, 383) with delta (0, -1)
Screenshot: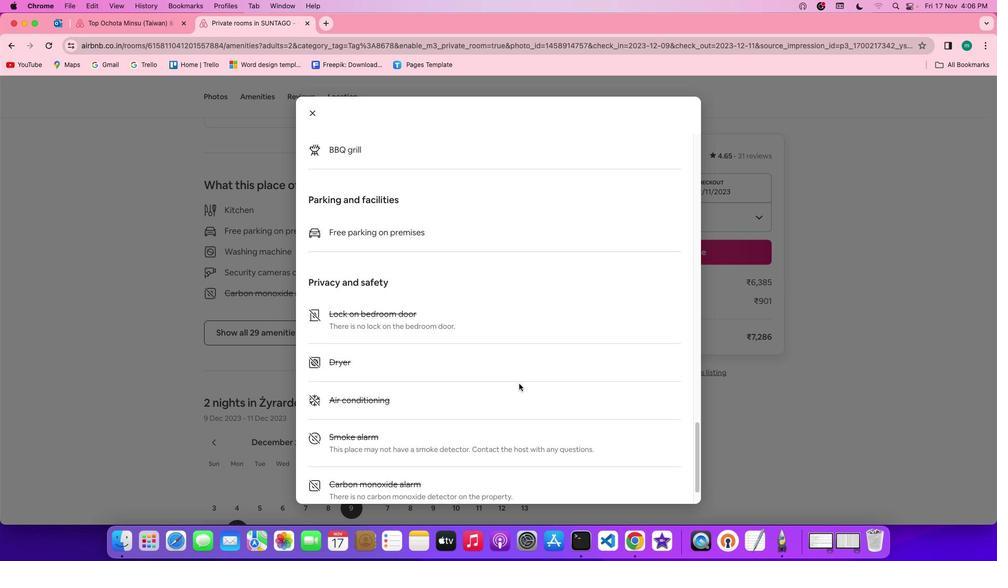 
Action: Mouse scrolled (519, 383) with delta (0, -2)
Screenshot: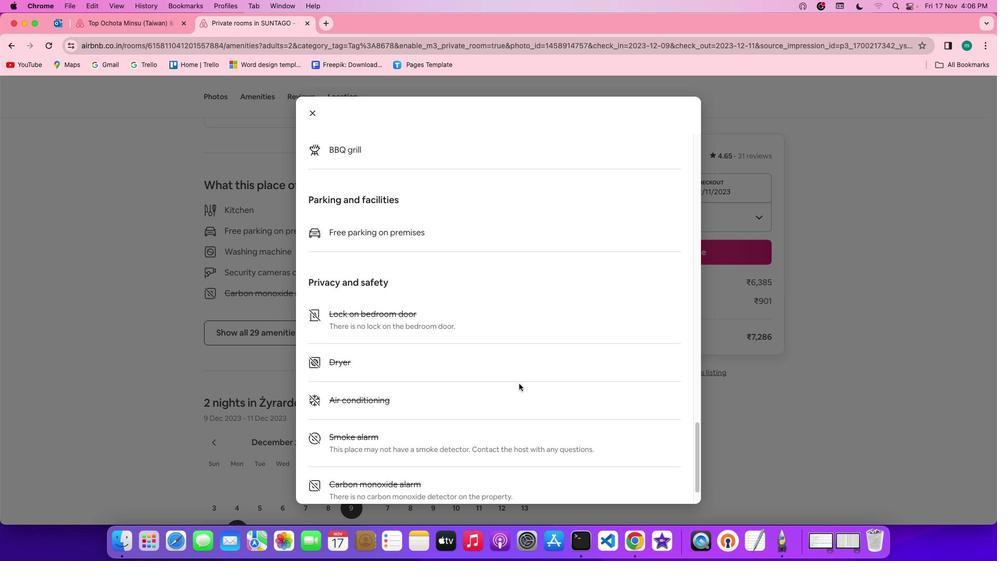 
Action: Mouse scrolled (519, 383) with delta (0, -2)
Screenshot: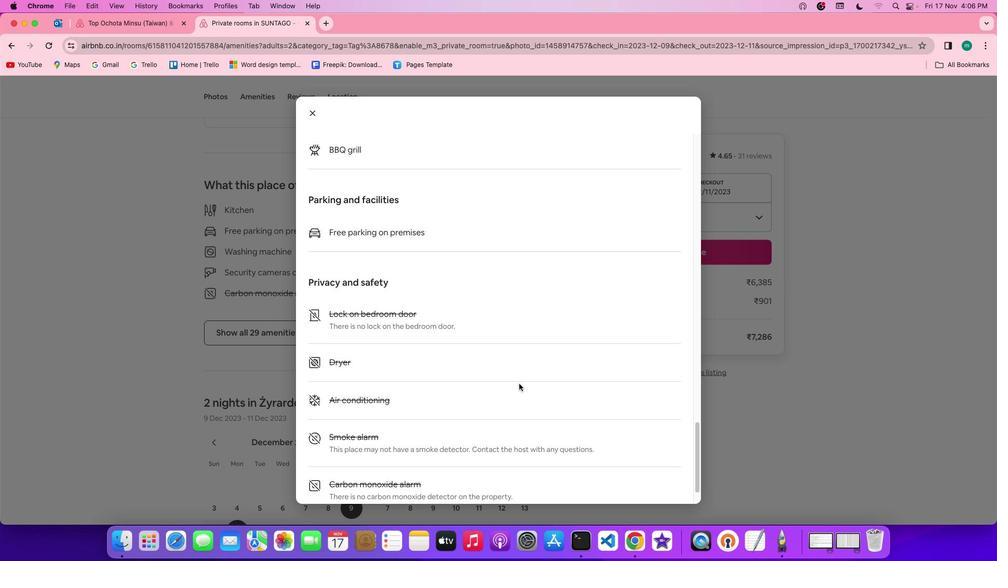 
Action: Mouse scrolled (519, 383) with delta (0, 0)
Screenshot: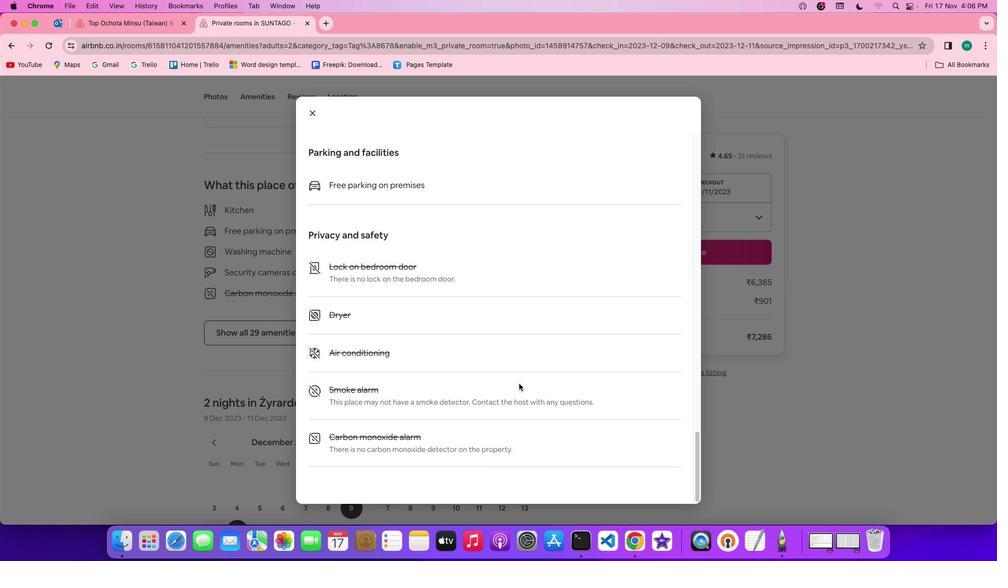 
Action: Mouse scrolled (519, 383) with delta (0, 0)
Screenshot: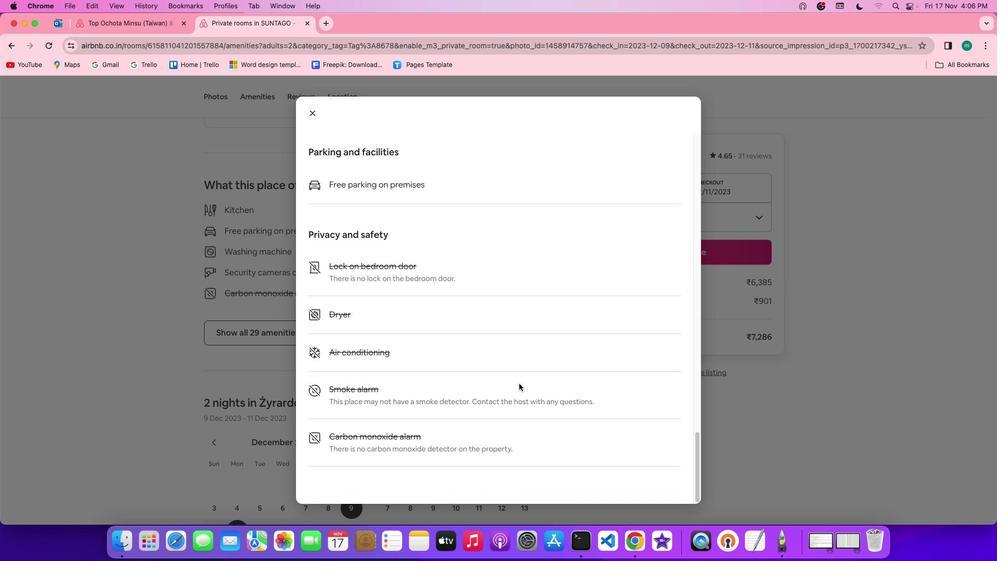 
Action: Mouse scrolled (519, 383) with delta (0, -1)
Screenshot: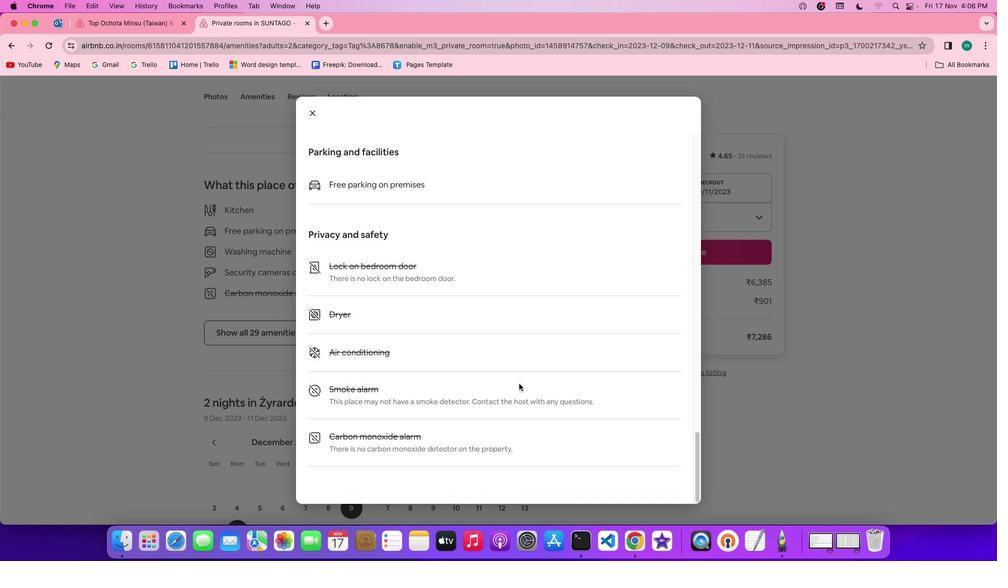 
Action: Mouse scrolled (519, 383) with delta (0, -1)
Screenshot: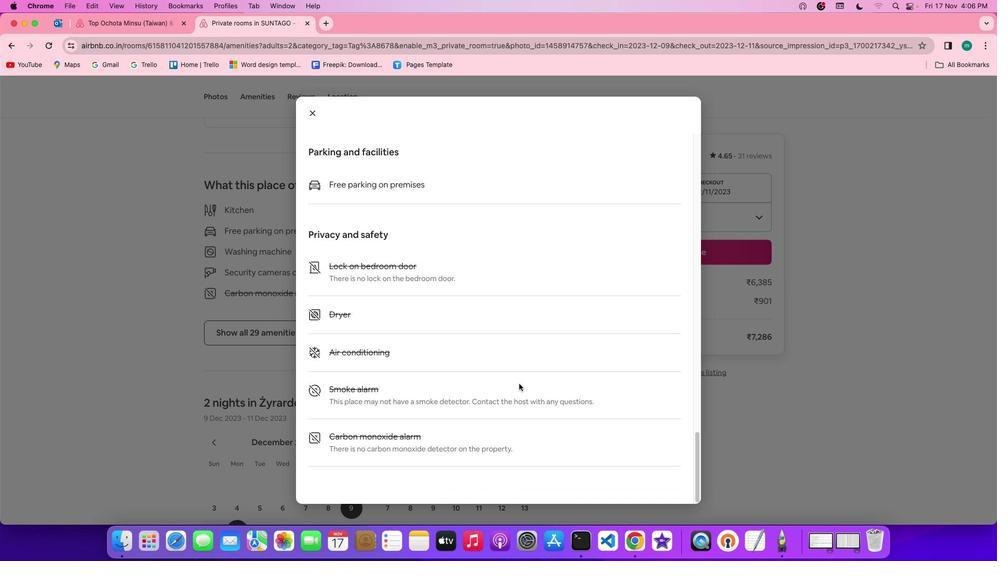 
Action: Mouse scrolled (519, 383) with delta (0, 0)
Screenshot: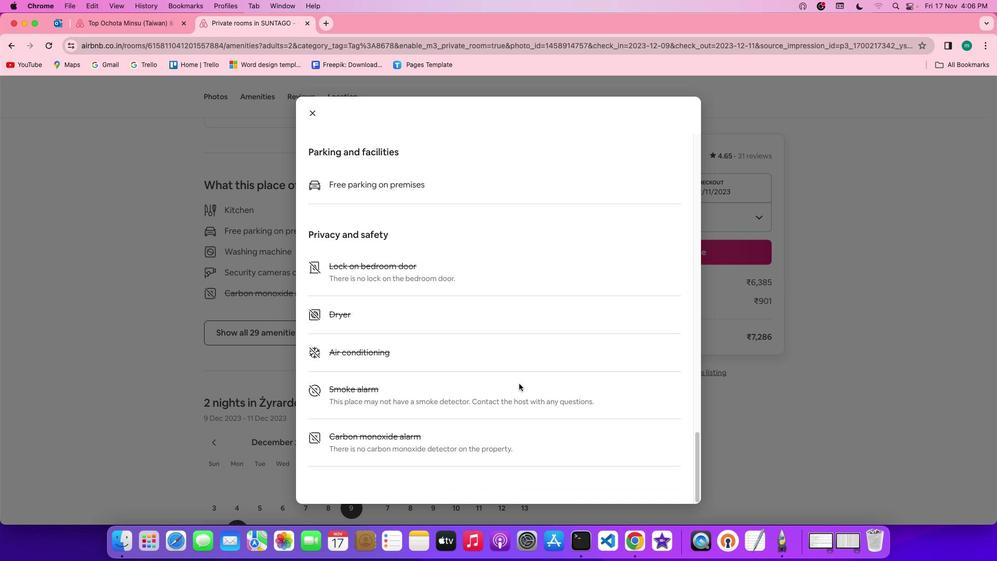 
Action: Mouse scrolled (519, 383) with delta (0, 0)
